Task: Create an automation rule in Jira to set the start date to the current date when an issue is transitioned to 'In Progress'.
Action: Mouse pressed left at (802, 248)
Screenshot: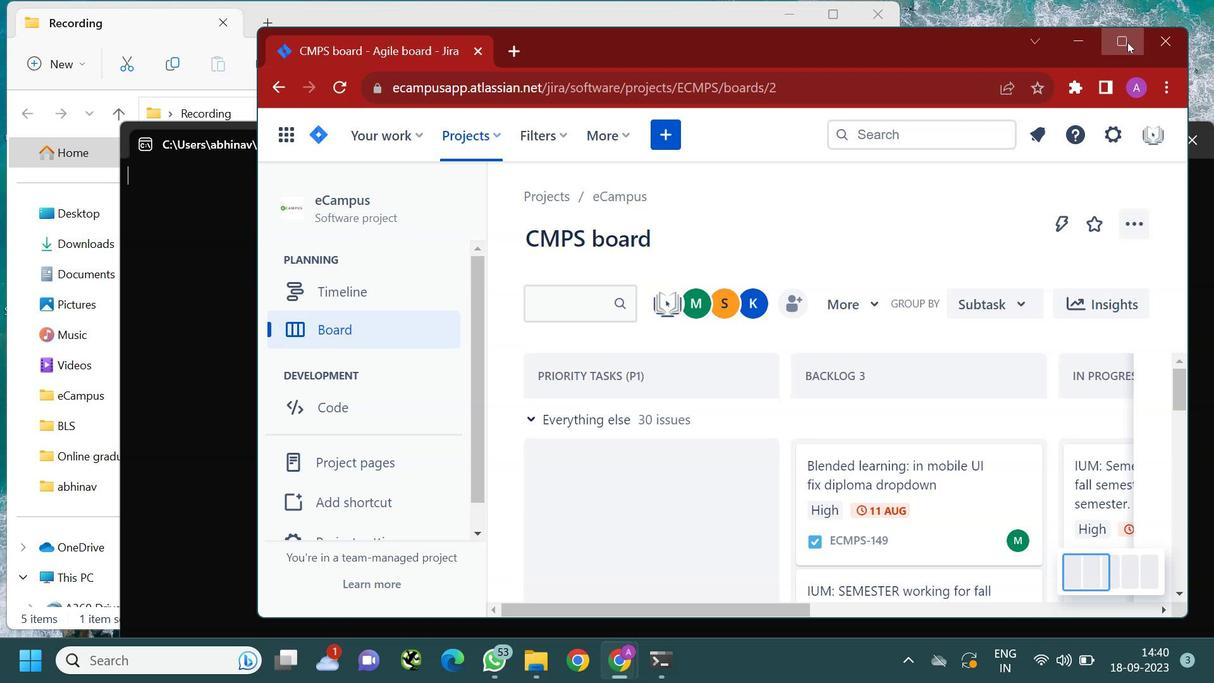 
Action: Mouse moved to (1126, 41)
Screenshot: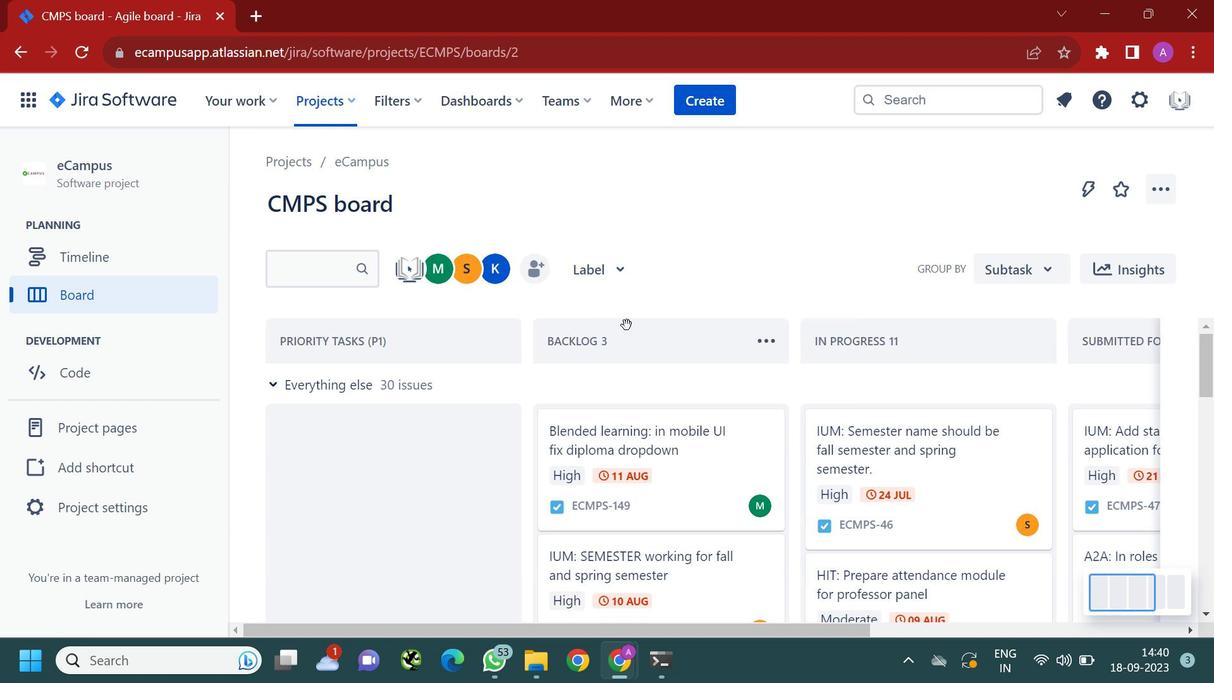 
Action: Mouse pressed left at (1126, 41)
Screenshot: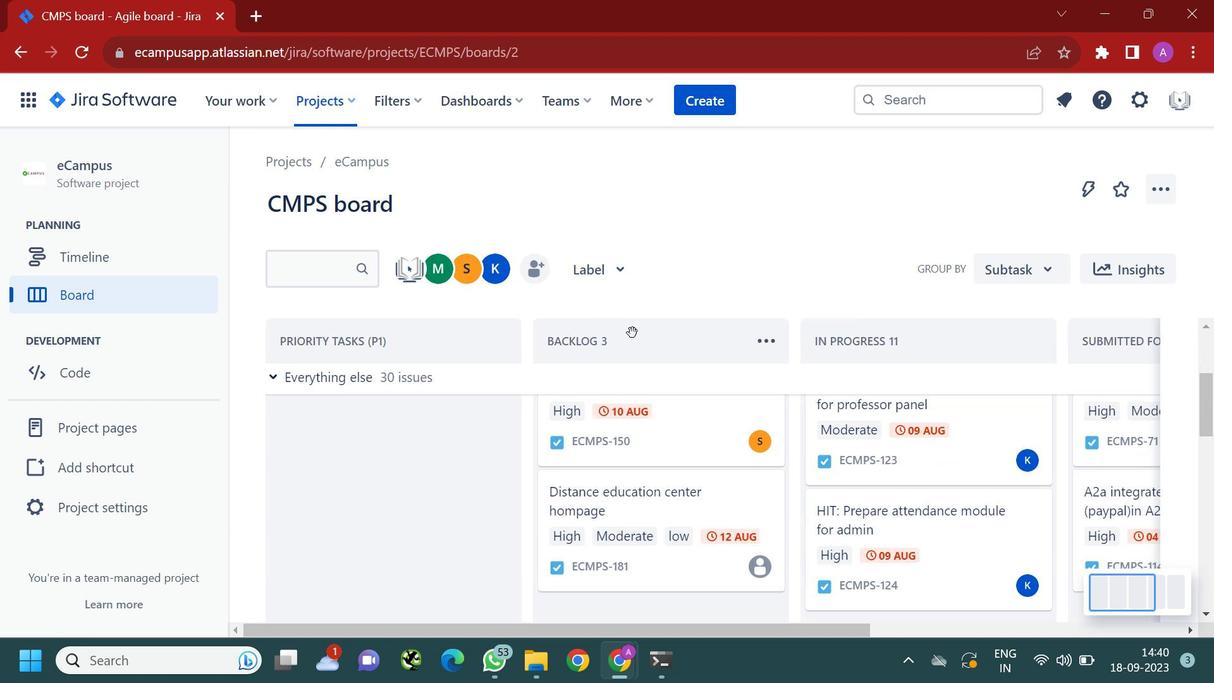 
Action: Mouse moved to (629, 329)
Screenshot: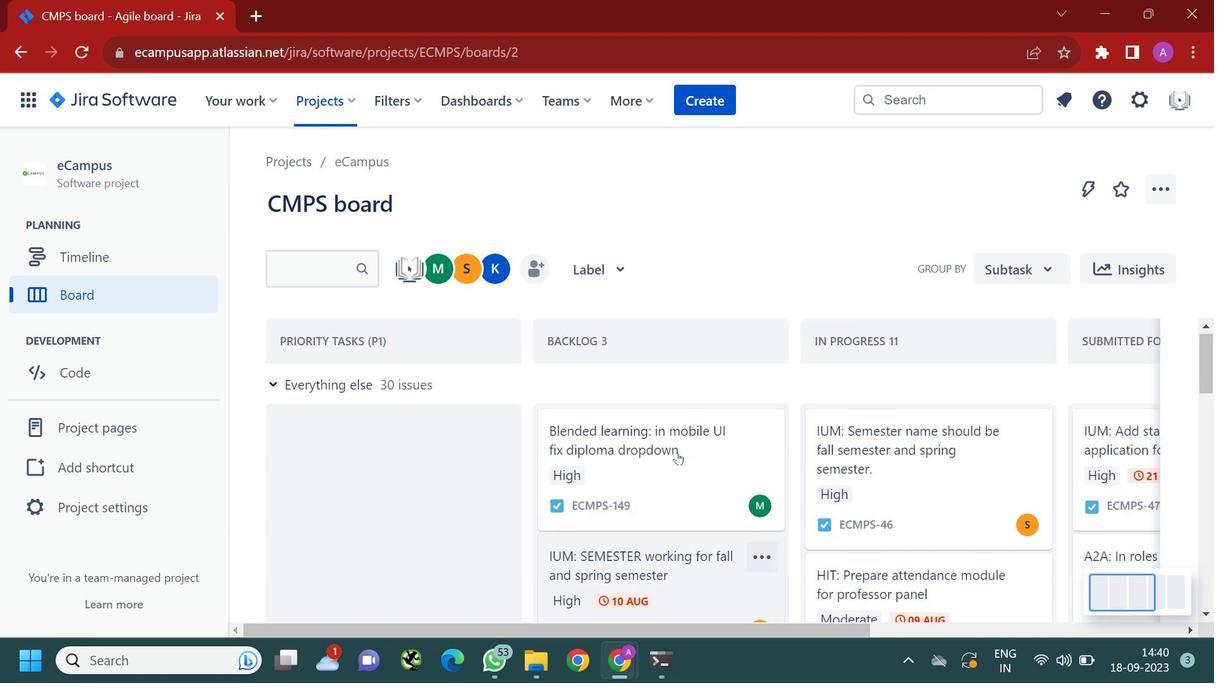 
Action: Mouse scrolled (629, 328) with delta (0, 0)
Screenshot: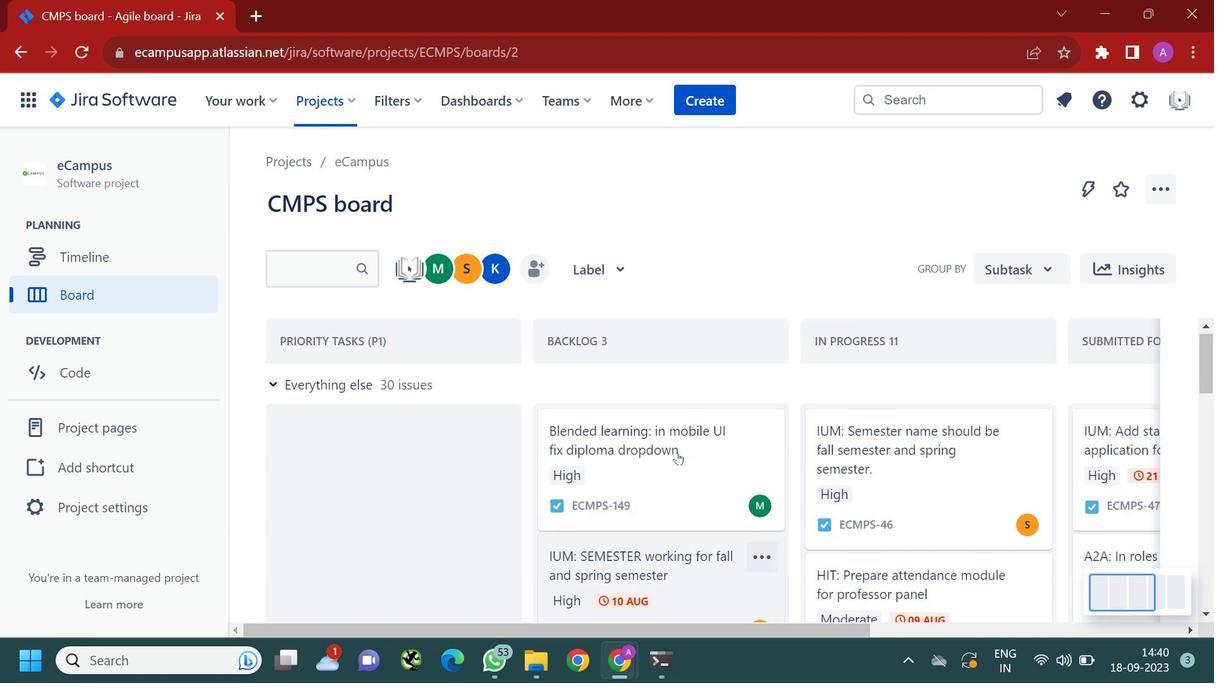 
Action: Mouse moved to (630, 330)
Screenshot: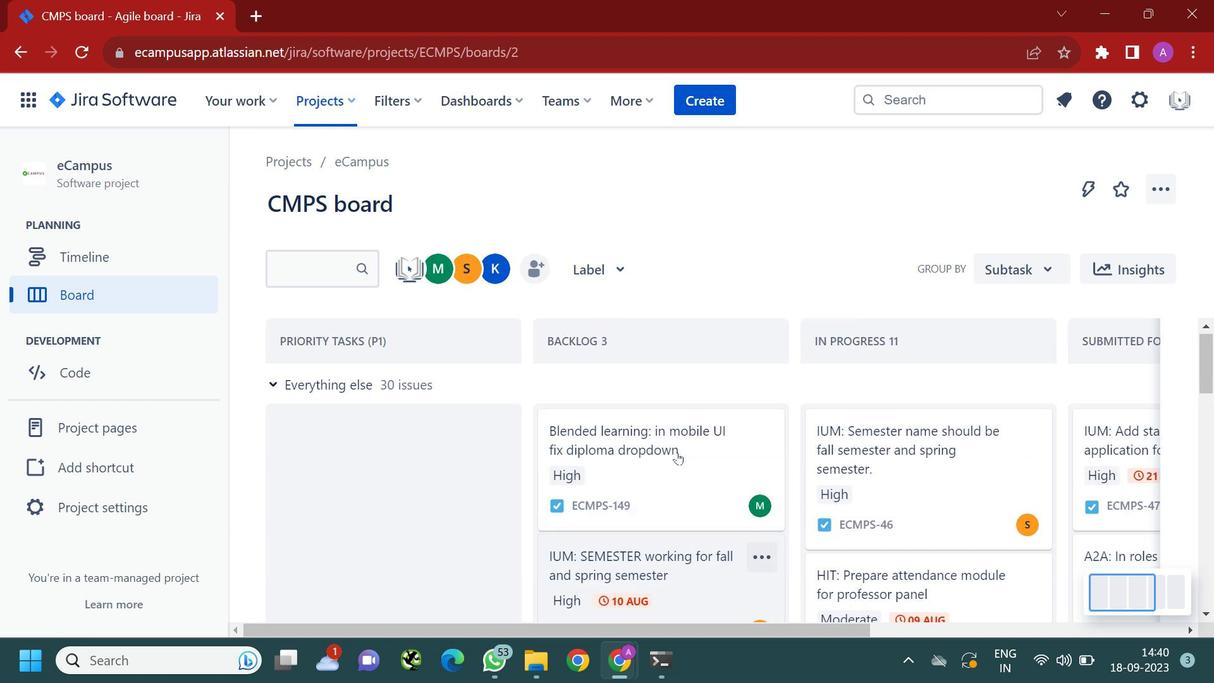 
Action: Mouse scrolled (630, 329) with delta (0, 0)
Screenshot: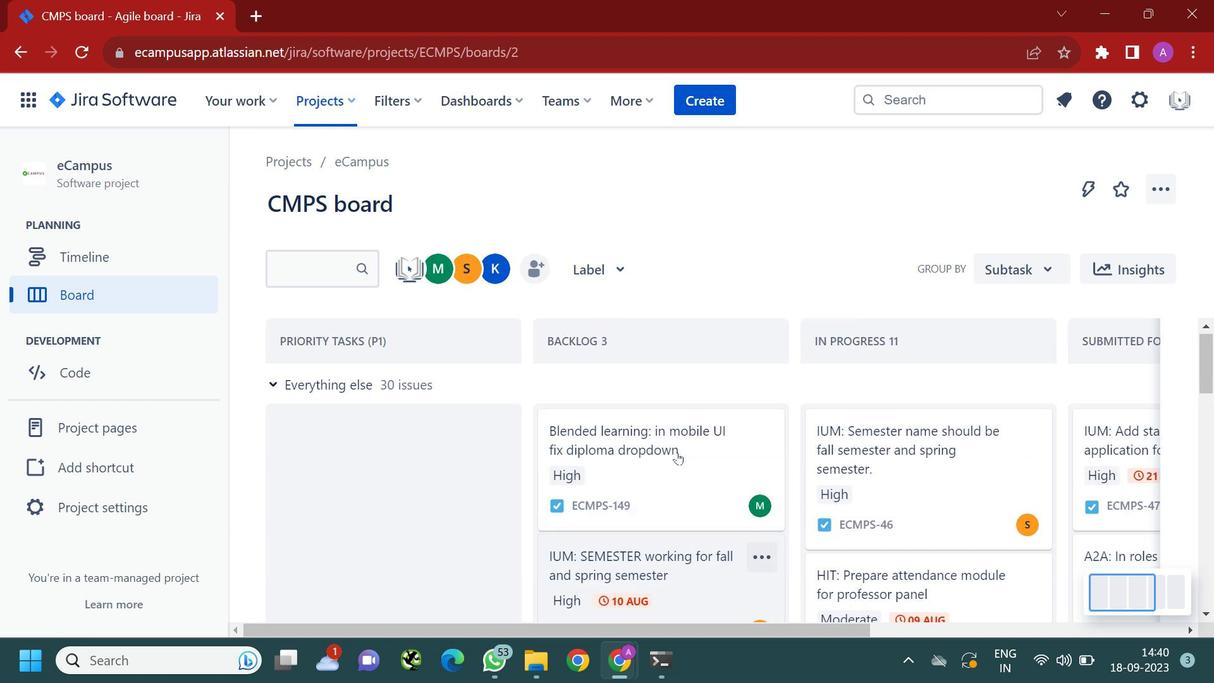 
Action: Mouse moved to (631, 332)
Screenshot: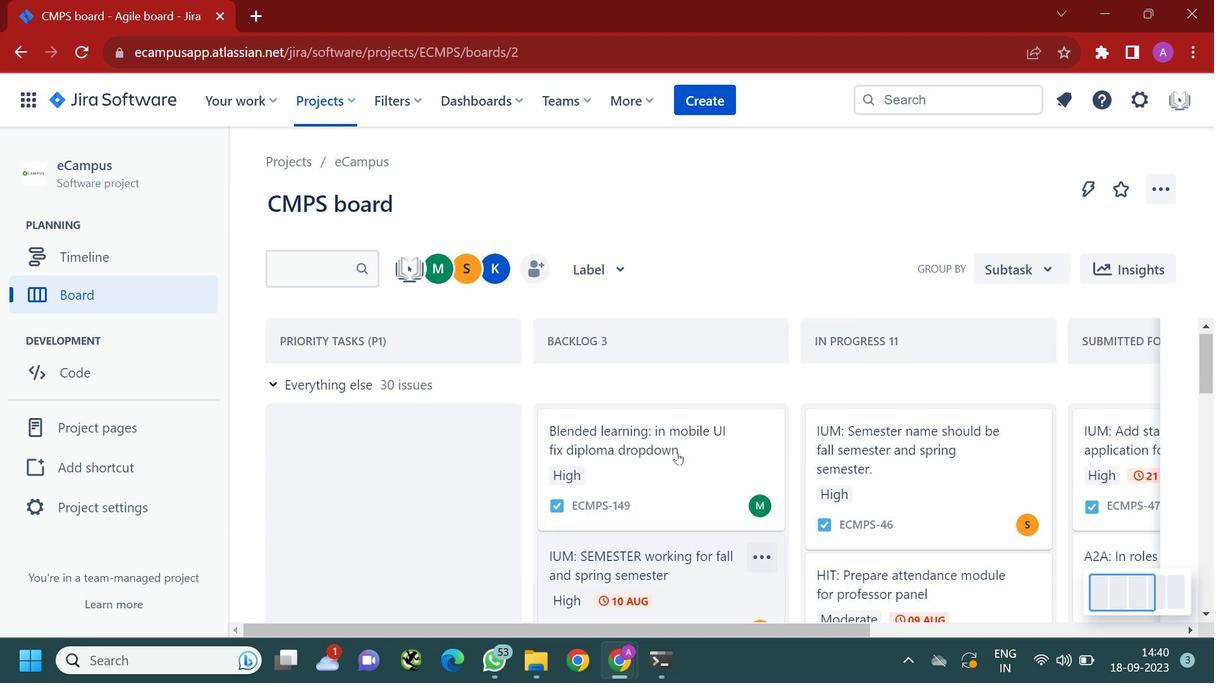 
Action: Mouse scrolled (631, 331) with delta (0, 0)
Screenshot: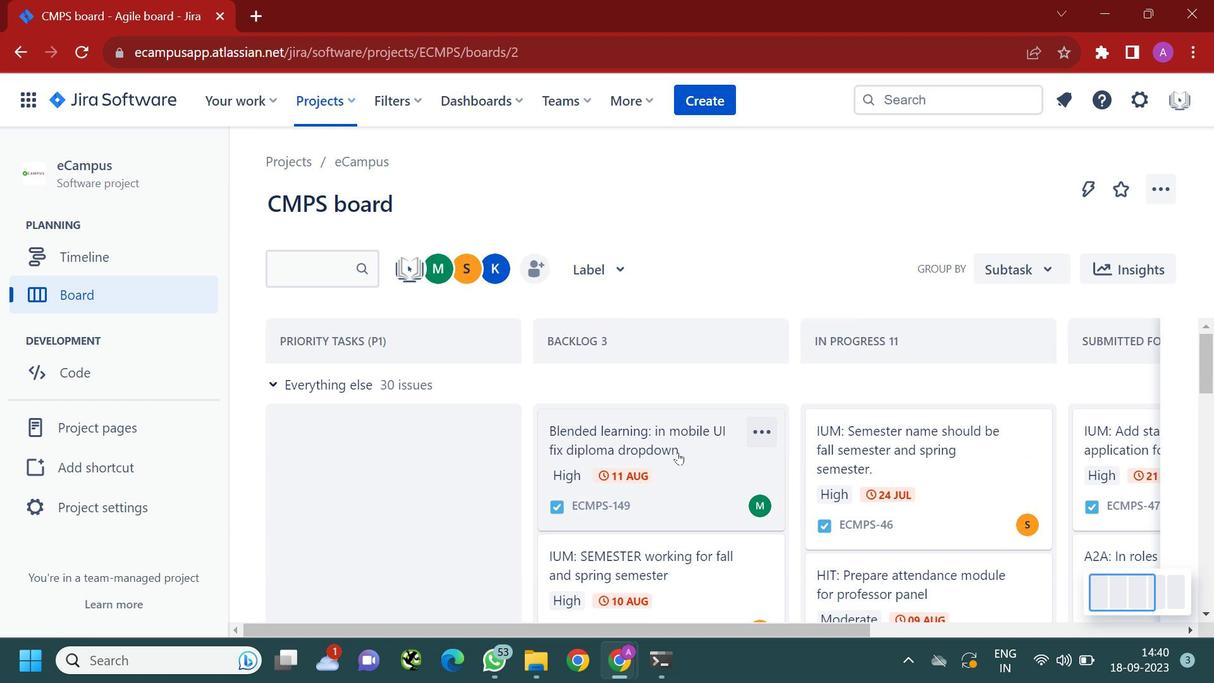 
Action: Mouse scrolled (631, 331) with delta (0, 0)
Screenshot: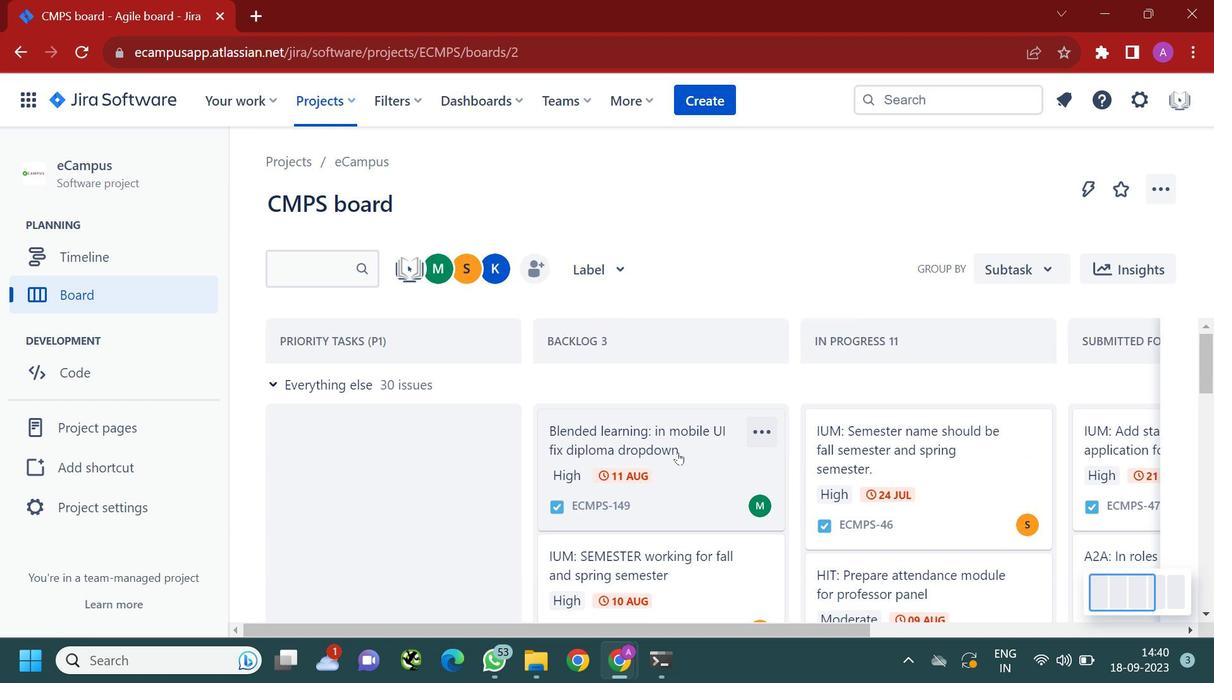 
Action: Mouse moved to (670, 448)
Screenshot: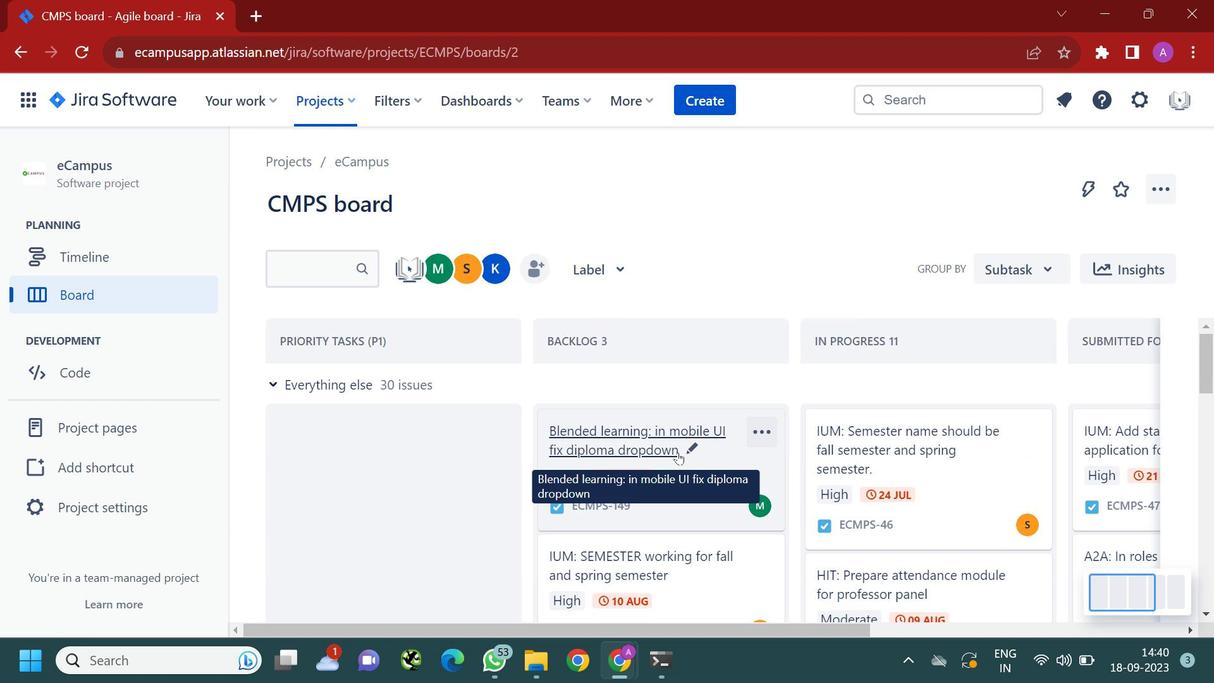 
Action: Mouse scrolled (670, 449) with delta (0, 0)
Screenshot: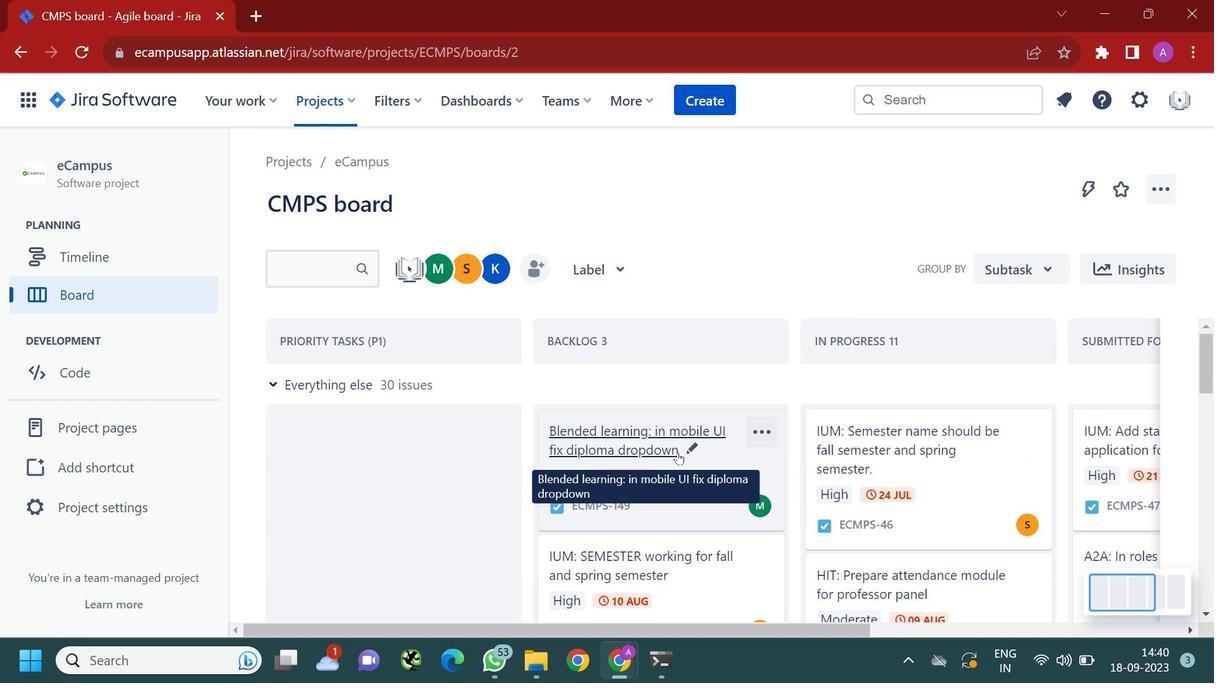 
Action: Mouse scrolled (670, 449) with delta (0, 0)
Screenshot: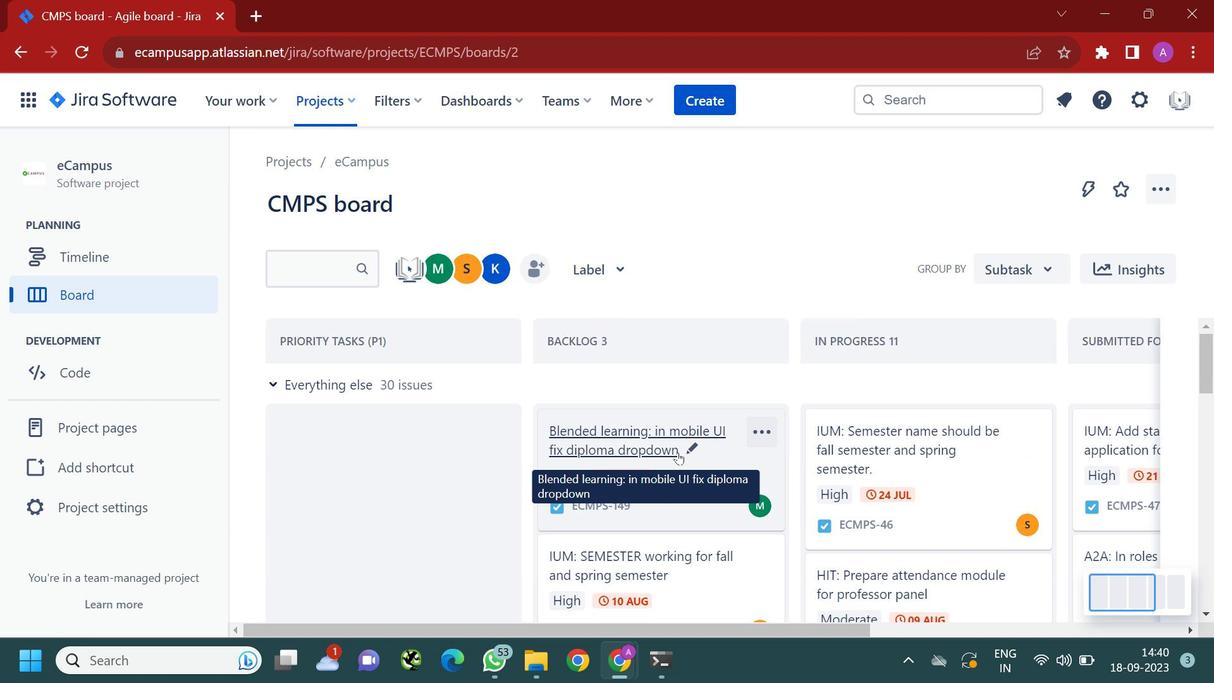 
Action: Mouse moved to (676, 451)
Screenshot: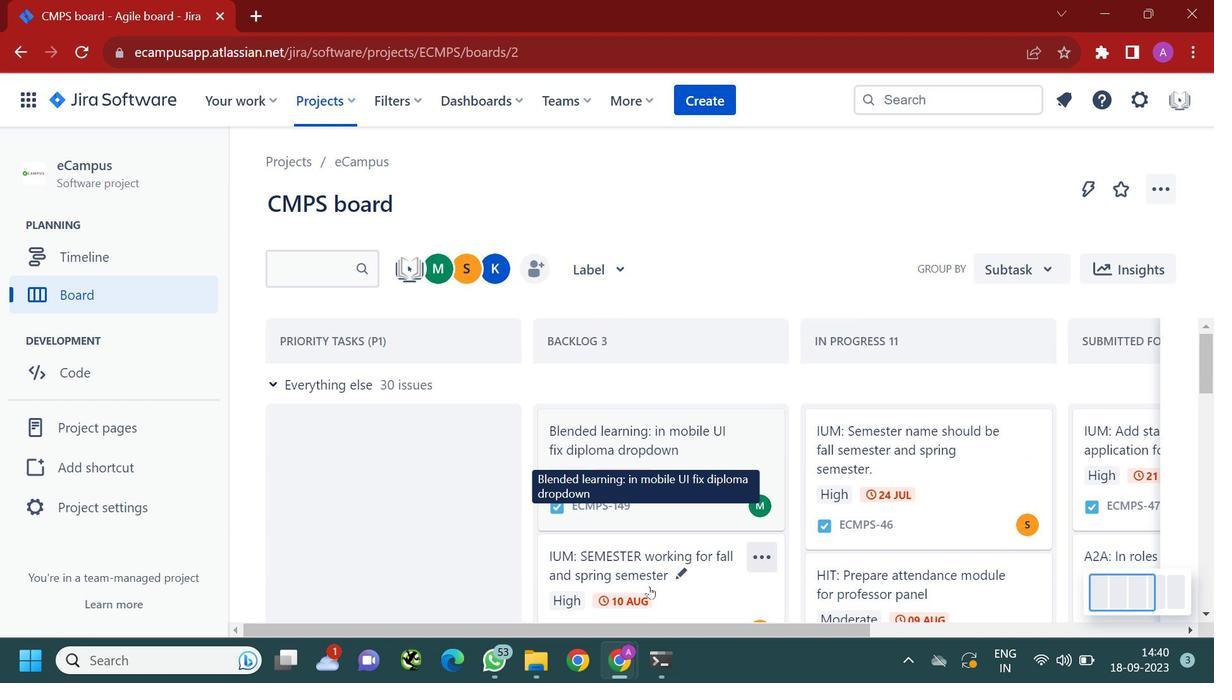 
Action: Mouse scrolled (676, 451) with delta (0, 0)
Screenshot: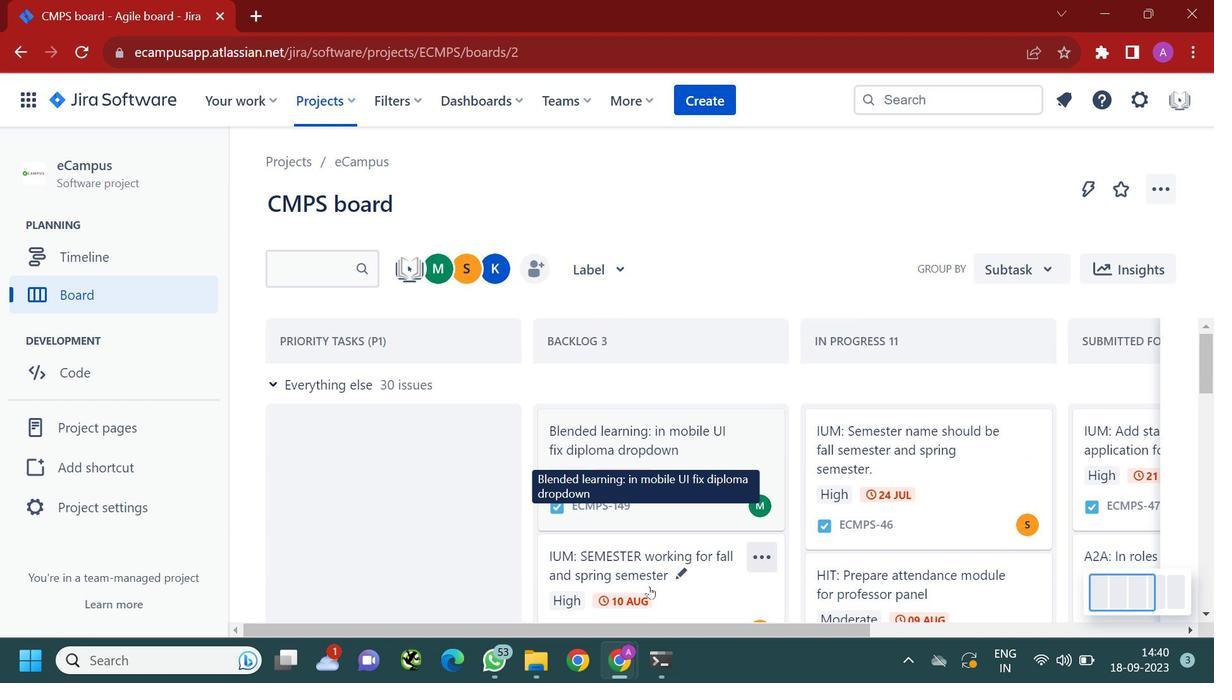
Action: Mouse scrolled (676, 451) with delta (0, 0)
Screenshot: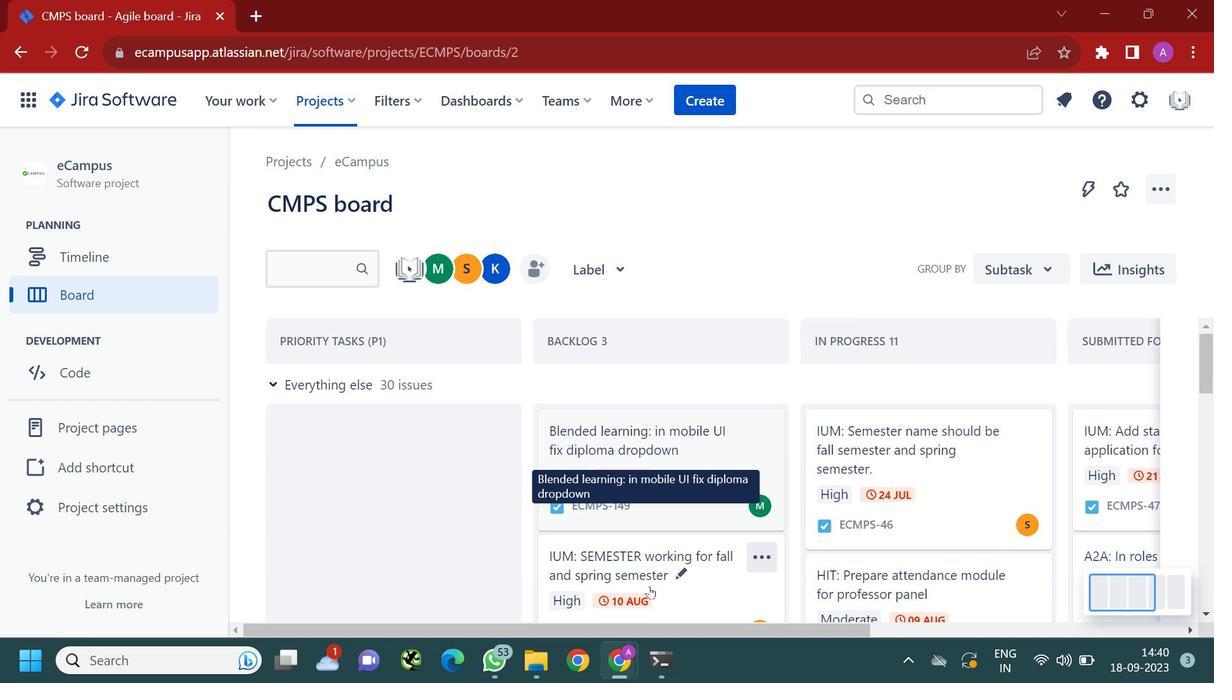 
Action: Mouse moved to (676, 451)
Screenshot: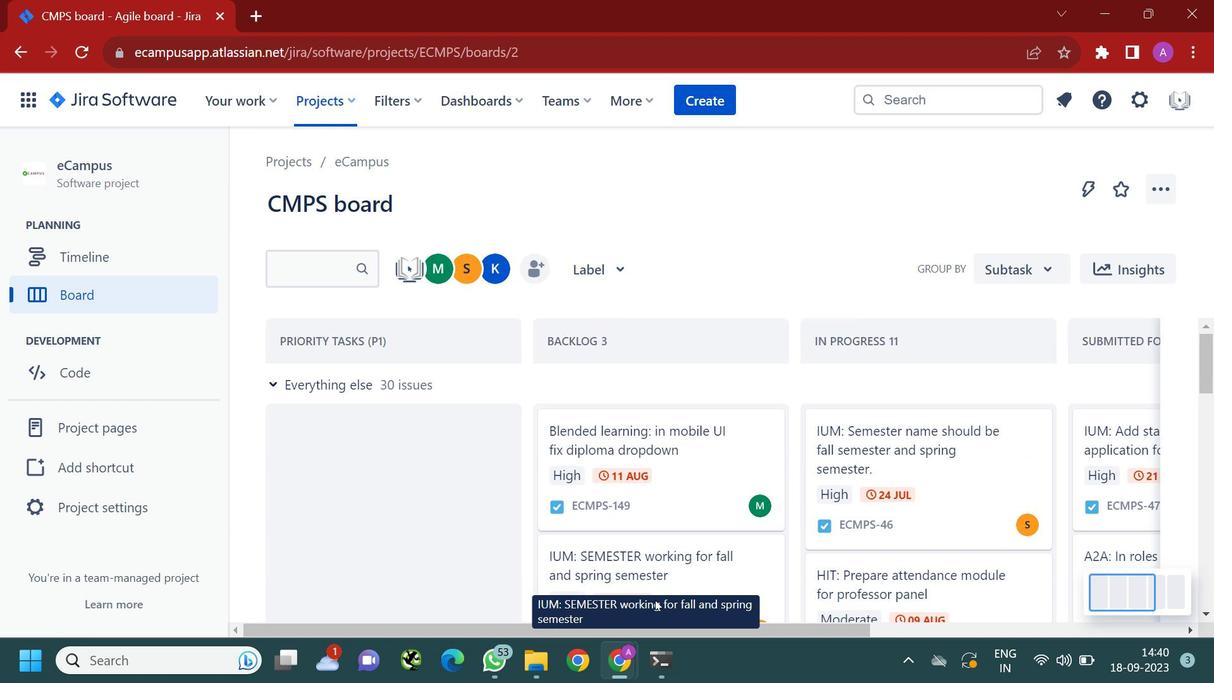 
Action: Mouse scrolled (676, 452) with delta (0, 0)
Screenshot: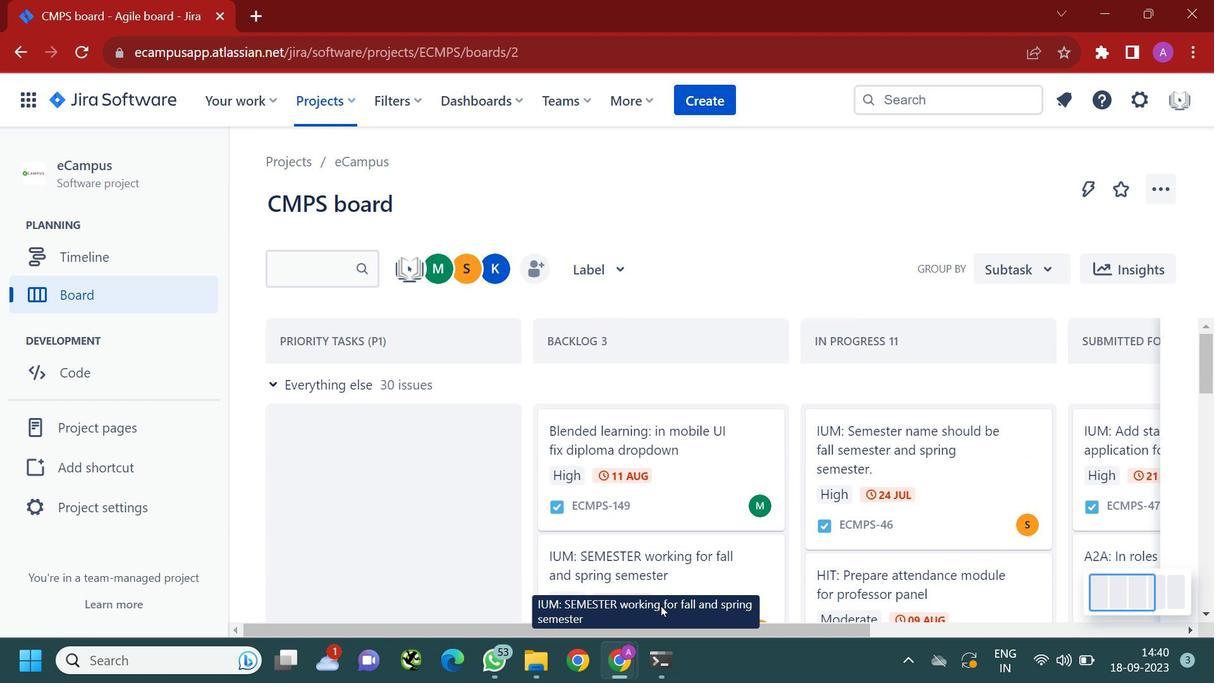 
Action: Mouse scrolled (676, 452) with delta (0, 0)
Screenshot: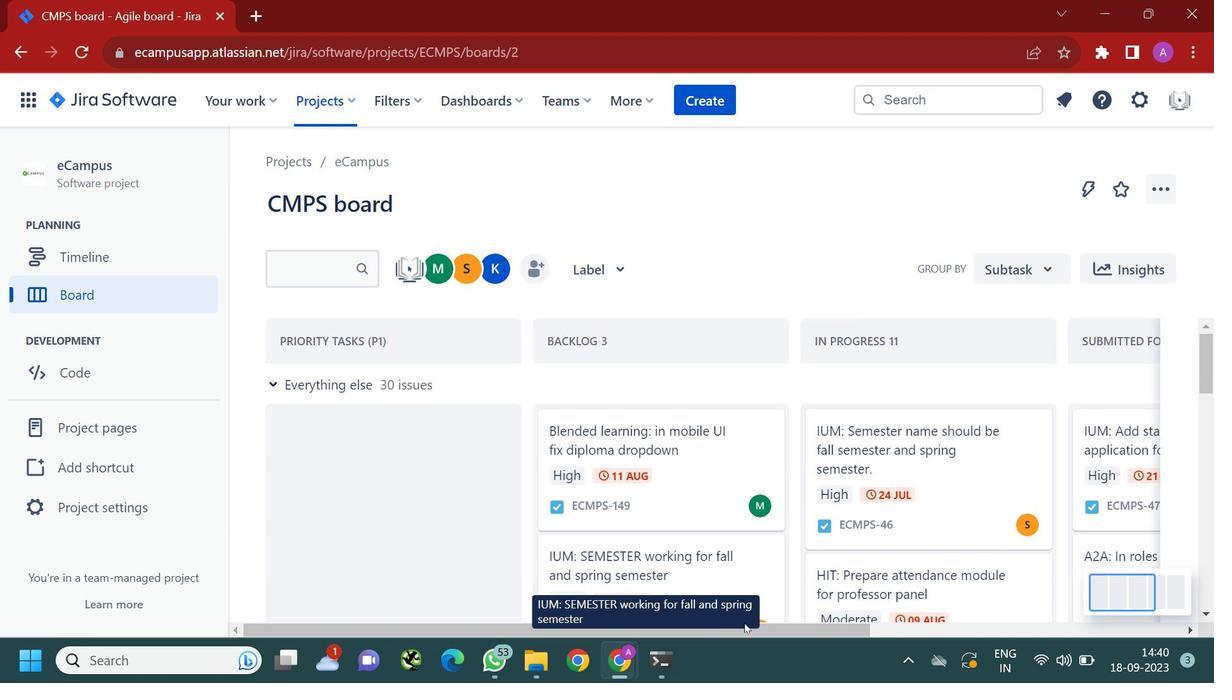 
Action: Mouse moved to (773, 625)
Screenshot: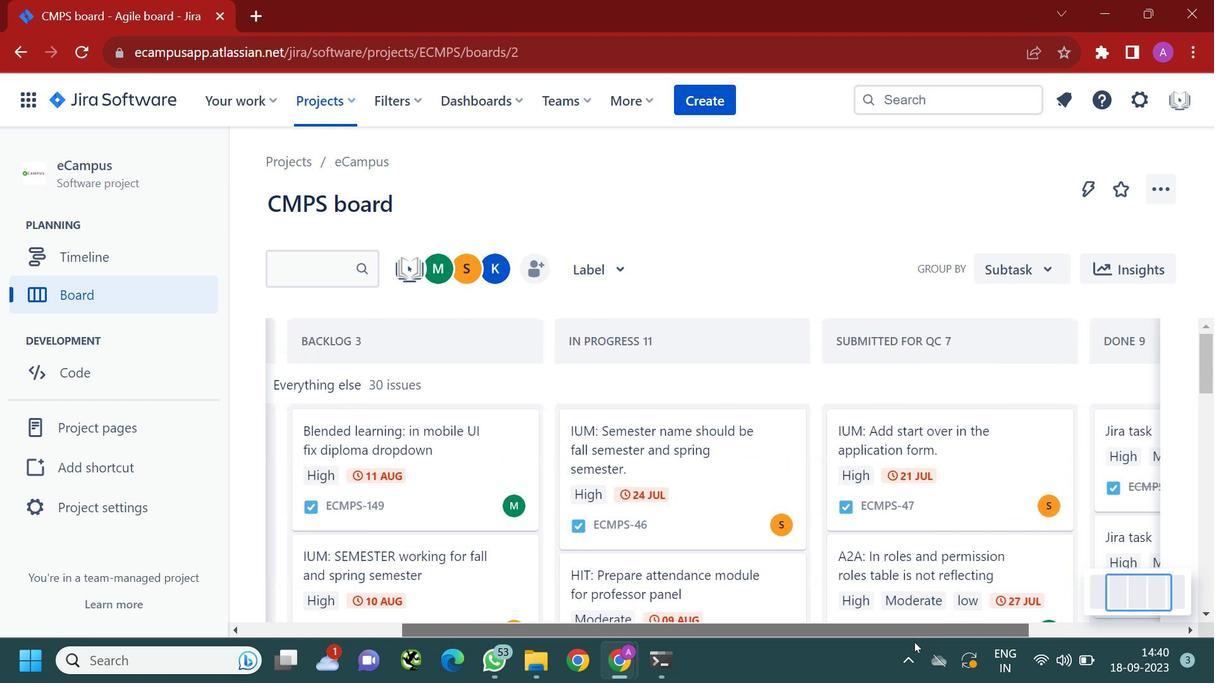 
Action: Mouse pressed left at (773, 625)
Screenshot: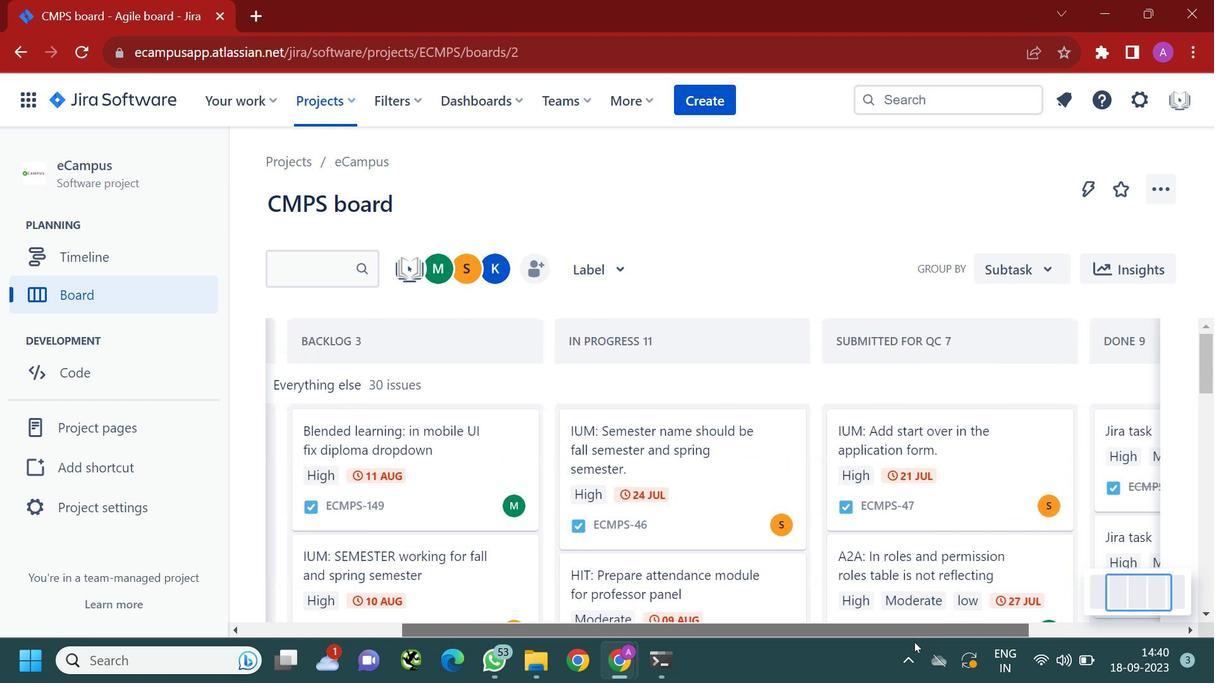 
Action: Mouse moved to (664, 447)
Screenshot: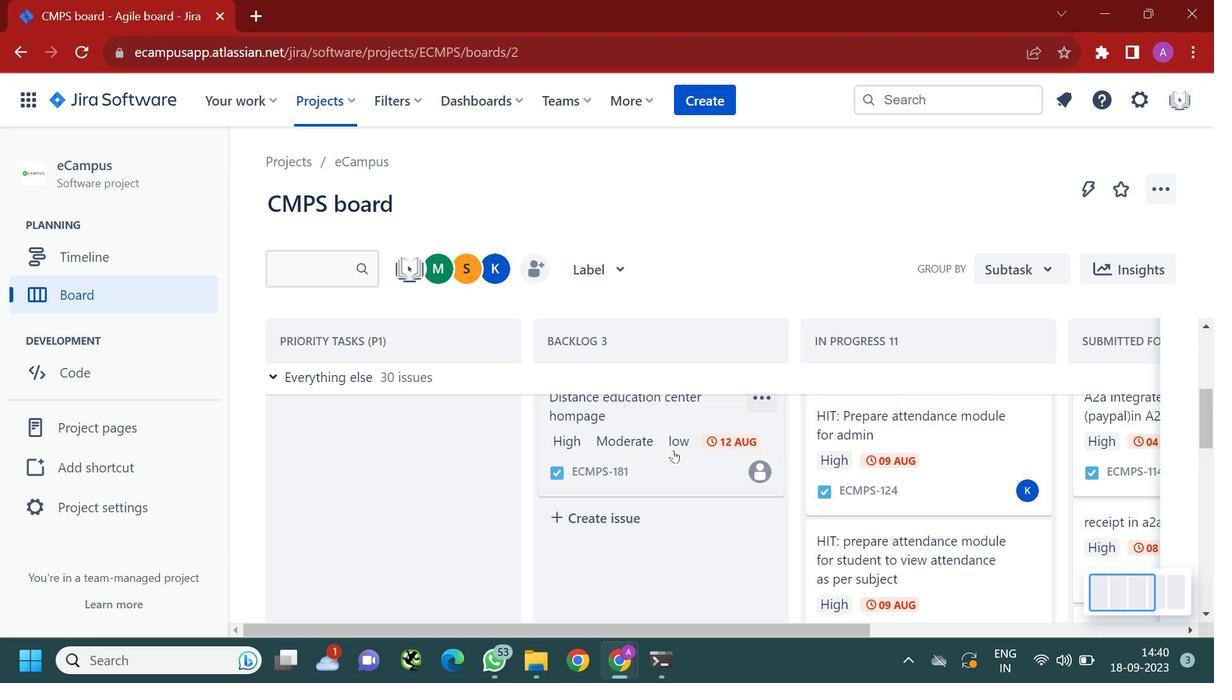 
Action: Mouse scrolled (664, 446) with delta (0, 0)
Screenshot: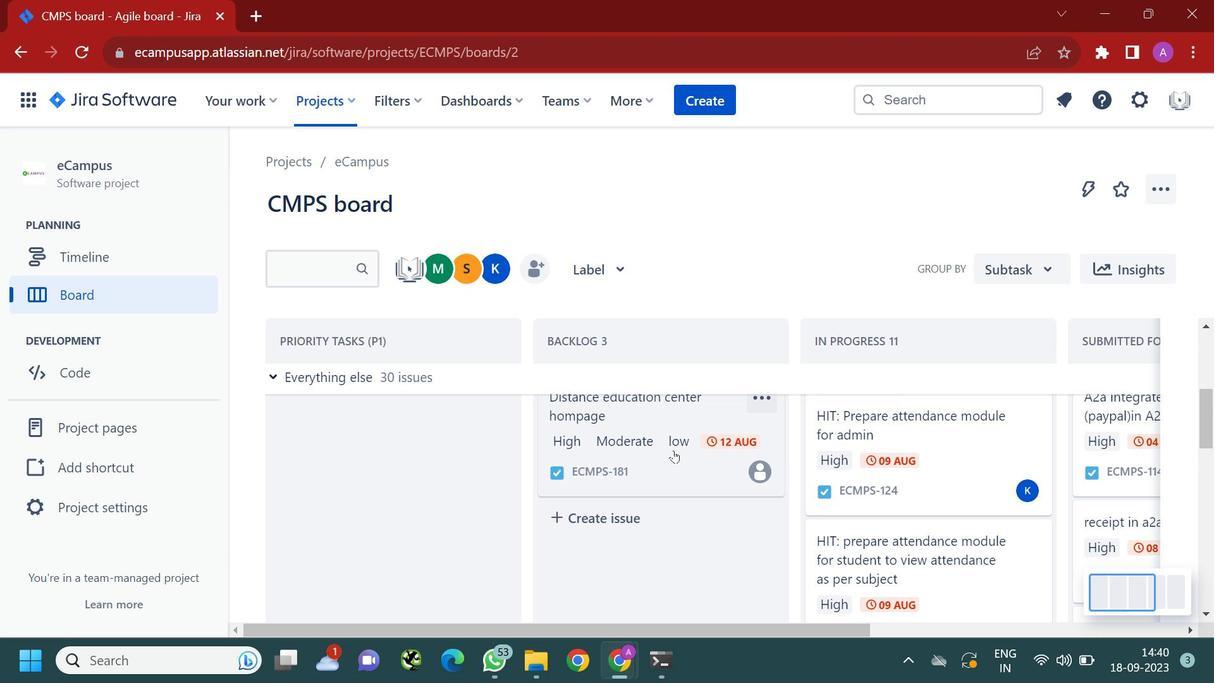 
Action: Mouse scrolled (664, 446) with delta (0, 0)
Screenshot: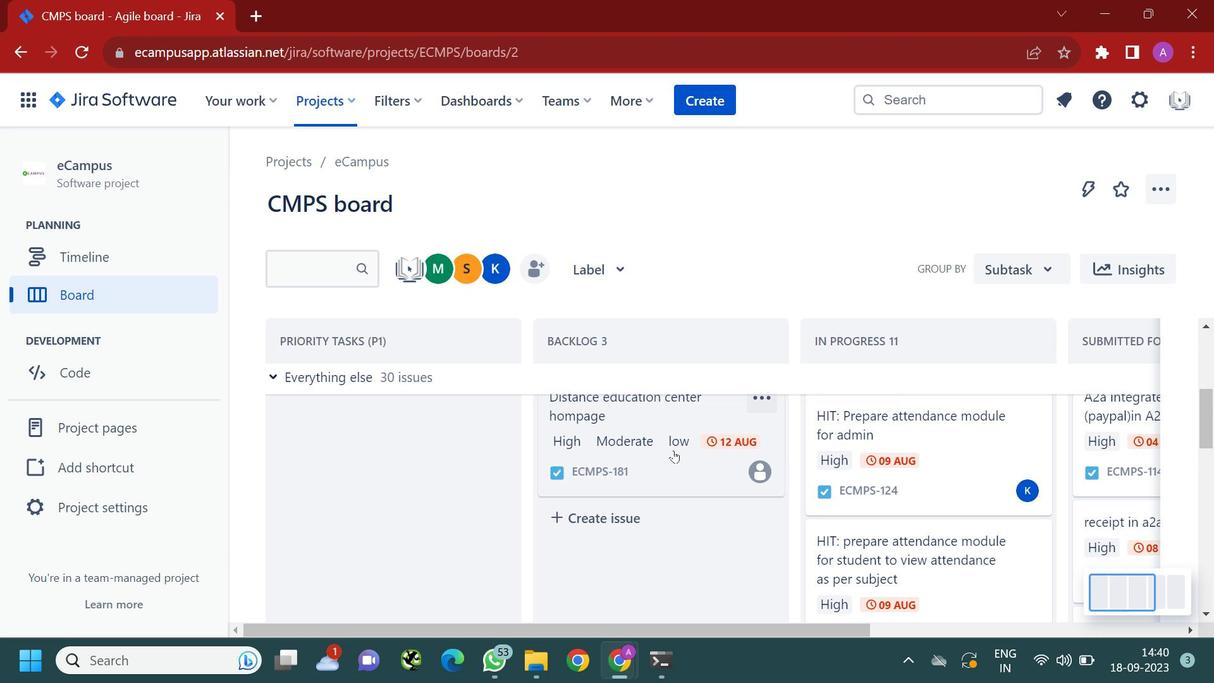 
Action: Mouse scrolled (664, 446) with delta (0, 0)
Screenshot: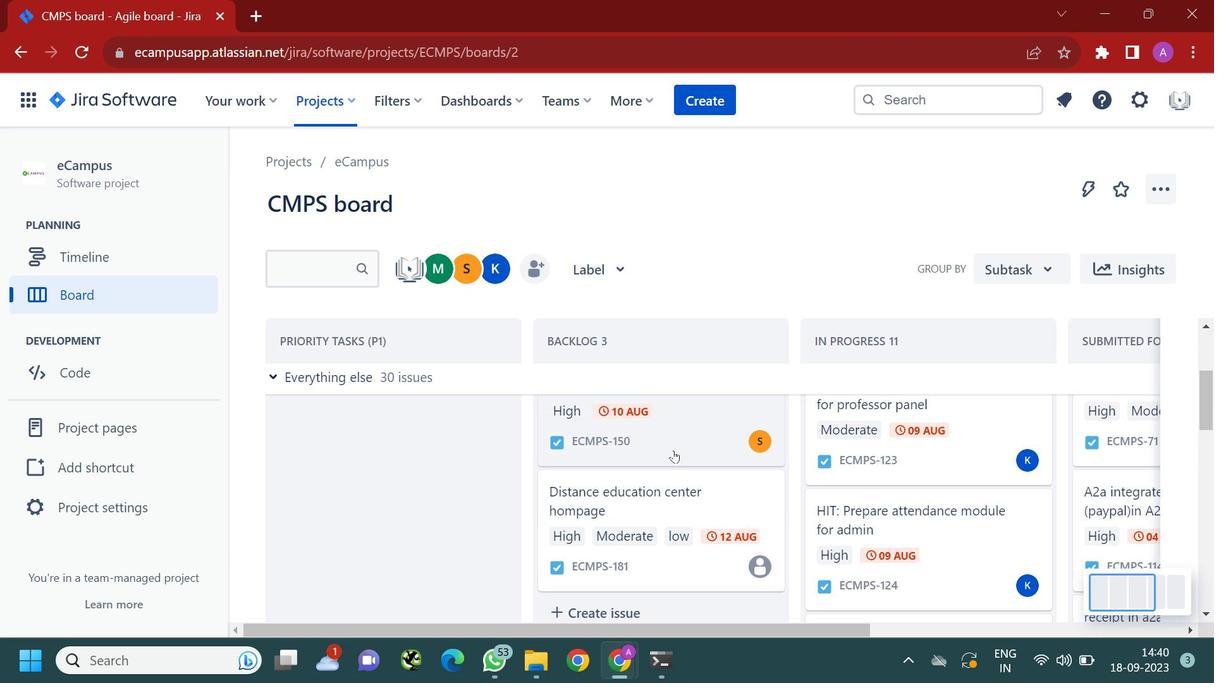 
Action: Mouse scrolled (664, 446) with delta (0, 0)
Screenshot: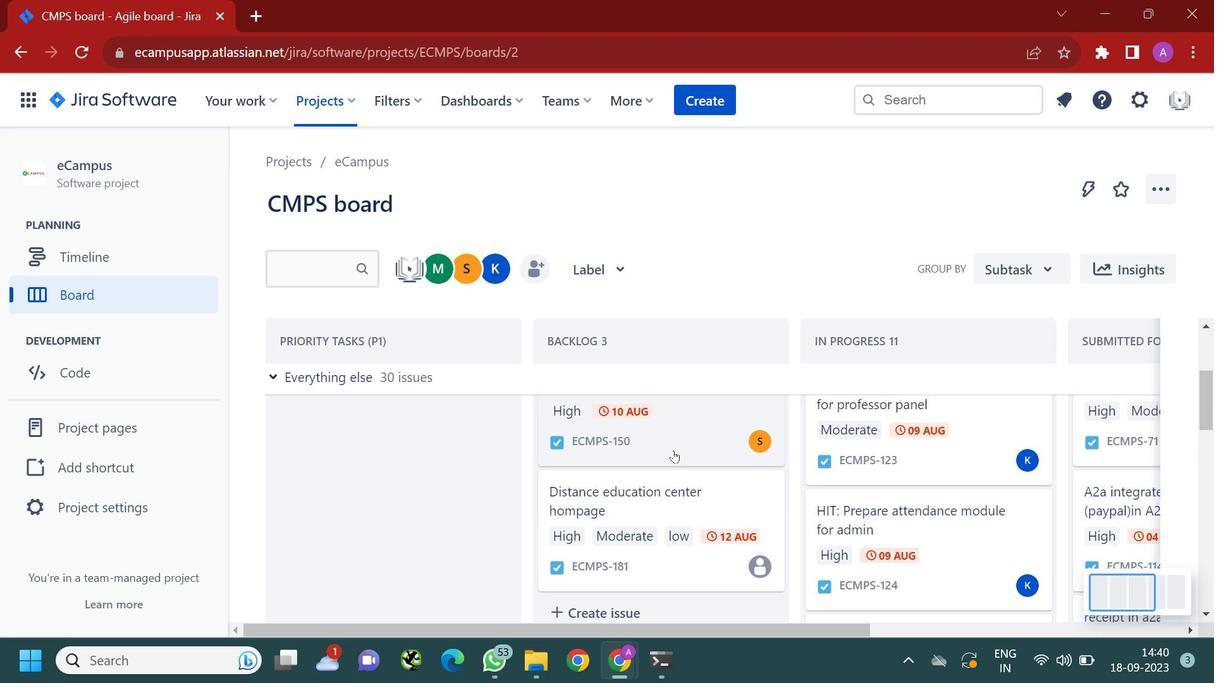 
Action: Mouse moved to (671, 448)
Screenshot: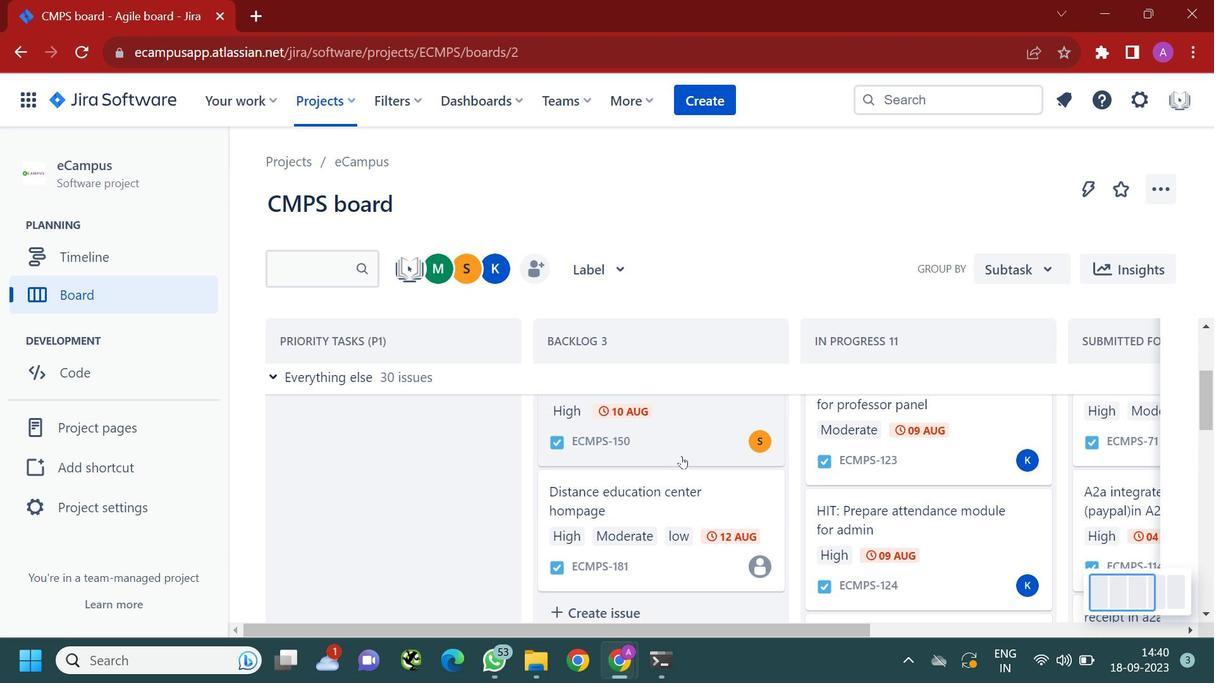 
Action: Mouse scrolled (671, 449) with delta (0, 0)
Screenshot: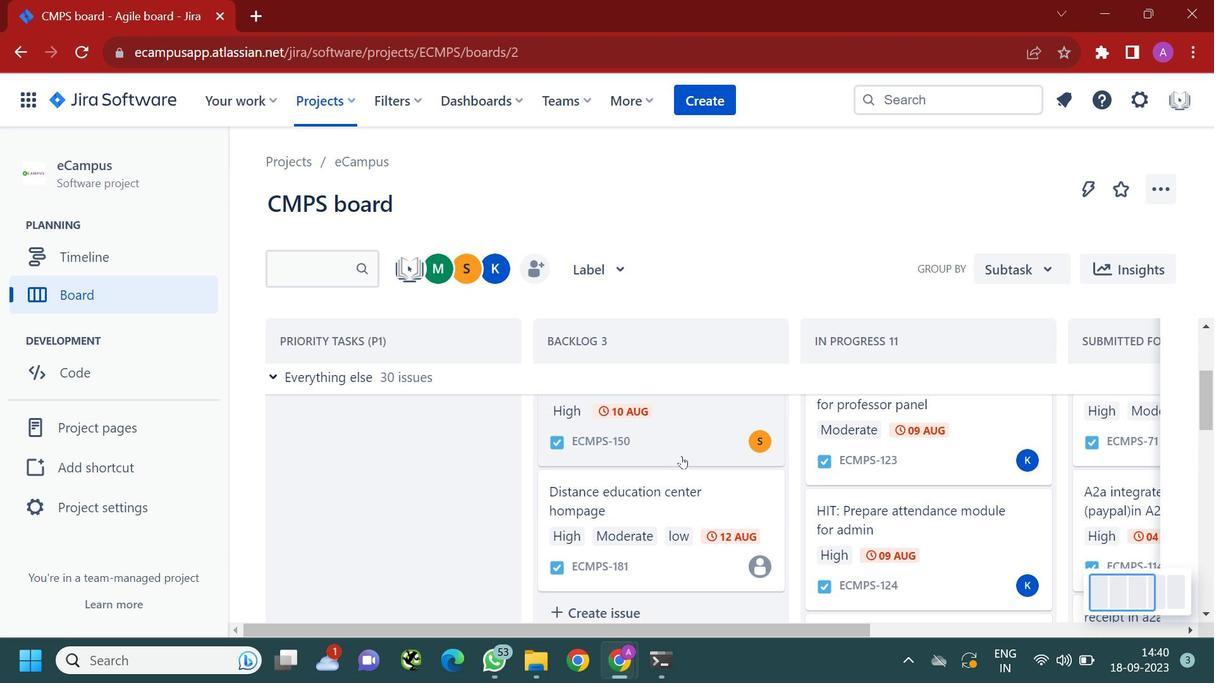 
Action: Mouse moved to (672, 449)
Screenshot: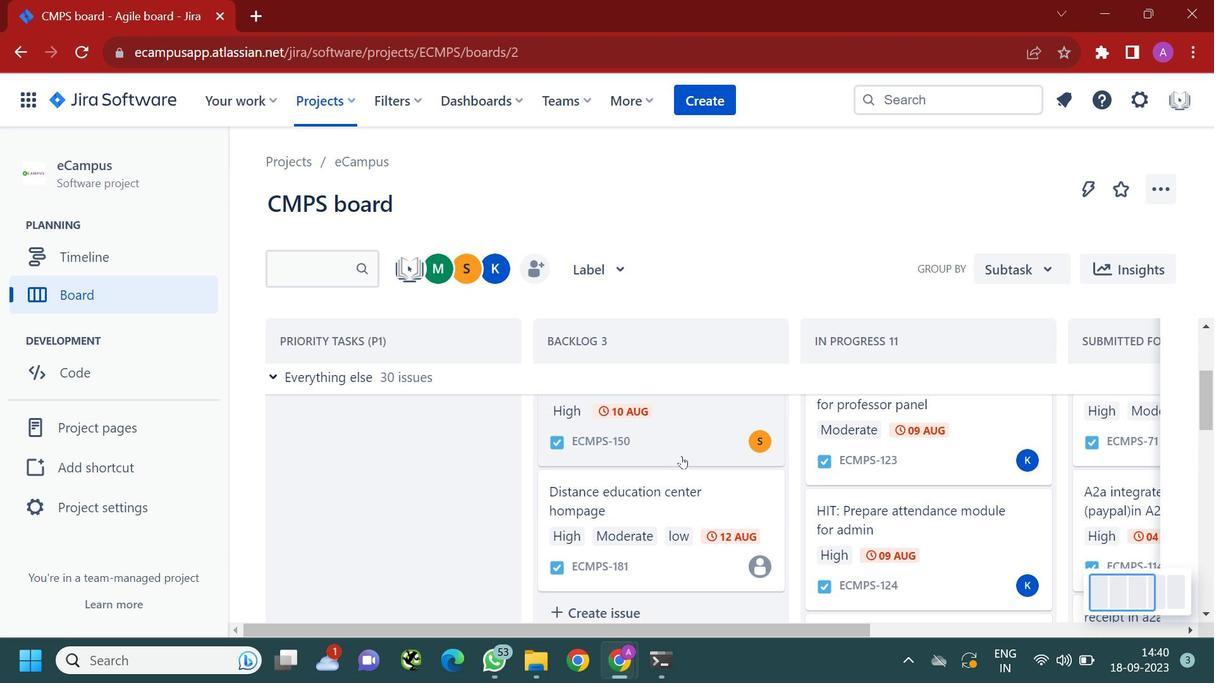 
Action: Mouse scrolled (672, 449) with delta (0, 0)
Screenshot: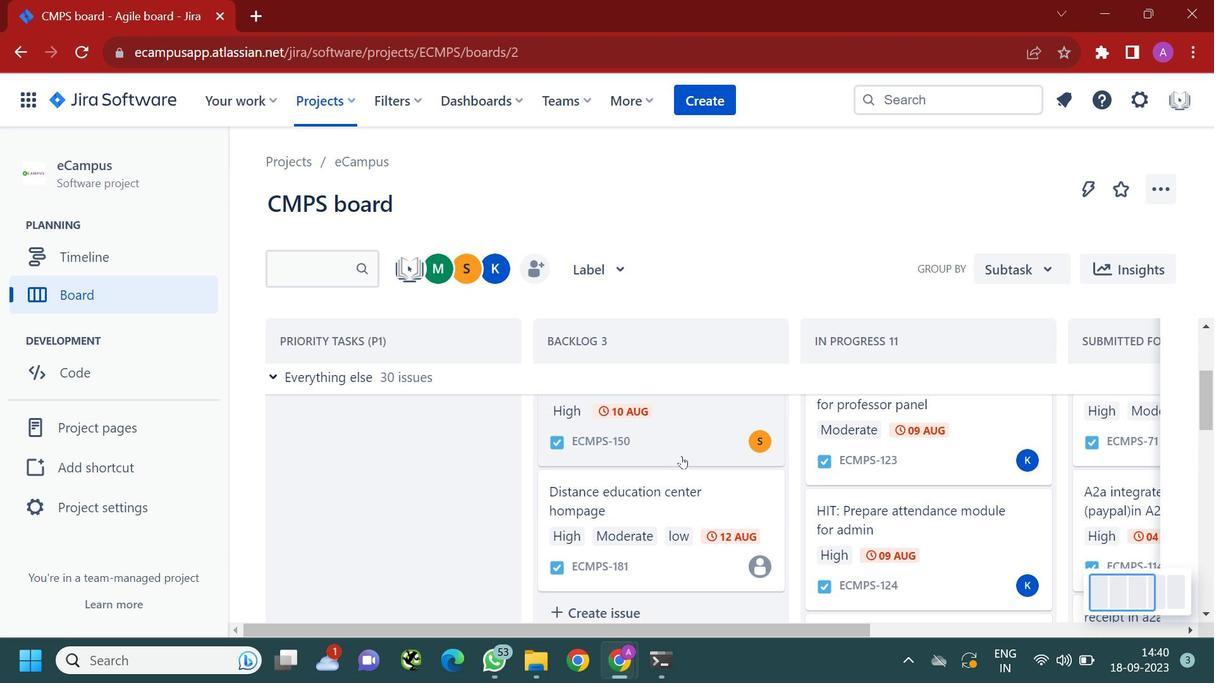 
Action: Mouse moved to (726, 479)
Screenshot: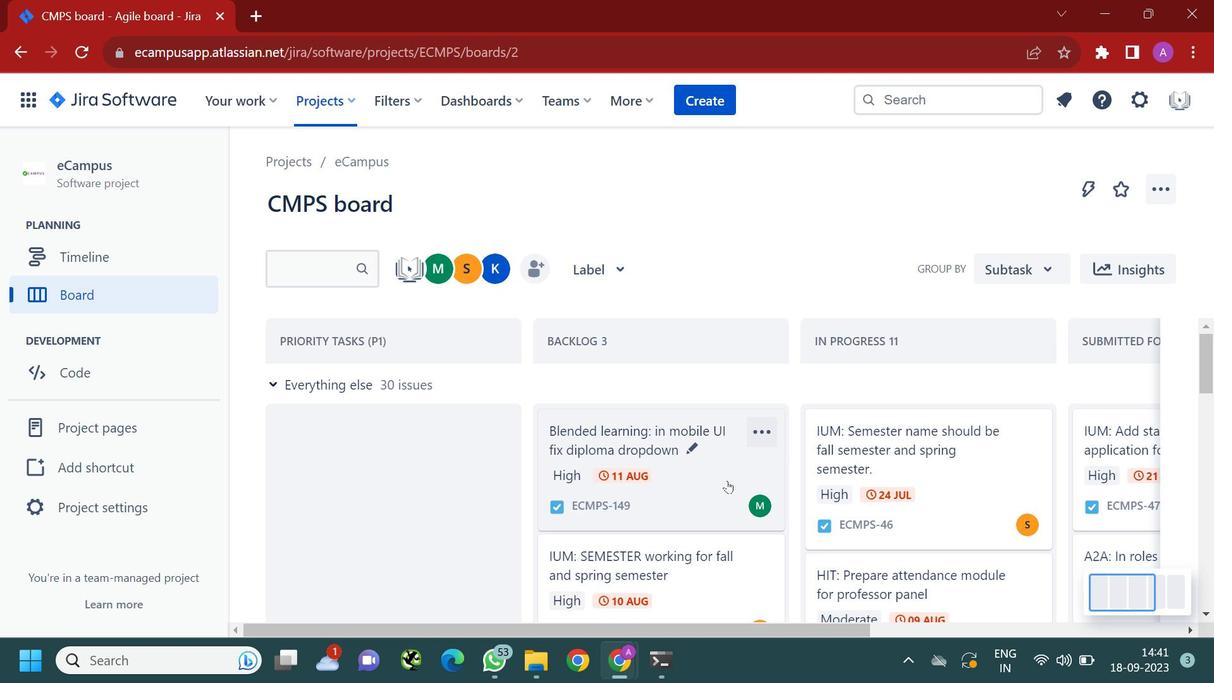 
Action: Mouse scrolled (726, 480) with delta (0, 0)
Screenshot: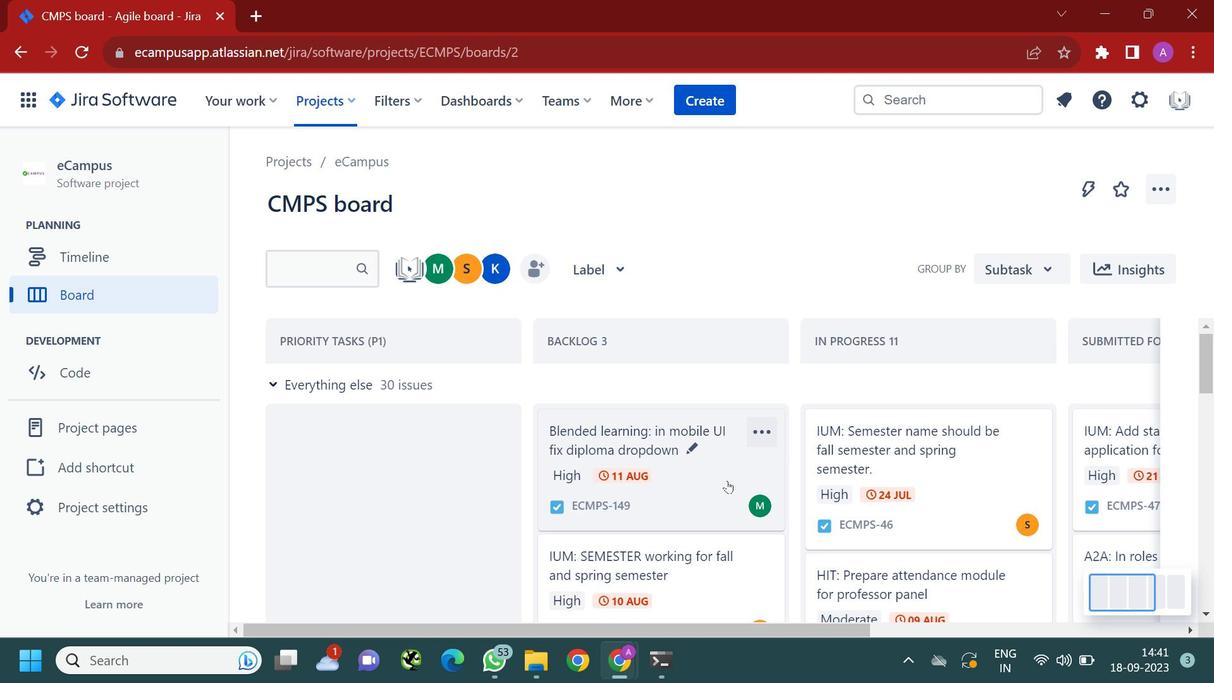 
Action: Mouse scrolled (726, 480) with delta (0, 0)
Screenshot: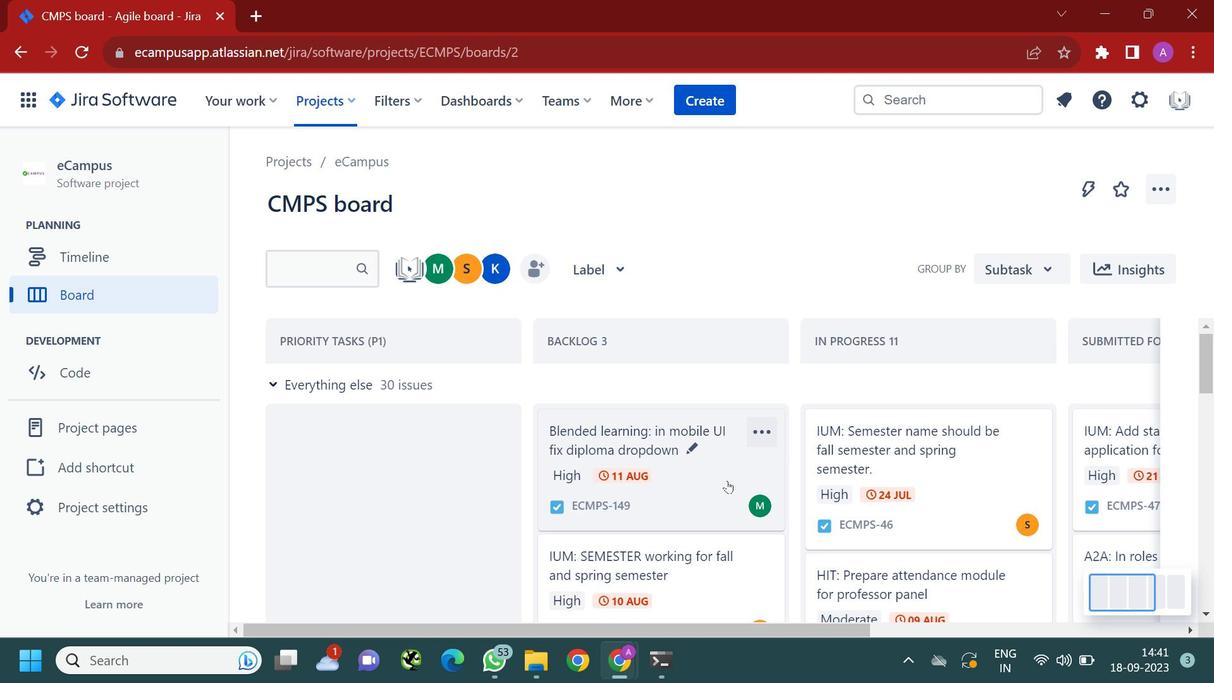 
Action: Mouse scrolled (726, 480) with delta (0, 0)
Screenshot: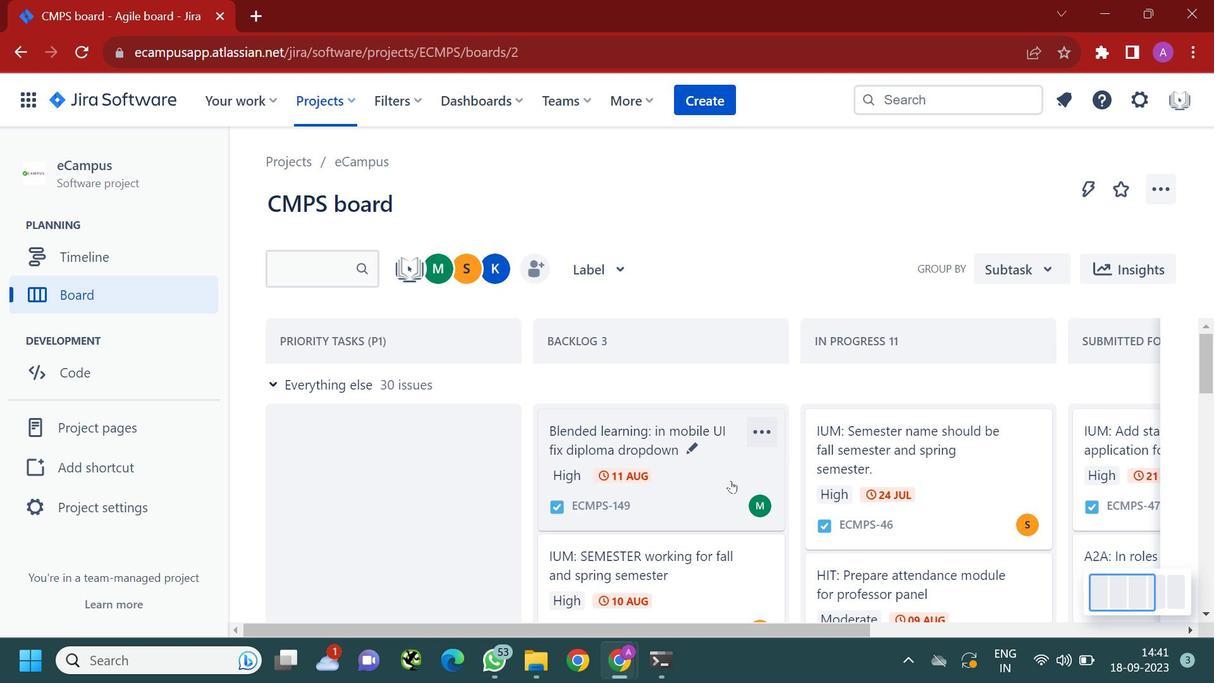 
Action: Mouse moved to (731, 482)
Screenshot: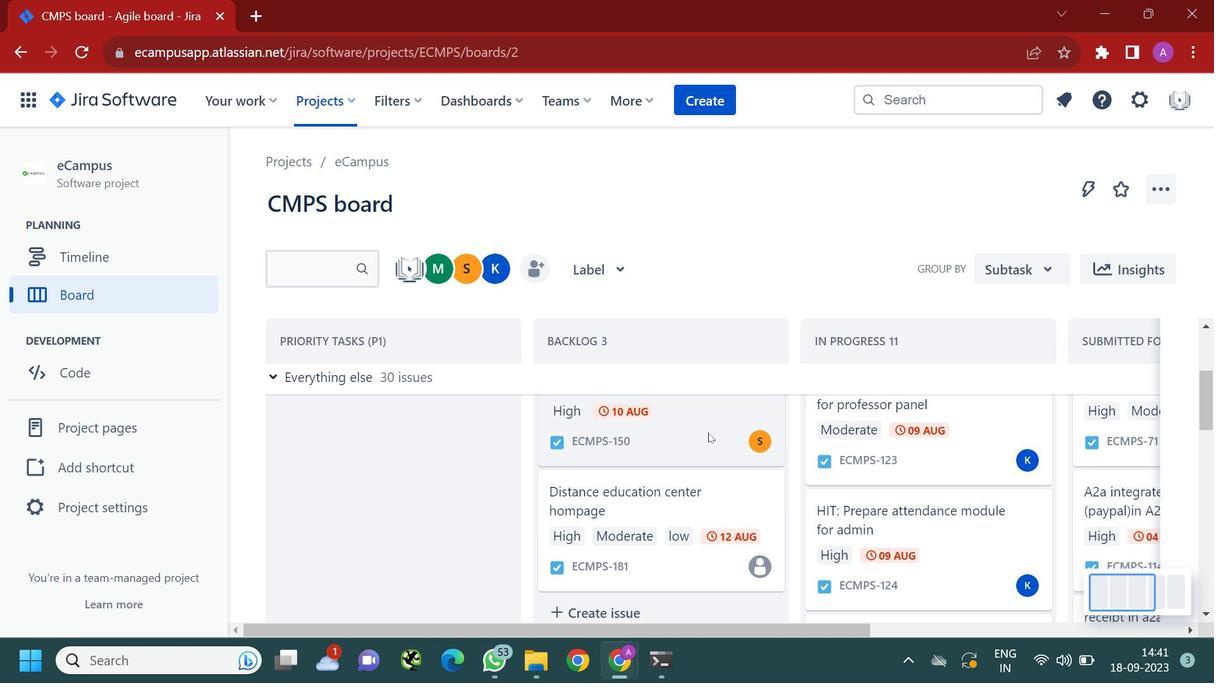 
Action: Mouse scrolled (731, 482) with delta (0, 0)
Screenshot: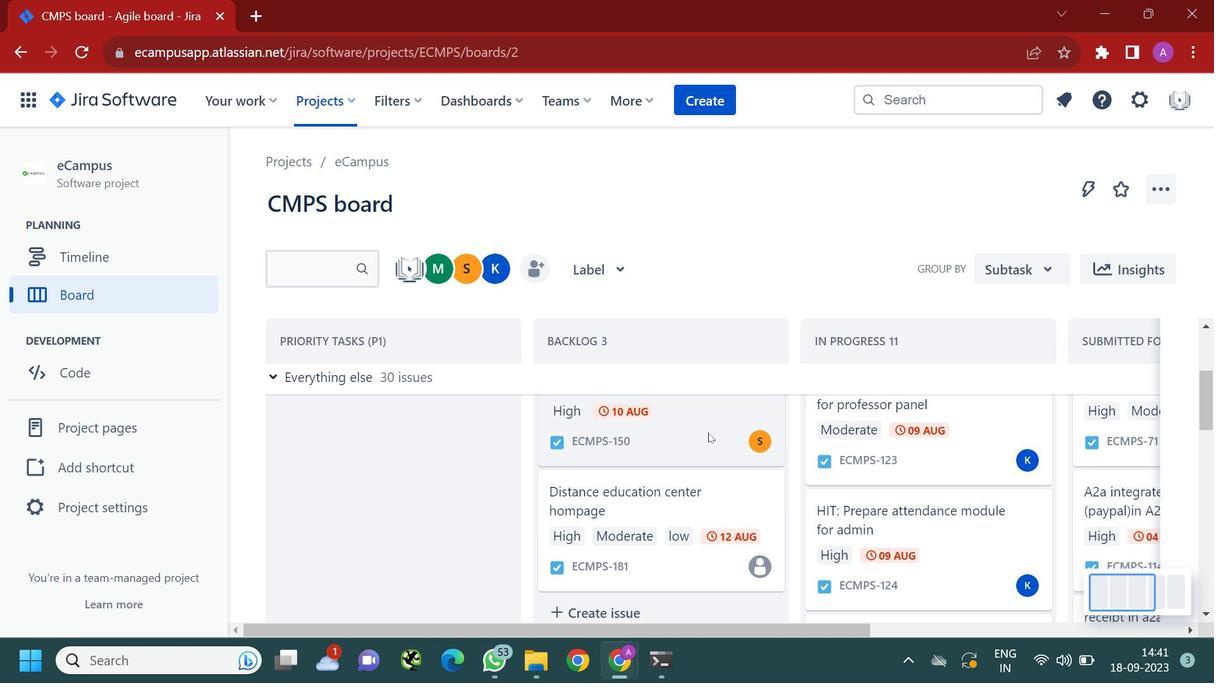 
Action: Mouse scrolled (731, 482) with delta (0, 0)
Screenshot: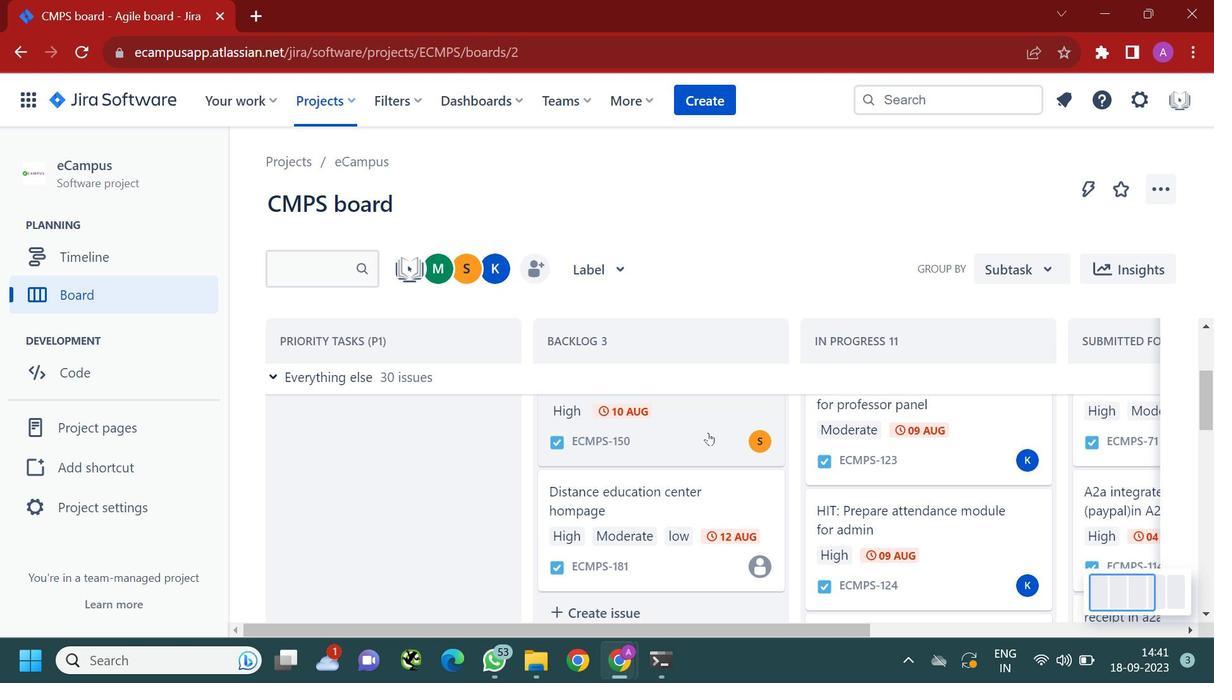 
Action: Mouse moved to (707, 431)
Screenshot: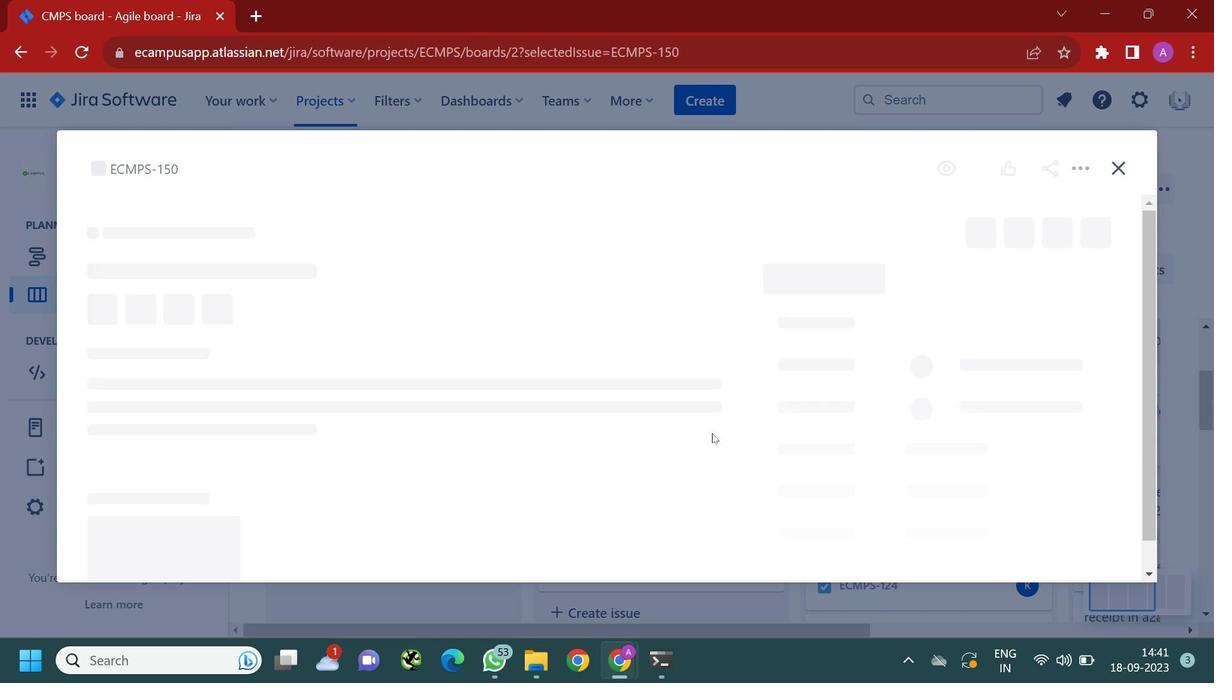 
Action: Mouse pressed left at (707, 431)
Screenshot: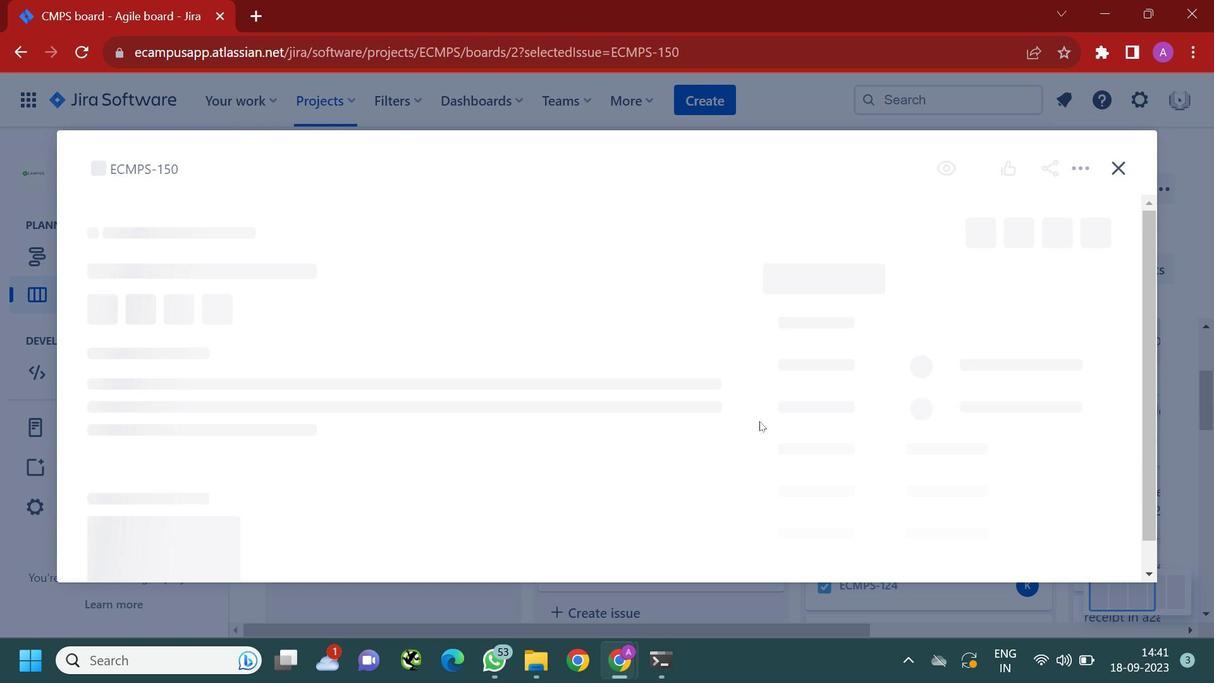 
Action: Mouse moved to (353, 384)
Screenshot: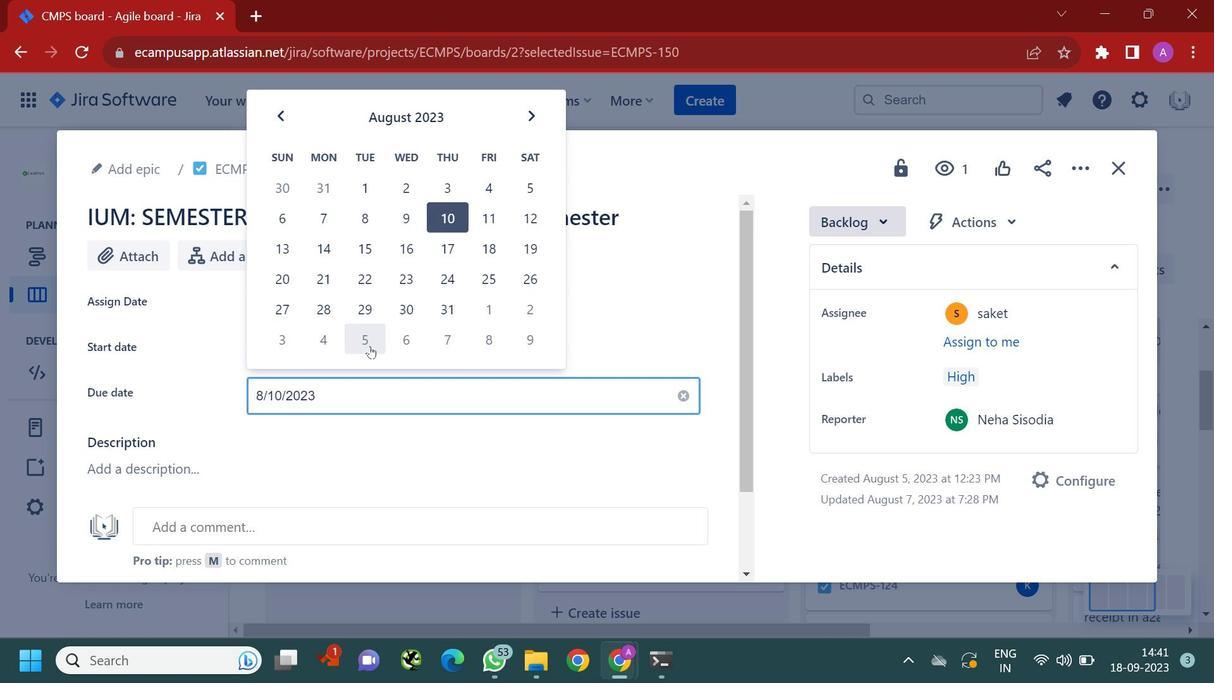 
Action: Mouse pressed left at (353, 384)
Screenshot: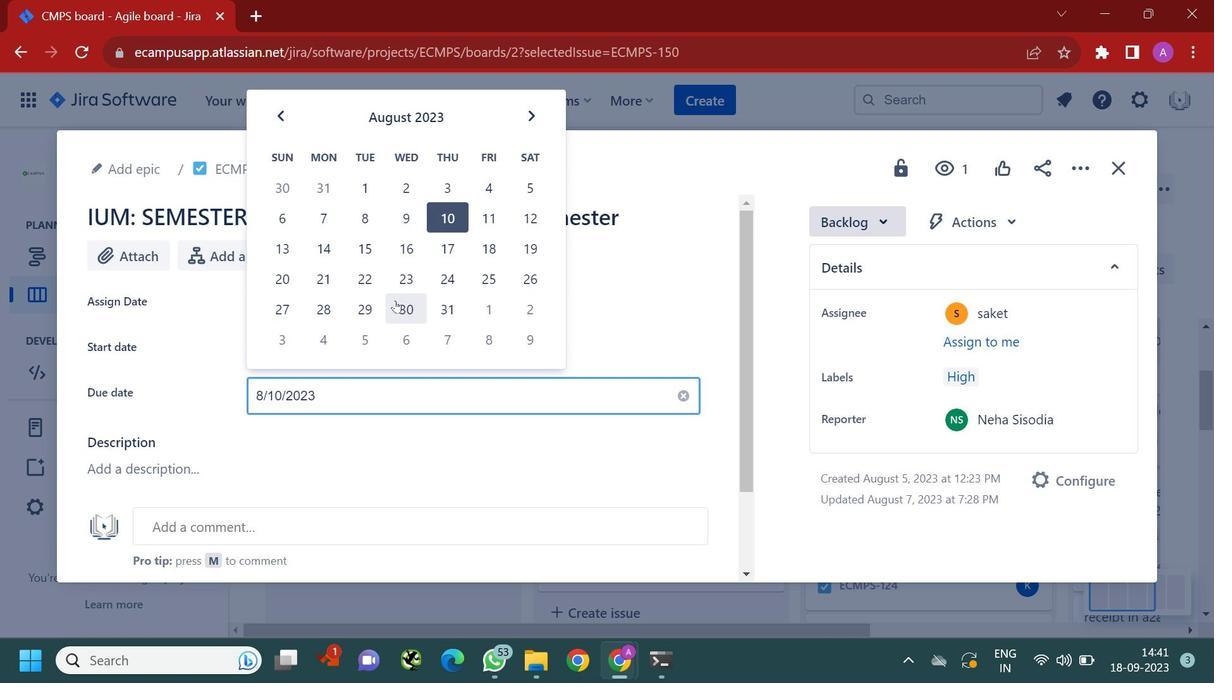 
Action: Mouse moved to (392, 306)
Screenshot: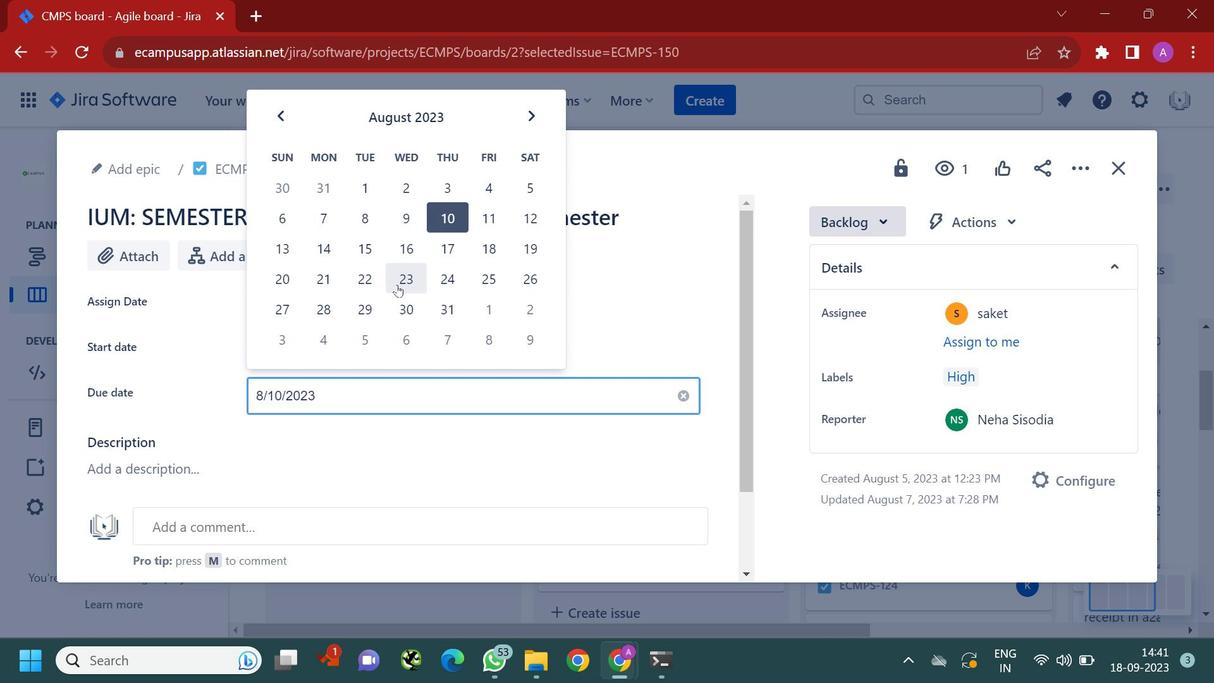 
Action: Mouse scrolled (392, 307) with delta (0, 0)
Screenshot: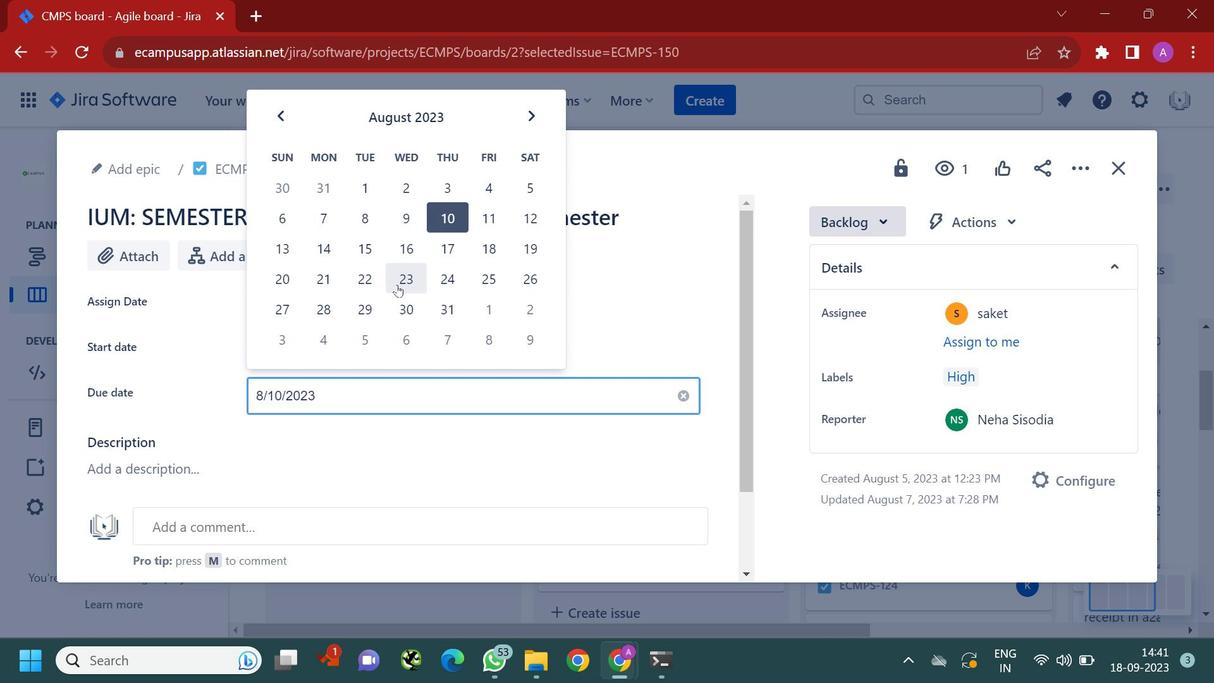 
Action: Mouse scrolled (392, 307) with delta (0, 0)
Screenshot: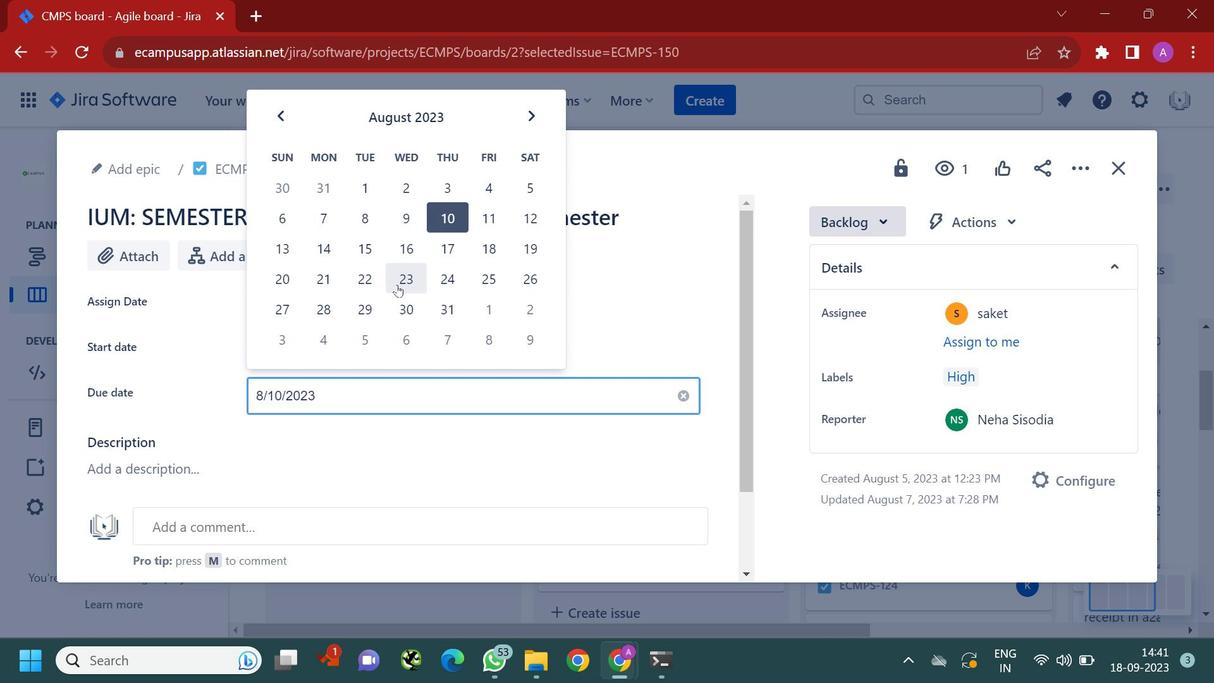 
Action: Mouse moved to (396, 283)
Screenshot: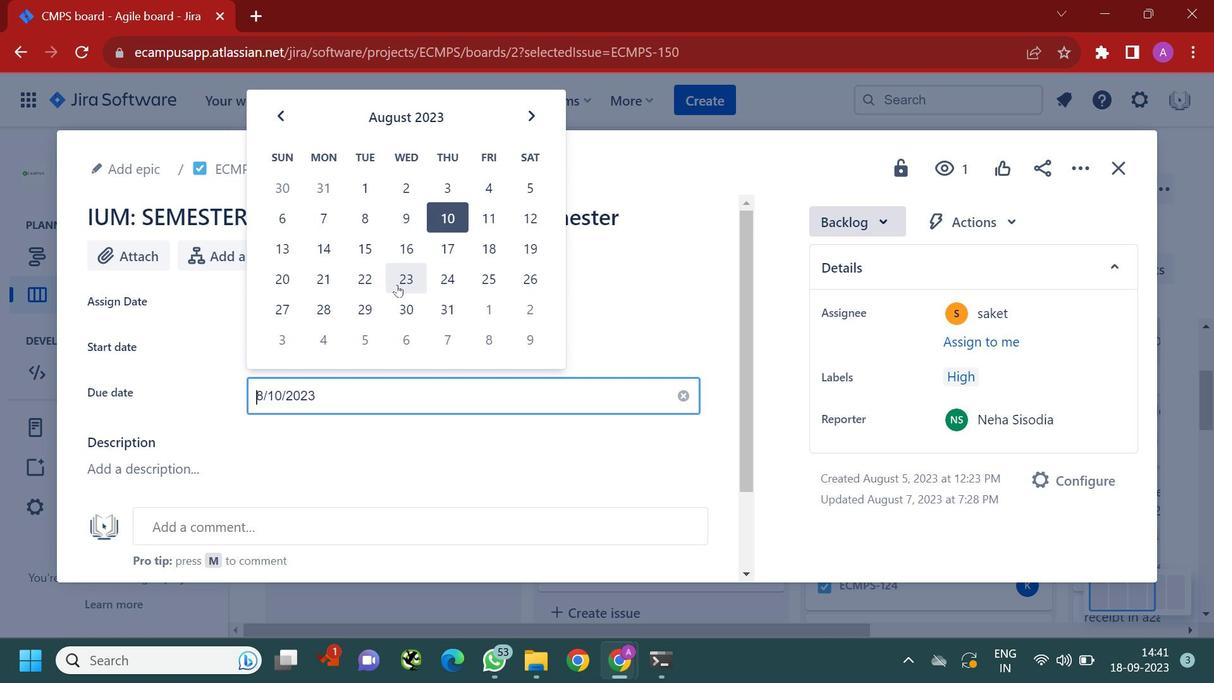 
Action: Mouse scrolled (396, 282) with delta (0, 0)
Screenshot: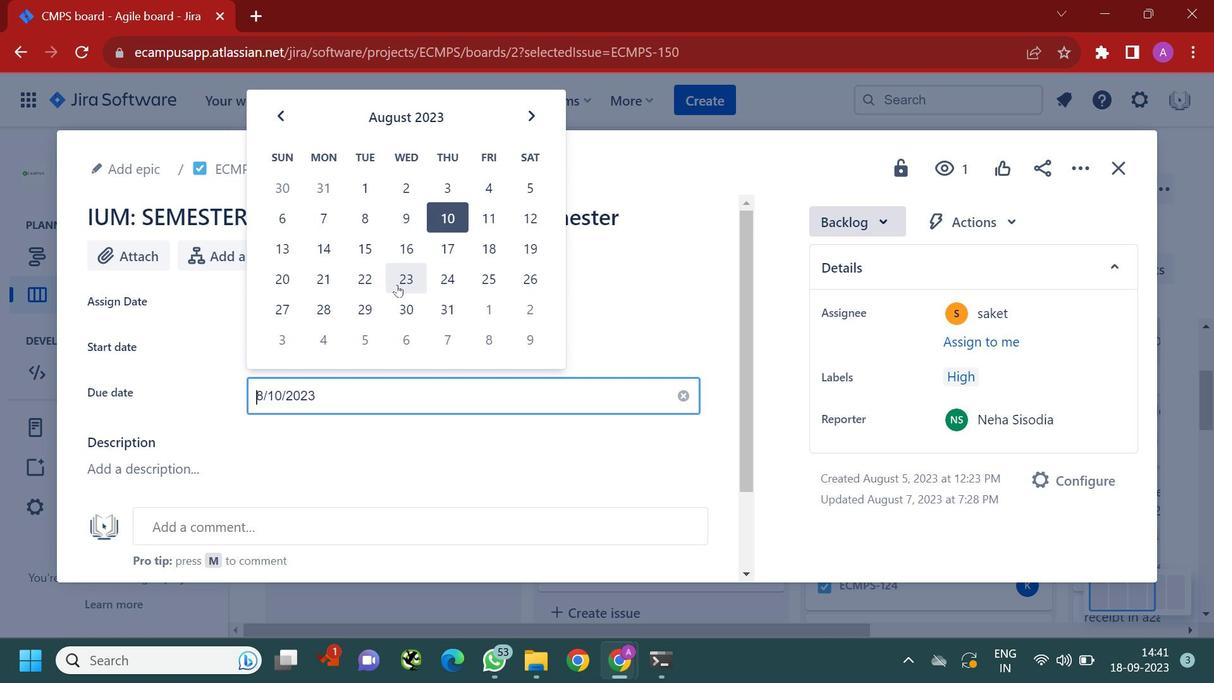 
Action: Mouse scrolled (396, 282) with delta (0, 0)
Screenshot: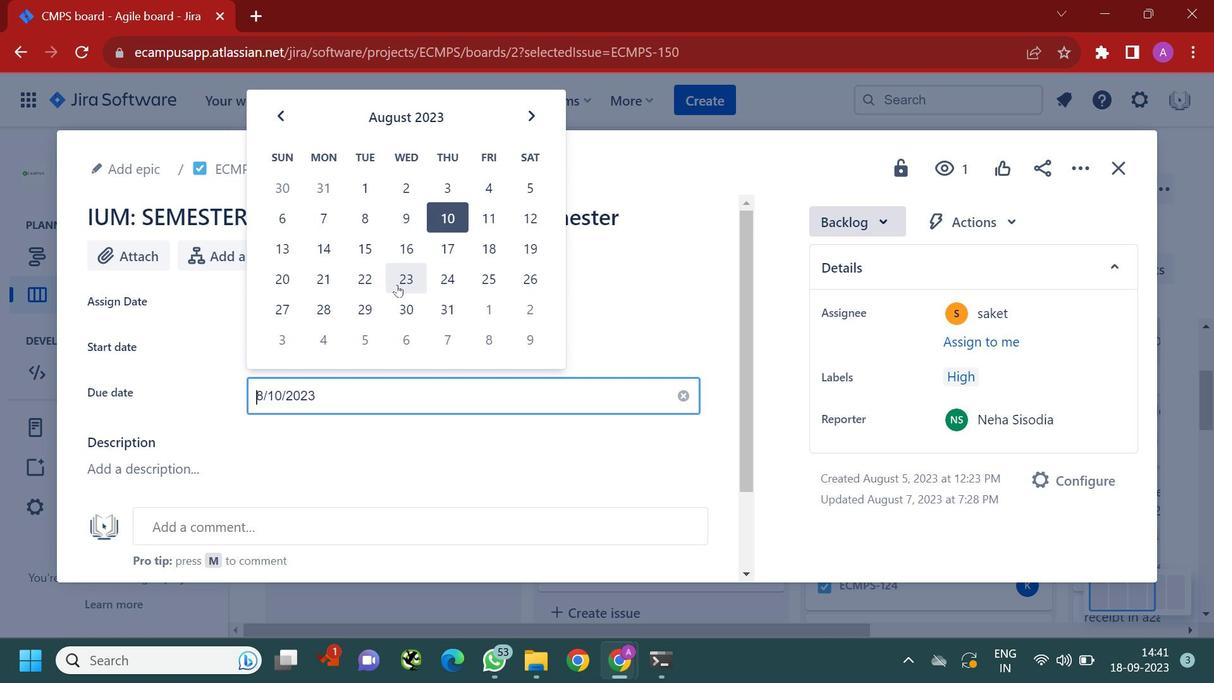 
Action: Mouse moved to (706, 310)
Screenshot: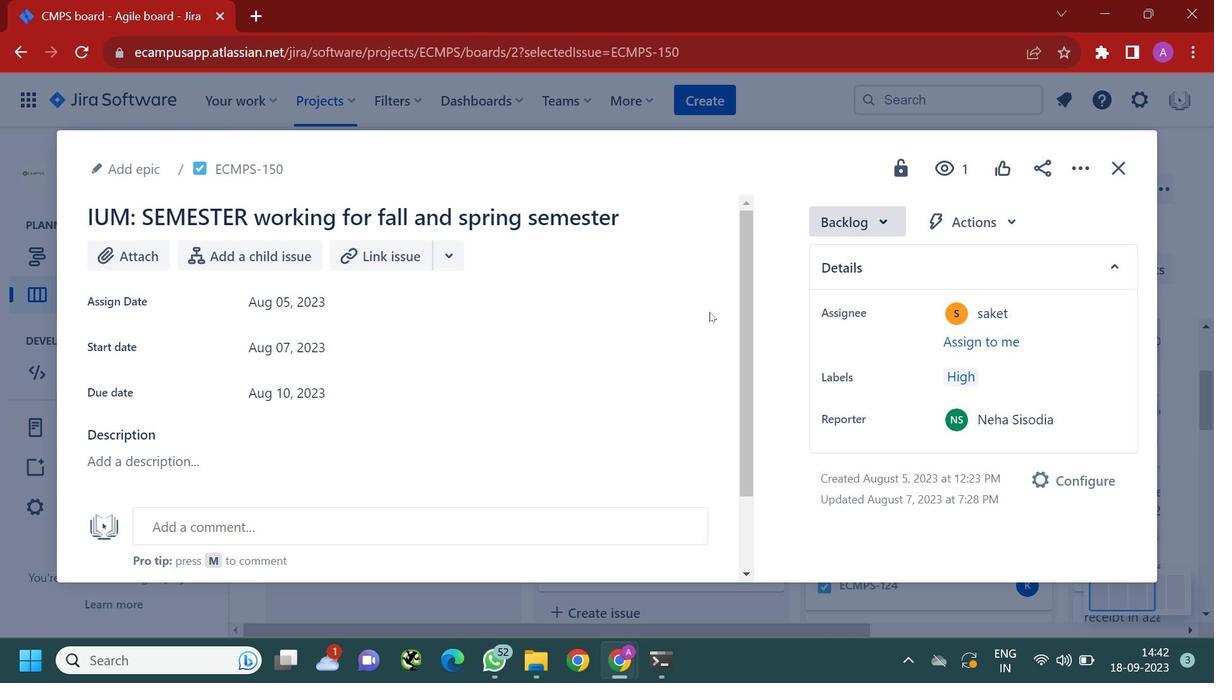
Action: Mouse pressed left at (706, 310)
Screenshot: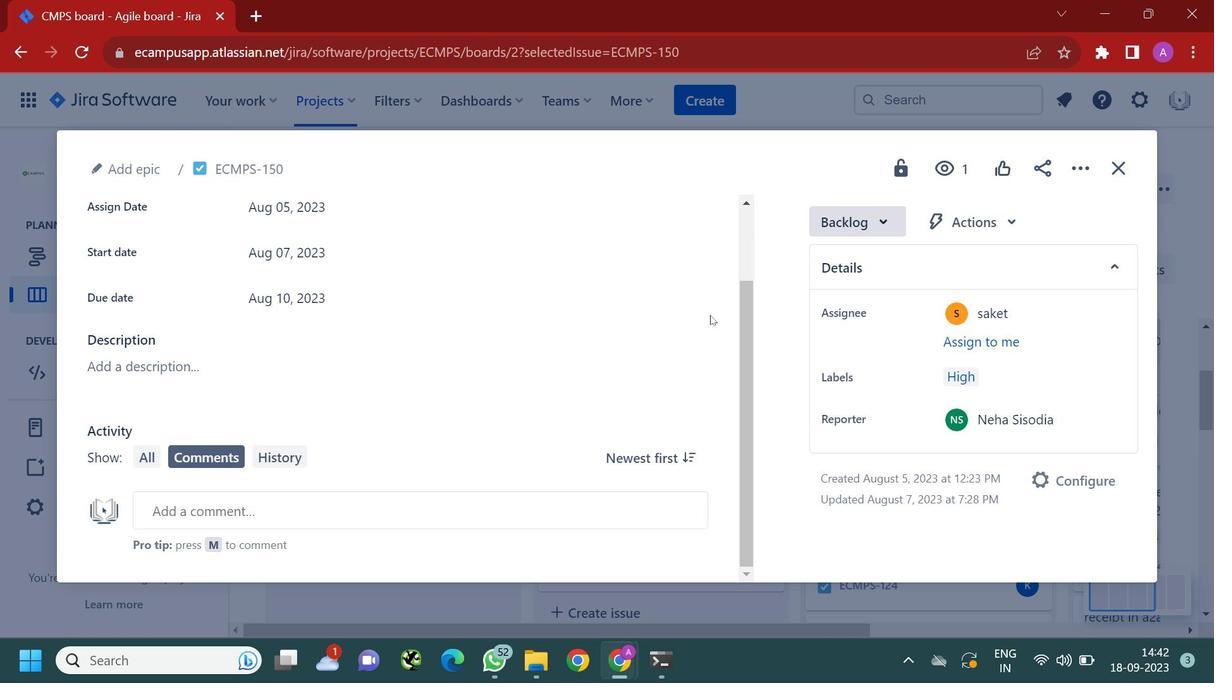 
Action: Mouse moved to (709, 313)
Screenshot: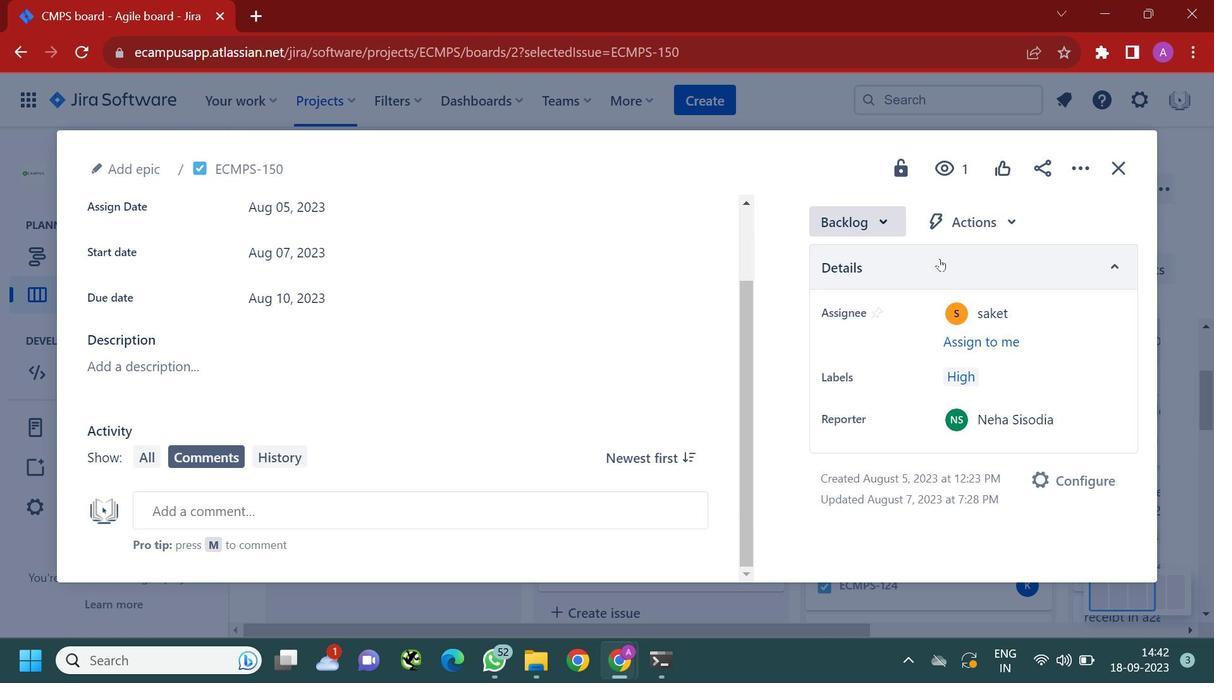 
Action: Mouse scrolled (709, 313) with delta (0, 0)
Screenshot: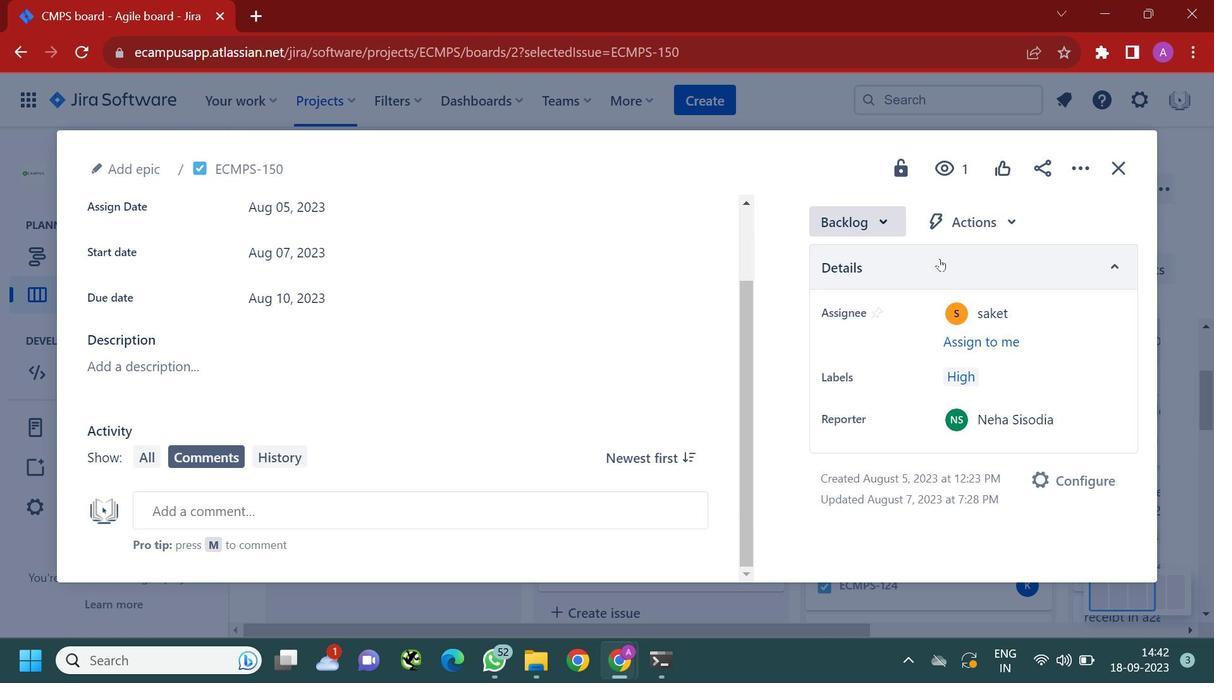 
Action: Mouse scrolled (709, 313) with delta (0, 0)
Screenshot: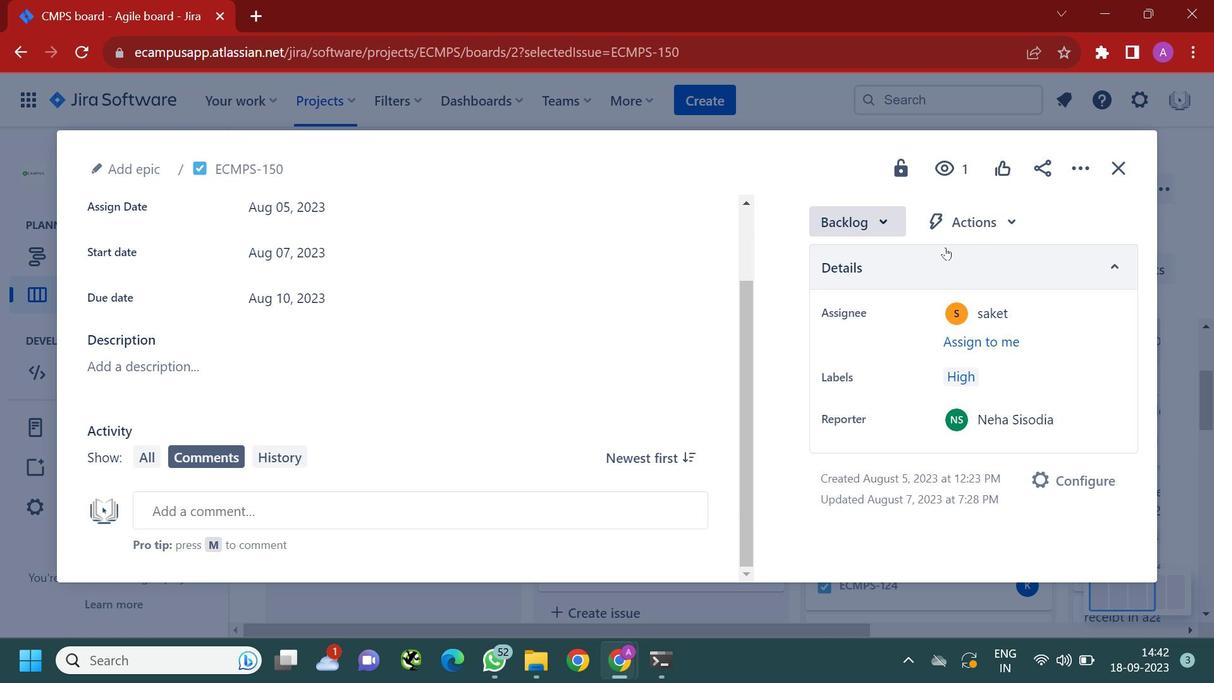 
Action: Mouse scrolled (709, 313) with delta (0, 0)
Screenshot: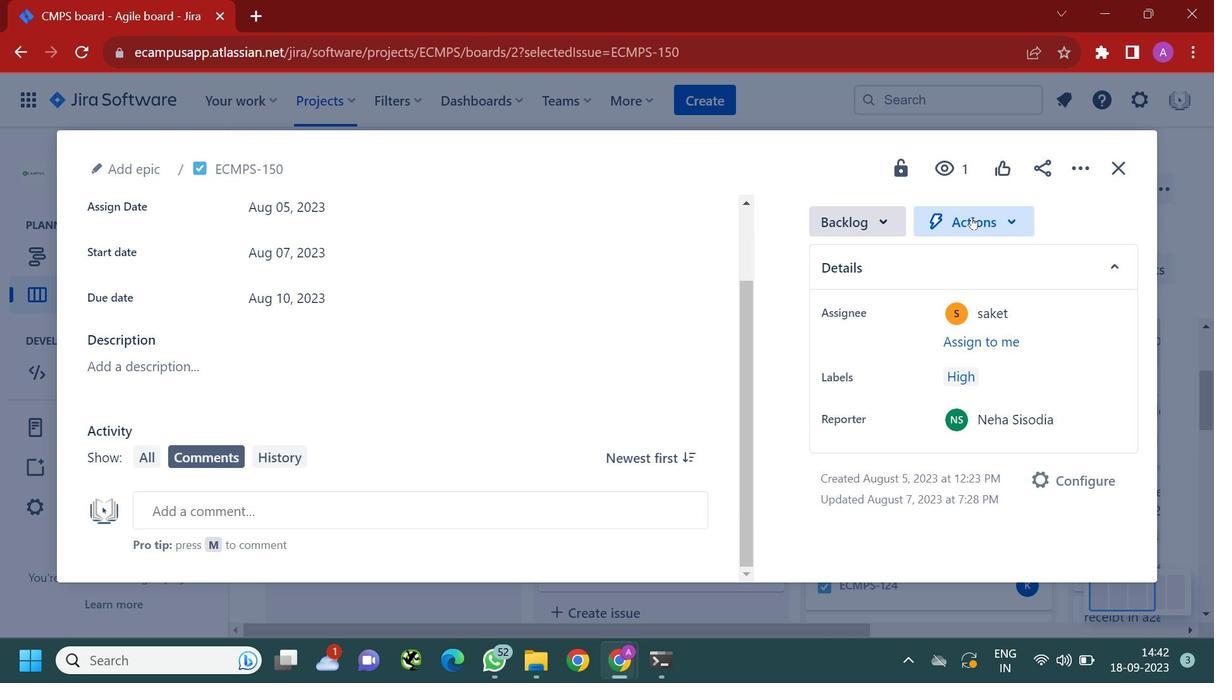 
Action: Mouse scrolled (709, 313) with delta (0, 0)
Screenshot: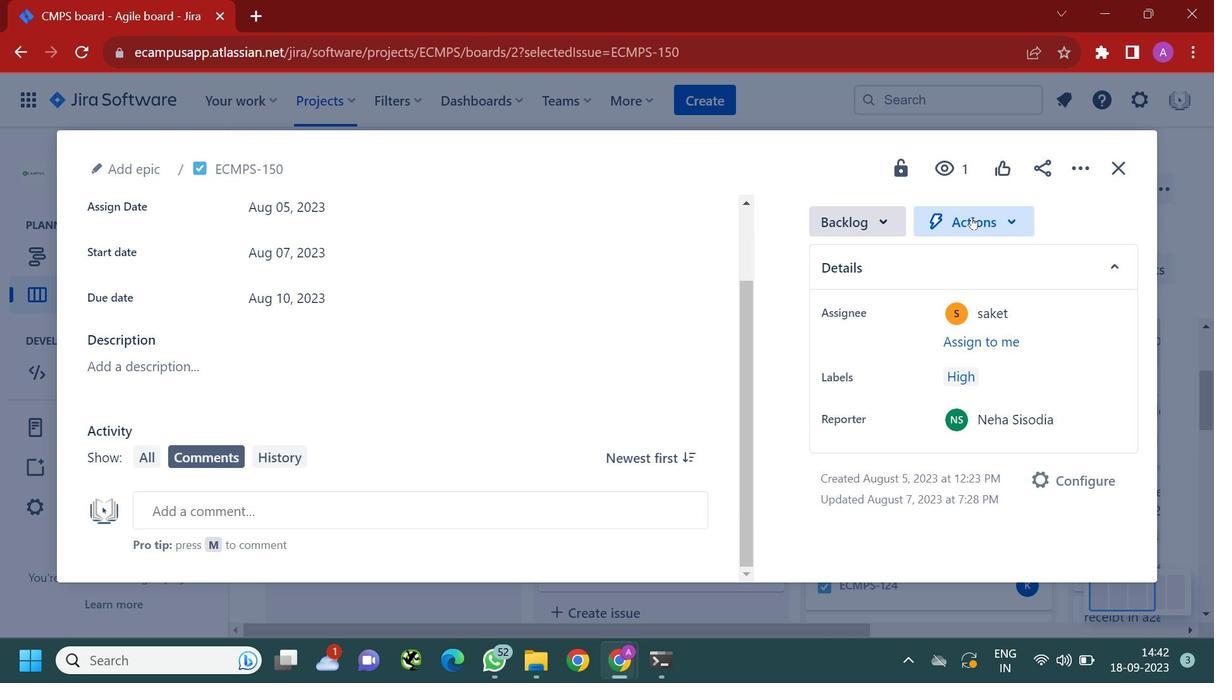 
Action: Mouse moved to (971, 215)
Screenshot: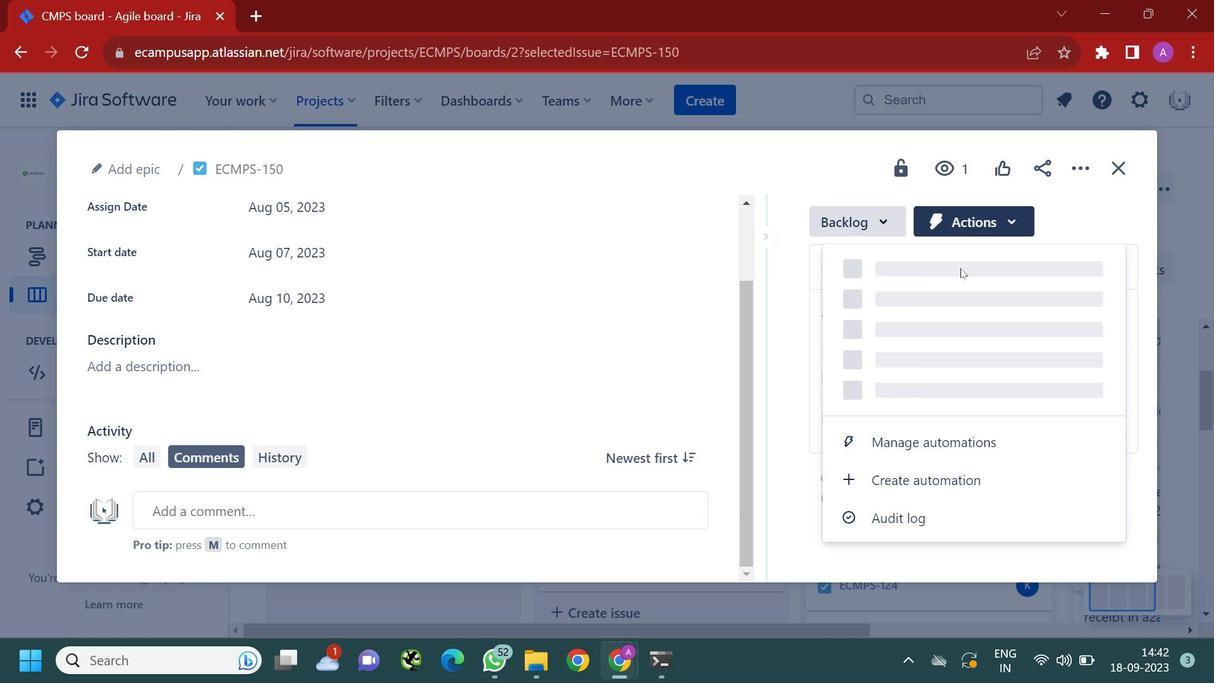 
Action: Mouse pressed left at (971, 215)
Screenshot: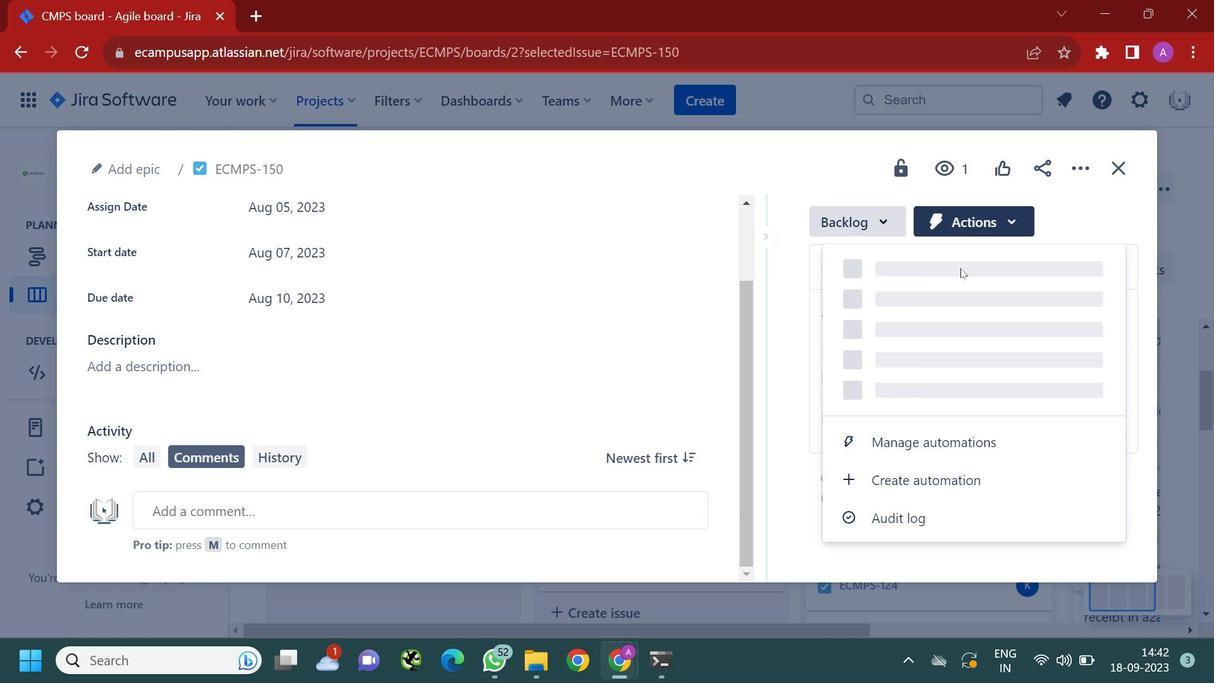 
Action: Mouse moved to (988, 479)
Screenshot: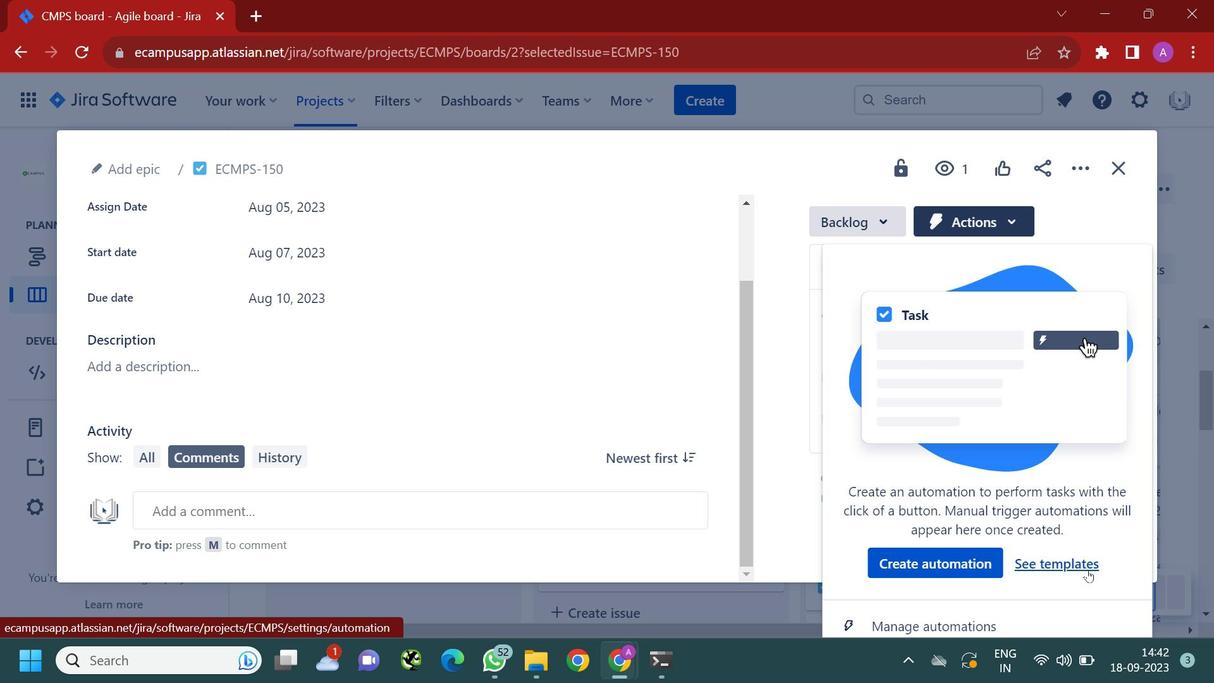 
Action: Mouse scrolled (988, 478) with delta (0, 0)
Screenshot: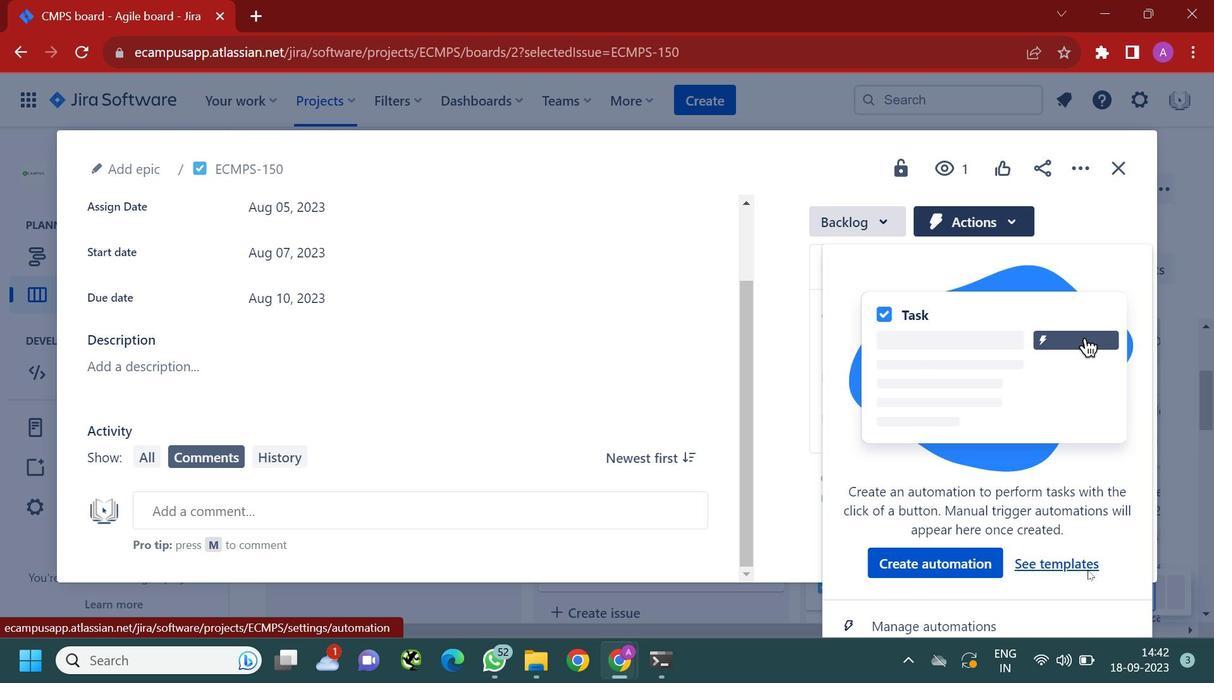 
Action: Mouse scrolled (988, 478) with delta (0, 0)
Screenshot: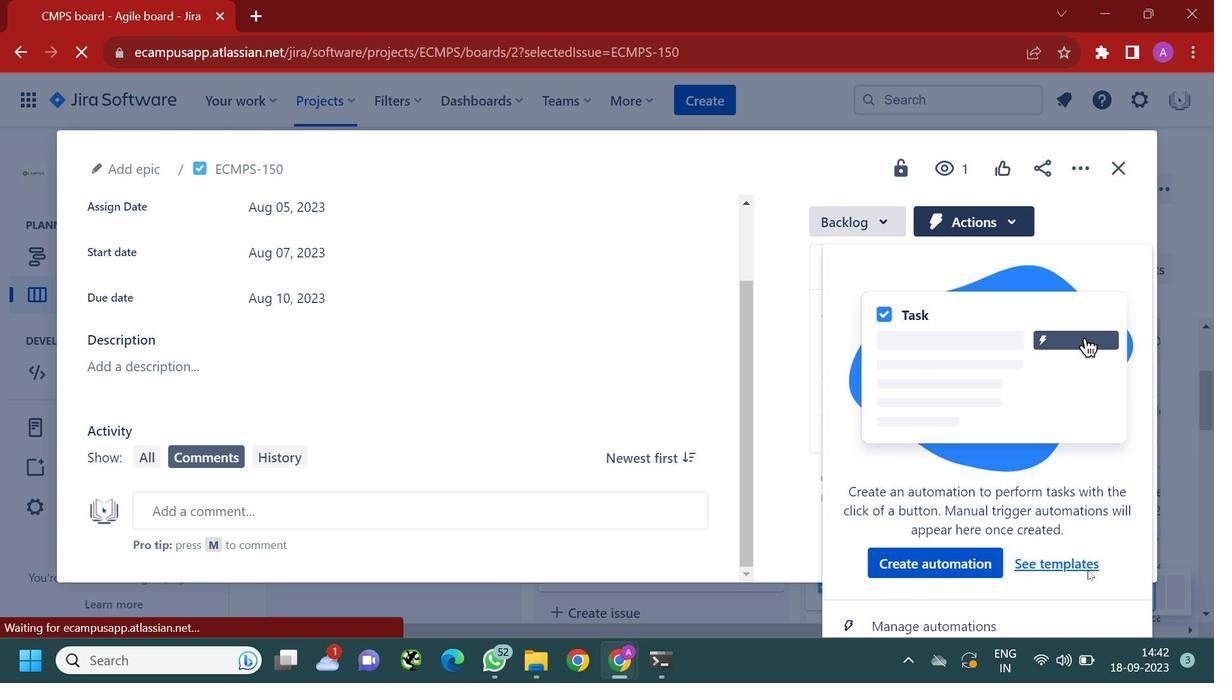 
Action: Mouse scrolled (988, 478) with delta (0, 0)
Screenshot: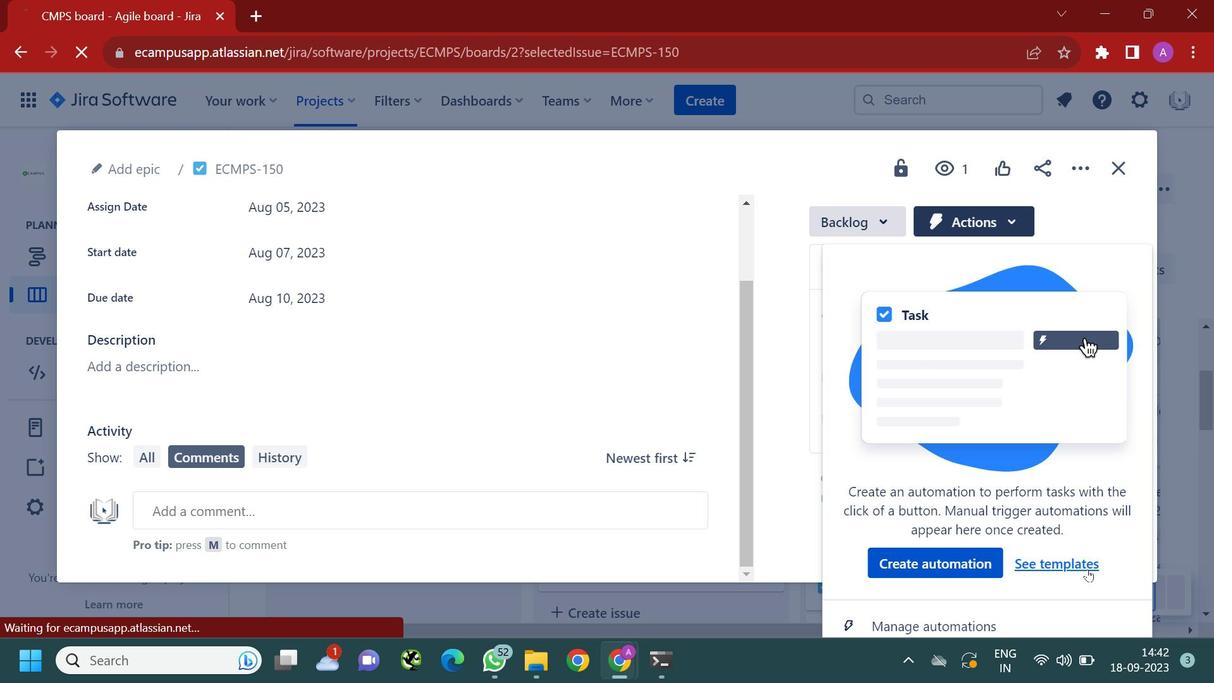 
Action: Mouse moved to (1087, 568)
Screenshot: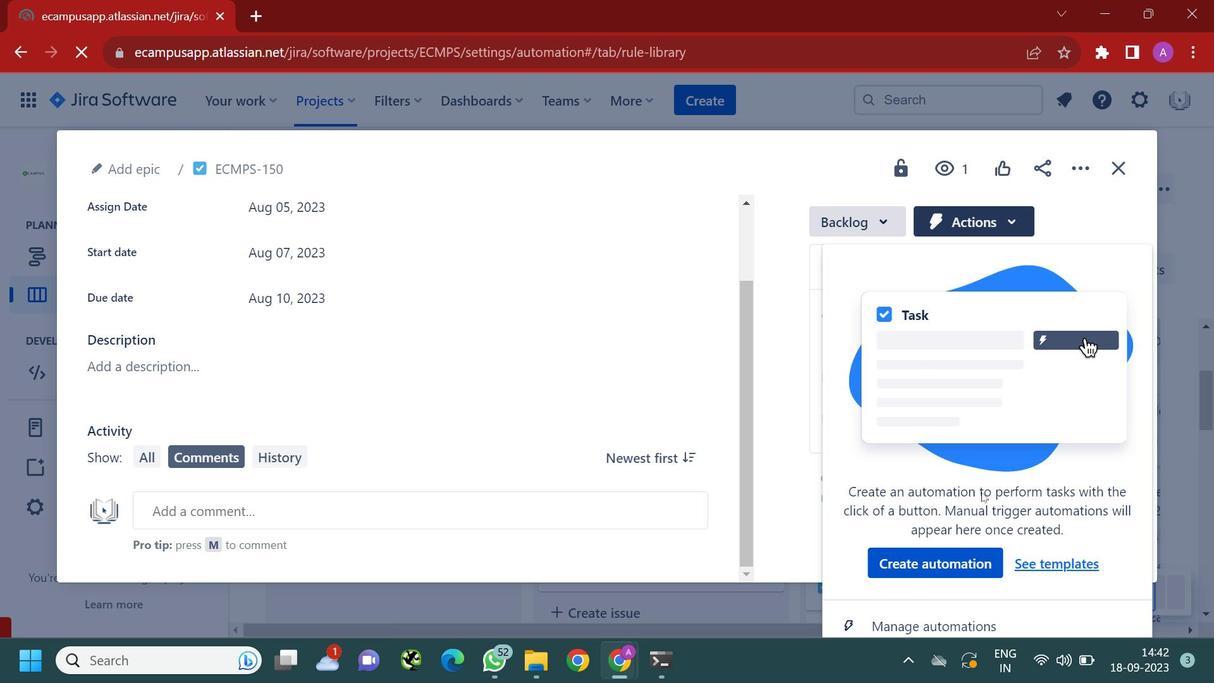 
Action: Mouse pressed left at (1087, 568)
Screenshot: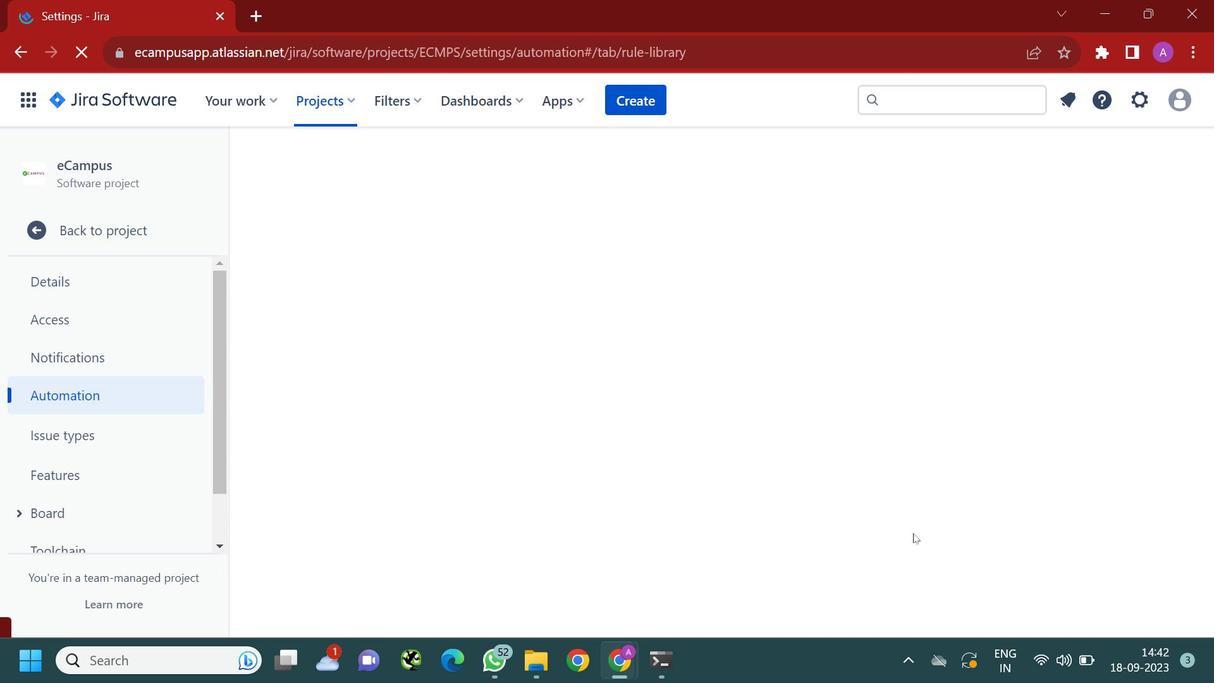 
Action: Mouse moved to (580, 252)
Screenshot: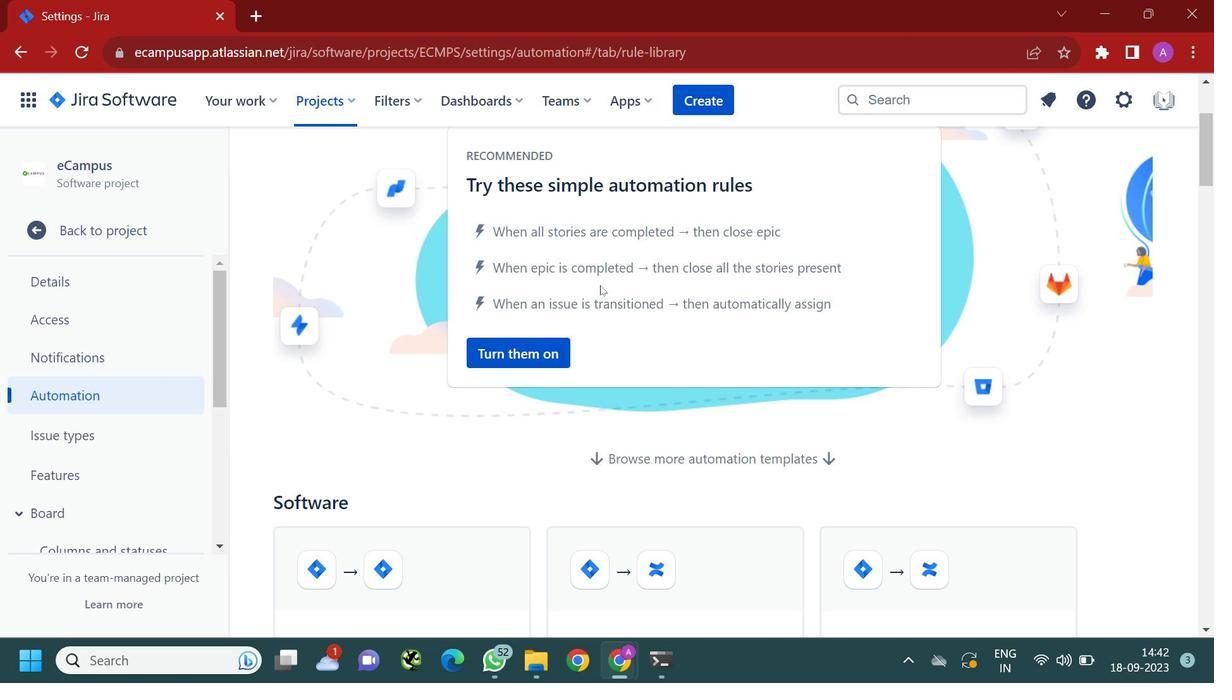 
Action: Mouse scrolled (580, 251) with delta (0, 0)
Screenshot: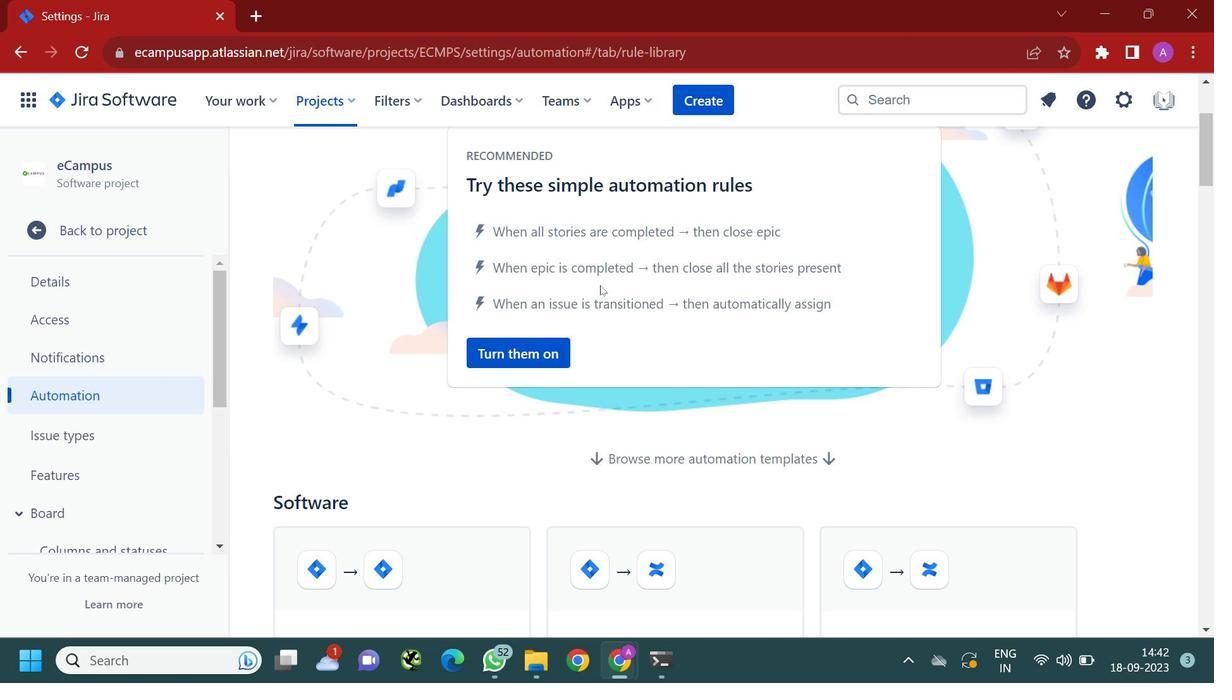 
Action: Mouse moved to (599, 281)
Screenshot: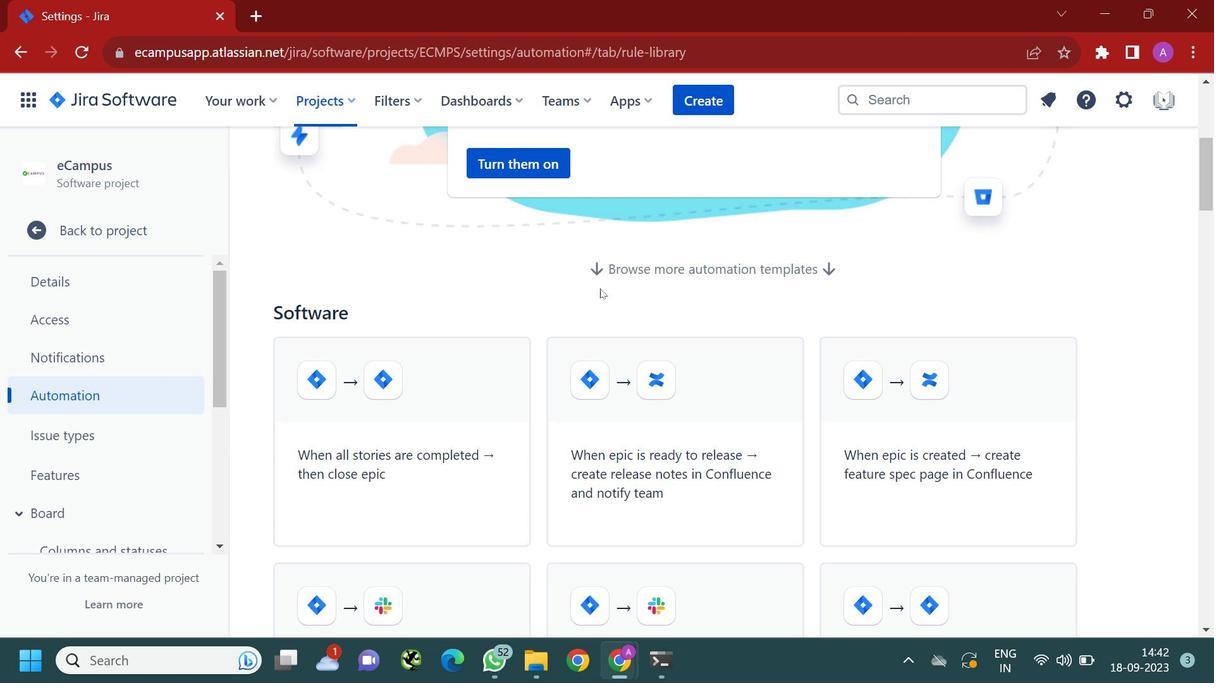 
Action: Mouse scrolled (599, 280) with delta (0, 0)
Screenshot: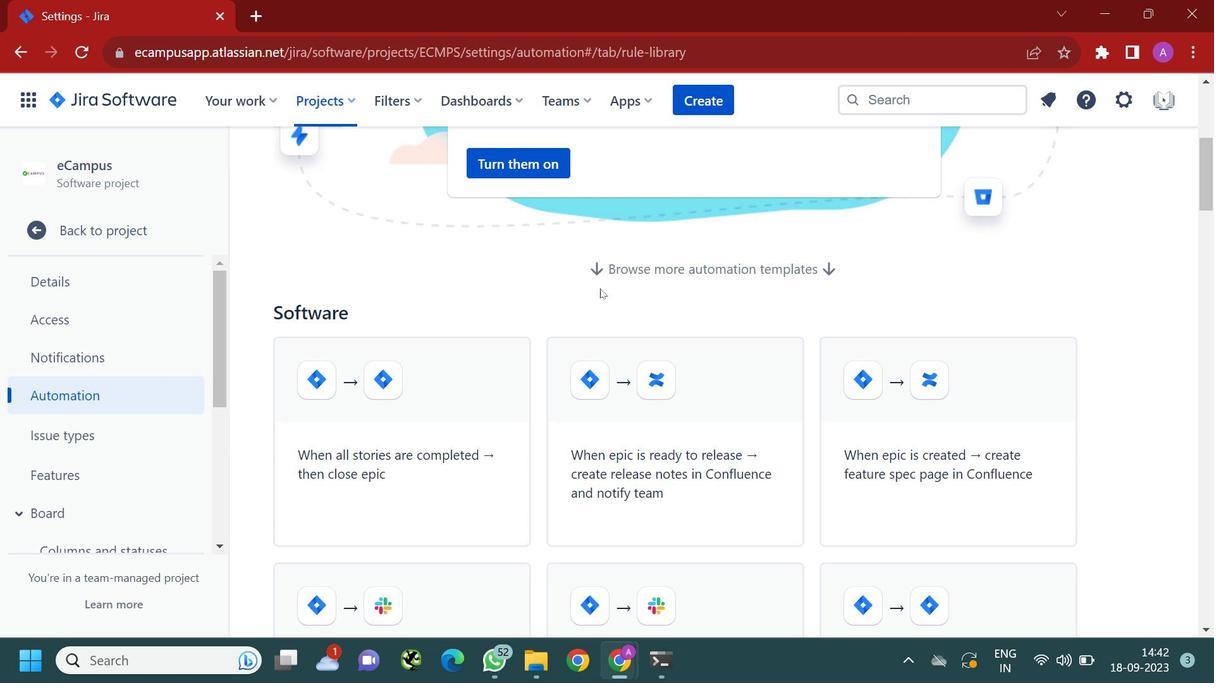 
Action: Mouse moved to (599, 285)
Screenshot: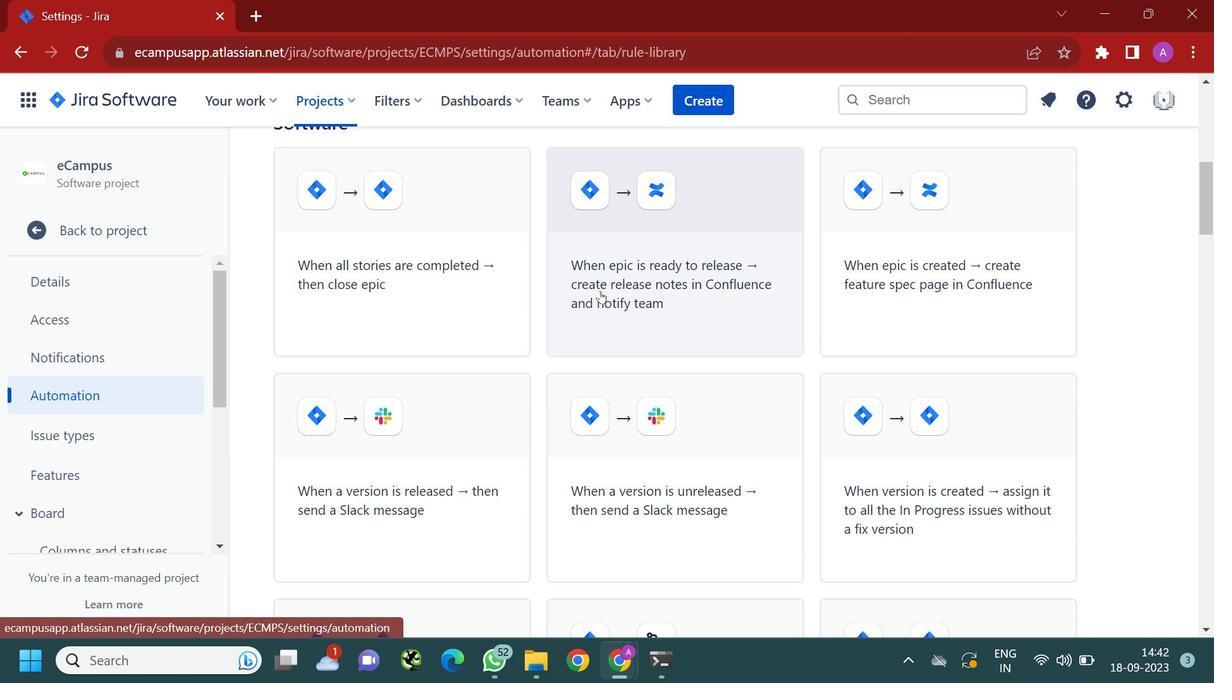 
Action: Mouse scrolled (599, 284) with delta (0, 0)
Screenshot: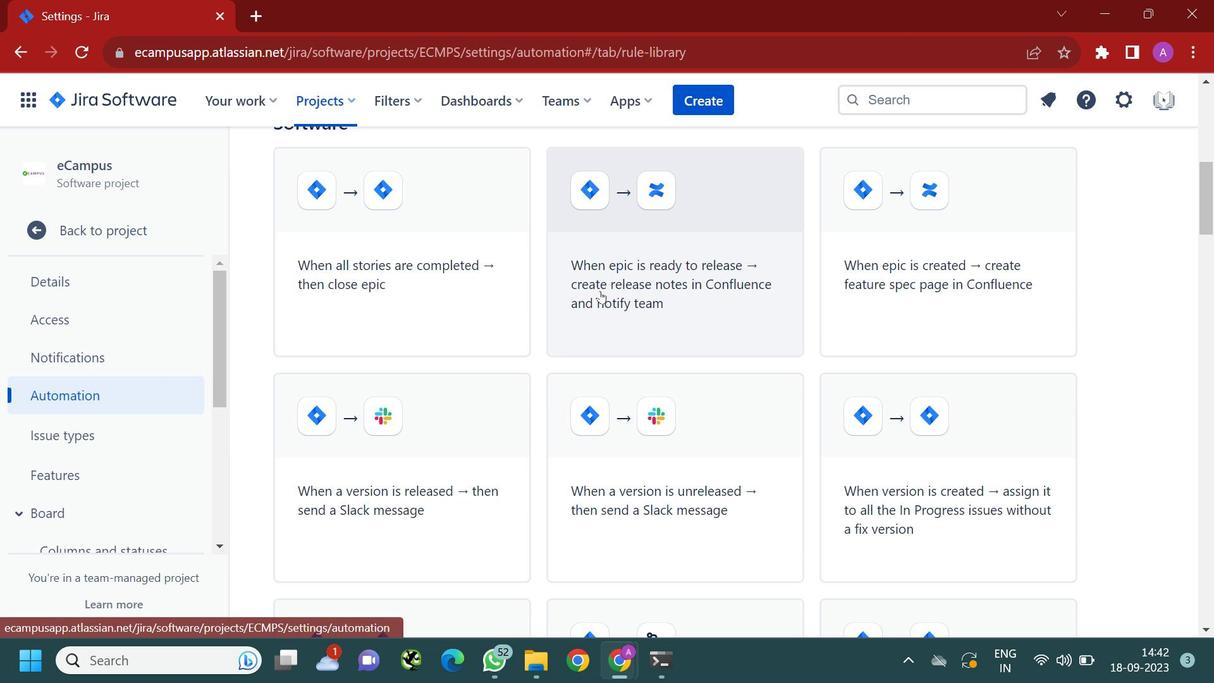 
Action: Mouse moved to (599, 286)
Screenshot: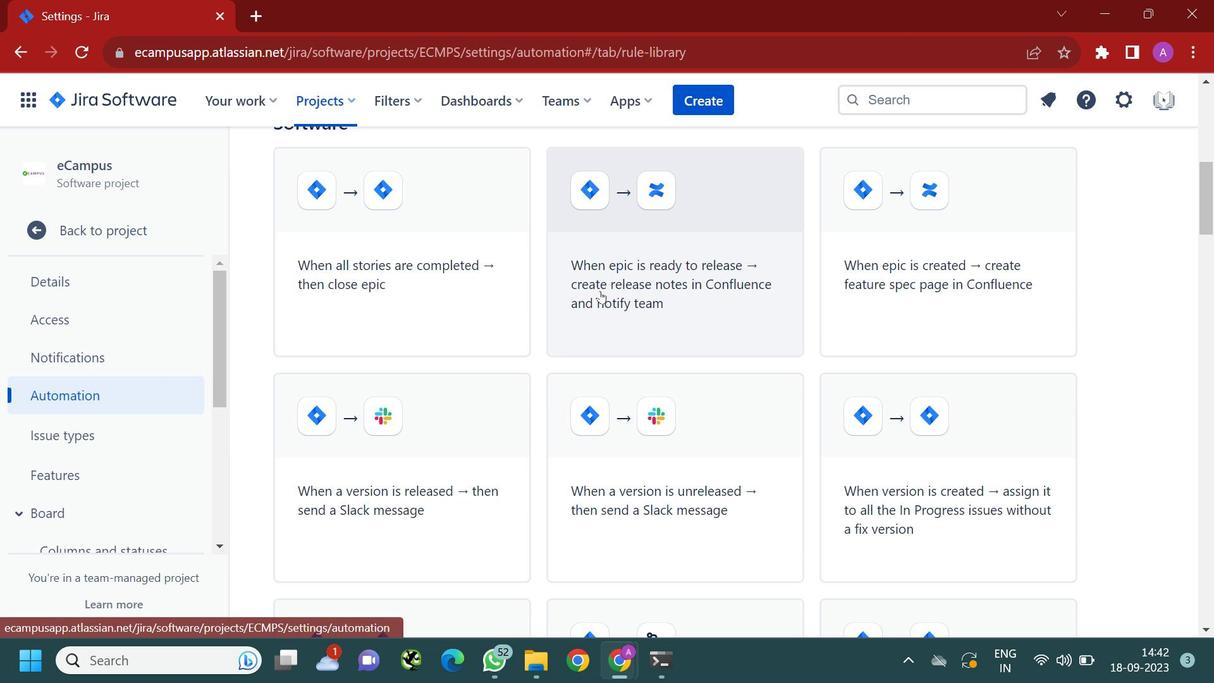 
Action: Mouse scrolled (599, 285) with delta (0, 0)
Screenshot: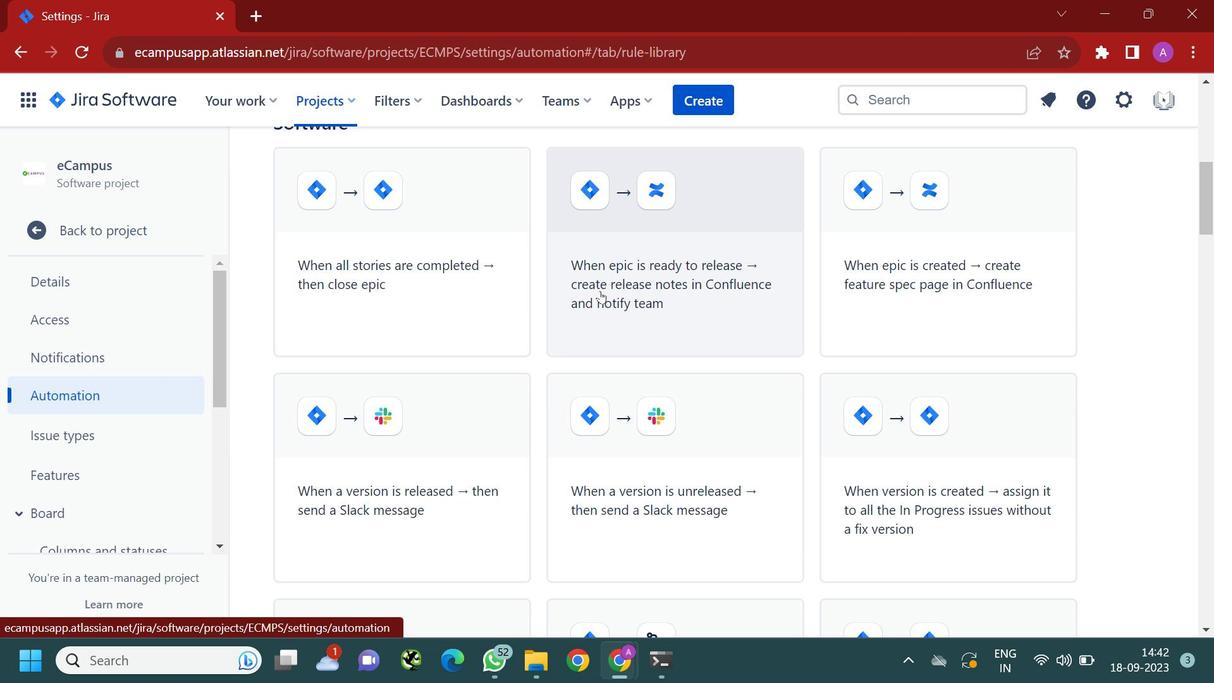 
Action: Mouse moved to (599, 287)
Screenshot: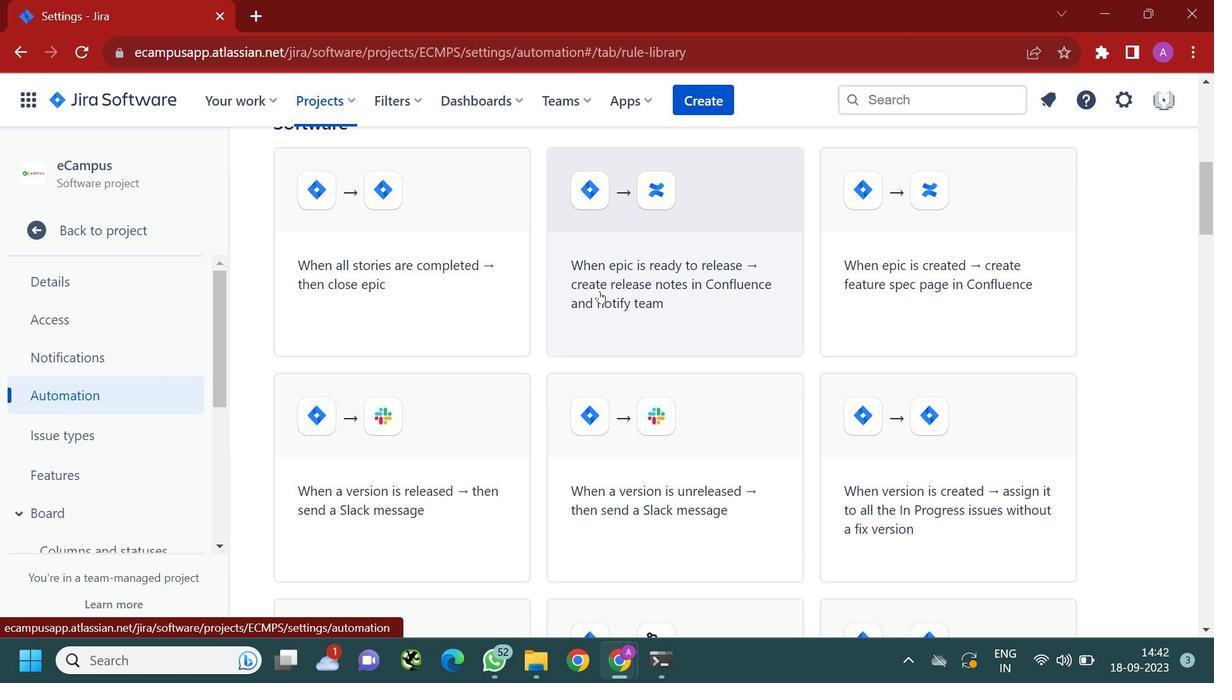 
Action: Mouse scrolled (599, 286) with delta (0, 0)
Screenshot: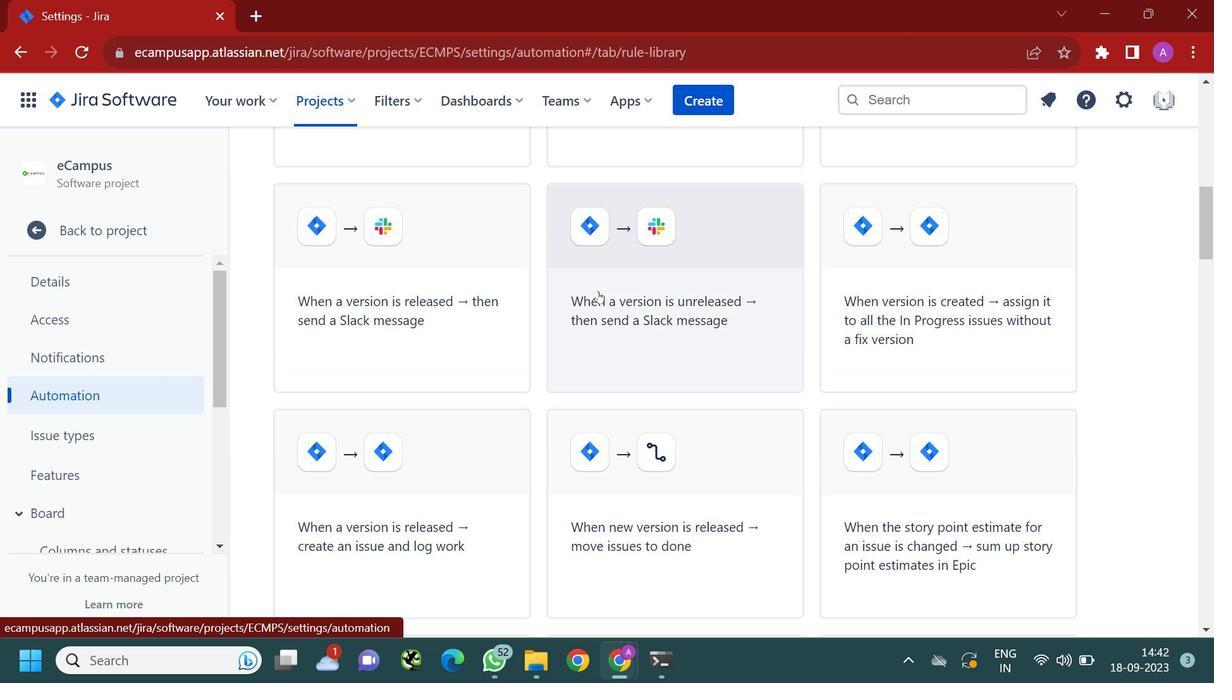 
Action: Mouse scrolled (599, 286) with delta (0, 0)
Screenshot: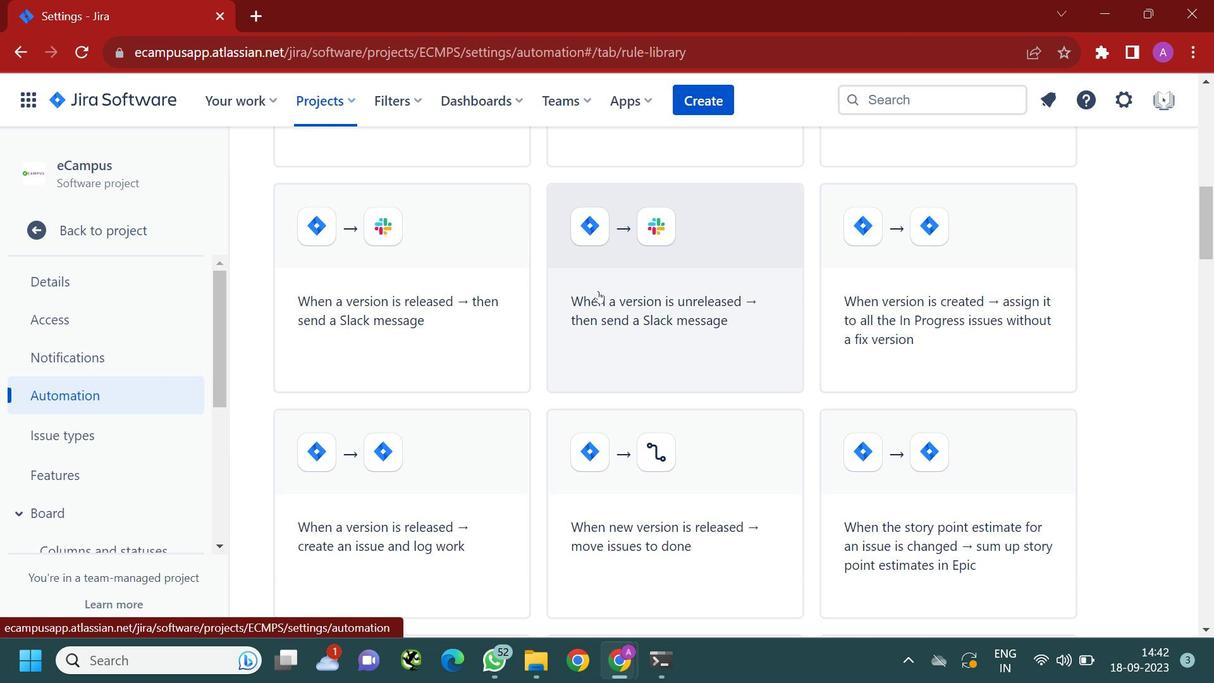 
Action: Mouse moved to (598, 290)
Screenshot: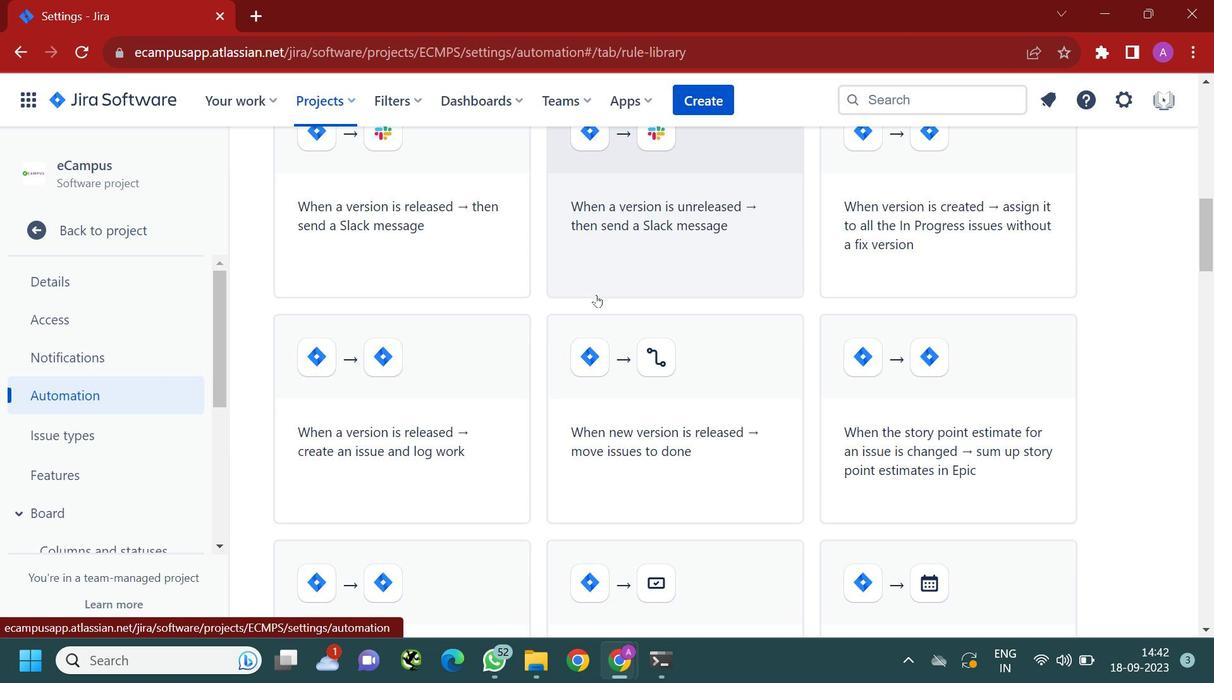 
Action: Mouse scrolled (598, 289) with delta (0, 0)
Screenshot: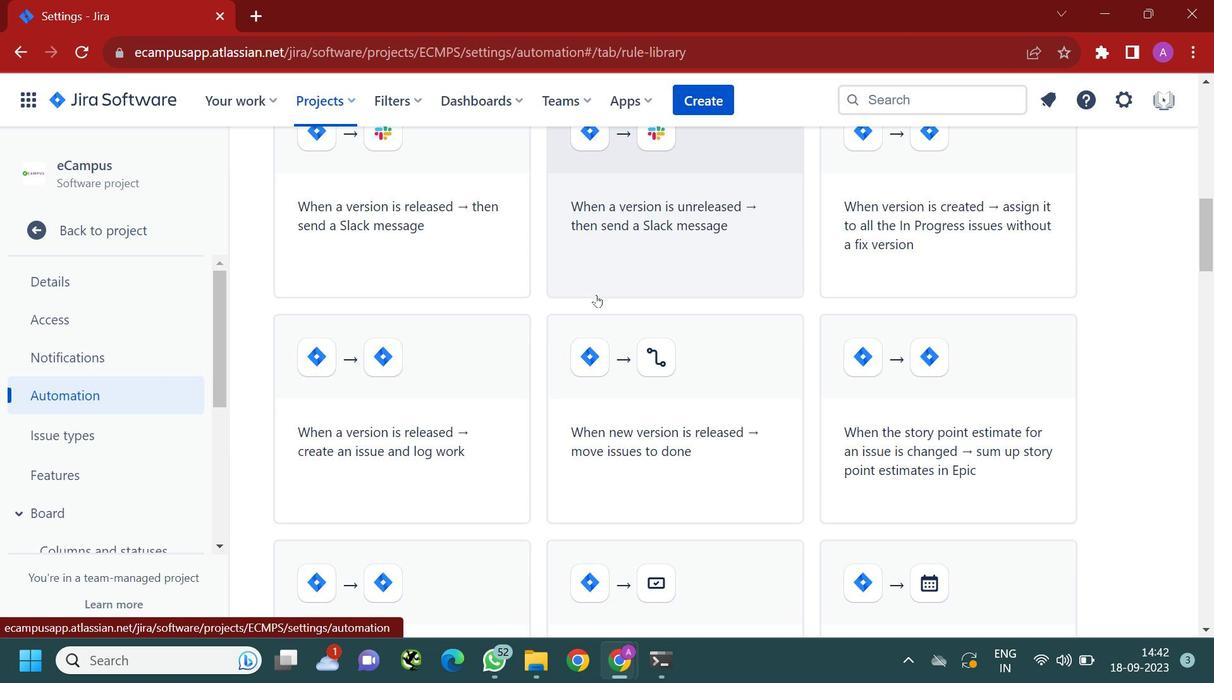 
Action: Mouse scrolled (598, 289) with delta (0, 0)
Screenshot: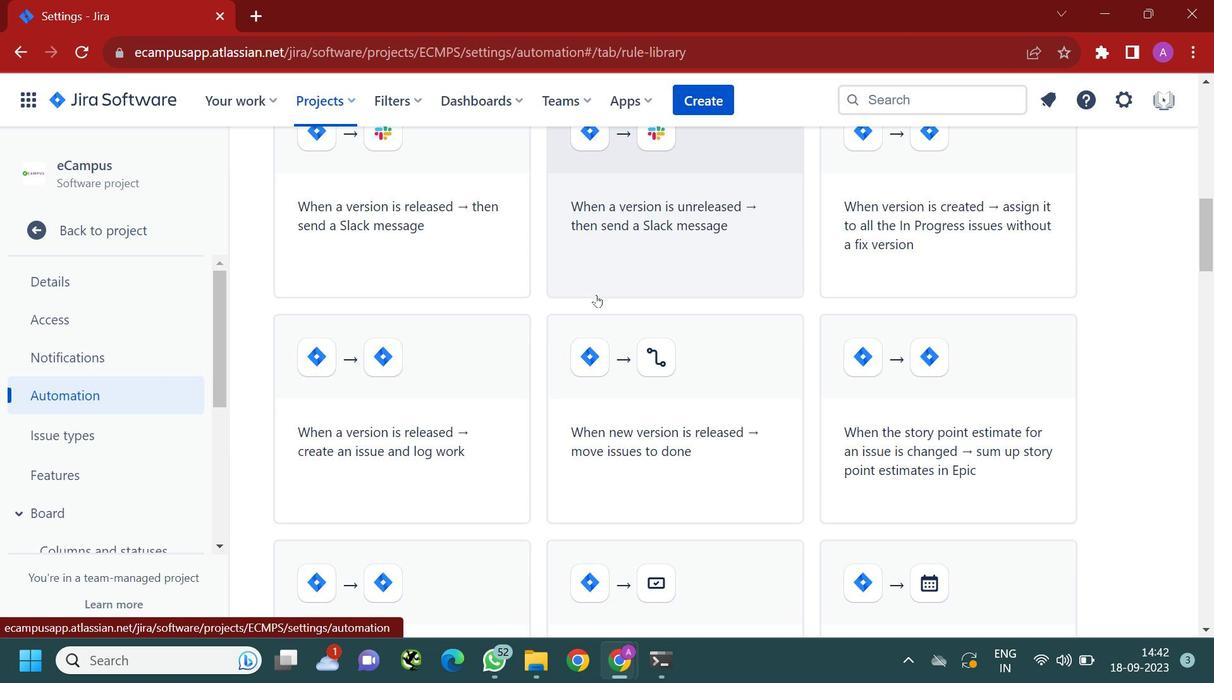 
Action: Mouse moved to (595, 293)
Screenshot: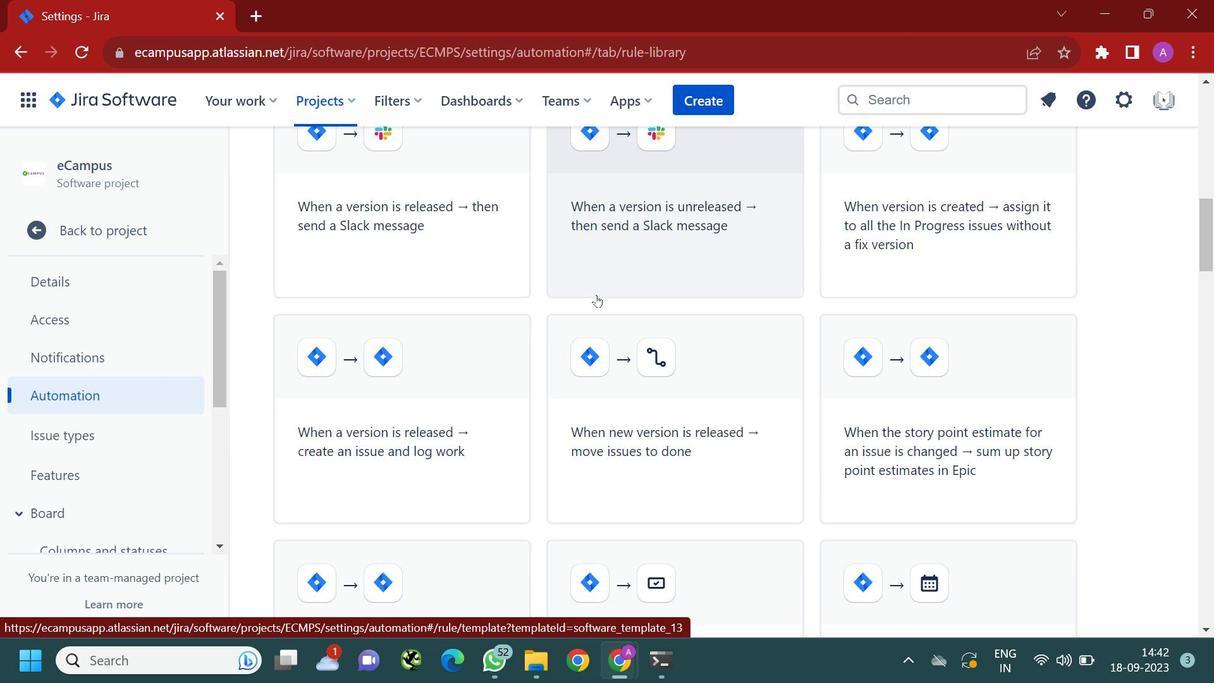 
Action: Mouse scrolled (595, 292) with delta (0, 0)
Screenshot: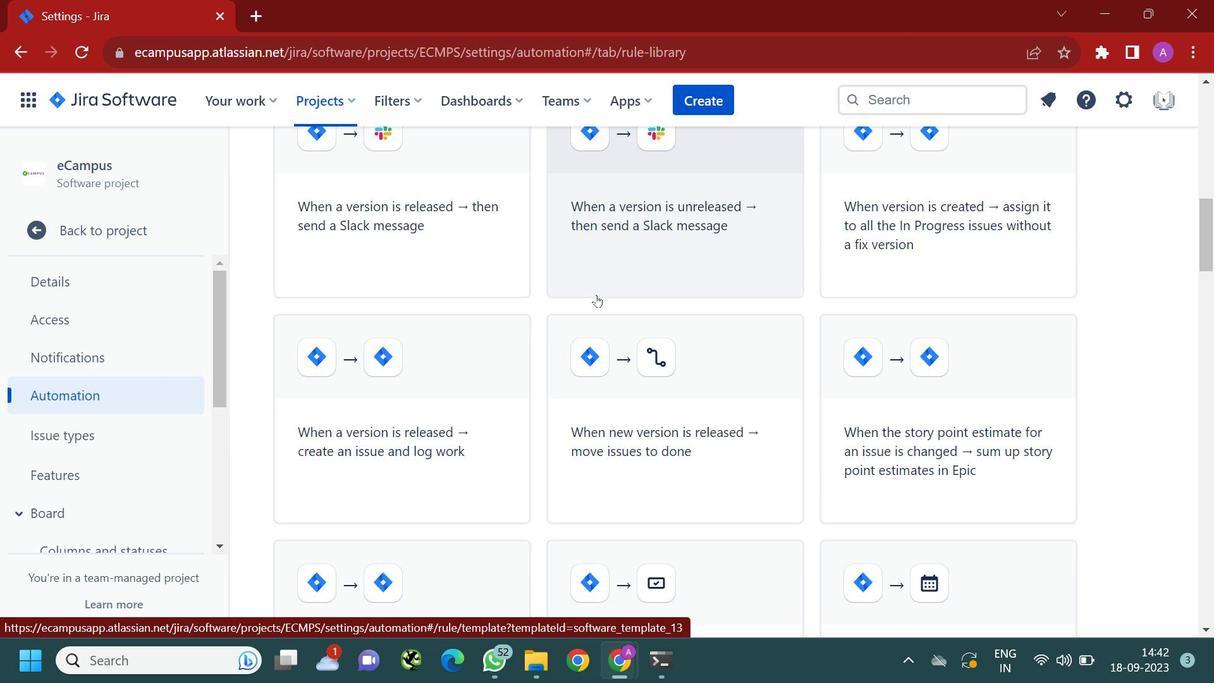 
Action: Mouse scrolled (595, 292) with delta (0, 0)
Screenshot: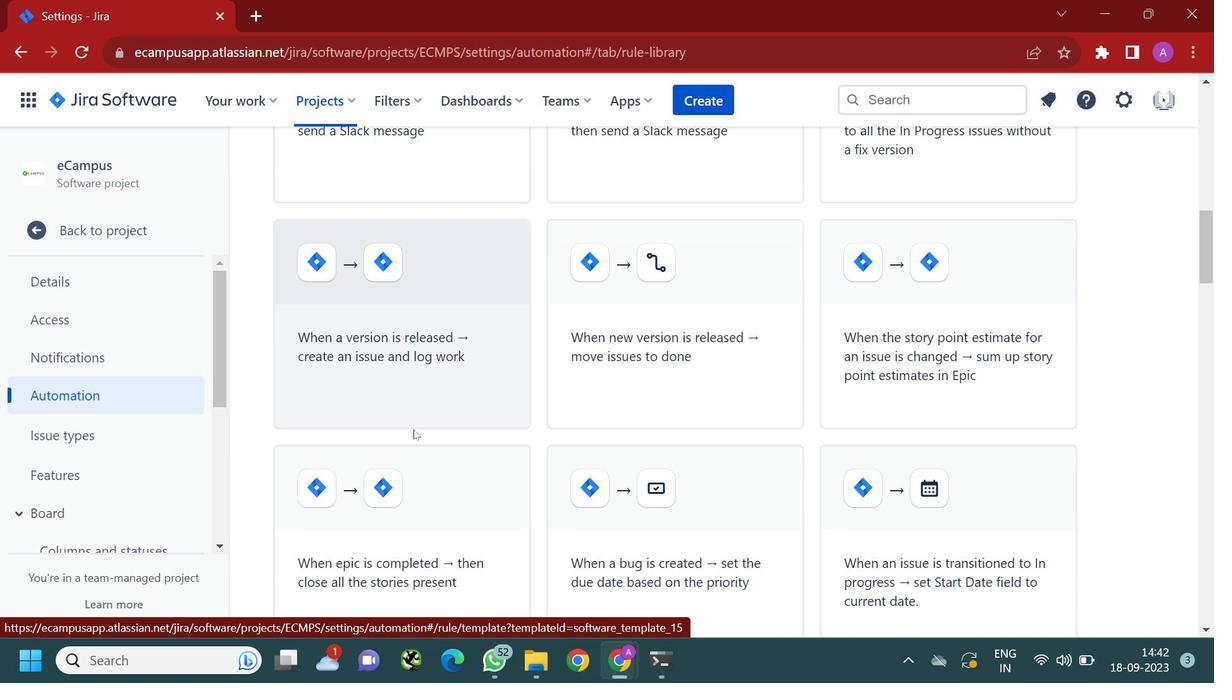 
Action: Mouse moved to (406, 443)
Screenshot: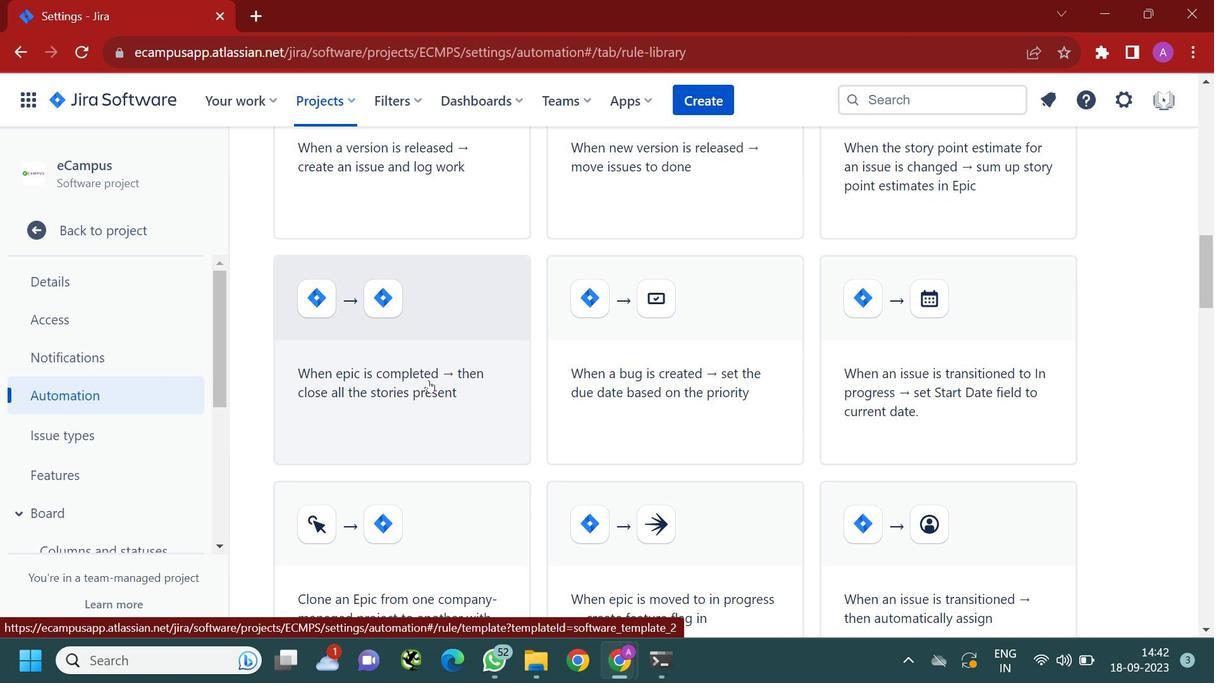 
Action: Mouse scrolled (406, 442) with delta (0, 0)
Screenshot: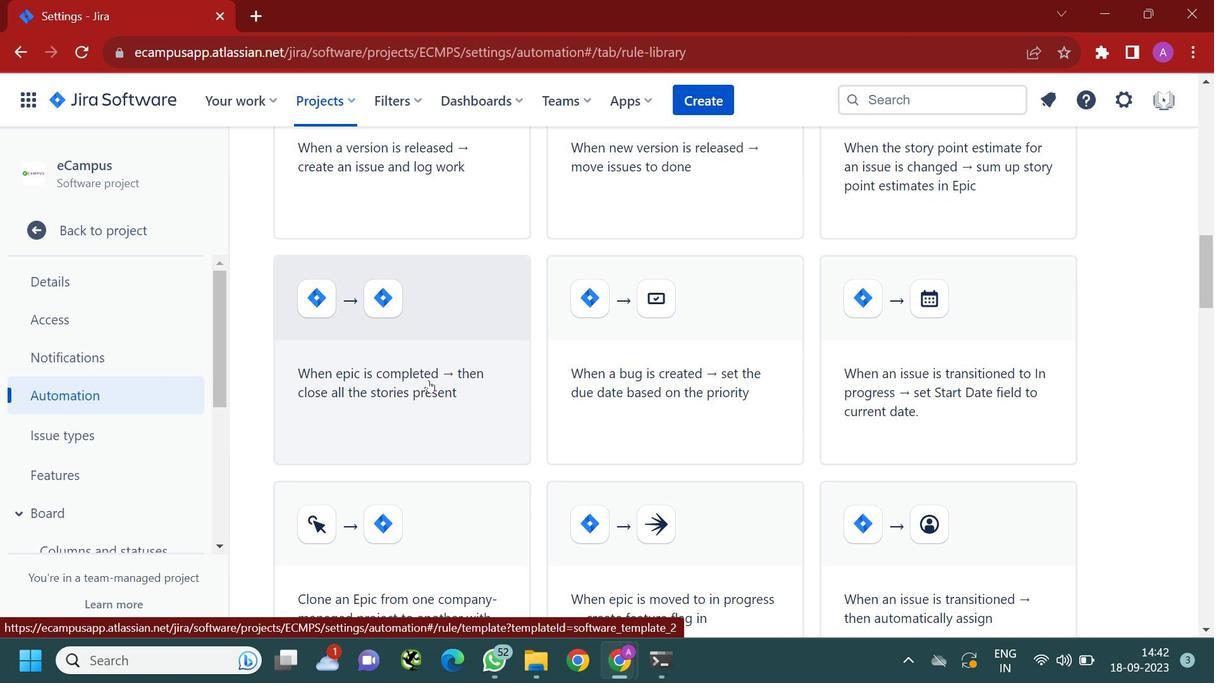 
Action: Mouse moved to (419, 418)
Screenshot: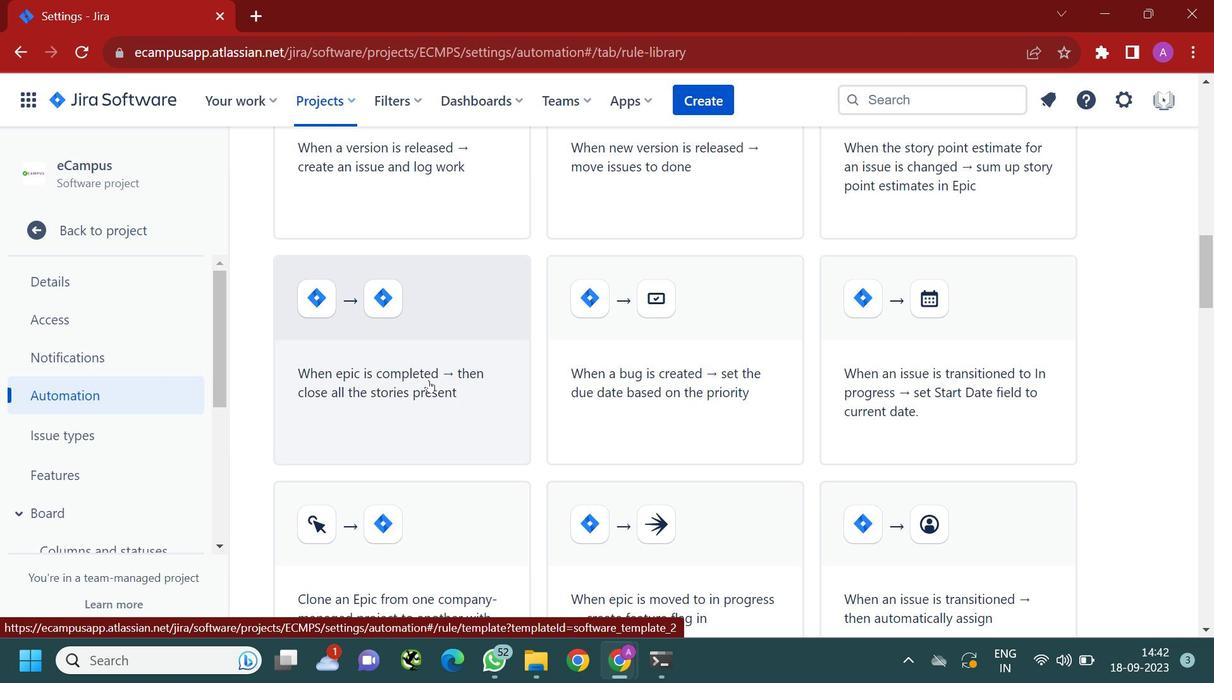 
Action: Mouse scrolled (419, 417) with delta (0, 0)
Screenshot: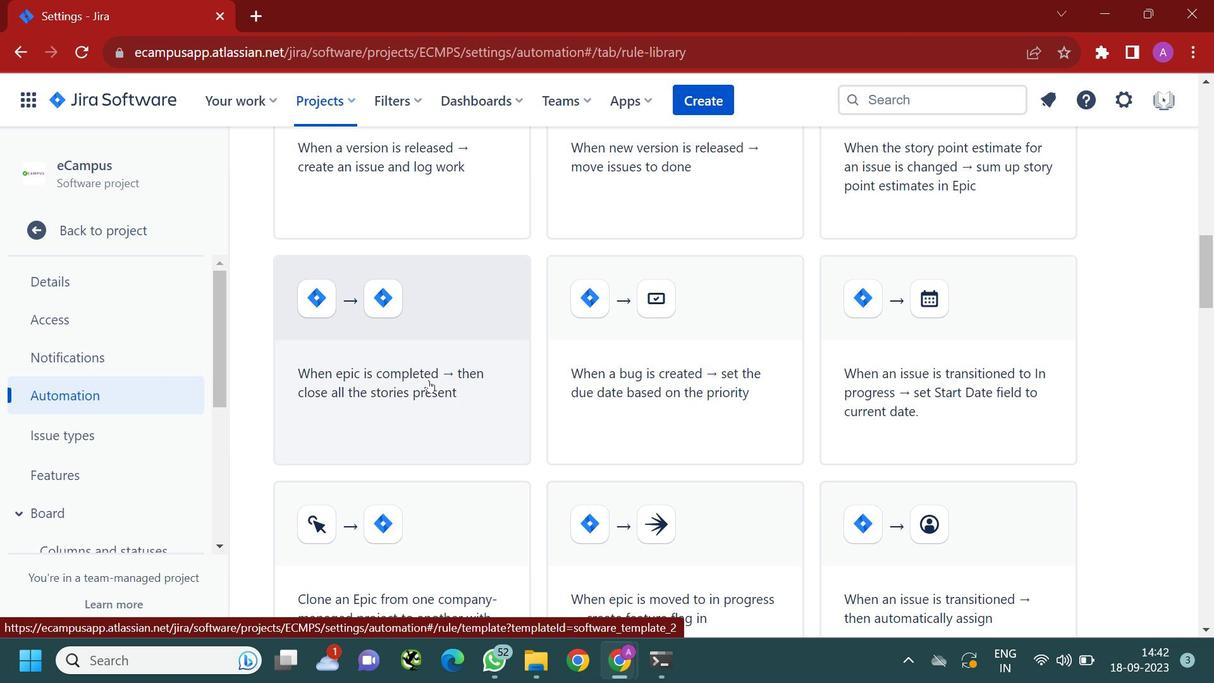 
Action: Mouse moved to (1000, 346)
Screenshot: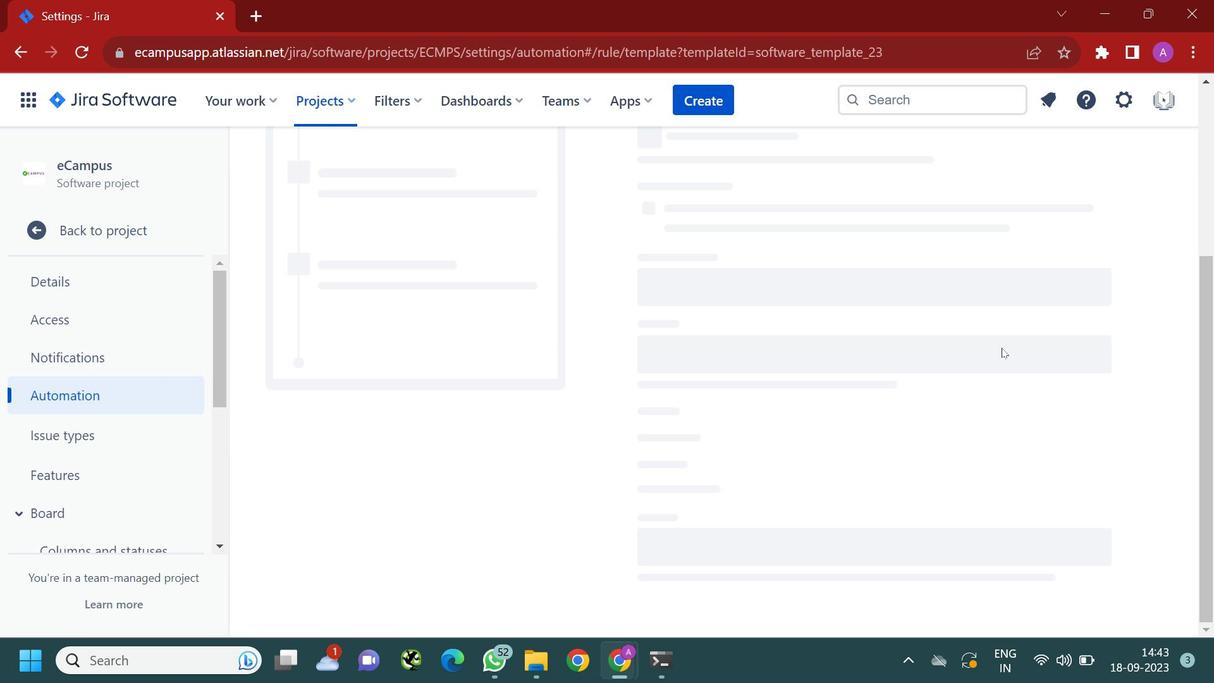 
Action: Mouse pressed left at (1000, 346)
Screenshot: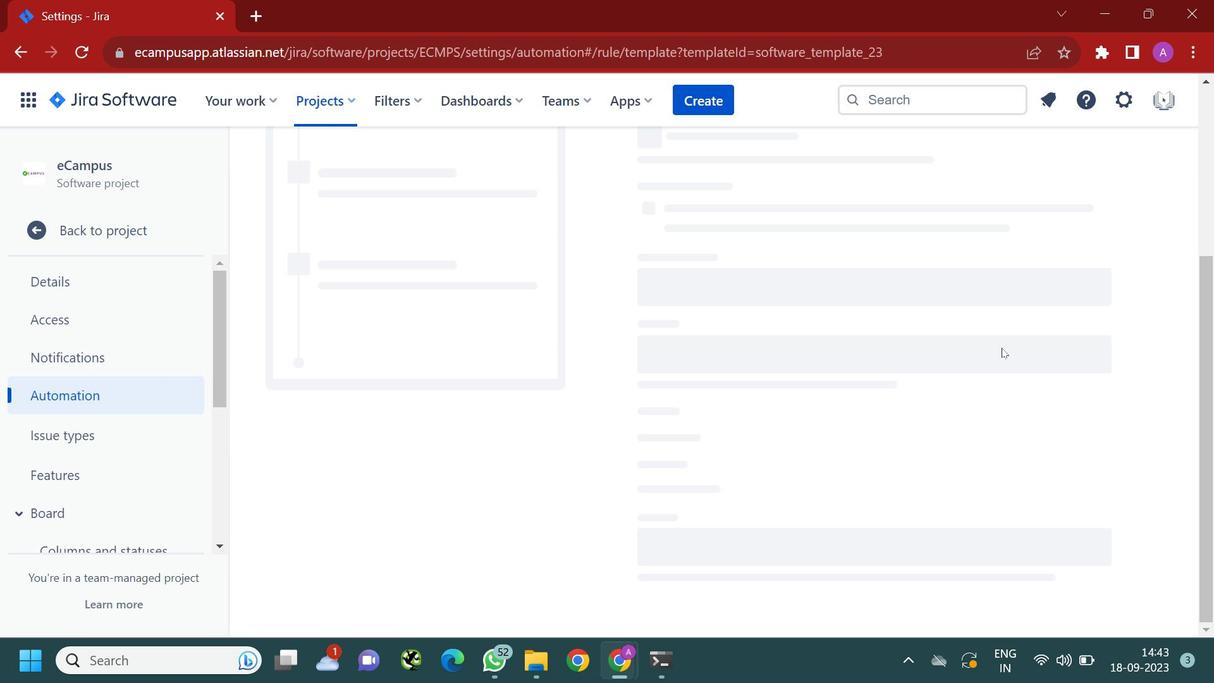 
Action: Mouse moved to (454, 342)
Screenshot: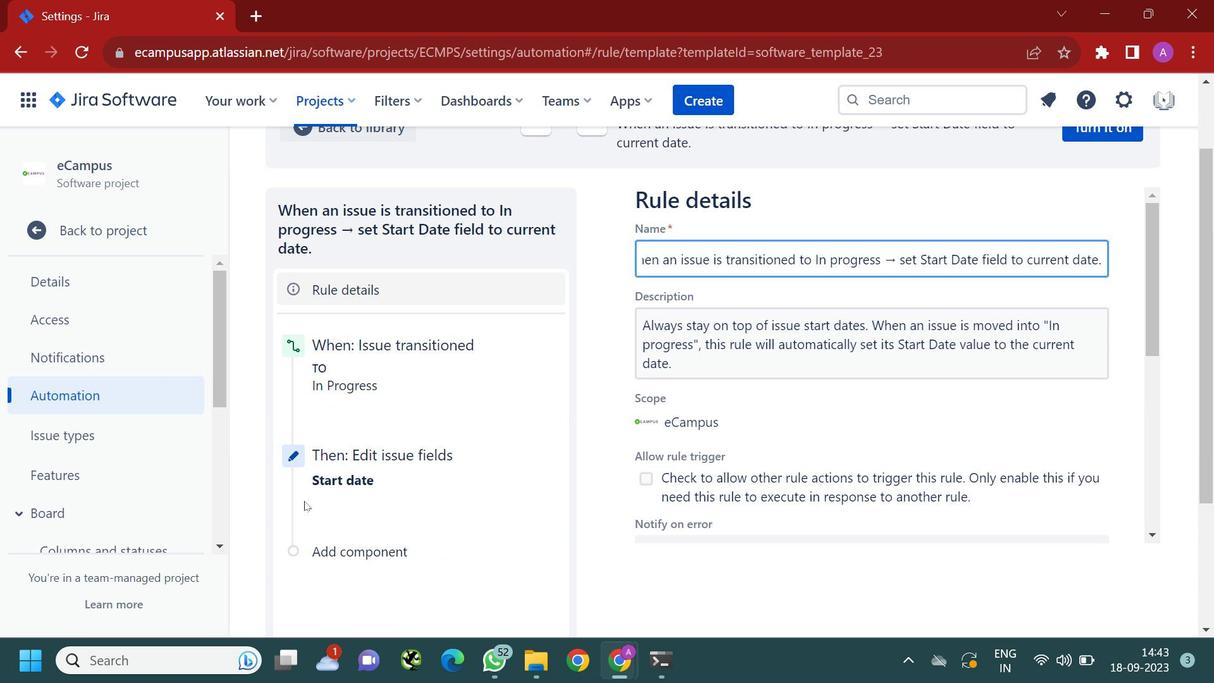 
Action: Mouse scrolled (454, 342) with delta (0, 0)
Screenshot: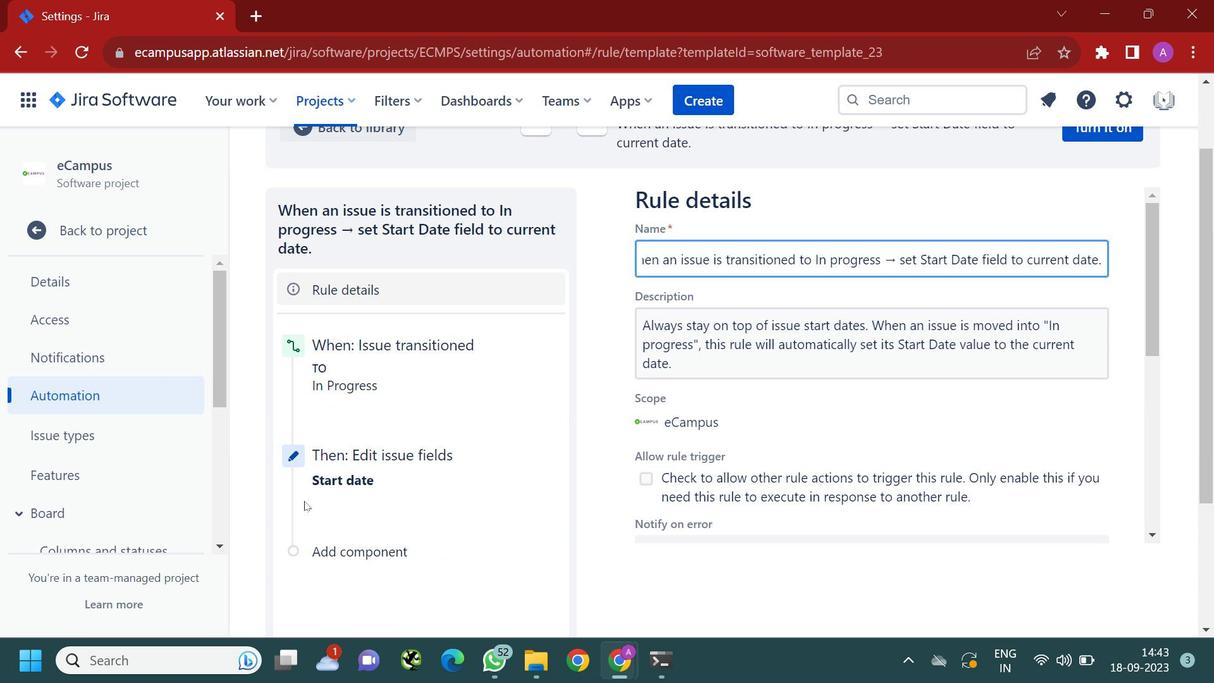 
Action: Mouse moved to (406, 495)
Screenshot: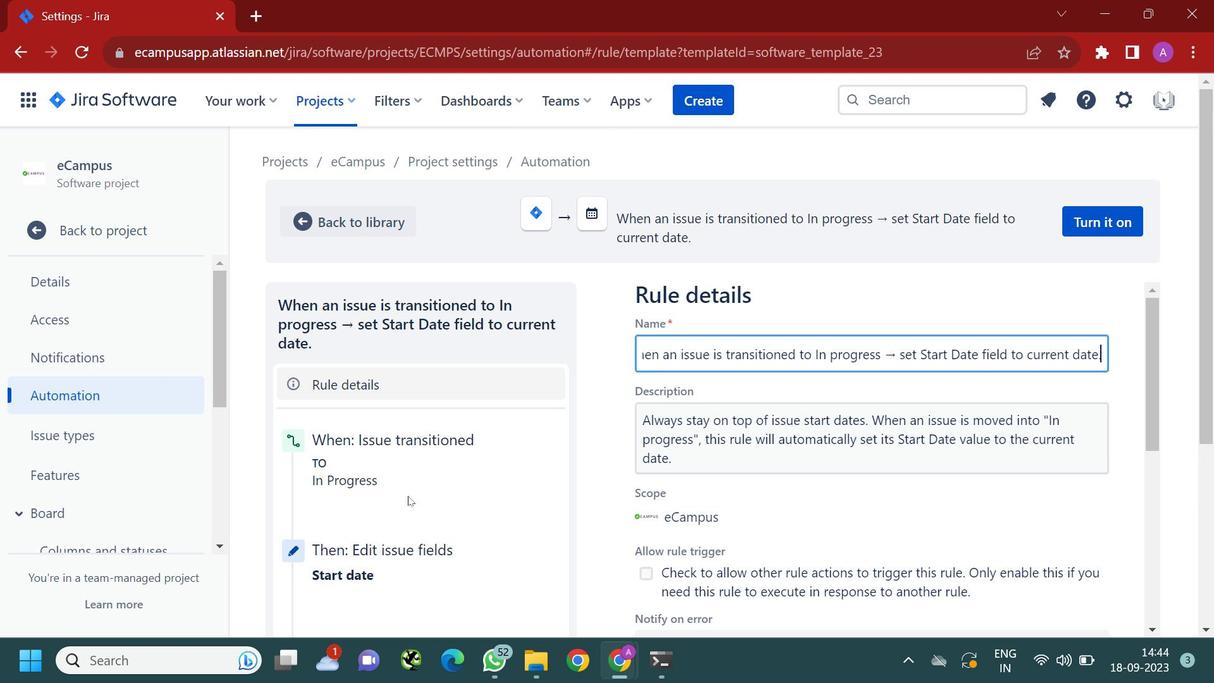 
Action: Mouse scrolled (406, 496) with delta (0, 0)
Screenshot: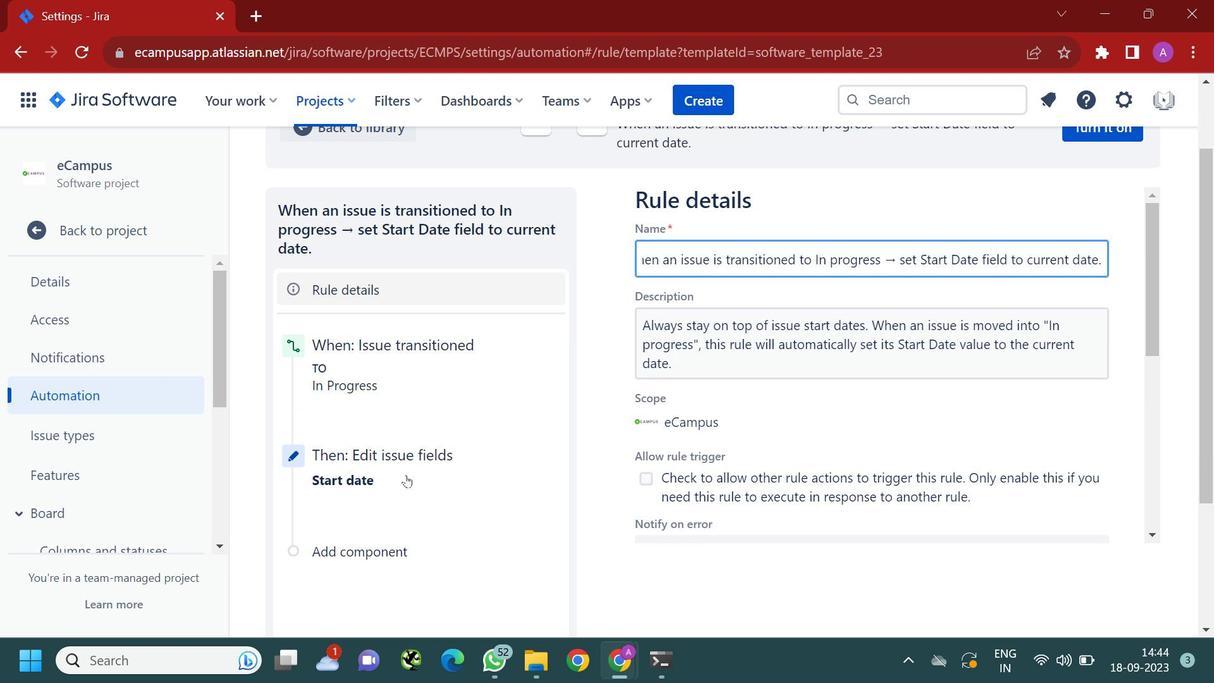 
Action: Mouse scrolled (406, 494) with delta (0, 0)
Screenshot: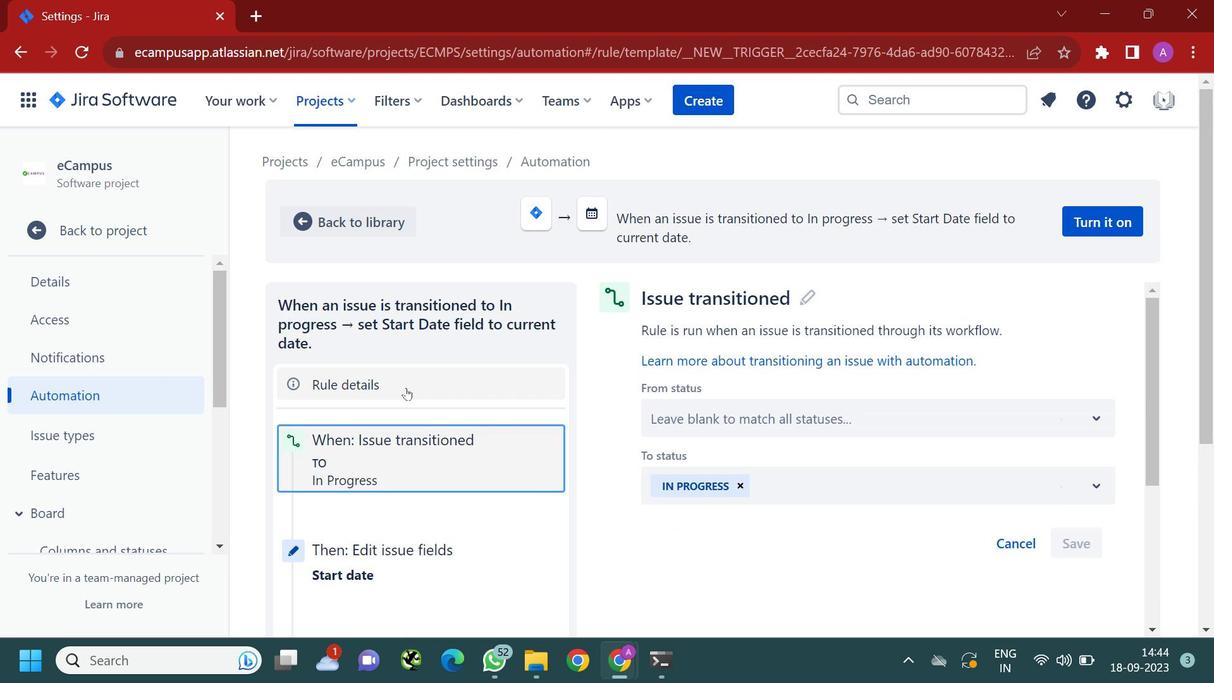 
Action: Mouse moved to (404, 386)
Screenshot: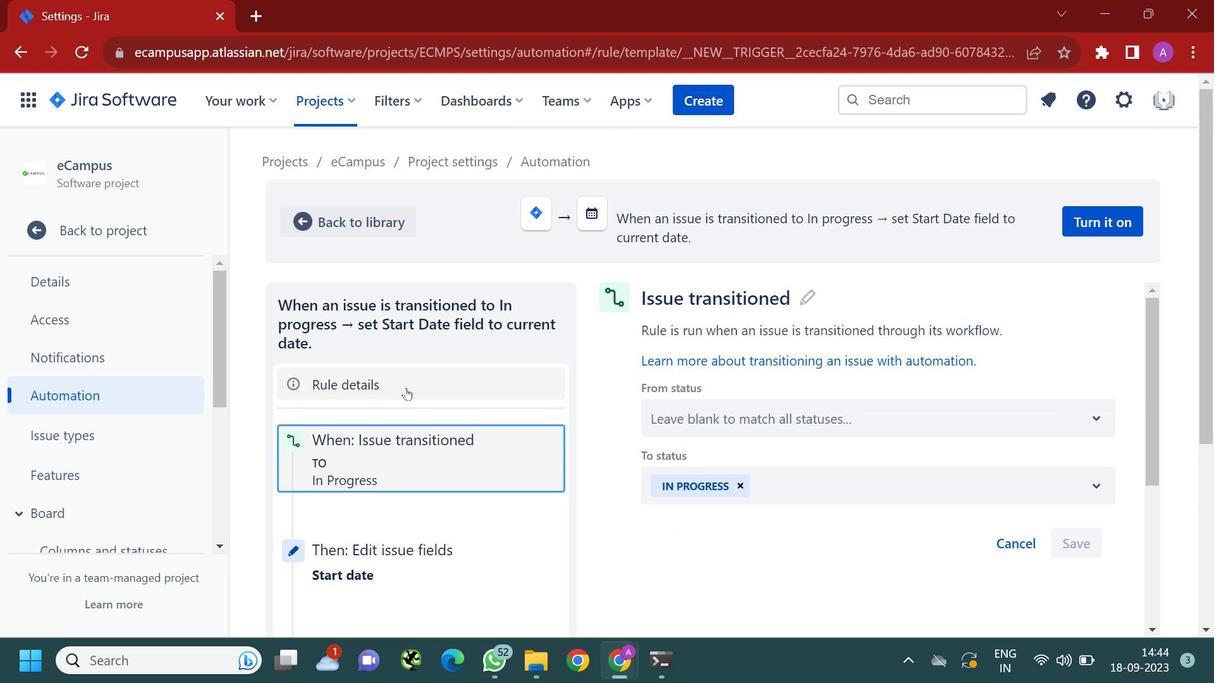 
Action: Mouse pressed left at (404, 386)
Screenshot: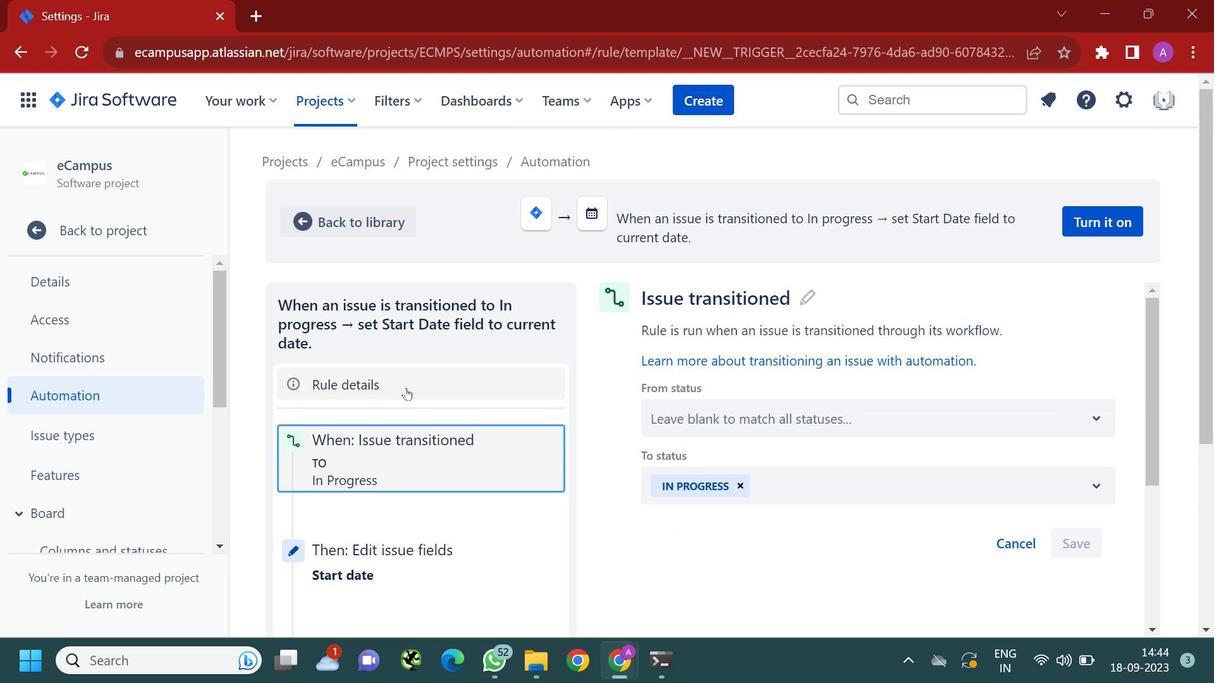 
Action: Mouse moved to (524, 489)
Screenshot: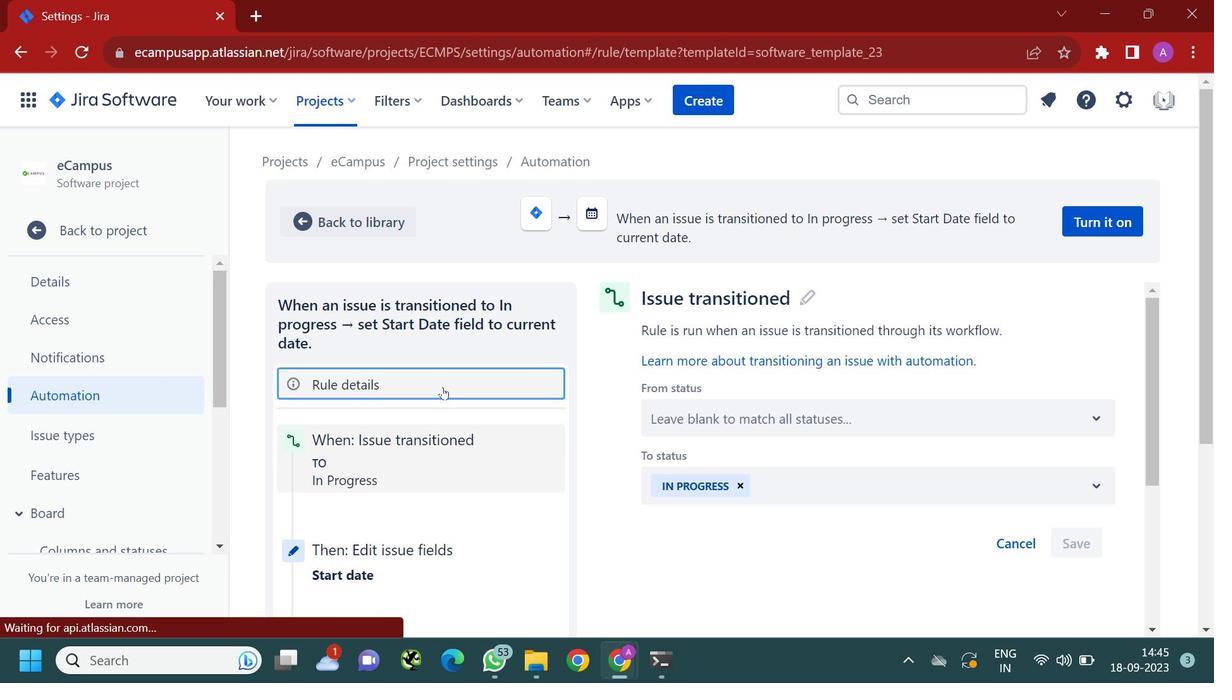
Action: Mouse scrolled (524, 490) with delta (0, 0)
Screenshot: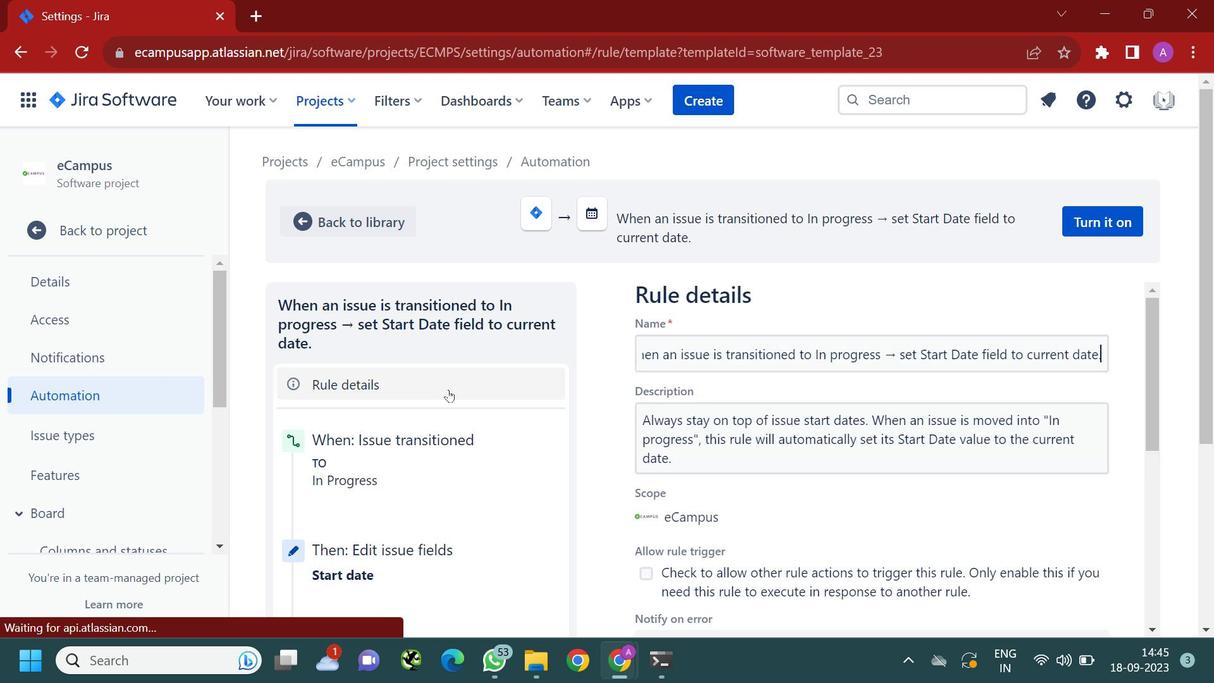 
Action: Mouse moved to (442, 385)
Screenshot: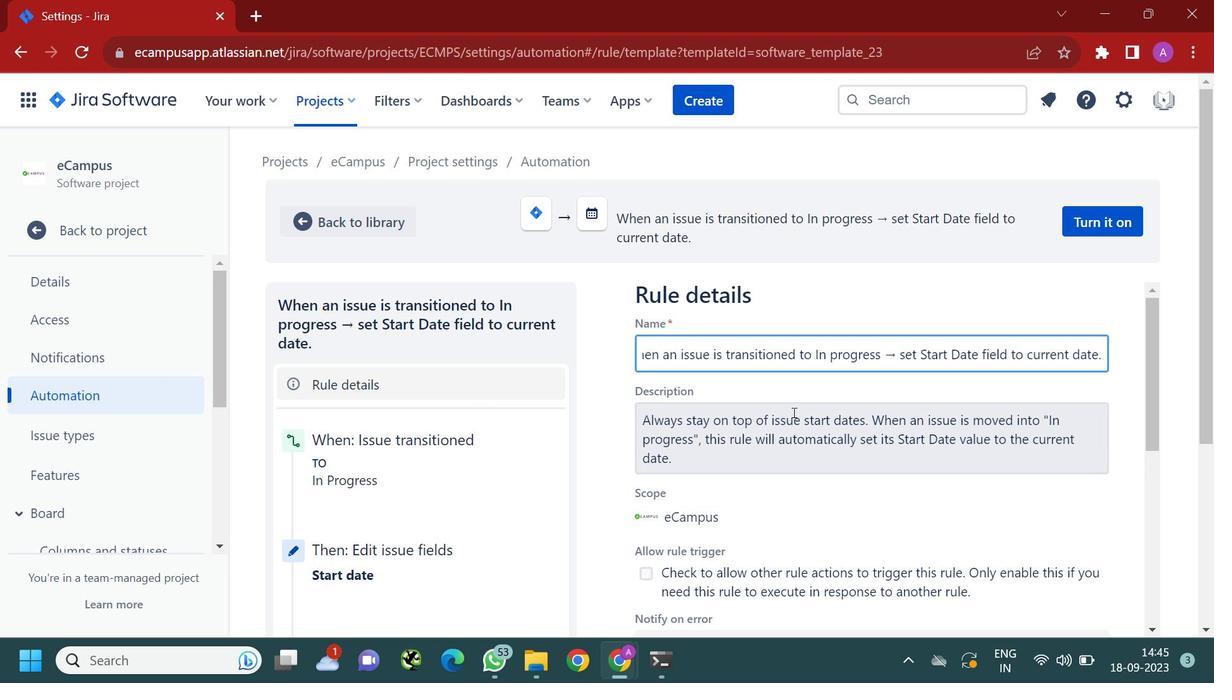 
Action: Mouse pressed left at (442, 385)
Screenshot: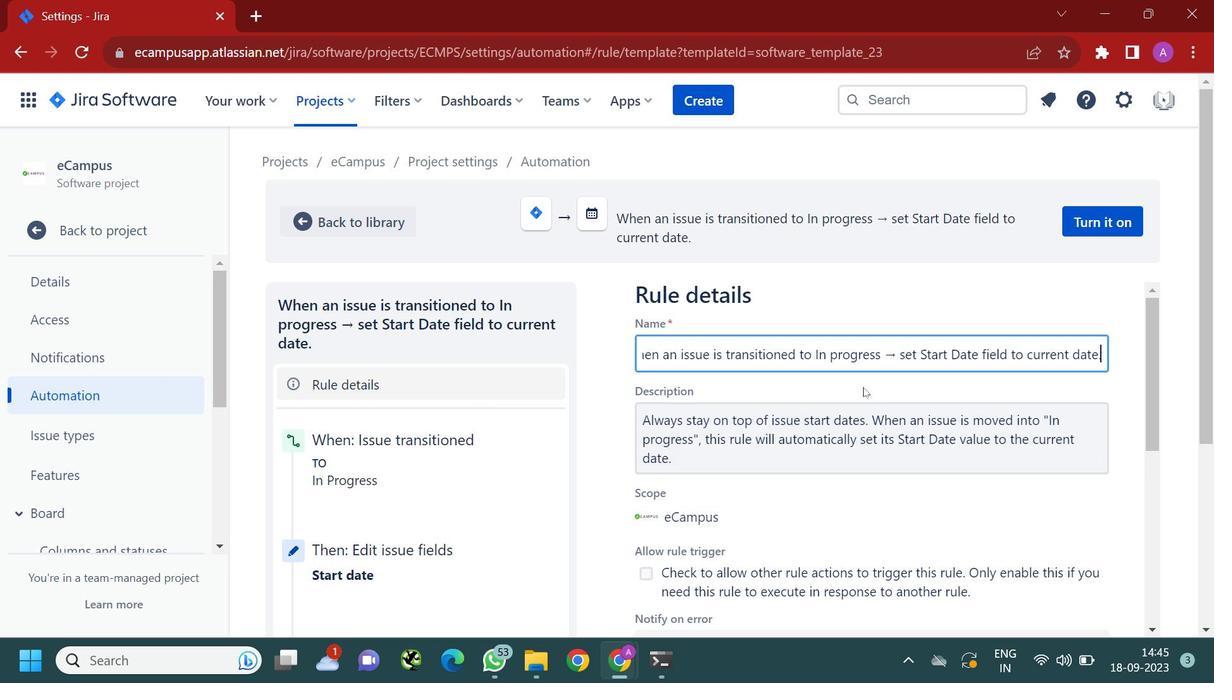
Action: Mouse moved to (862, 385)
Screenshot: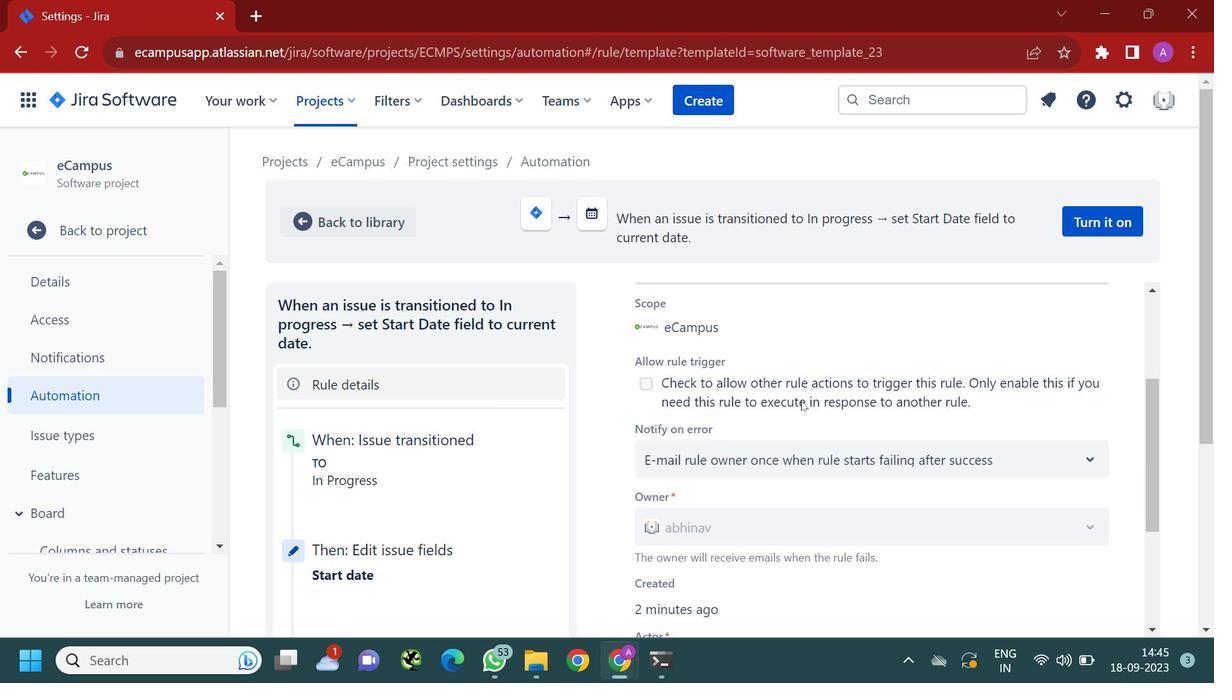
Action: Mouse scrolled (862, 384) with delta (0, 0)
Screenshot: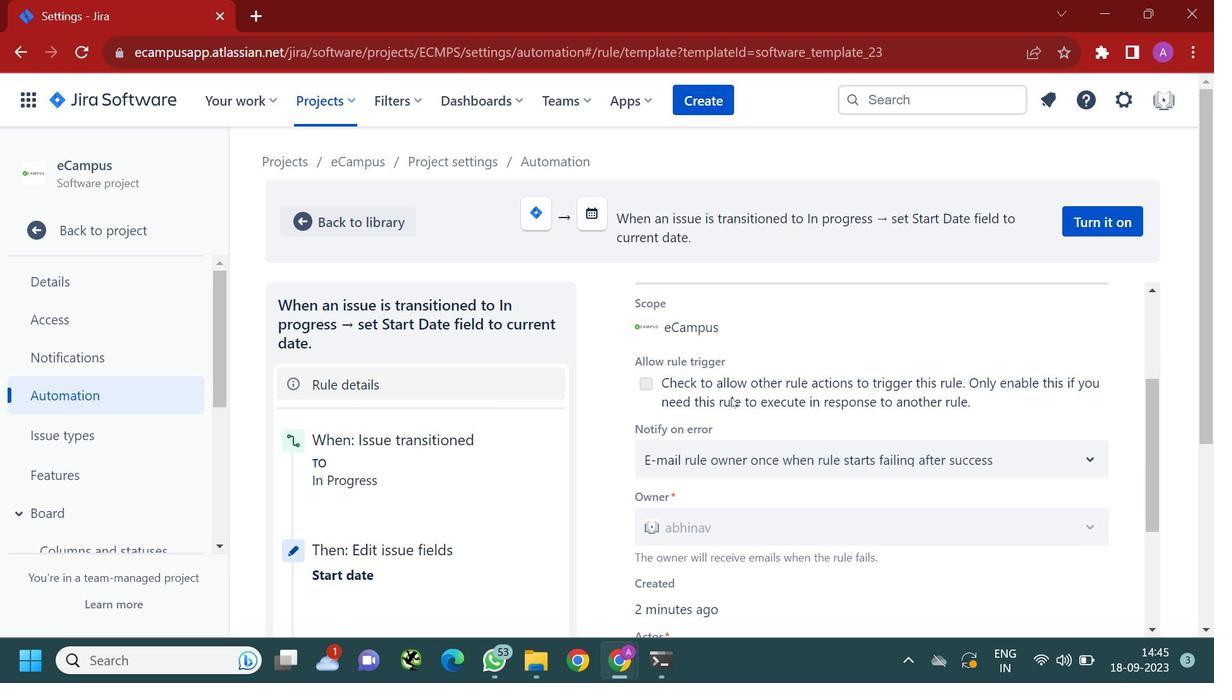 
Action: Mouse moved to (858, 390)
Screenshot: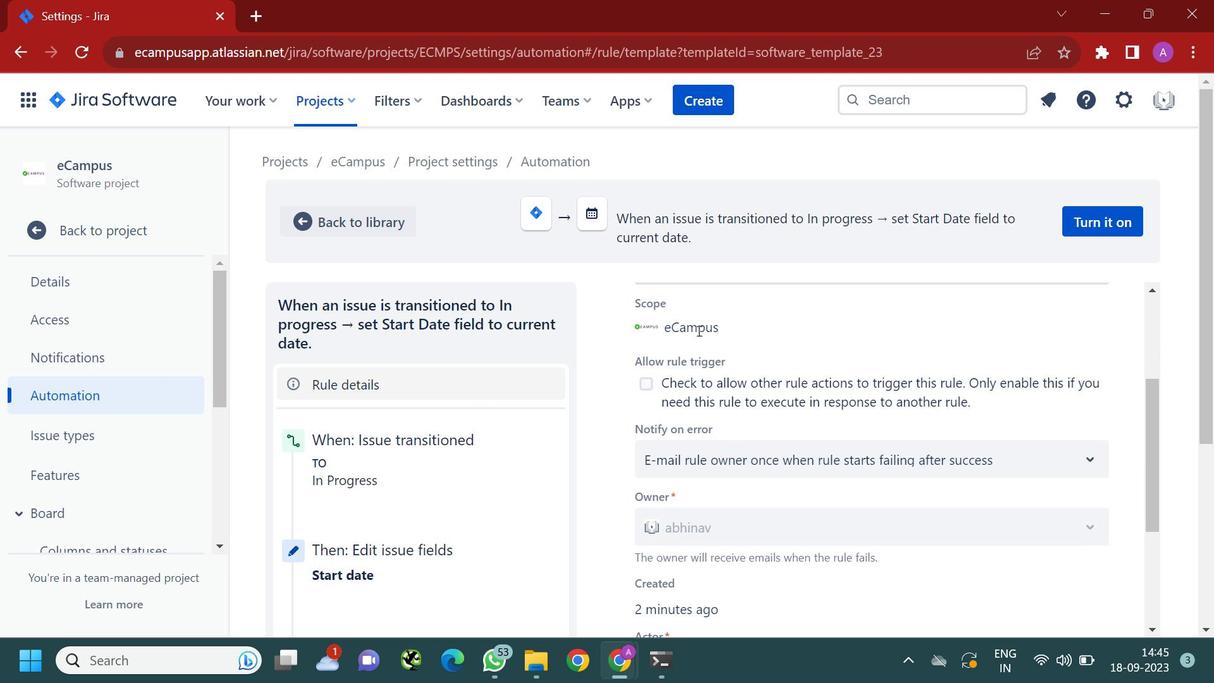 
Action: Mouse scrolled (858, 389) with delta (0, 0)
Screenshot: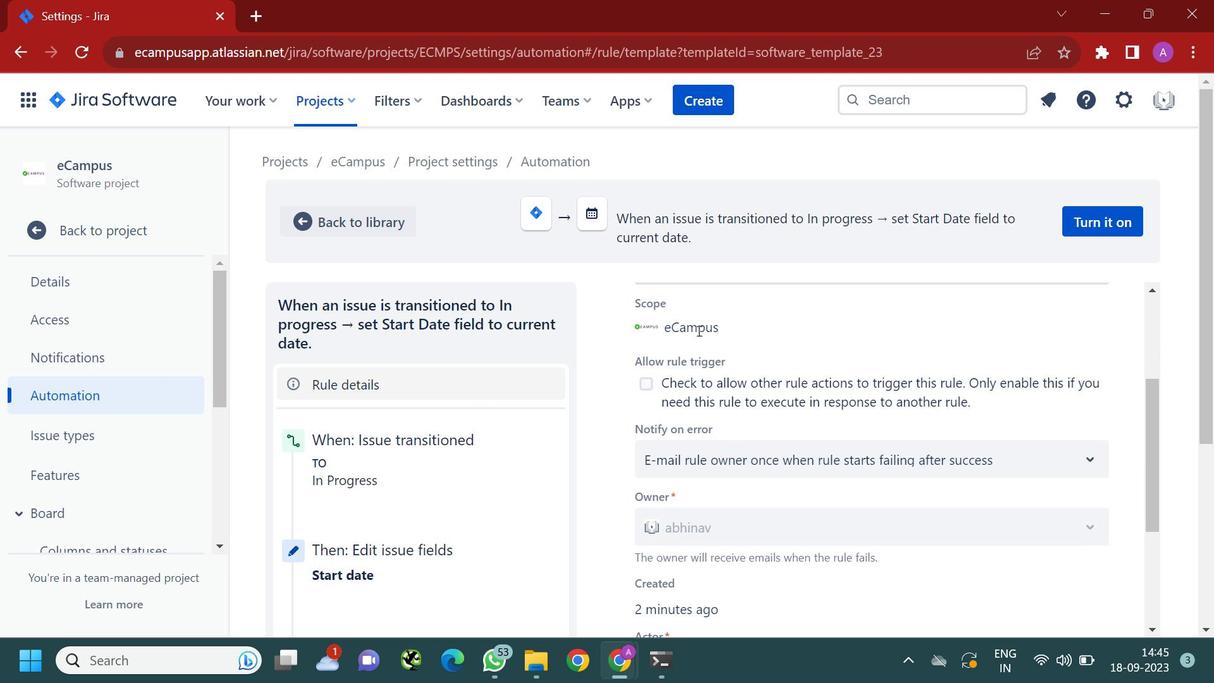 
Action: Mouse moved to (476, 425)
Screenshot: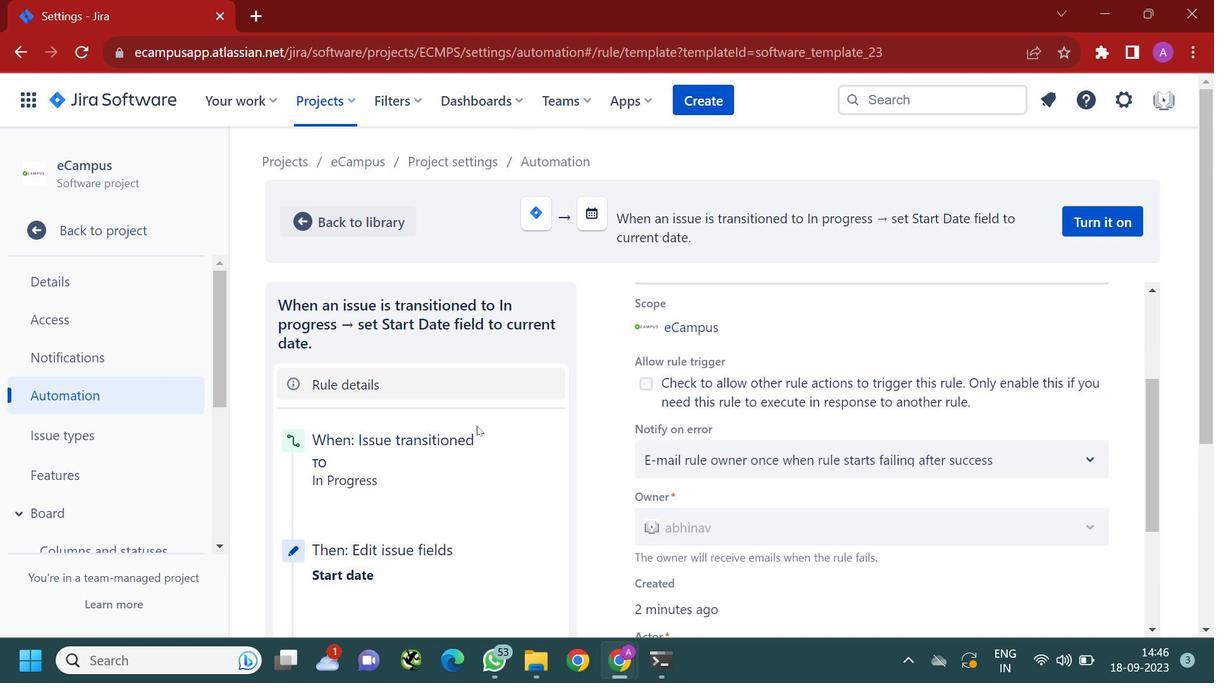 
Action: Mouse scrolled (476, 424) with delta (0, 0)
Screenshot: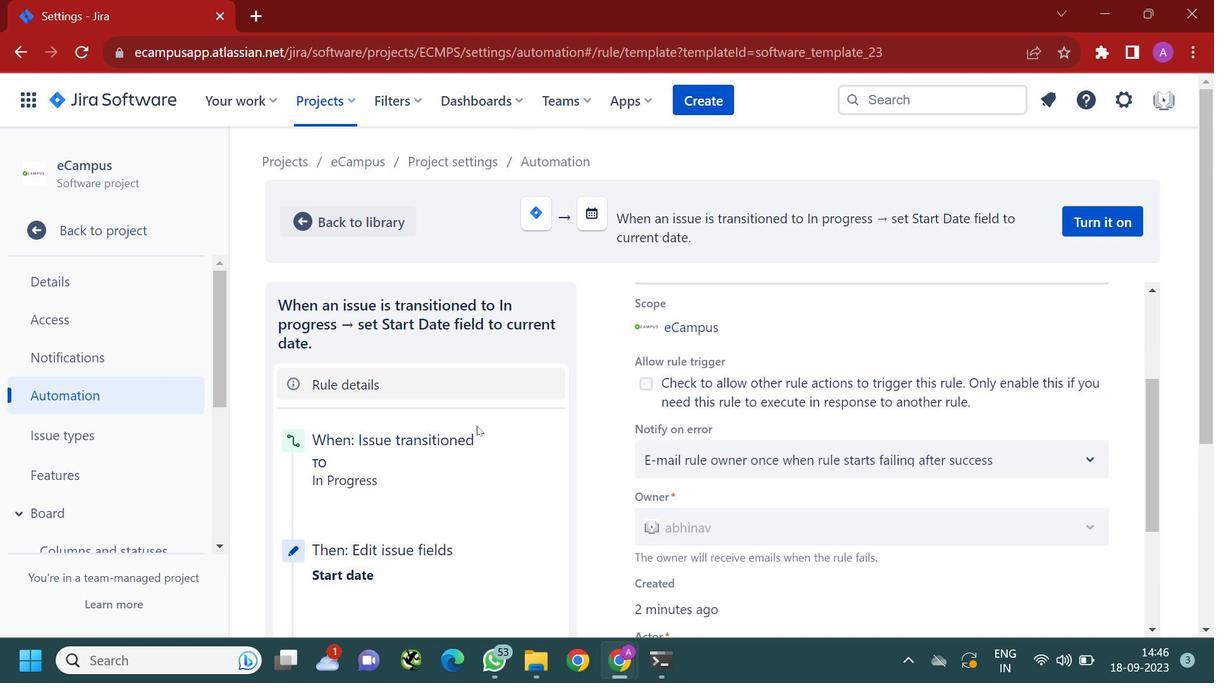 
Action: Mouse scrolled (476, 424) with delta (0, 0)
Screenshot: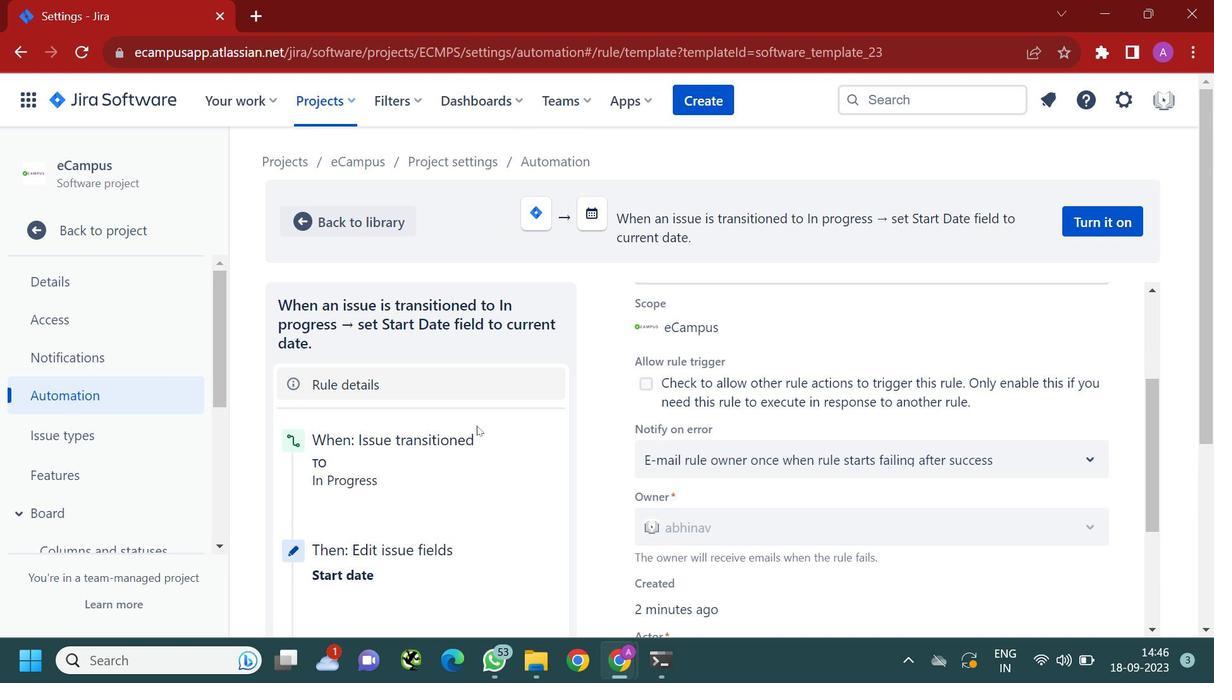 
Action: Mouse moved to (476, 425)
Screenshot: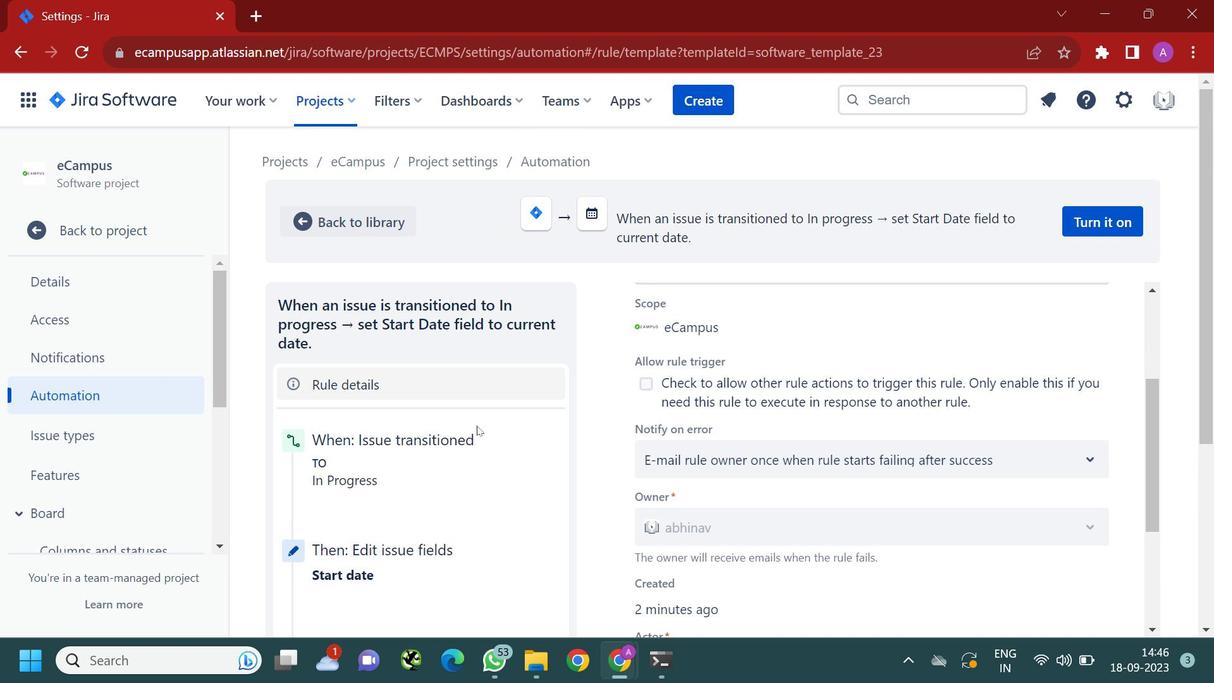 
Action: Mouse scrolled (476, 425) with delta (0, 0)
Screenshot: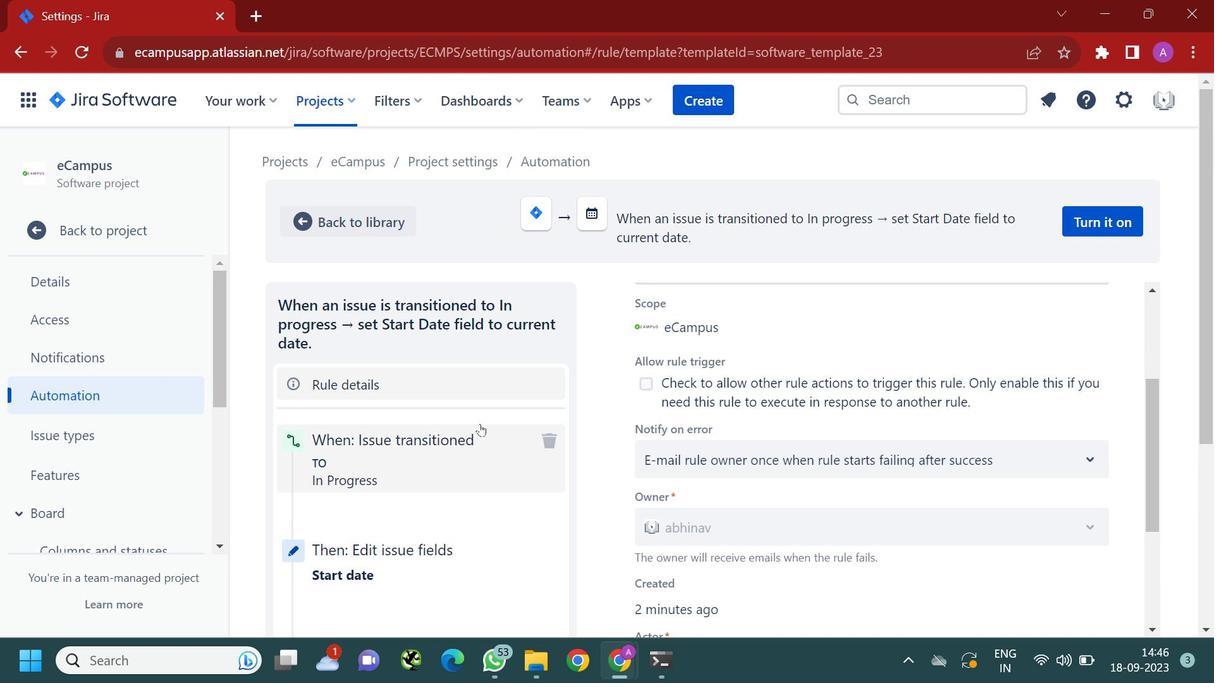 
Action: Mouse scrolled (476, 425) with delta (0, 0)
Screenshot: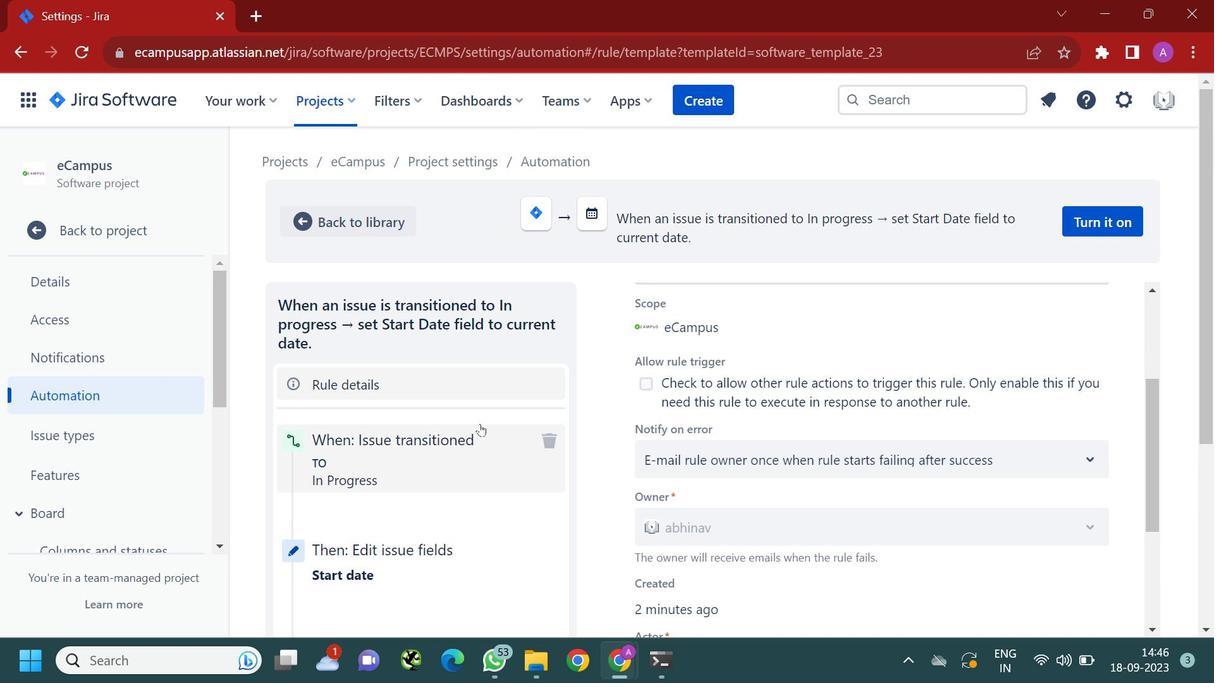 
Action: Mouse moved to (475, 466)
Screenshot: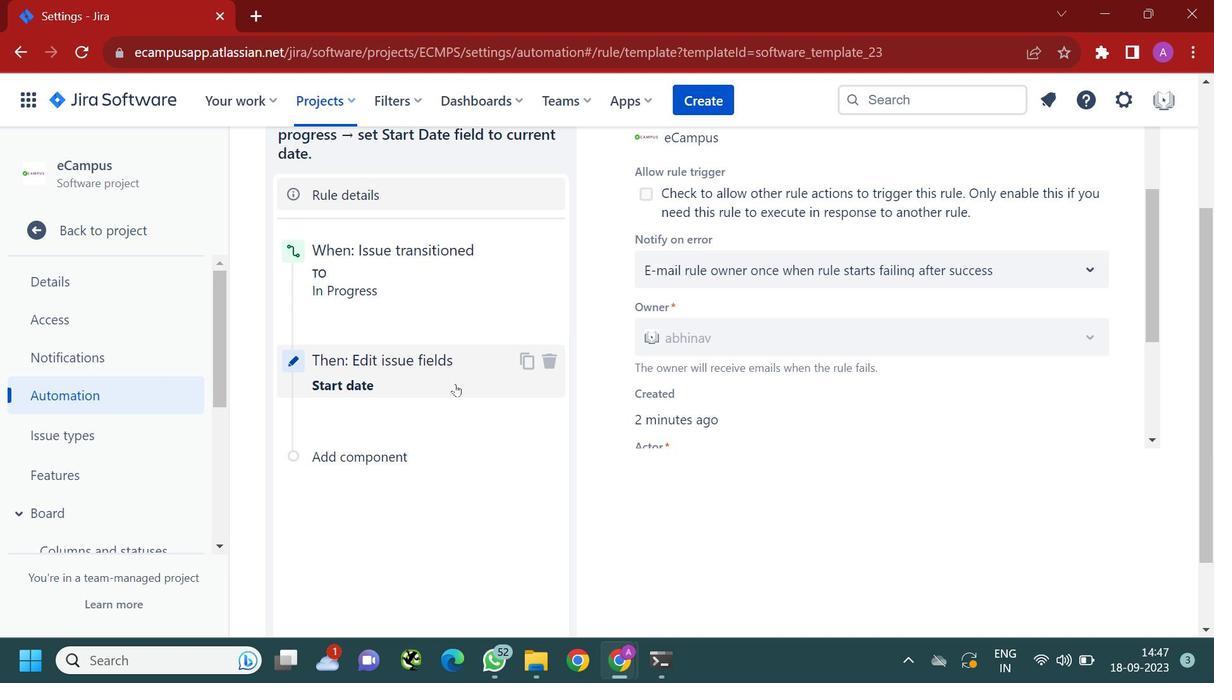 
Action: Mouse scrolled (475, 466) with delta (0, 0)
Screenshot: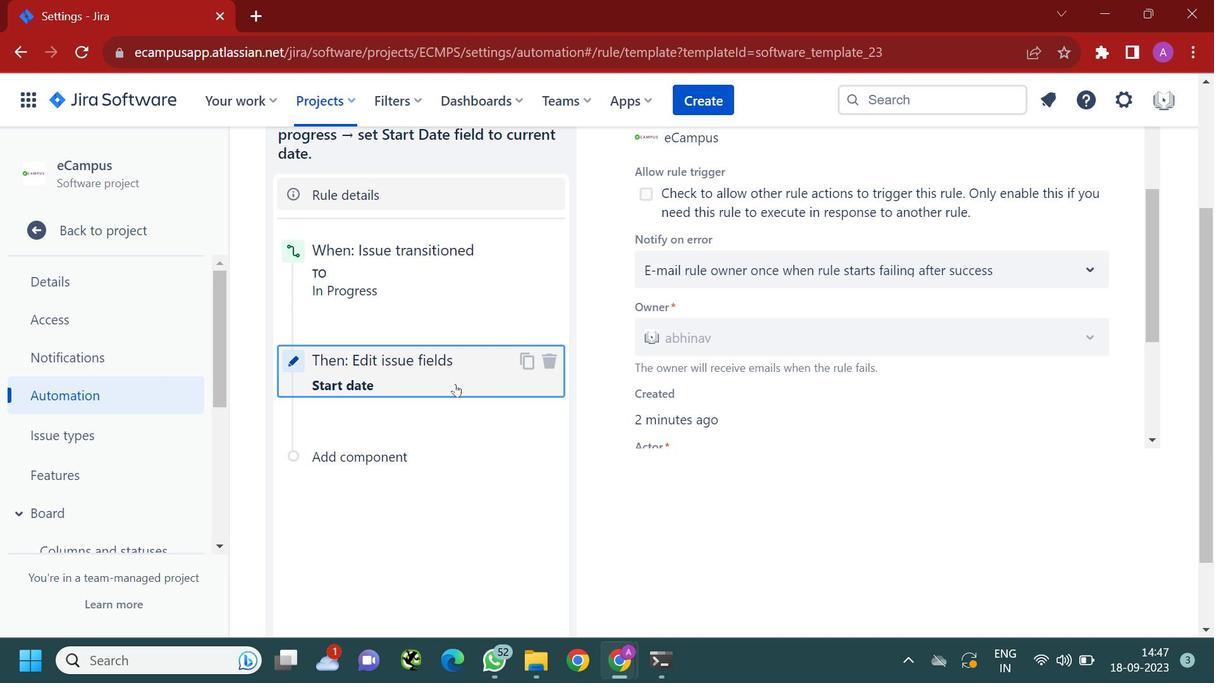 
Action: Mouse scrolled (475, 466) with delta (0, 0)
Screenshot: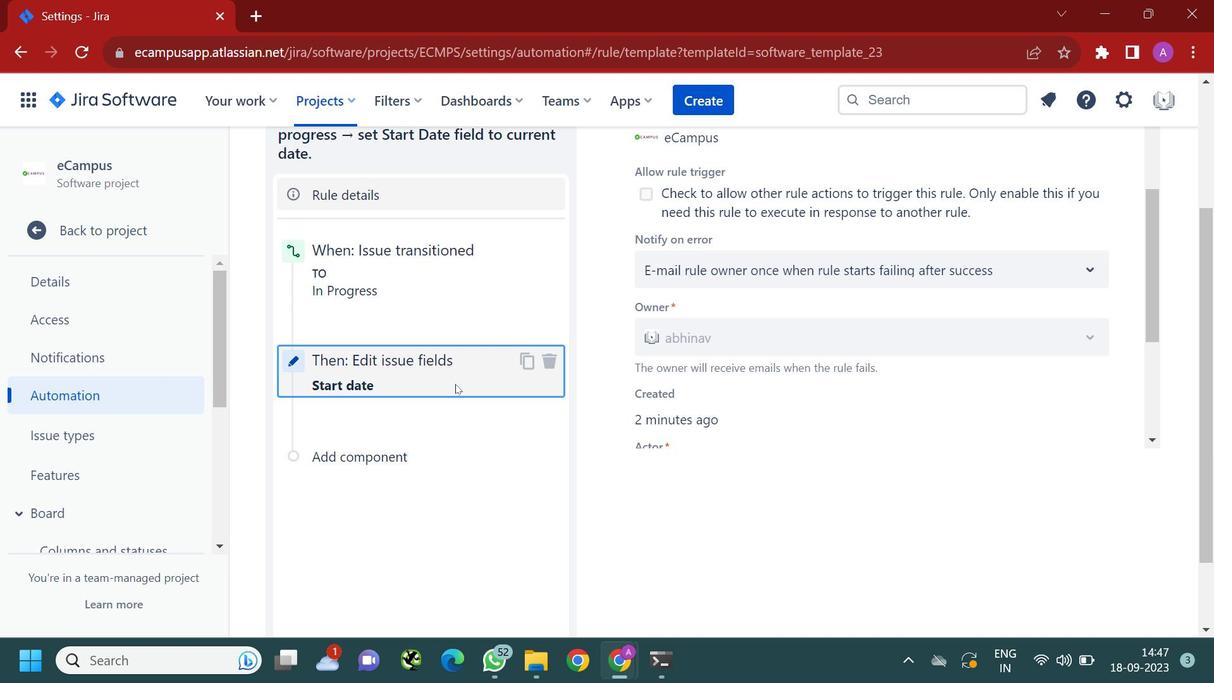 
Action: Mouse moved to (454, 382)
Screenshot: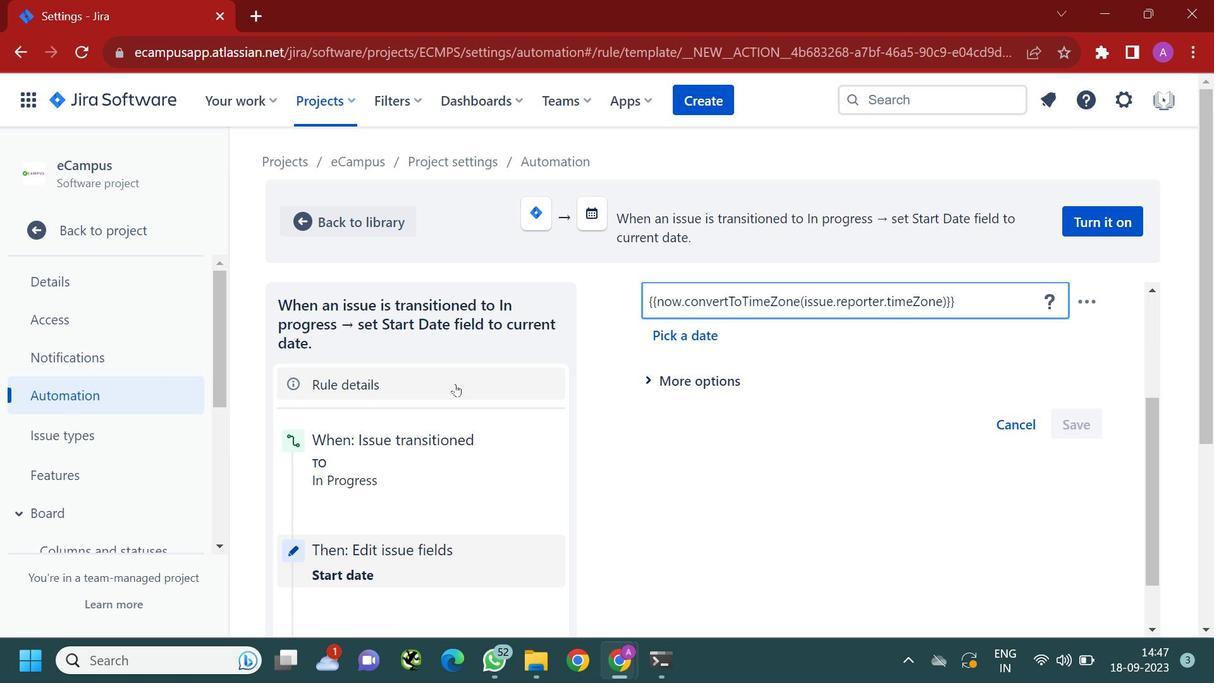 
Action: Mouse pressed left at (454, 382)
Screenshot: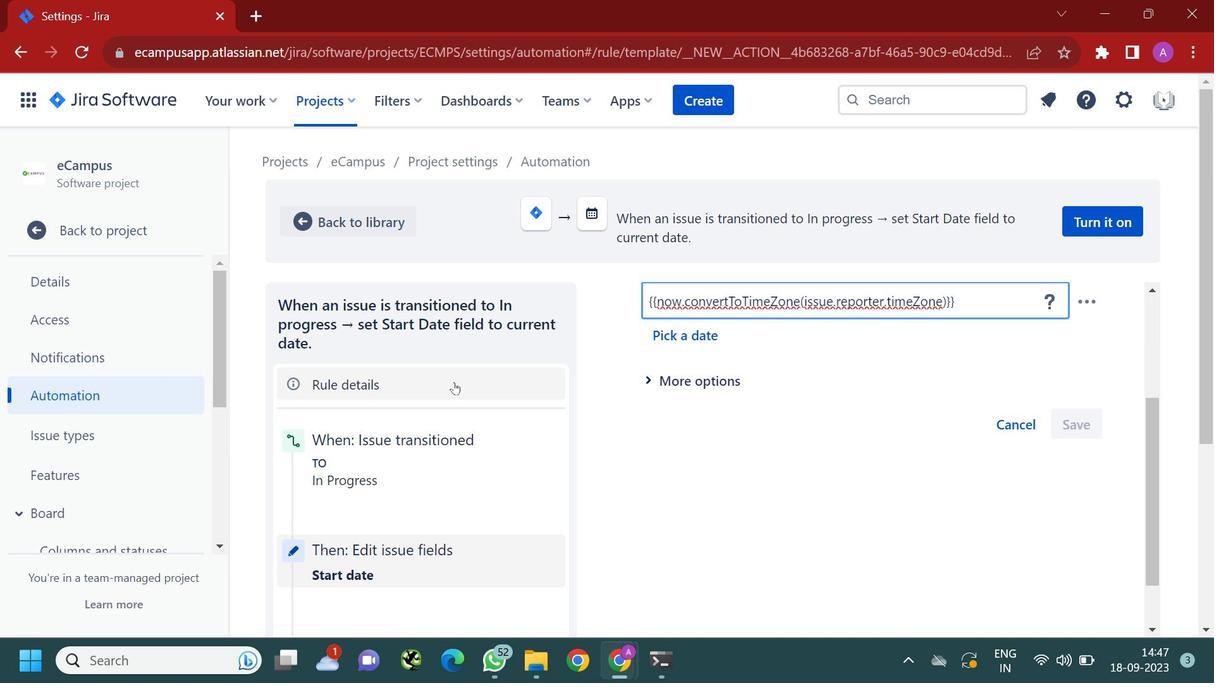 
Action: Mouse moved to (716, 377)
Screenshot: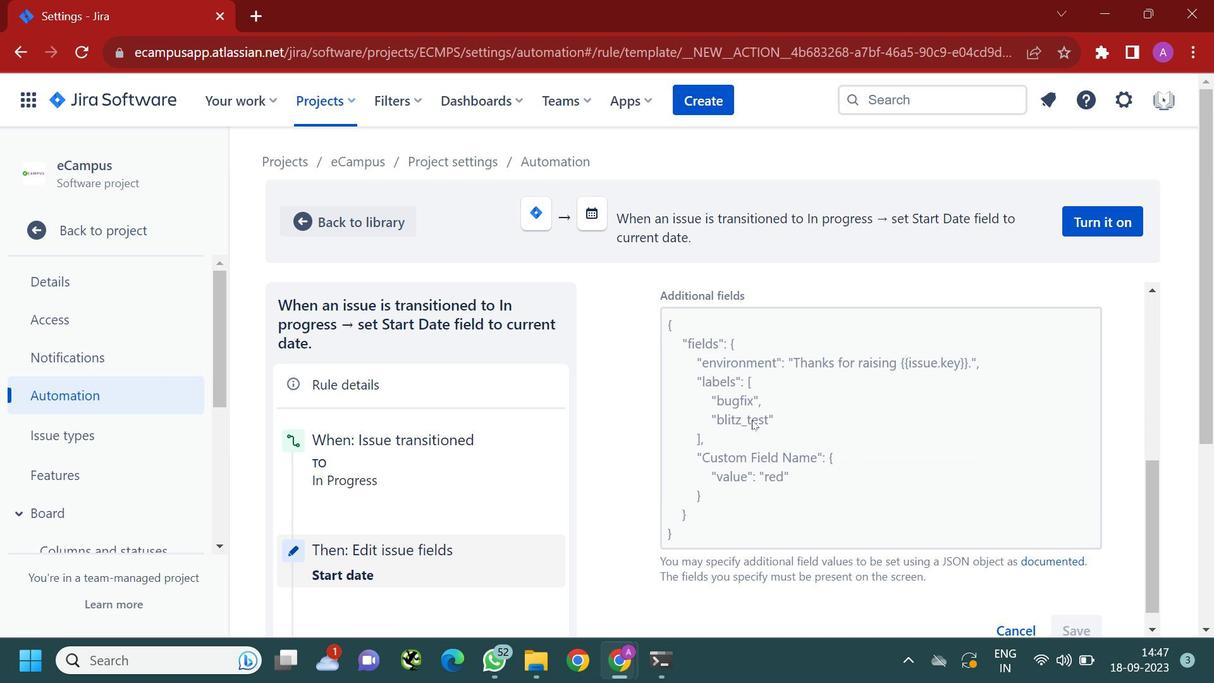
Action: Mouse pressed left at (716, 377)
Screenshot: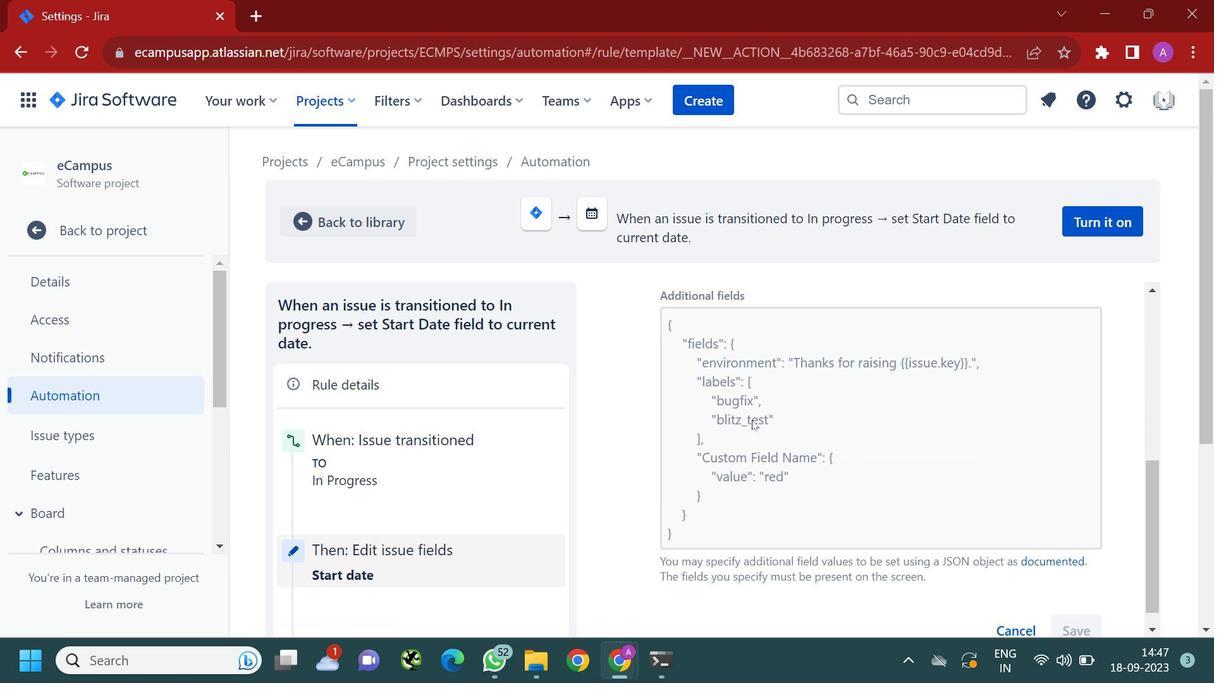 
Action: Mouse moved to (750, 419)
Screenshot: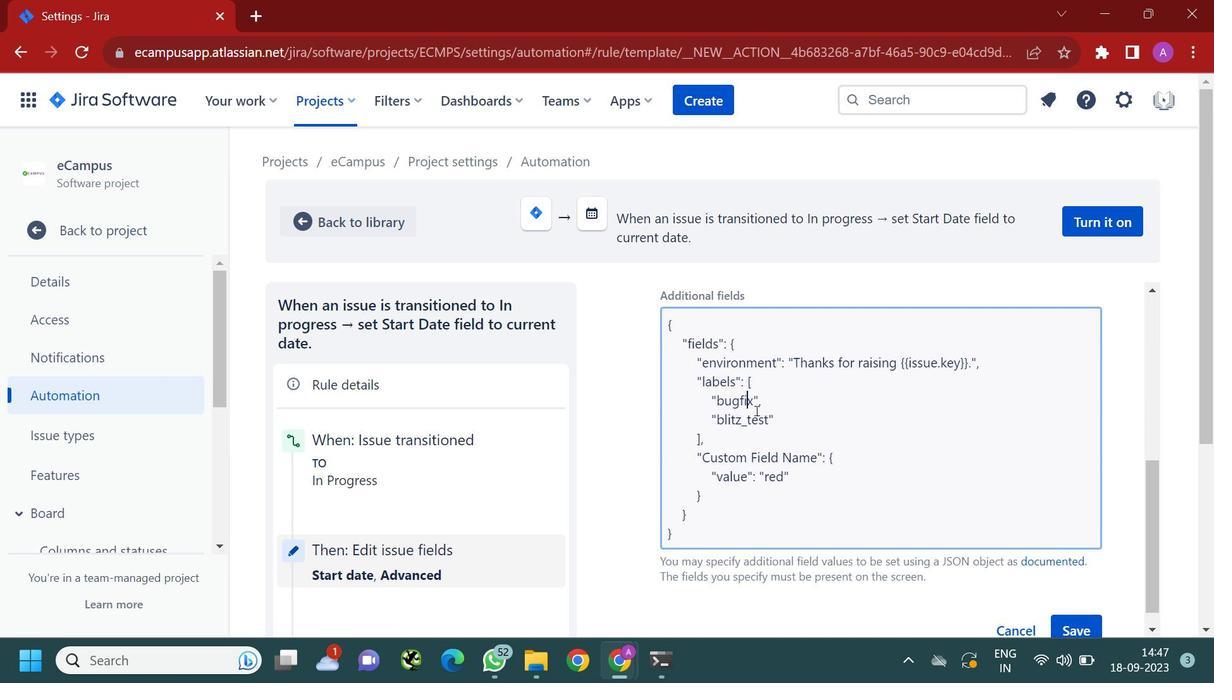 
Action: Mouse scrolled (750, 418) with delta (0, 0)
Screenshot: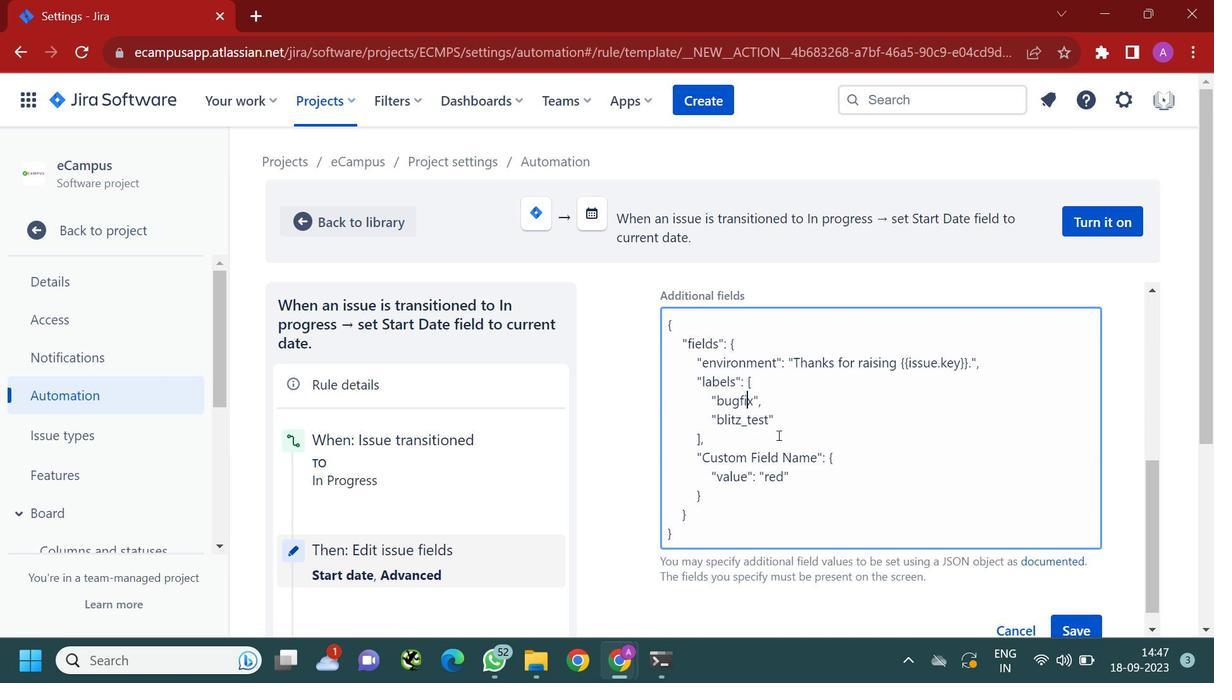 
Action: Mouse scrolled (750, 418) with delta (0, 0)
Screenshot: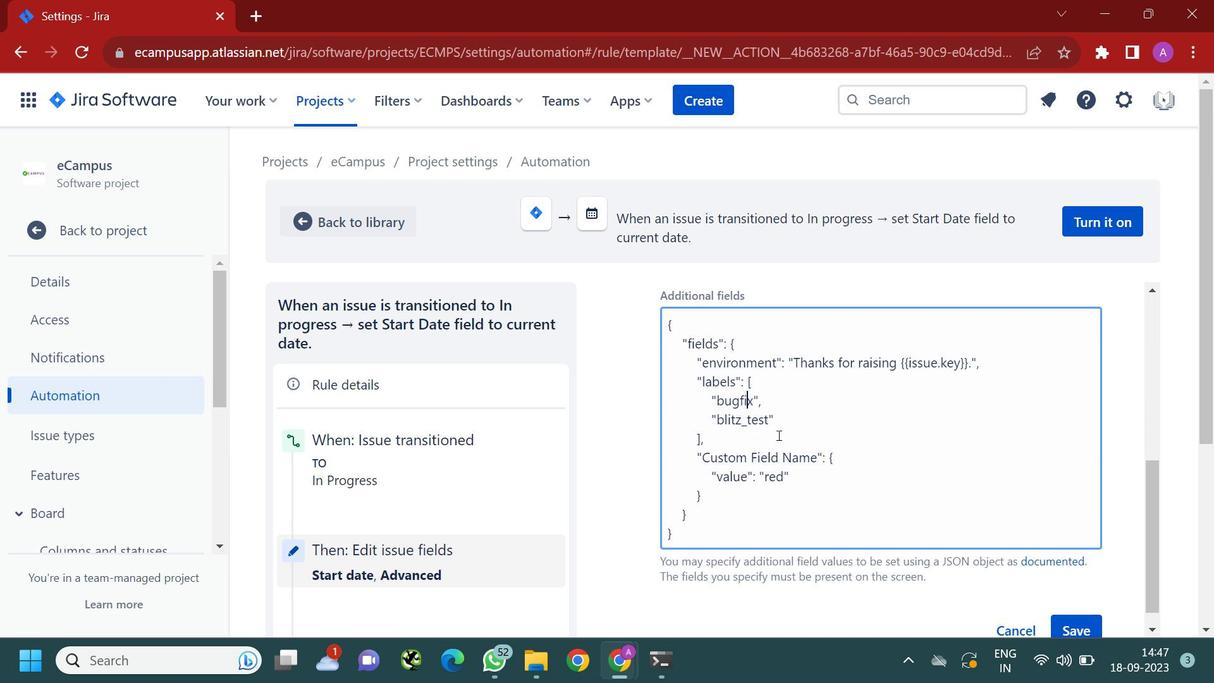 
Action: Mouse moved to (747, 406)
Screenshot: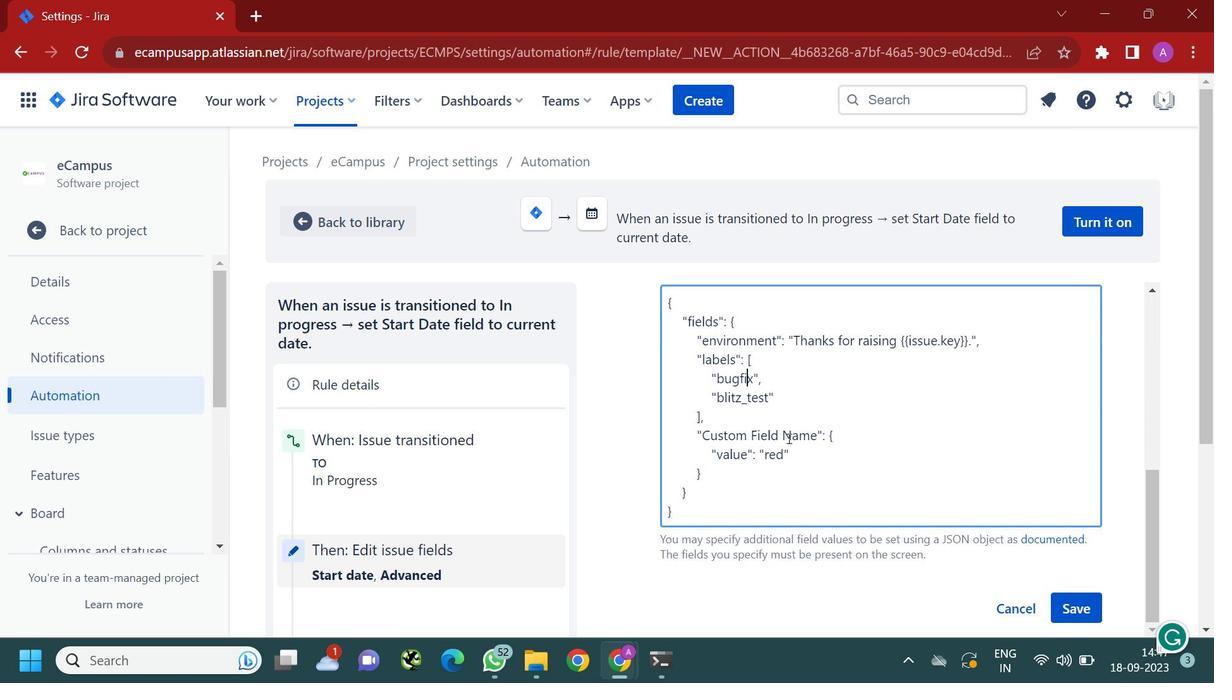 
Action: Mouse pressed left at (747, 406)
Screenshot: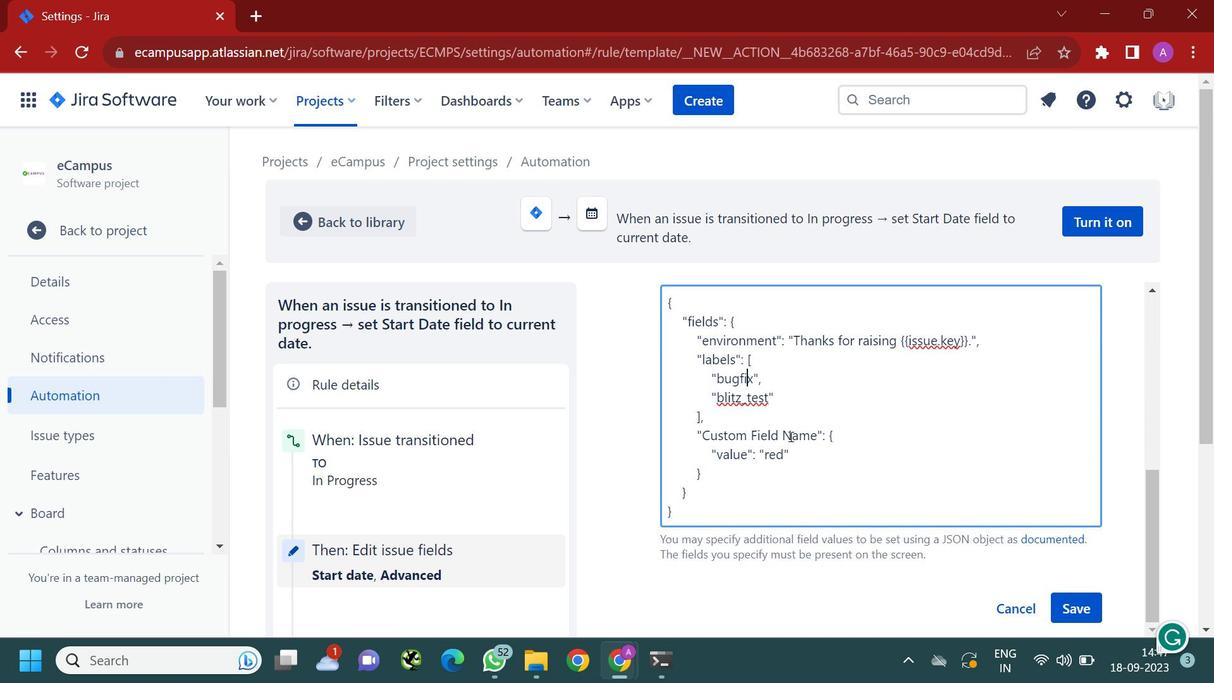 
Action: Mouse moved to (788, 440)
Screenshot: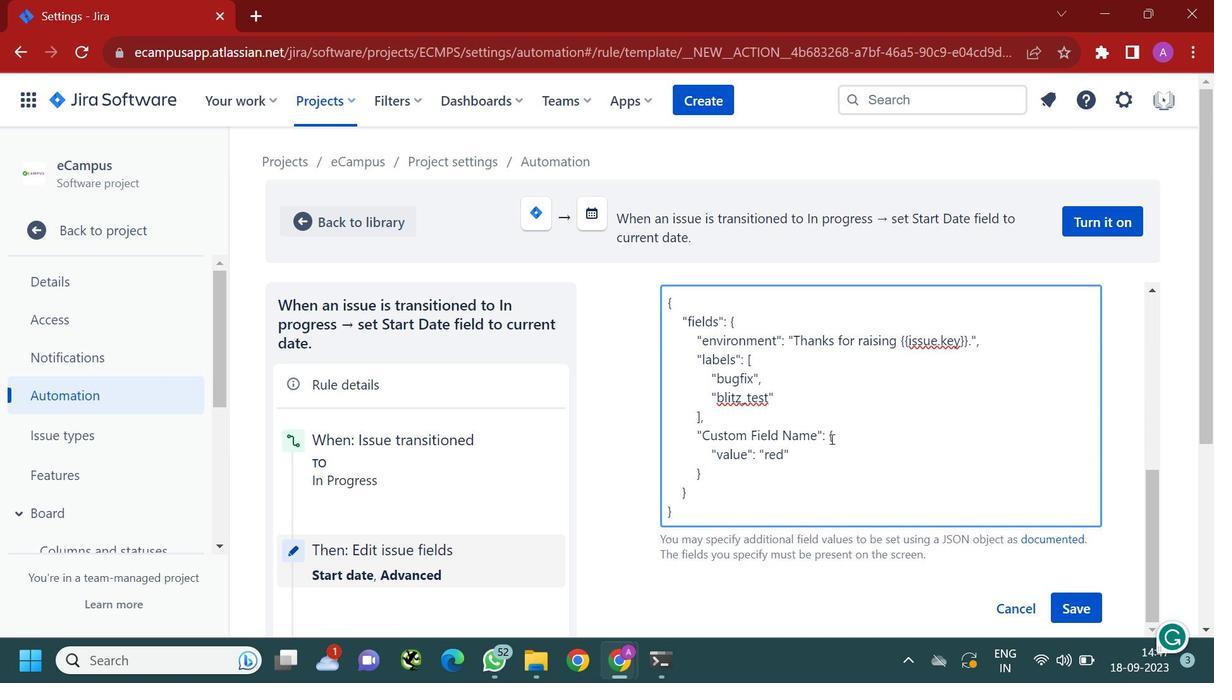
Action: Mouse scrolled (788, 439) with delta (0, 0)
Screenshot: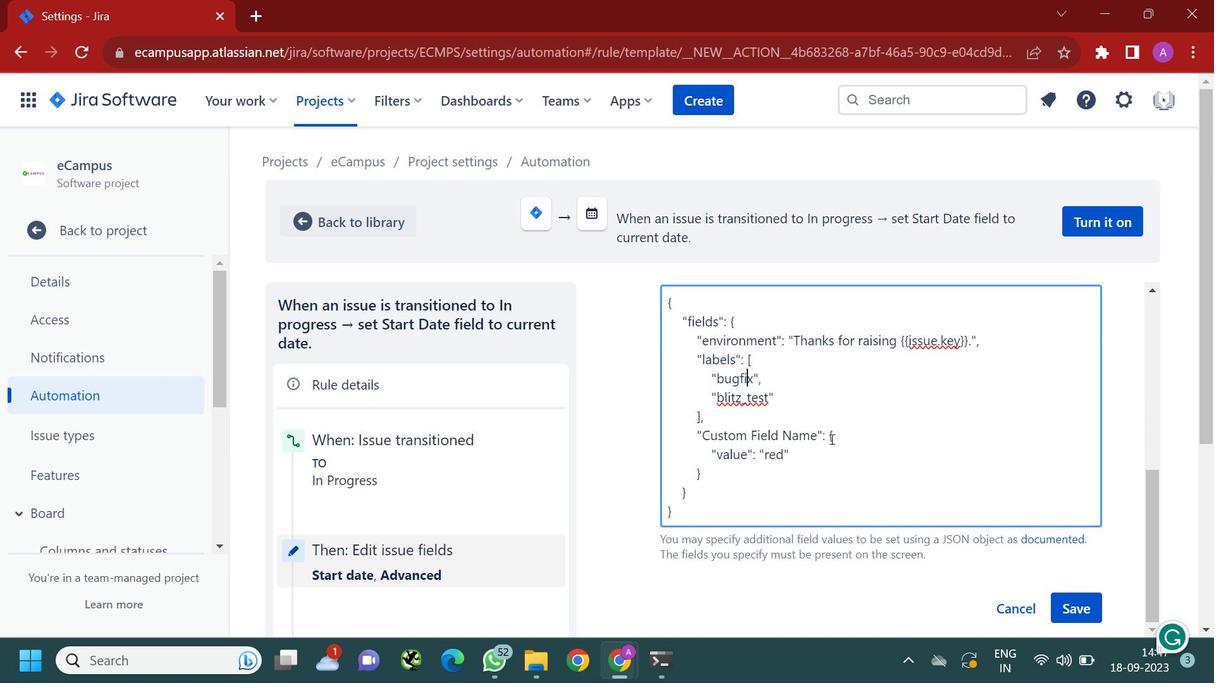 
Action: Mouse moved to (483, 407)
Screenshot: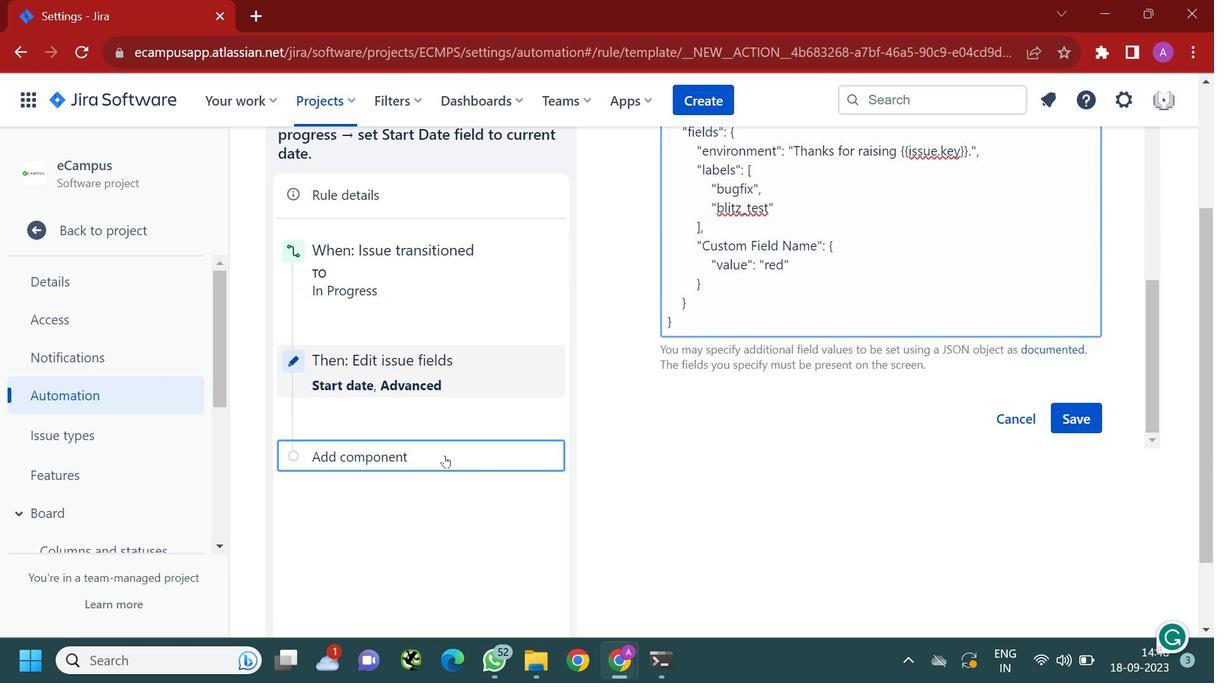 
Action: Mouse scrolled (483, 406) with delta (0, 0)
Screenshot: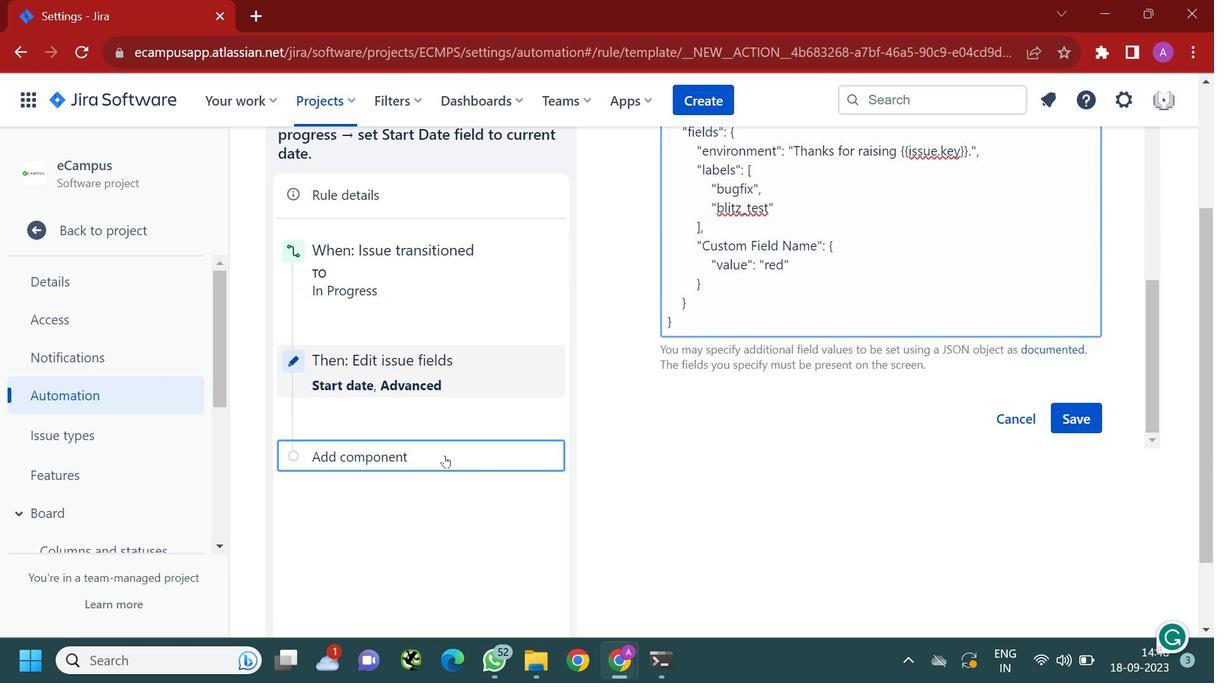 
Action: Mouse moved to (483, 408)
Screenshot: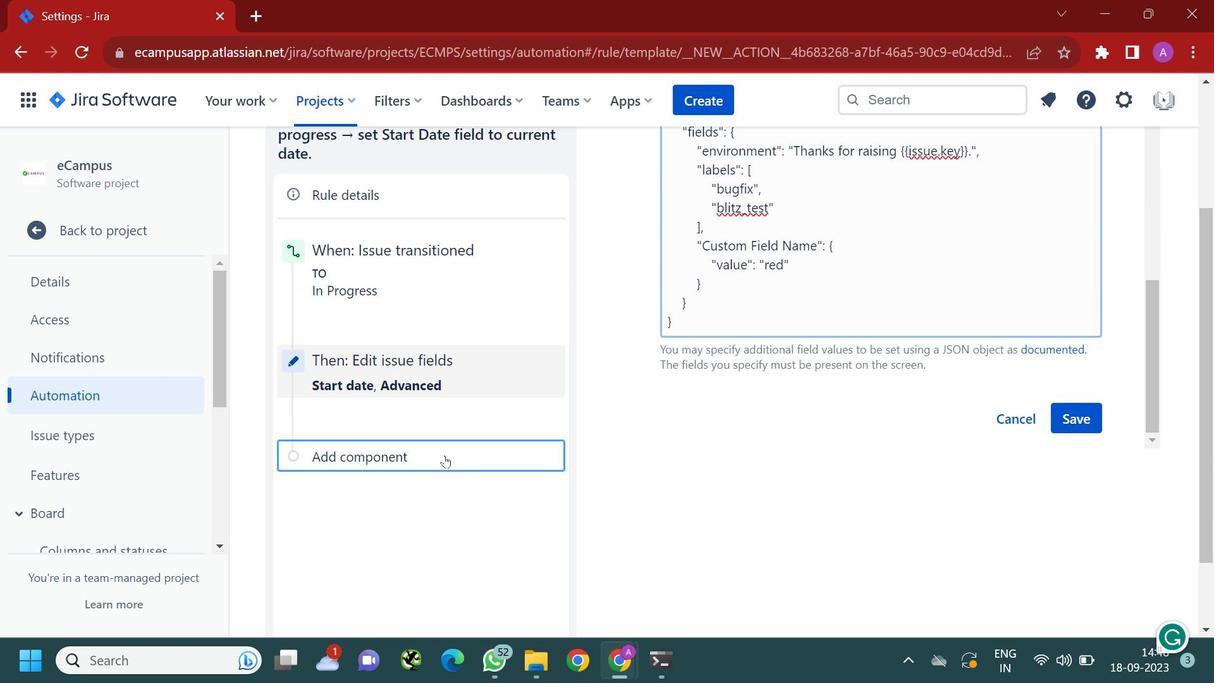 
Action: Mouse scrolled (483, 407) with delta (0, 0)
Screenshot: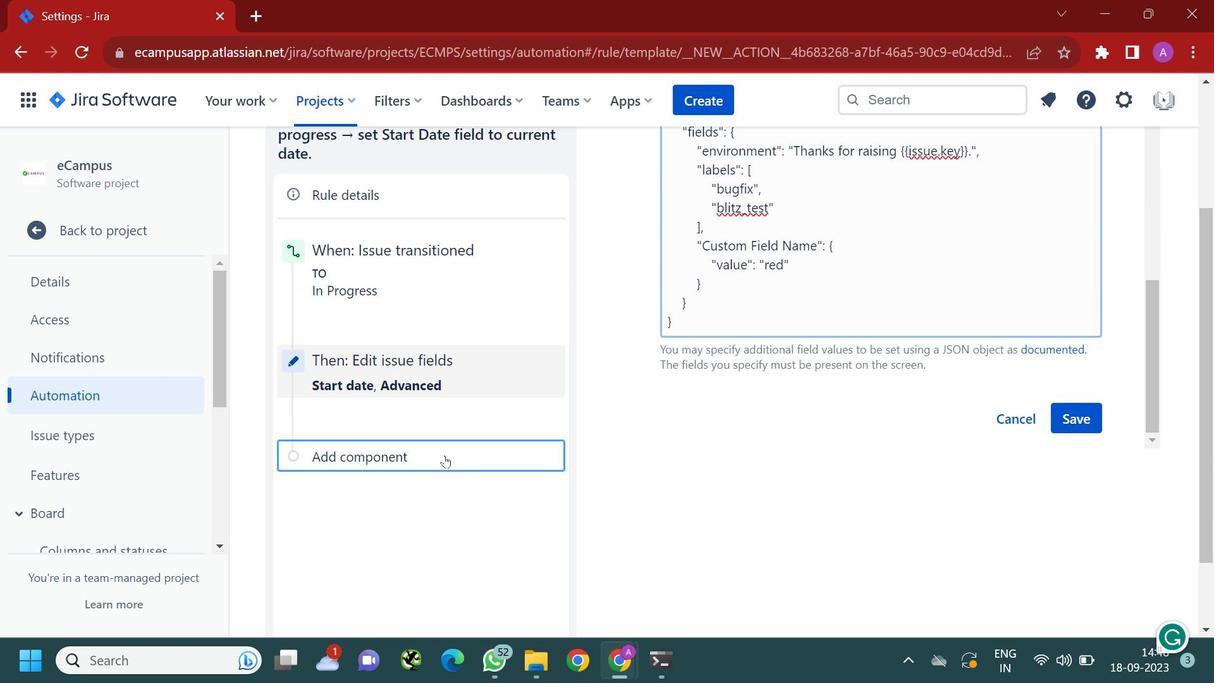 
Action: Mouse moved to (443, 454)
Screenshot: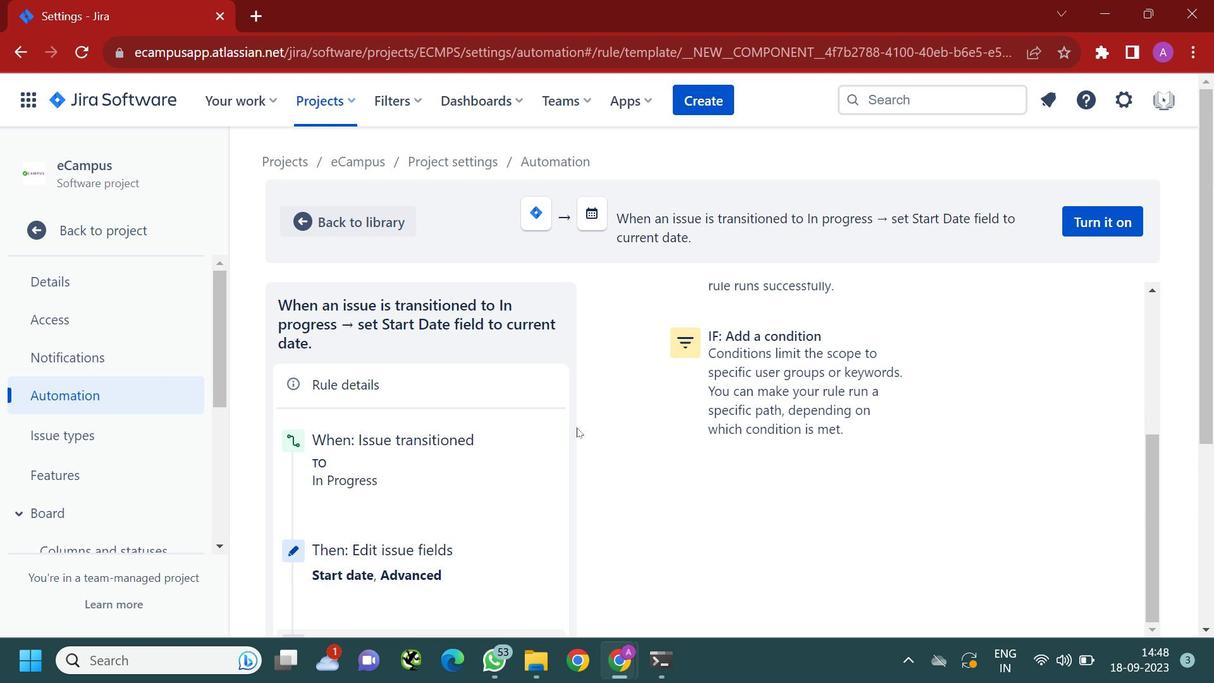 
Action: Mouse pressed left at (443, 454)
Screenshot: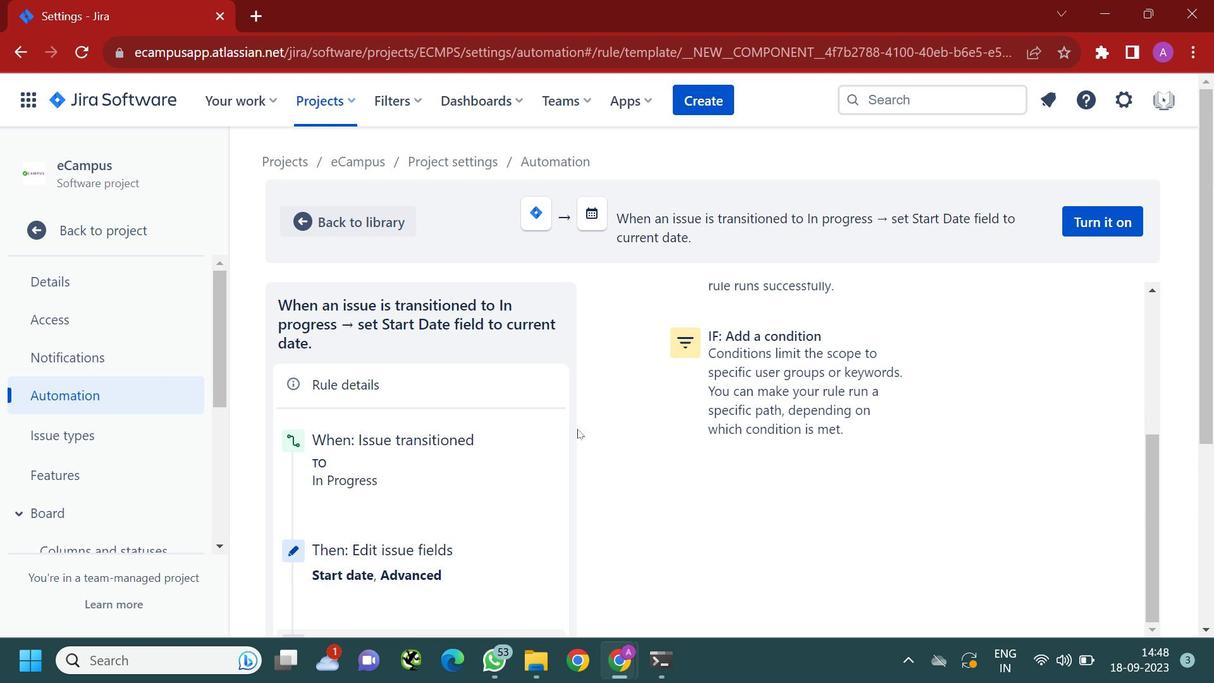 
Action: Mouse moved to (793, 396)
Screenshot: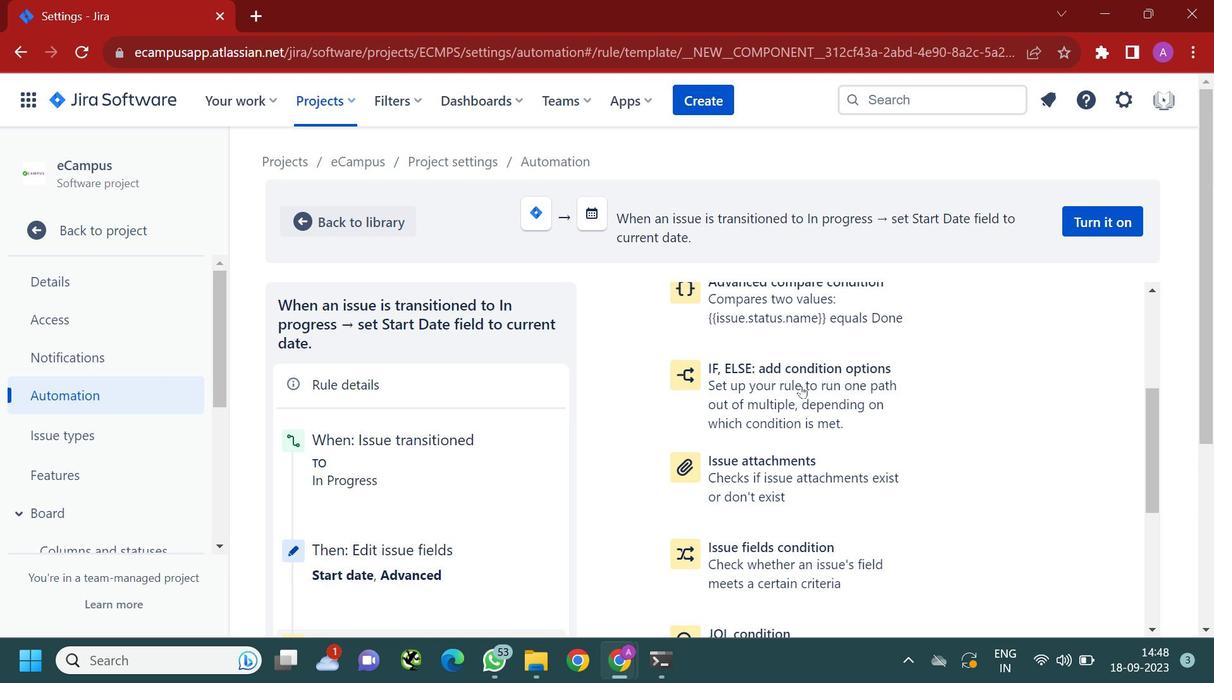 
Action: Mouse pressed left at (793, 396)
Screenshot: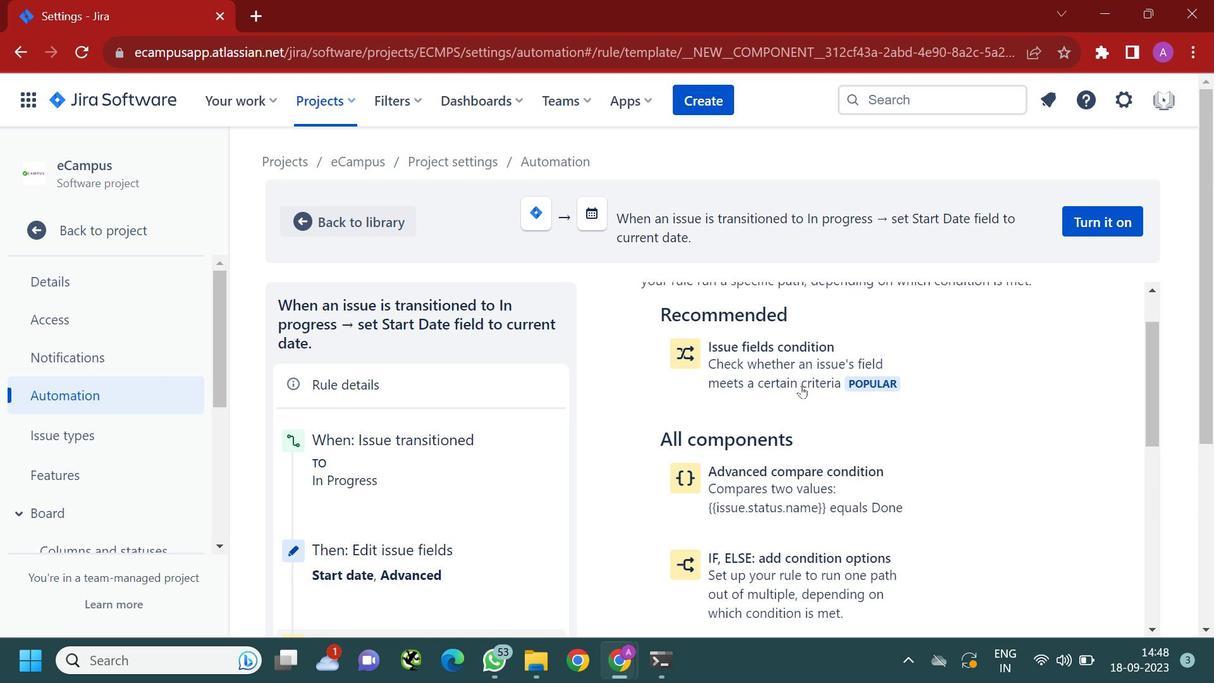 
Action: Mouse moved to (800, 385)
Screenshot: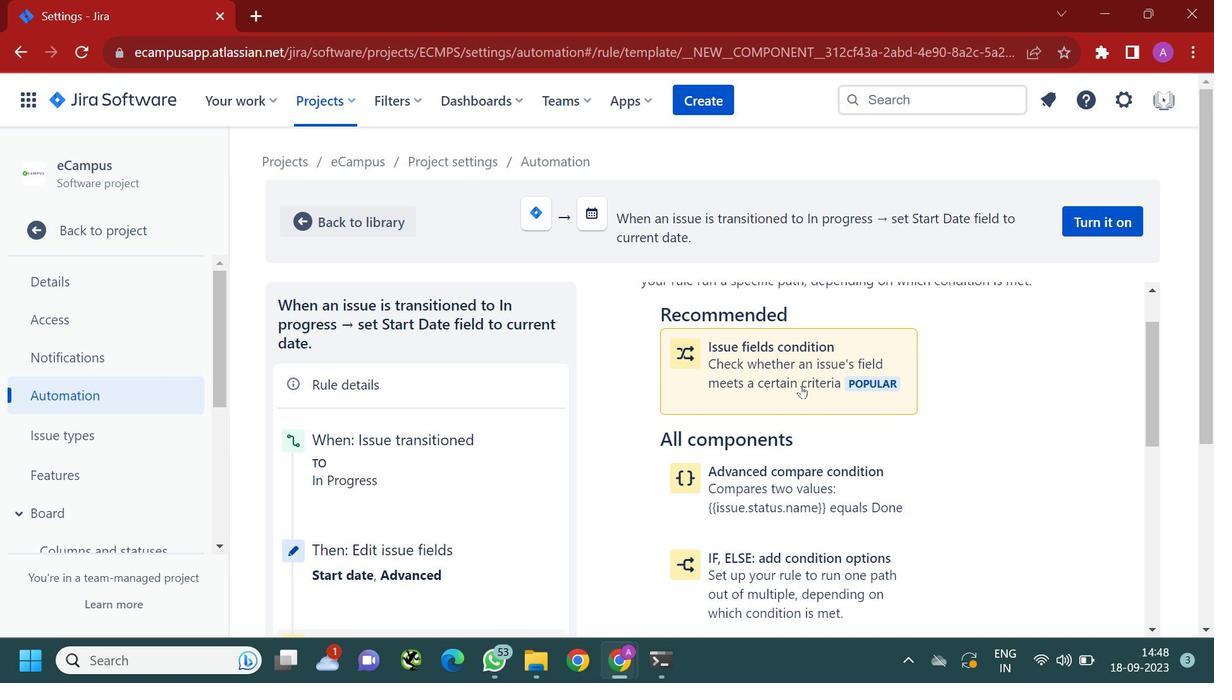 
Action: Mouse scrolled (800, 385) with delta (0, 0)
Screenshot: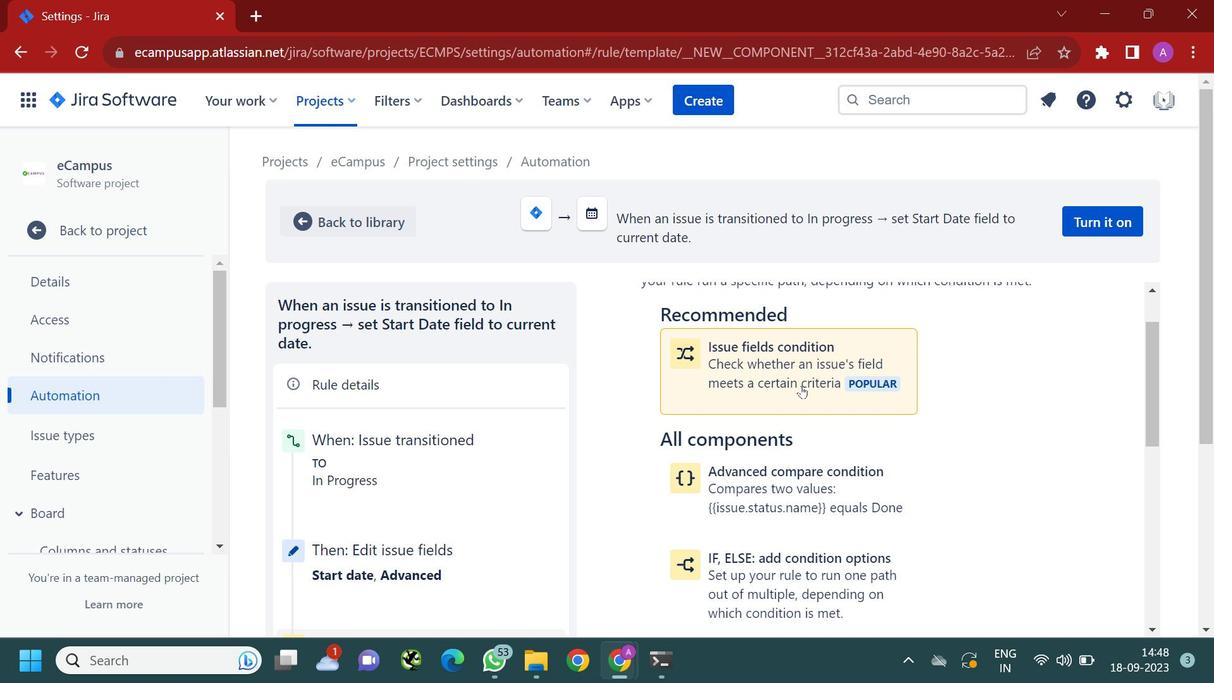 
Action: Mouse scrolled (800, 385) with delta (0, 0)
Screenshot: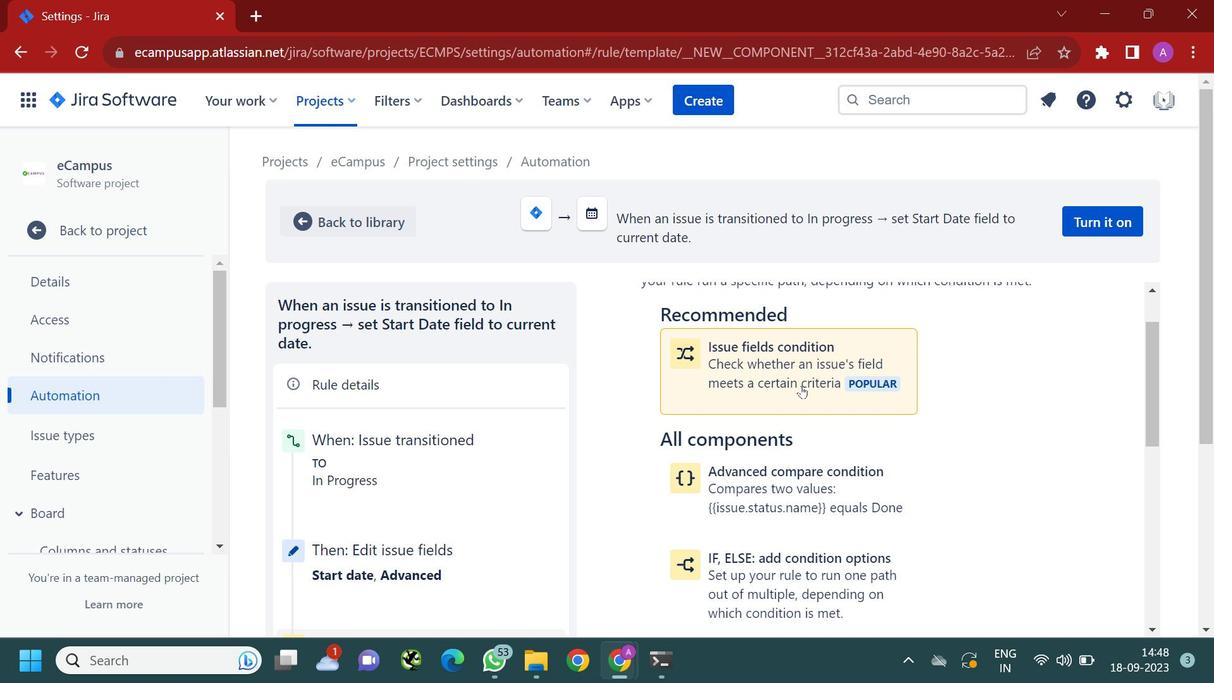 
Action: Mouse scrolled (800, 384) with delta (0, 0)
Screenshot: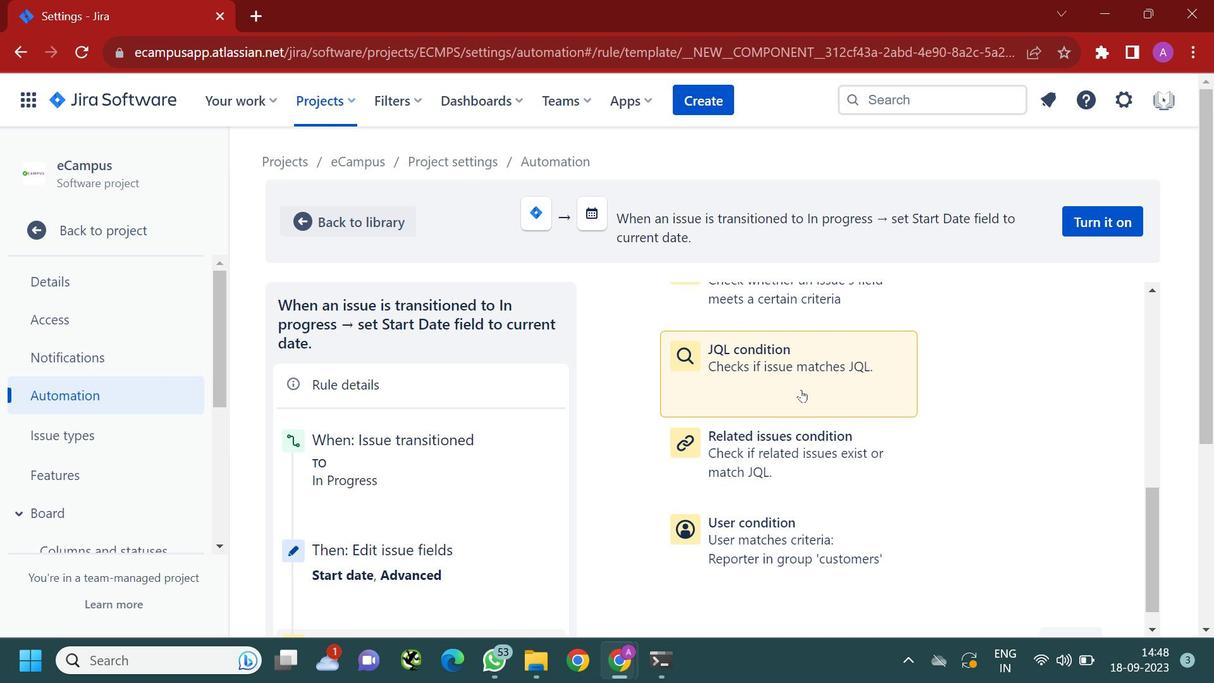 
Action: Mouse scrolled (800, 384) with delta (0, 0)
Screenshot: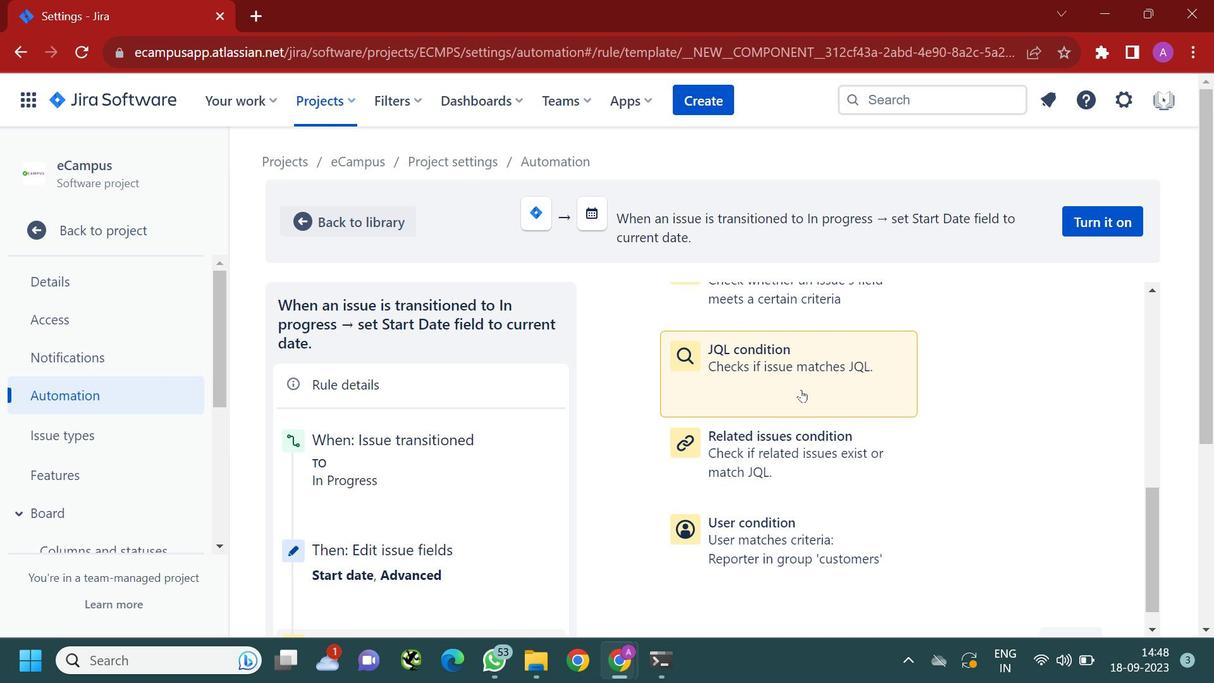 
Action: Mouse scrolled (800, 384) with delta (0, 0)
Screenshot: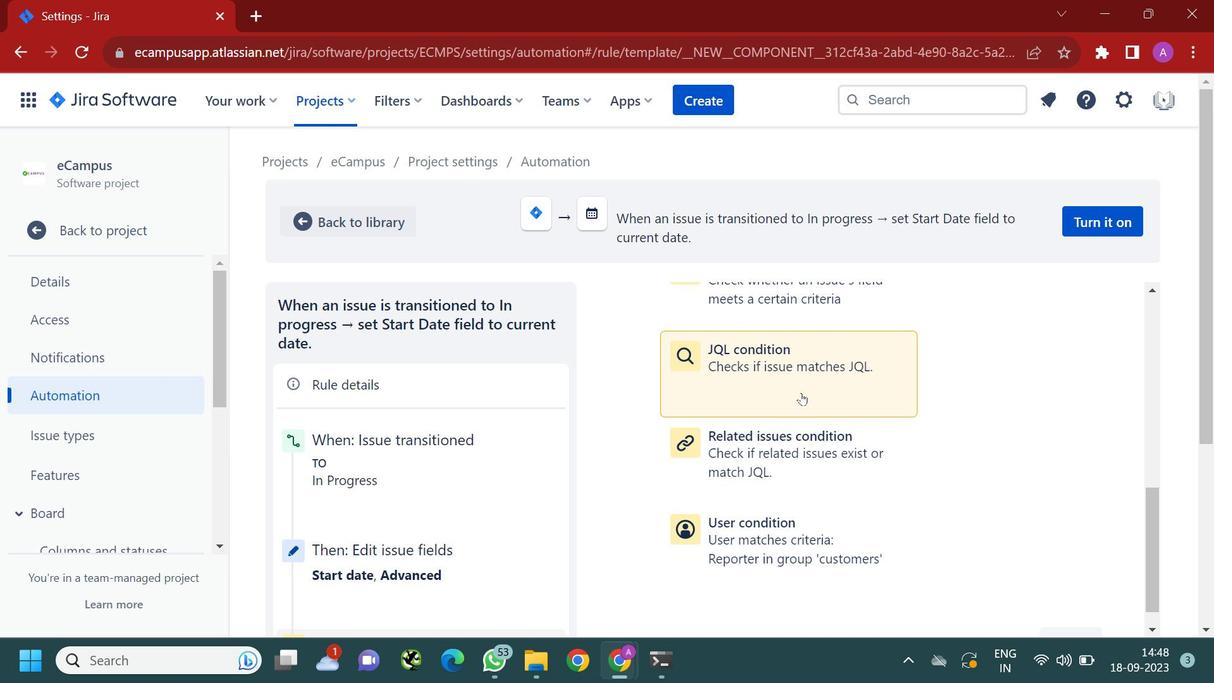 
Action: Mouse scrolled (800, 384) with delta (0, 0)
Screenshot: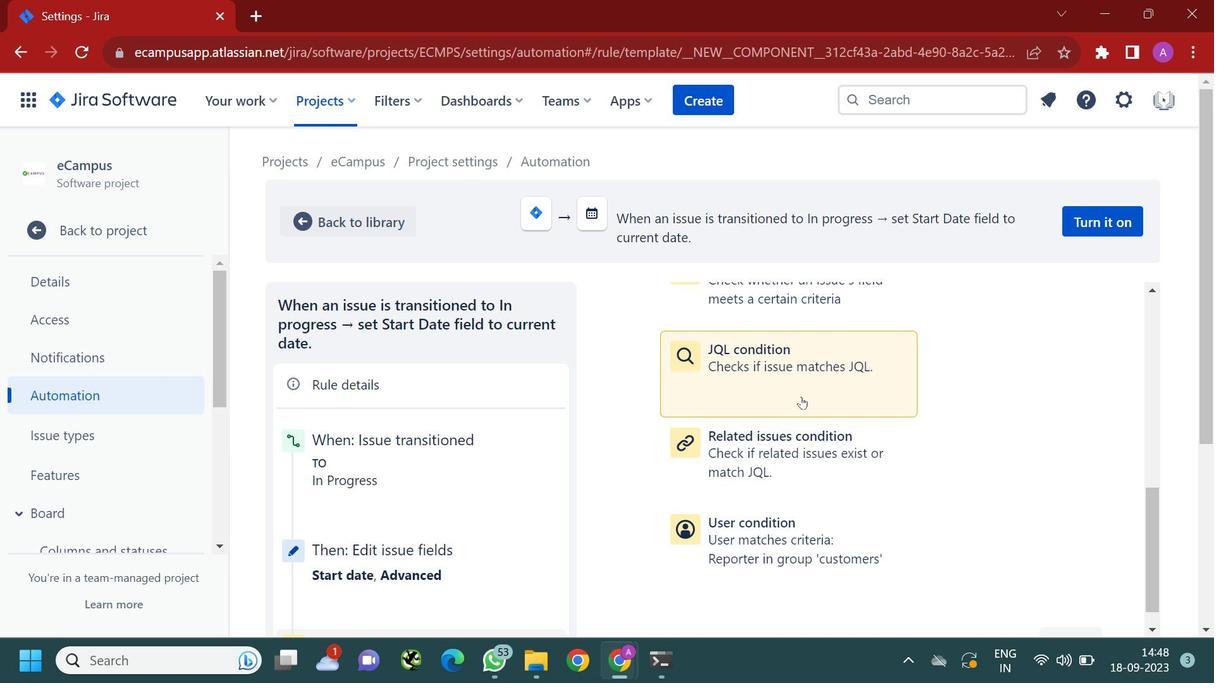 
Action: Mouse scrolled (800, 384) with delta (0, 0)
Screenshot: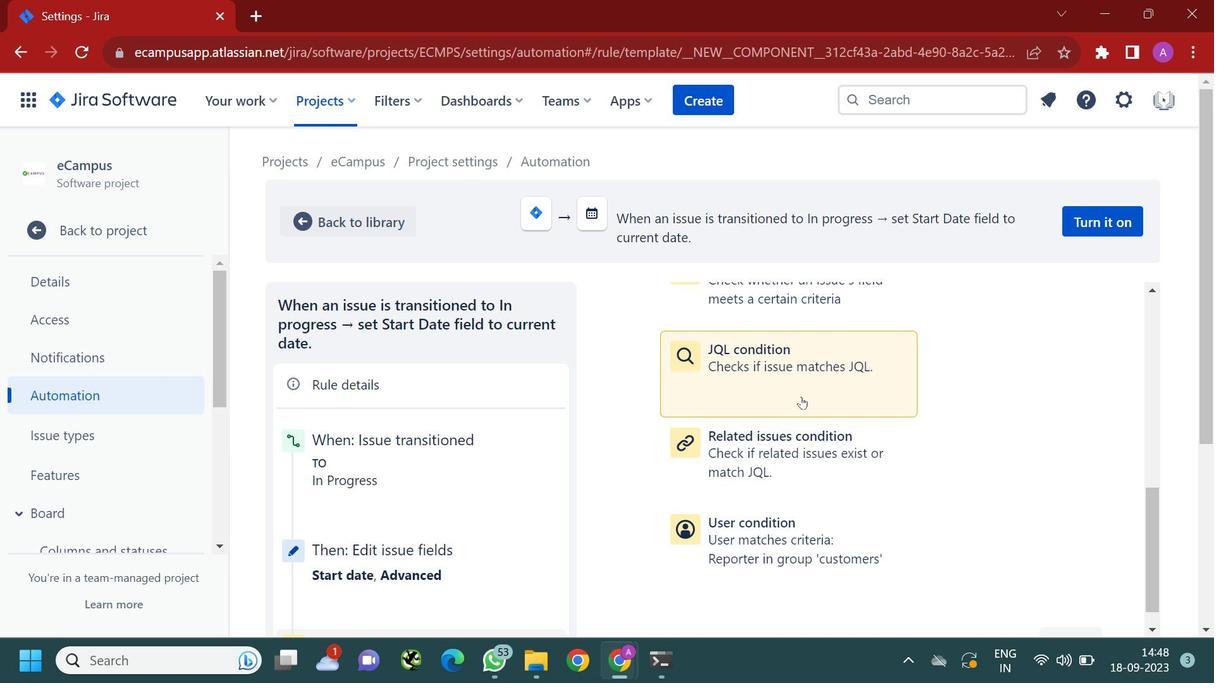 
Action: Mouse moved to (800, 395)
Screenshot: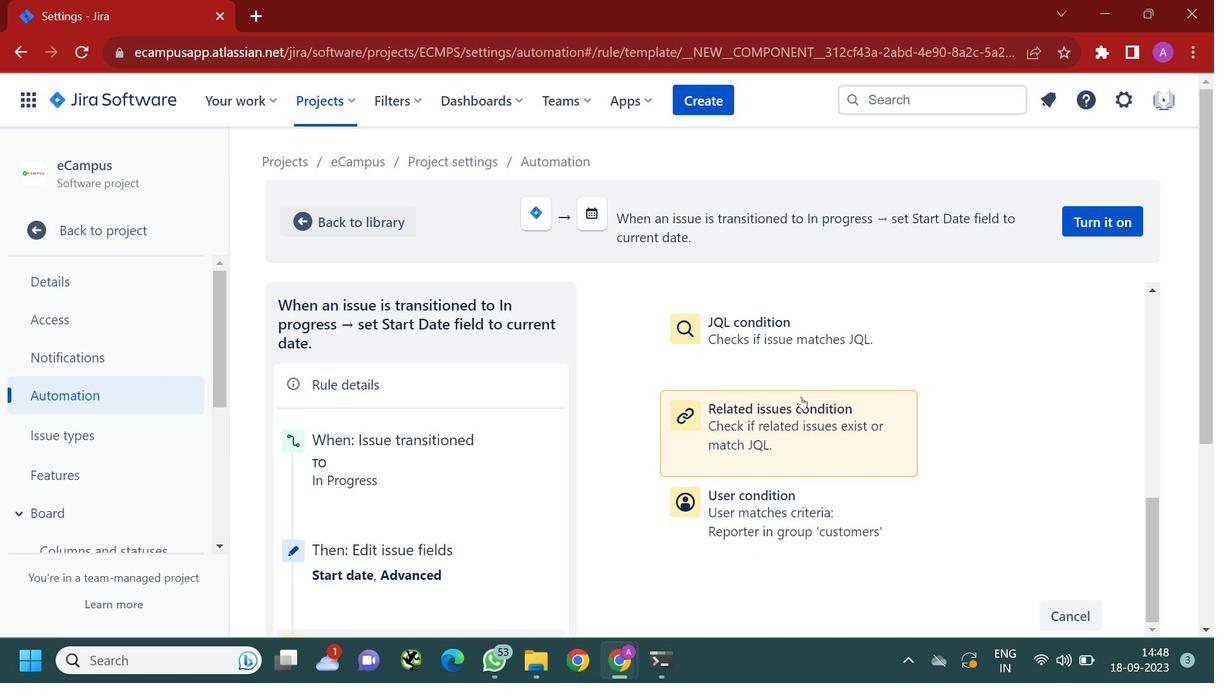 
Action: Mouse scrolled (800, 394) with delta (0, 0)
Screenshot: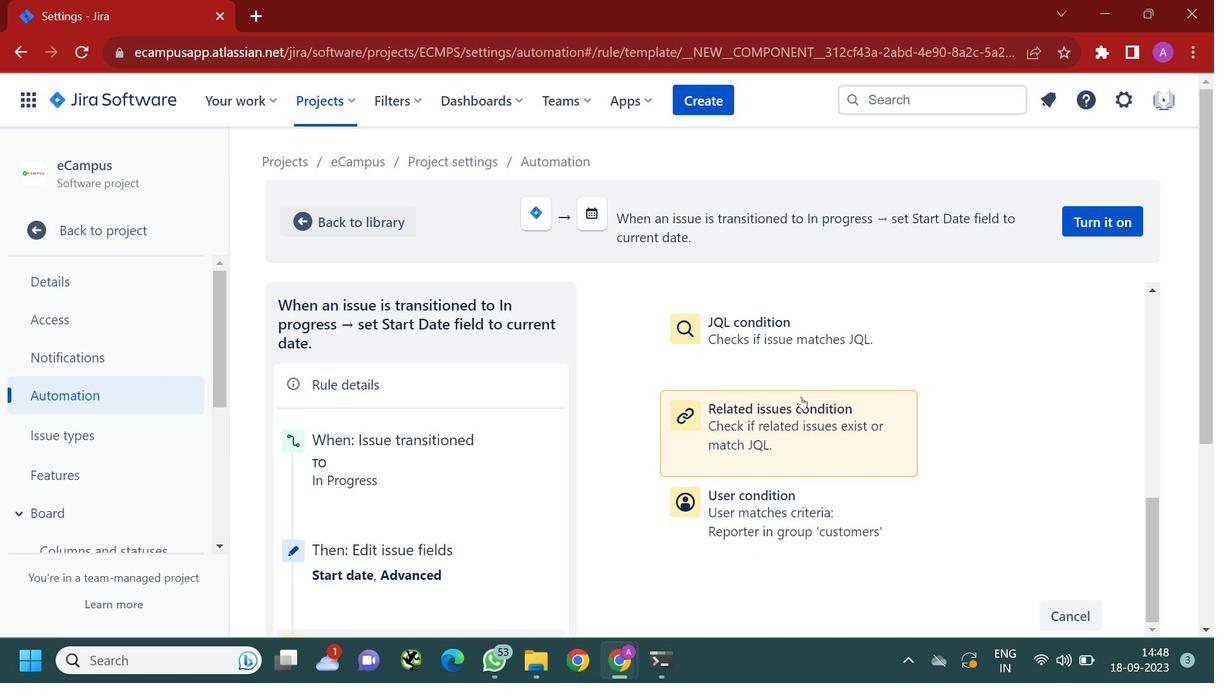 
Action: Mouse scrolled (800, 396) with delta (0, 0)
Screenshot: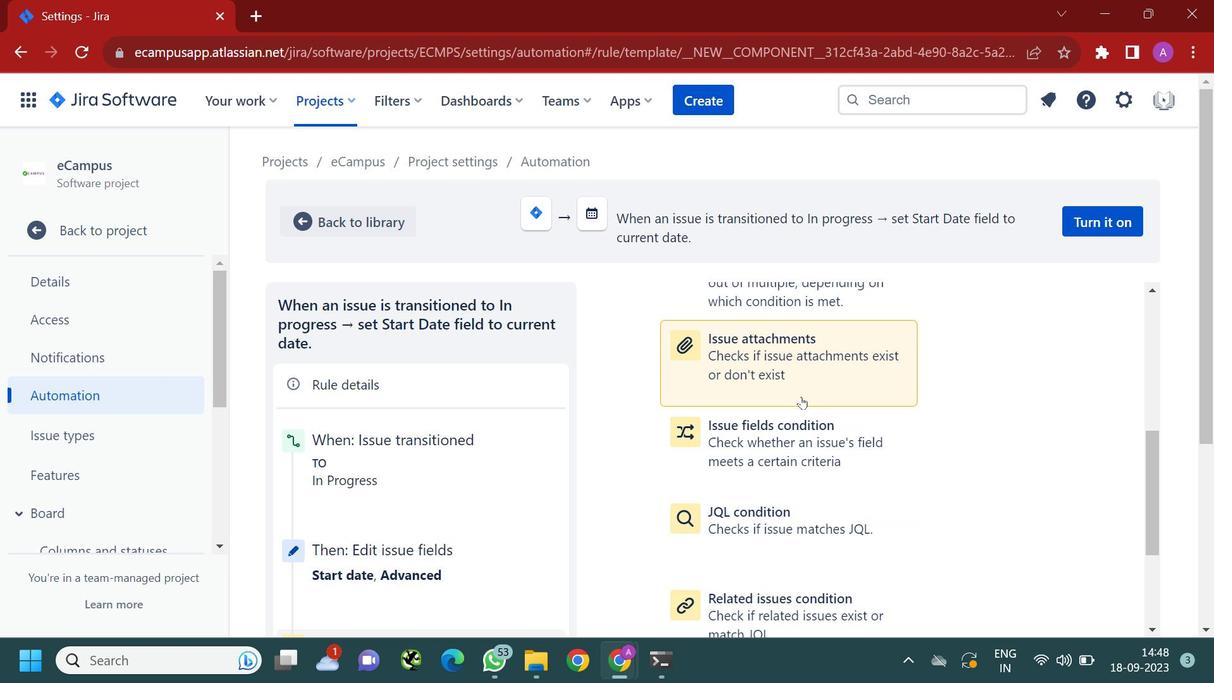 
Action: Mouse scrolled (800, 396) with delta (0, 0)
Screenshot: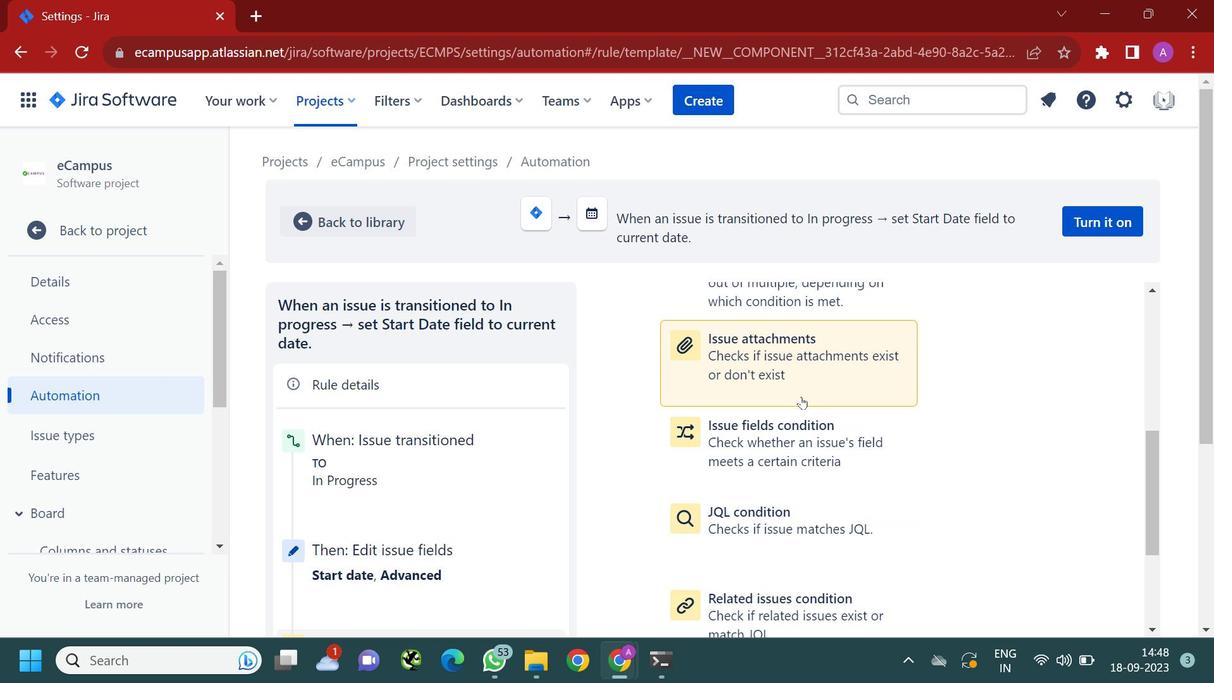 
Action: Mouse moved to (759, 413)
Screenshot: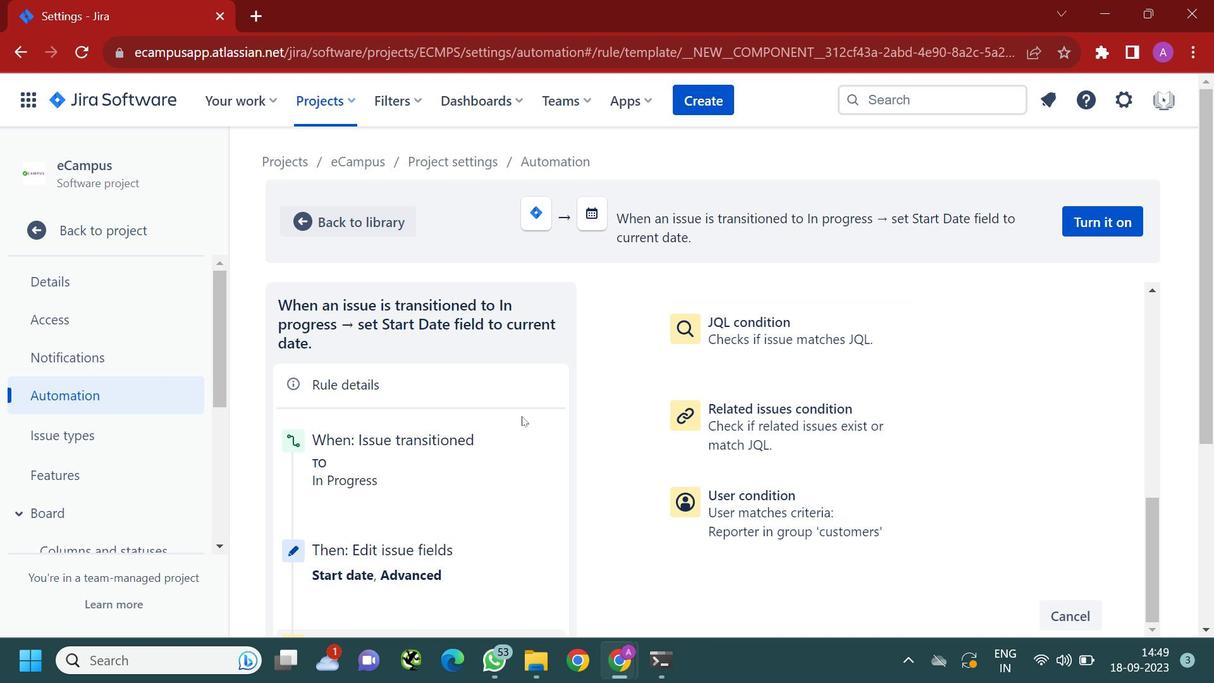 
Action: Mouse scrolled (759, 413) with delta (0, 0)
Screenshot: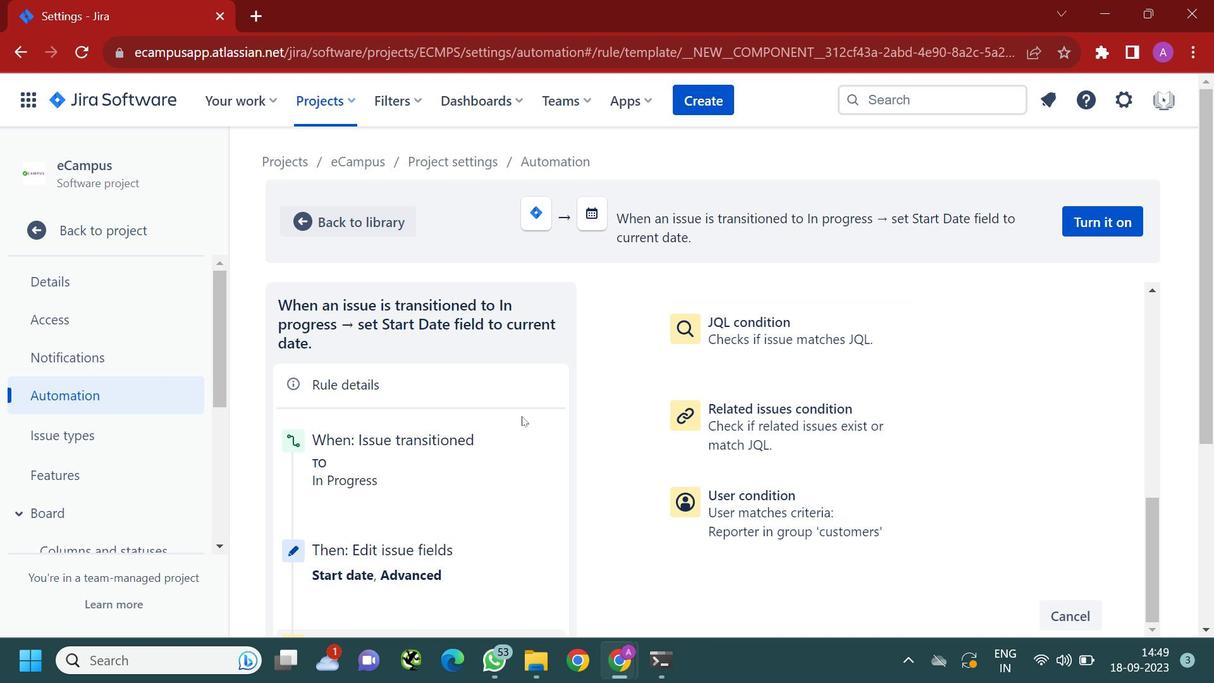 
Action: Mouse moved to (759, 414)
Screenshot: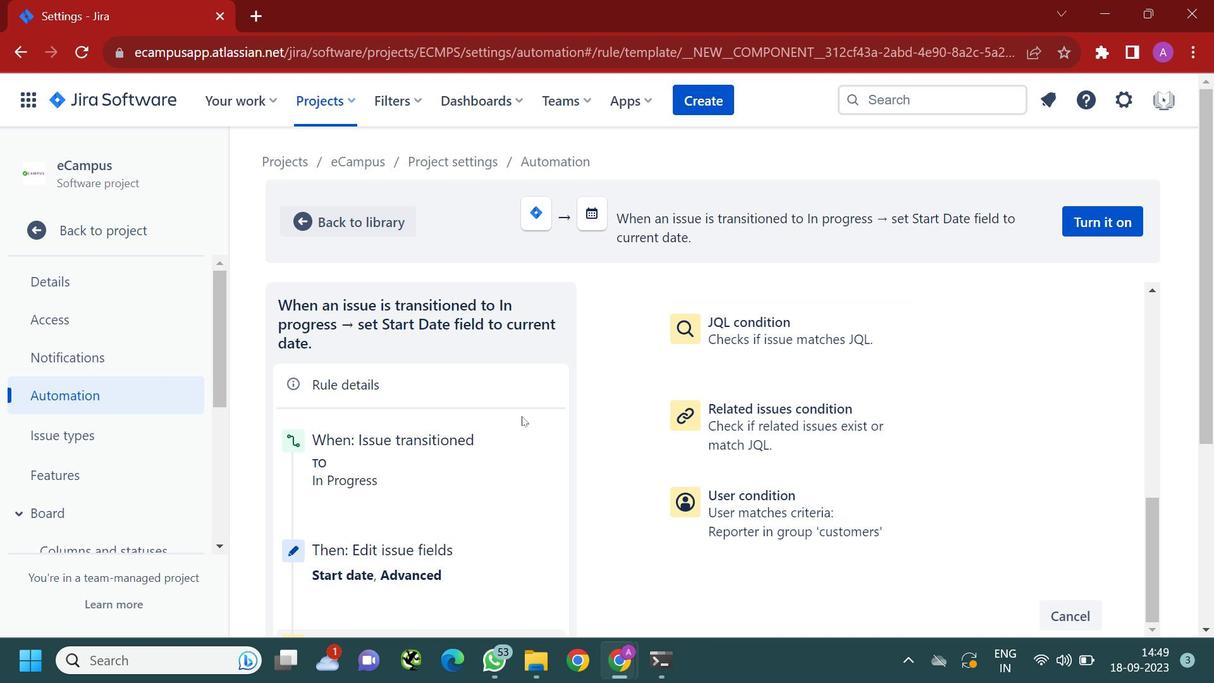 
Action: Mouse scrolled (759, 413) with delta (0, 0)
Screenshot: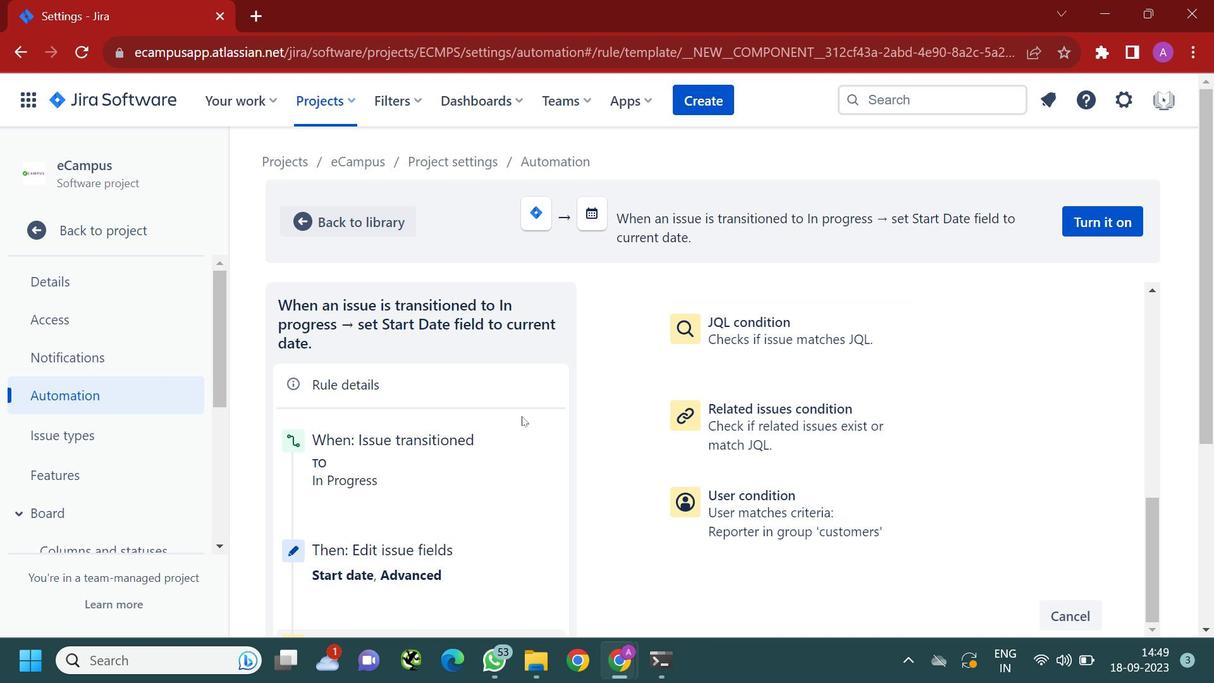 
Action: Mouse moved to (522, 427)
Screenshot: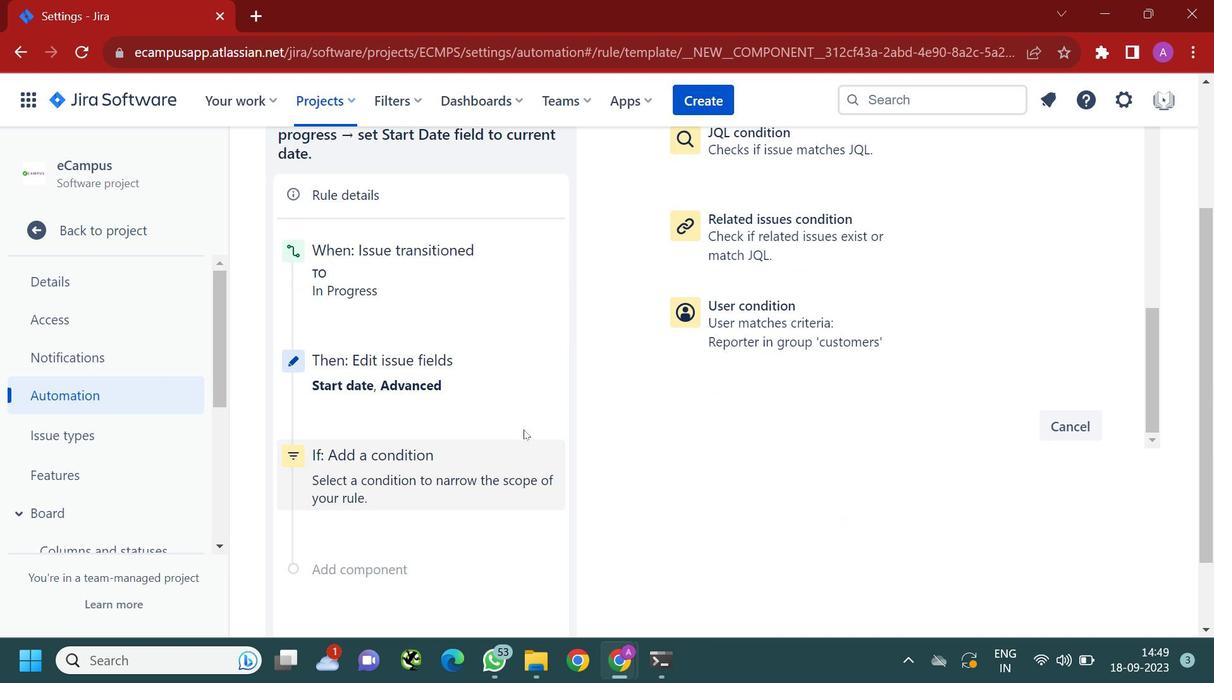 
Action: Mouse scrolled (522, 427) with delta (0, 0)
Screenshot: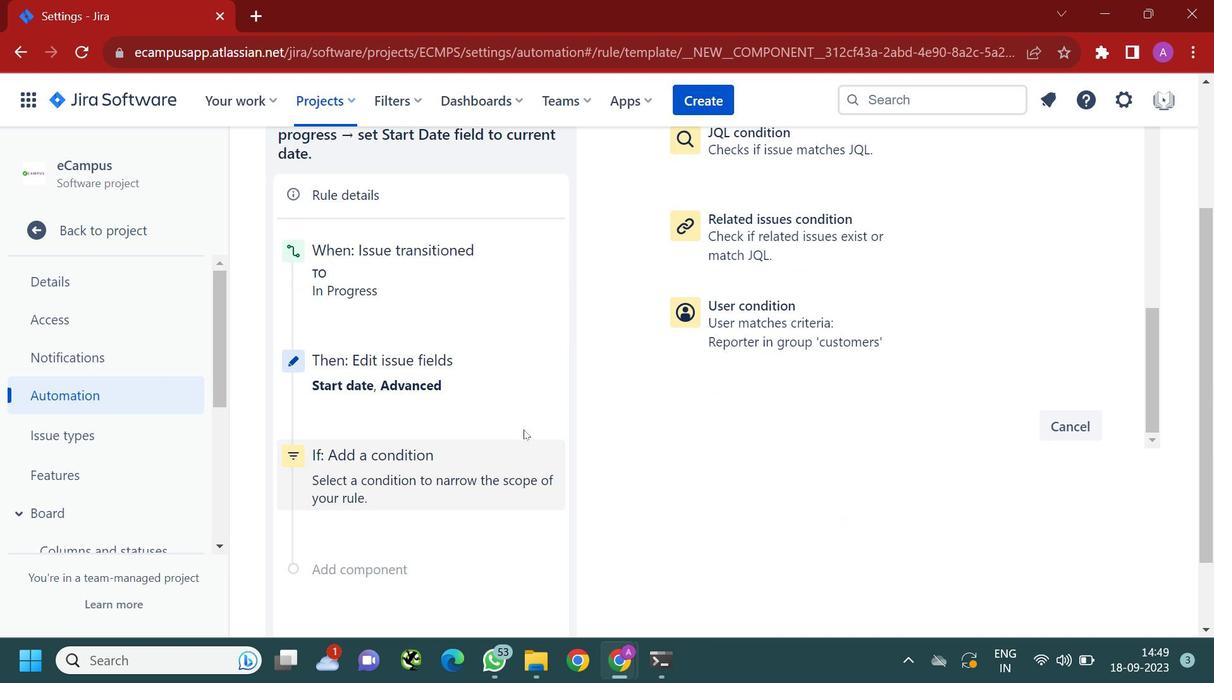 
Action: Mouse moved to (522, 428)
Screenshot: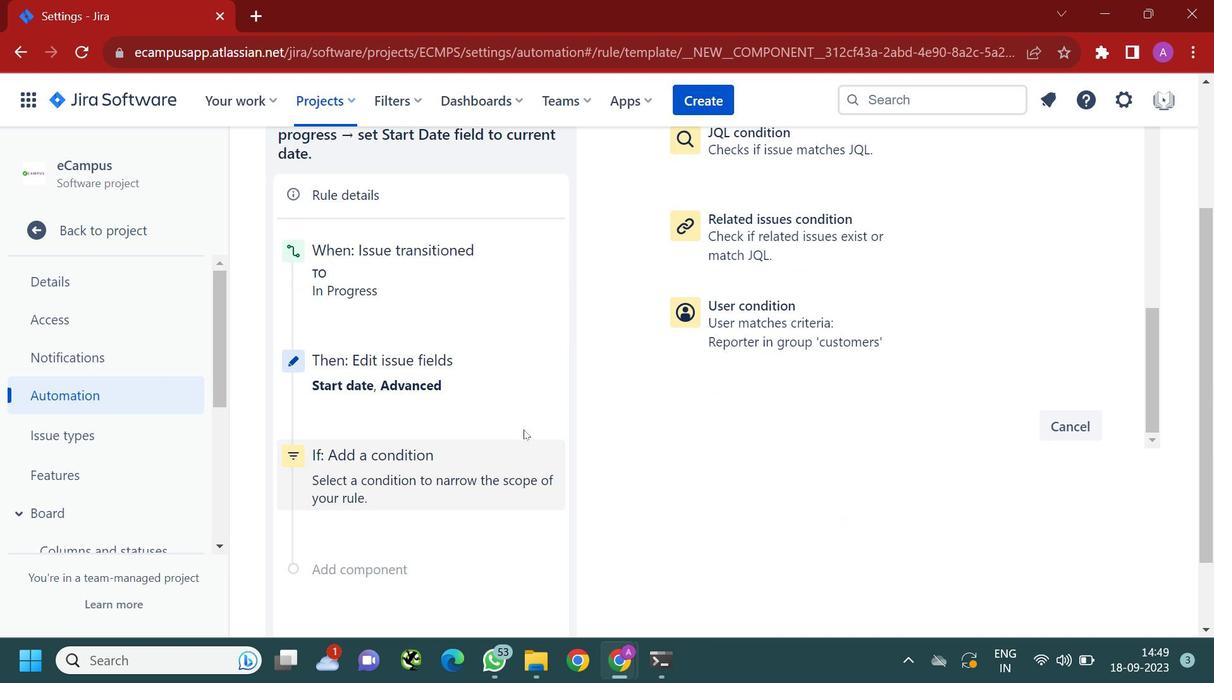 
Action: Mouse scrolled (522, 428) with delta (0, 0)
Screenshot: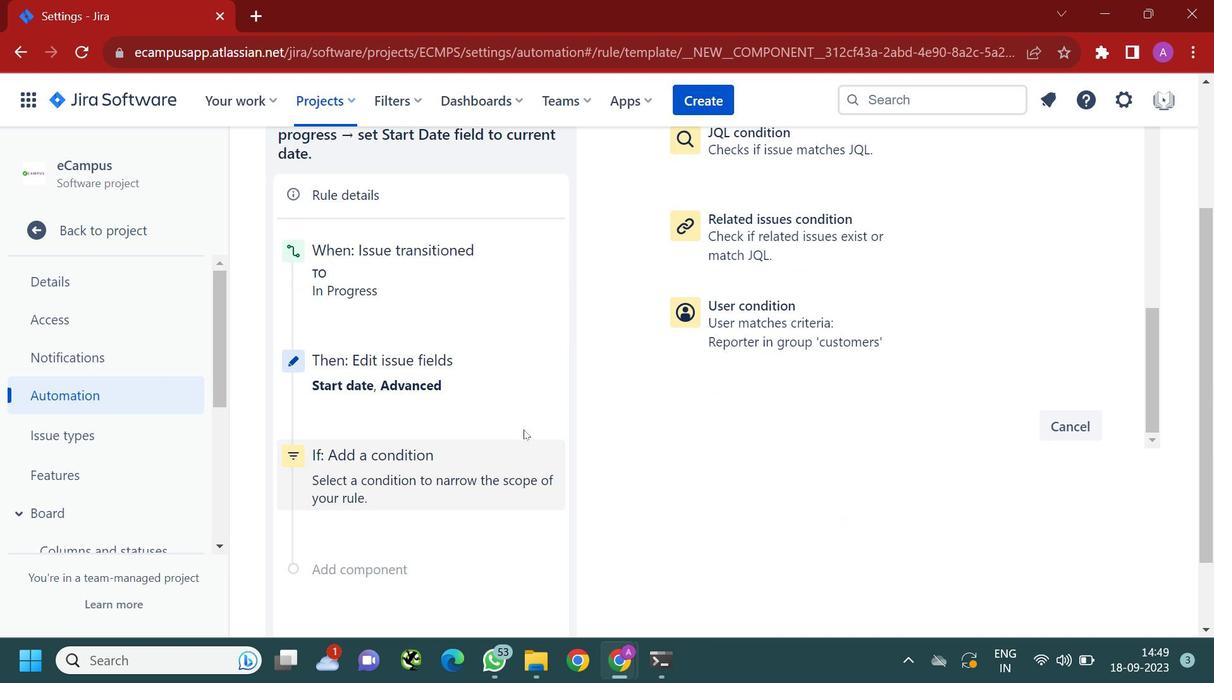 
Action: Mouse moved to (510, 423)
Screenshot: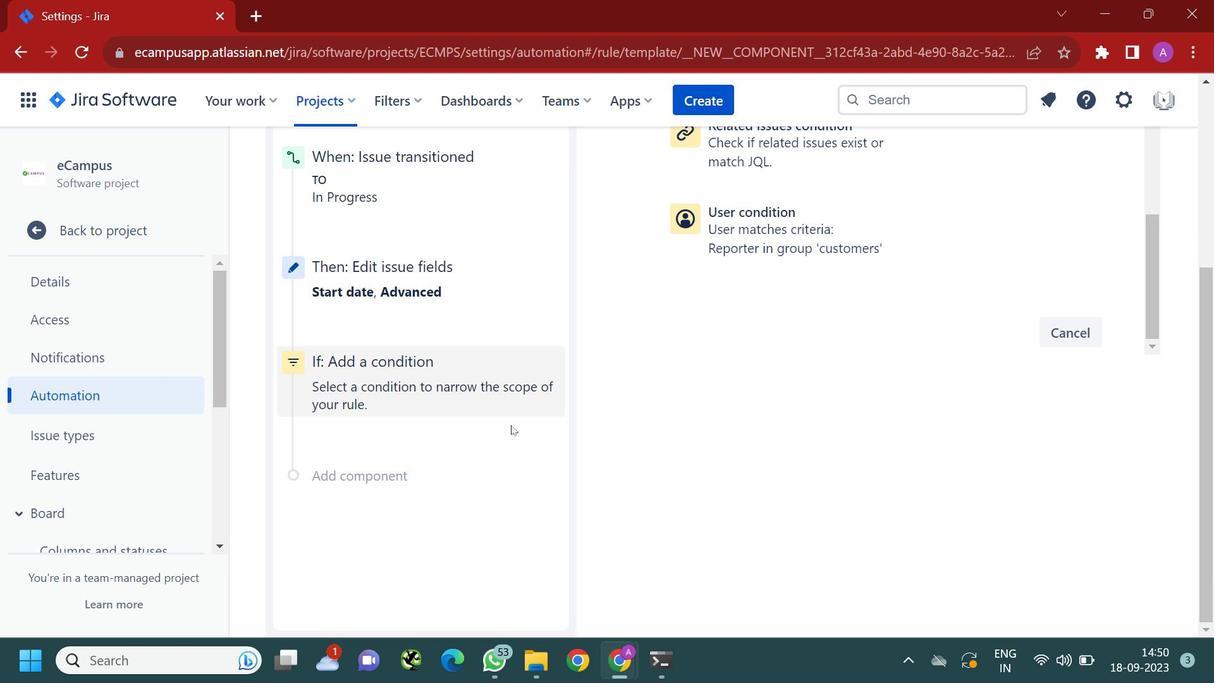 
Action: Mouse scrolled (510, 423) with delta (0, 0)
Screenshot: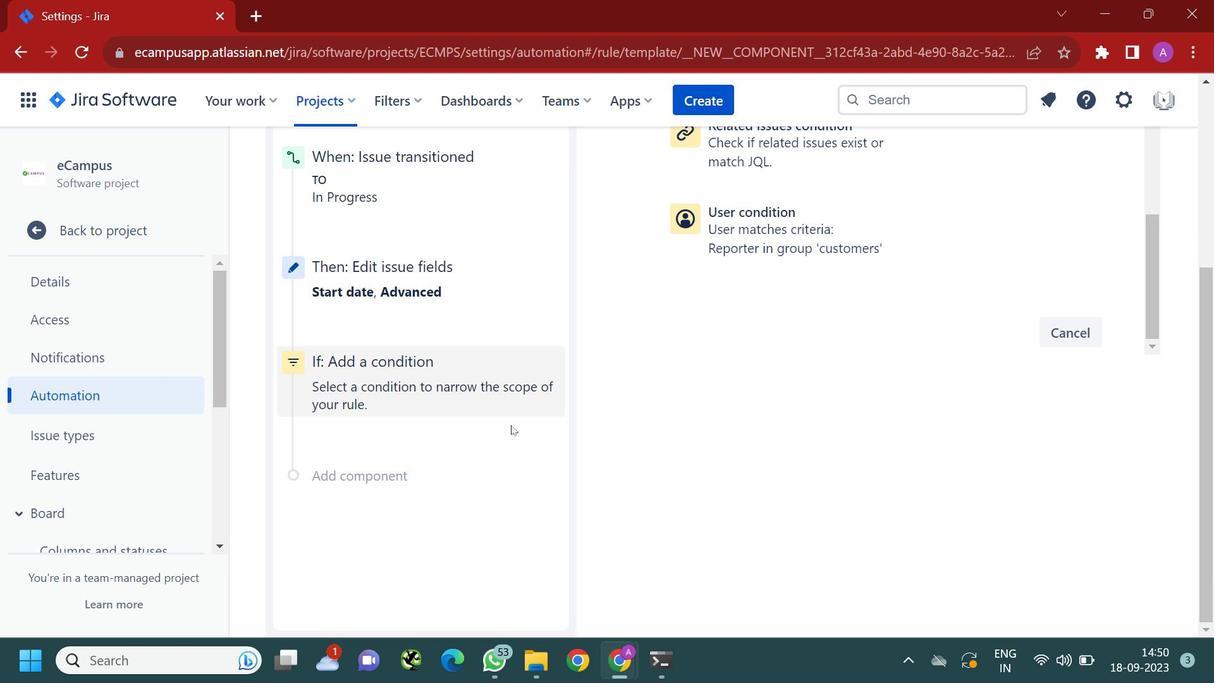 
Action: Mouse moved to (525, 332)
Screenshot: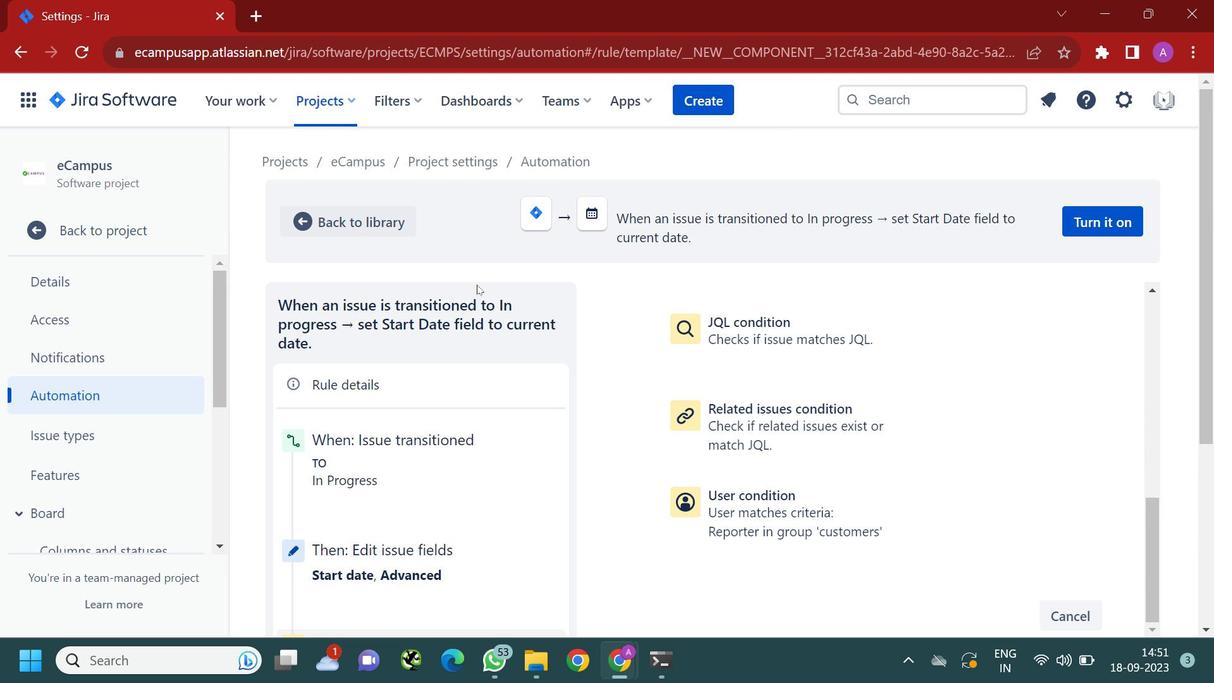 
Action: Mouse scrolled (525, 332) with delta (0, 0)
Screenshot: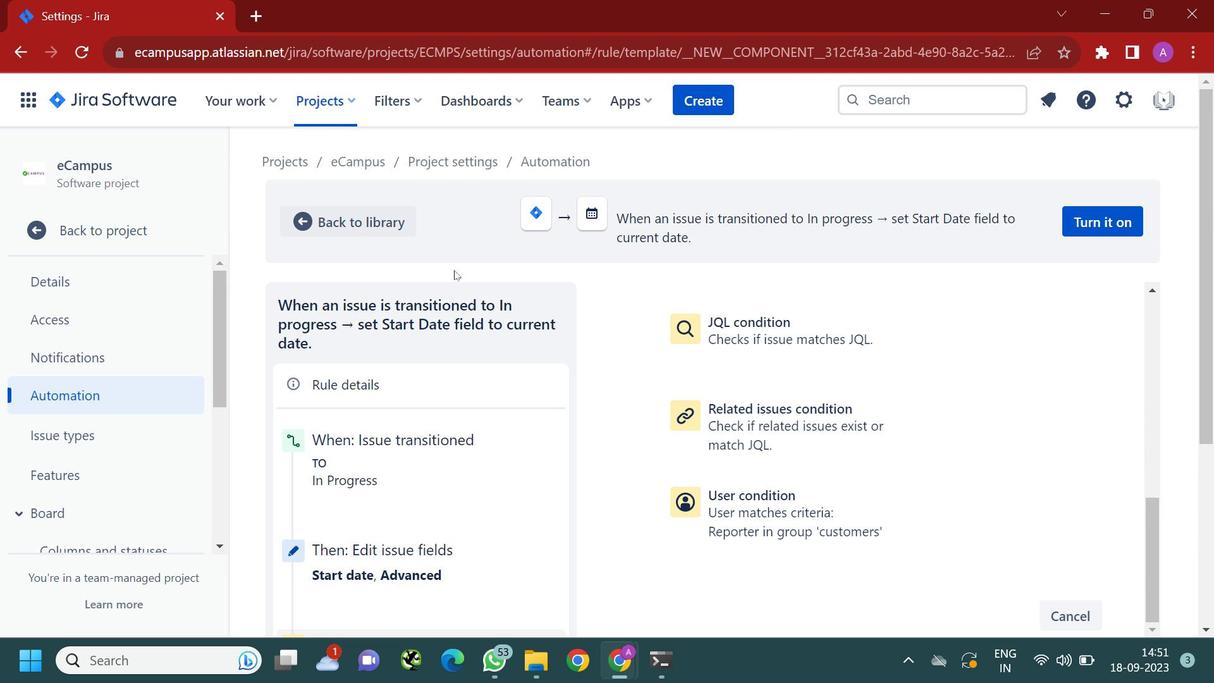 
Action: Mouse moved to (525, 331)
Screenshot: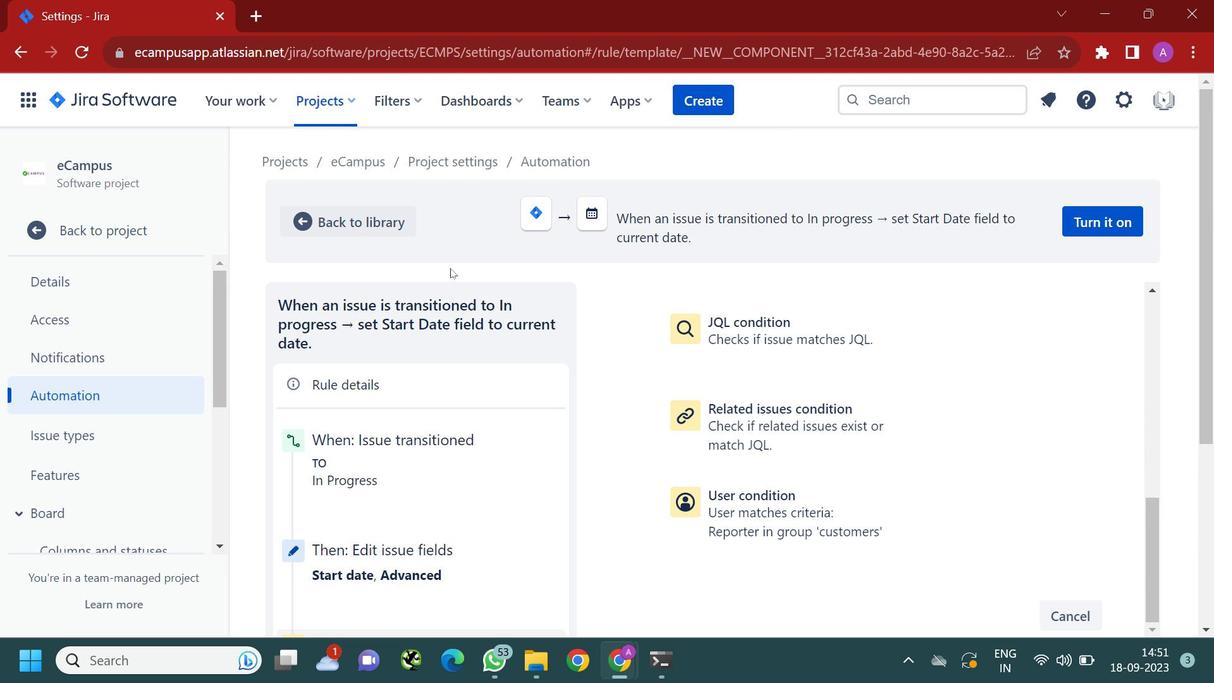 
Action: Mouse scrolled (525, 332) with delta (0, 0)
Screenshot: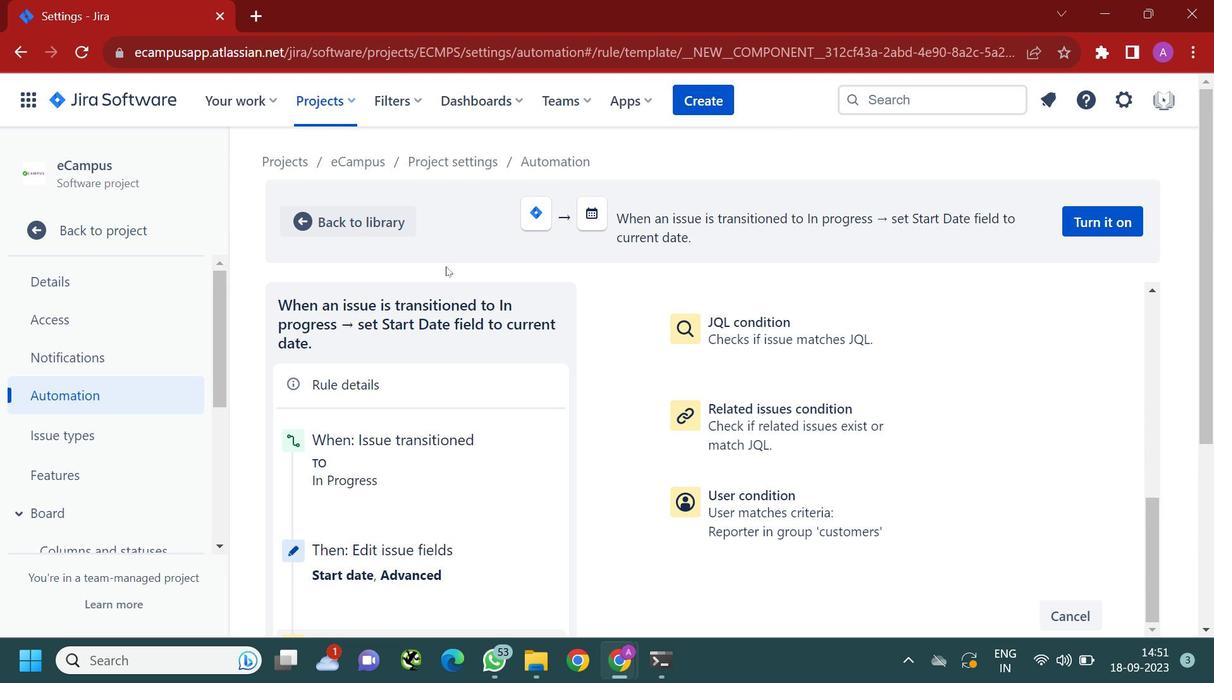 
Action: Mouse scrolled (525, 332) with delta (0, 0)
Screenshot: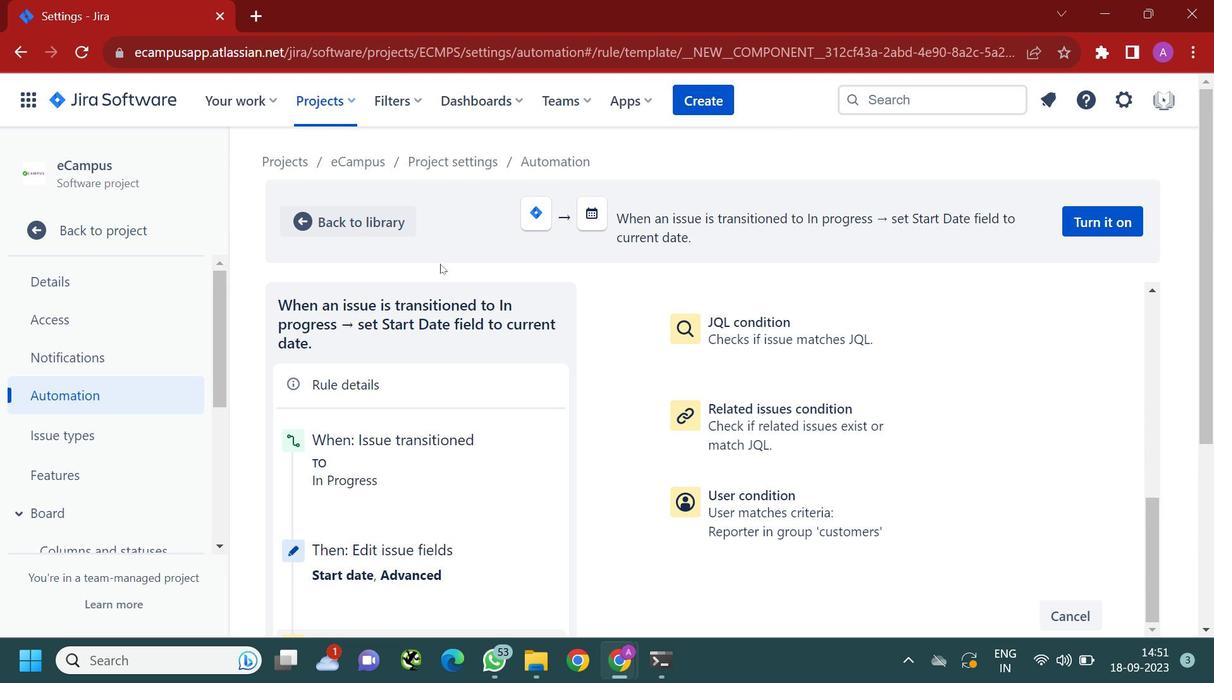 
Action: Mouse moved to (366, 219)
Screenshot: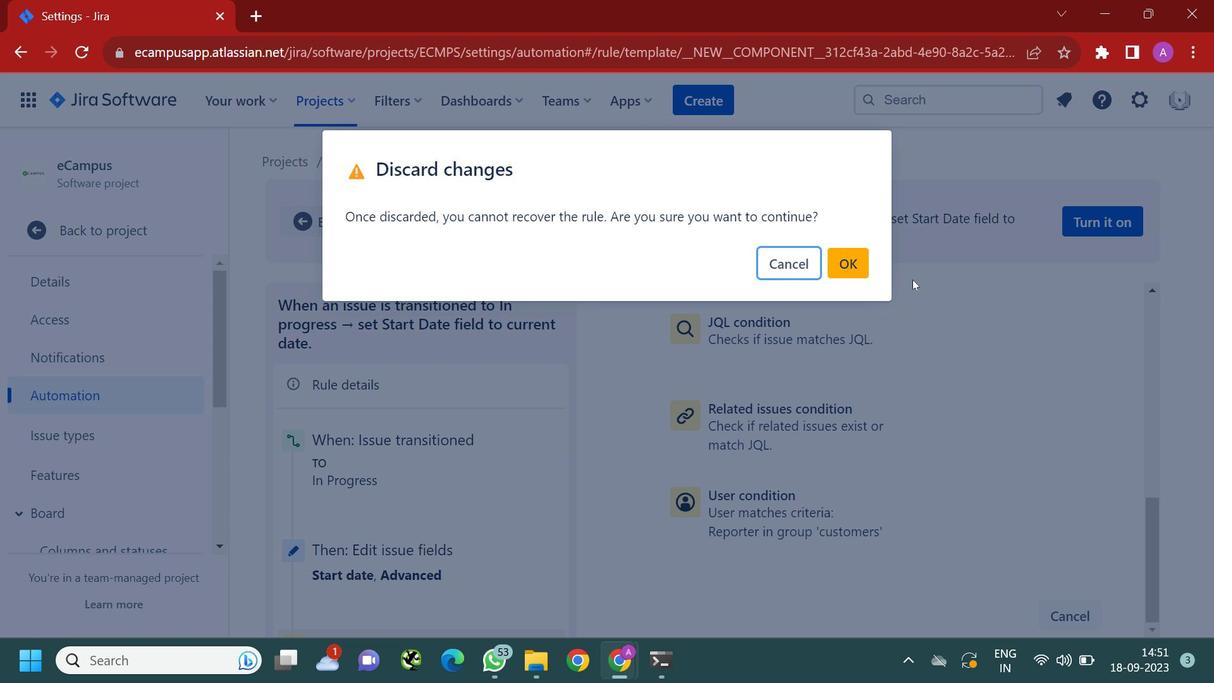 
Action: Mouse pressed left at (366, 219)
Screenshot: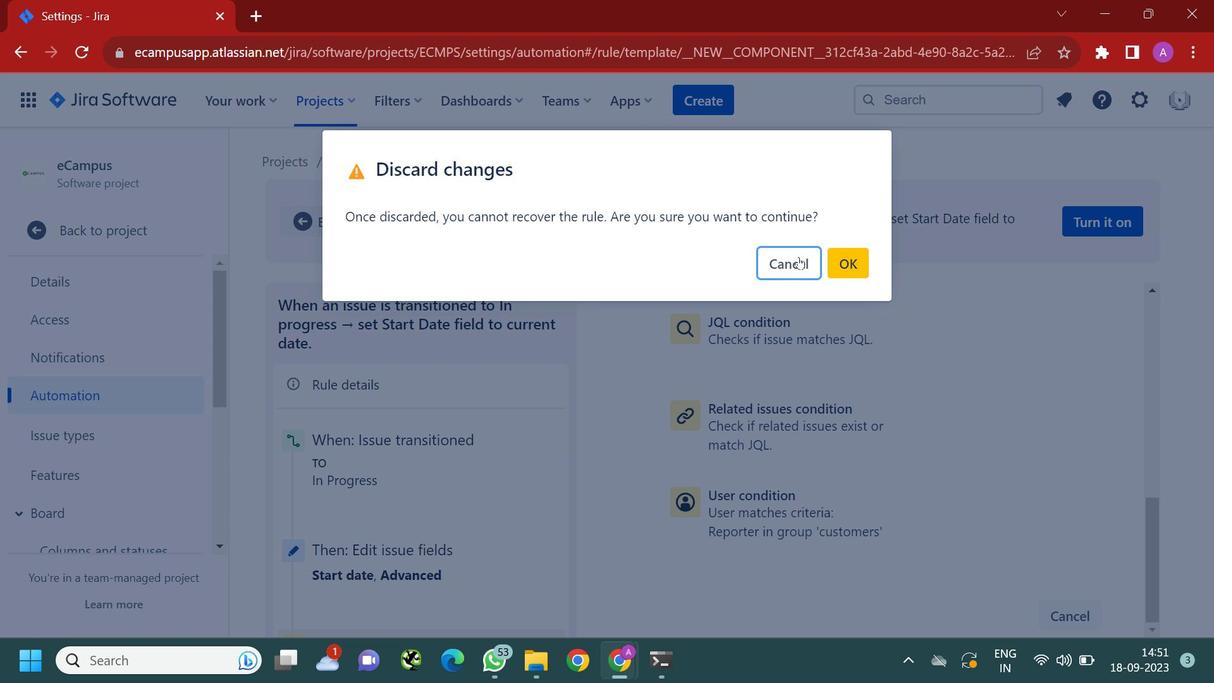 
Action: Mouse moved to (852, 263)
Screenshot: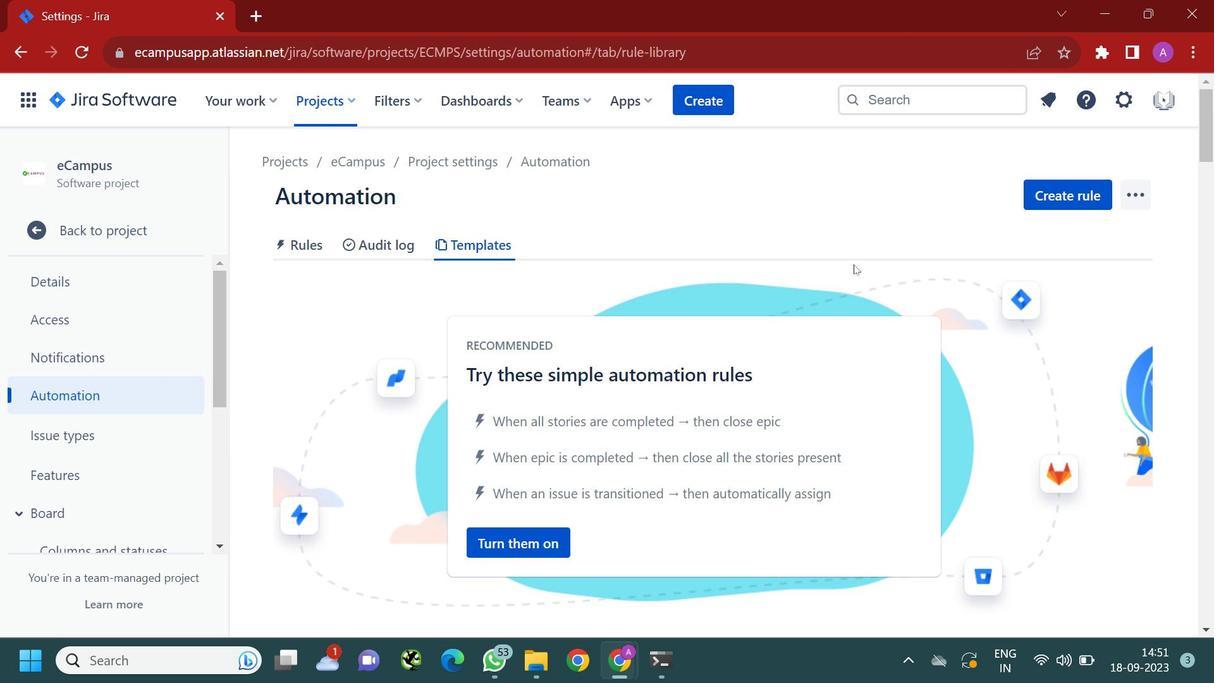 
Action: Mouse pressed left at (852, 263)
Screenshot: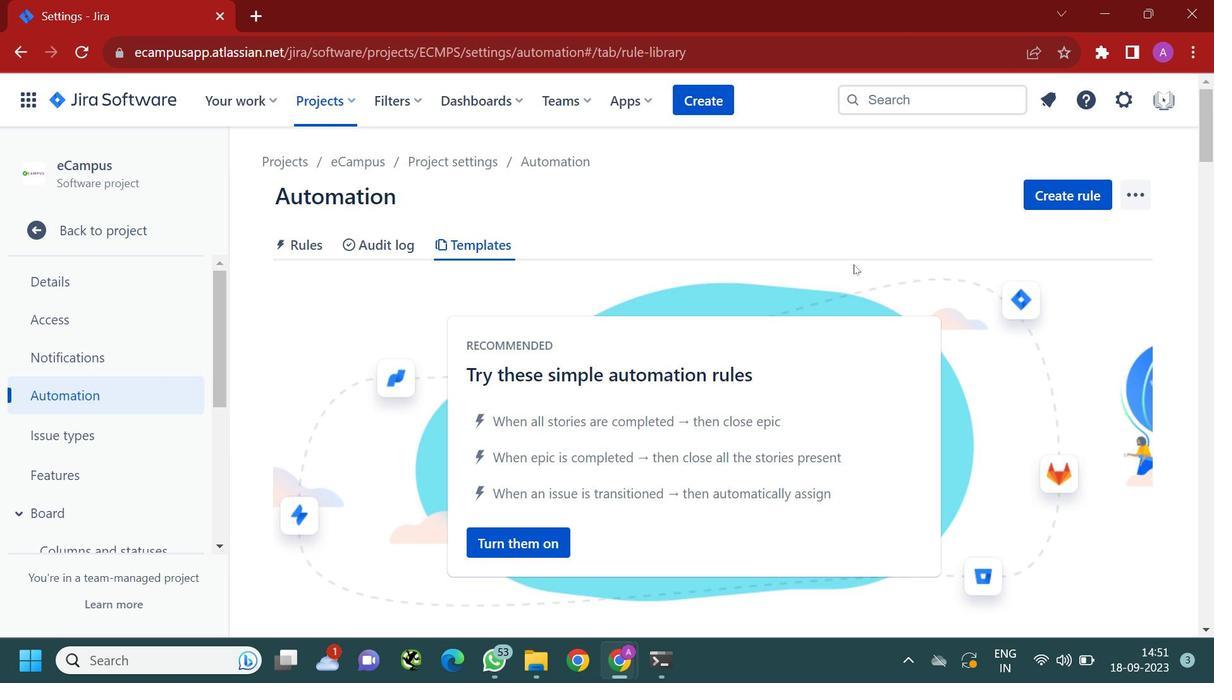 
Action: Mouse moved to (728, 339)
Screenshot: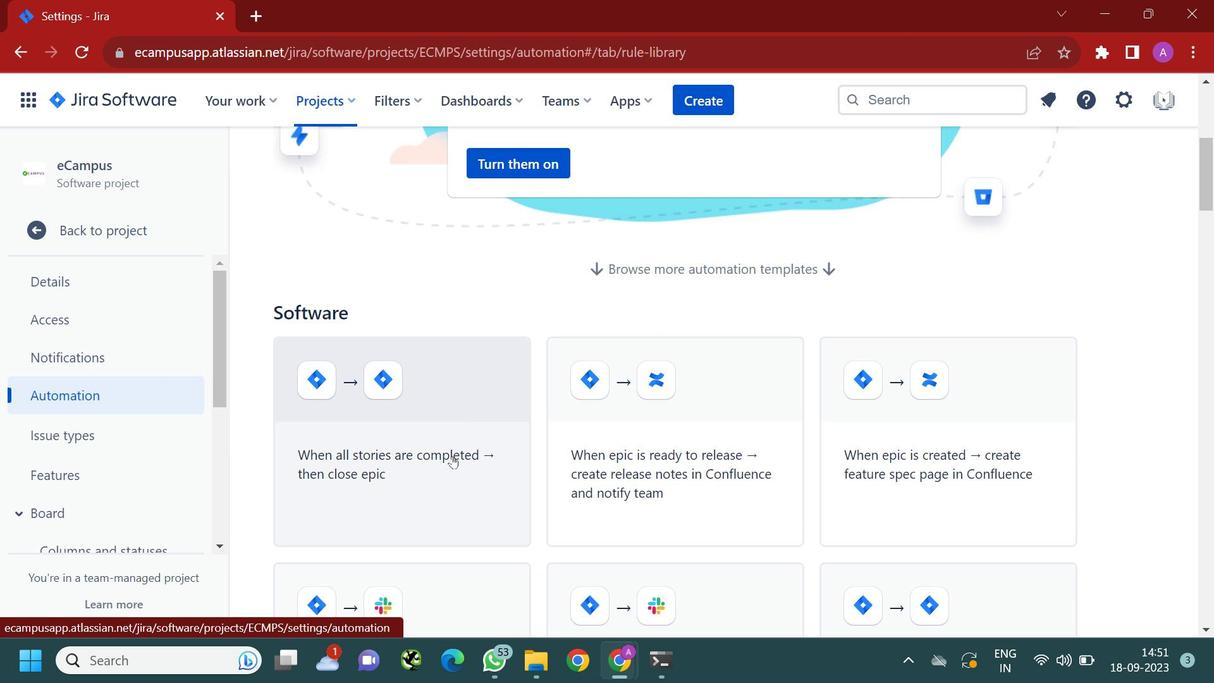 
Action: Mouse scrolled (728, 339) with delta (0, 0)
Screenshot: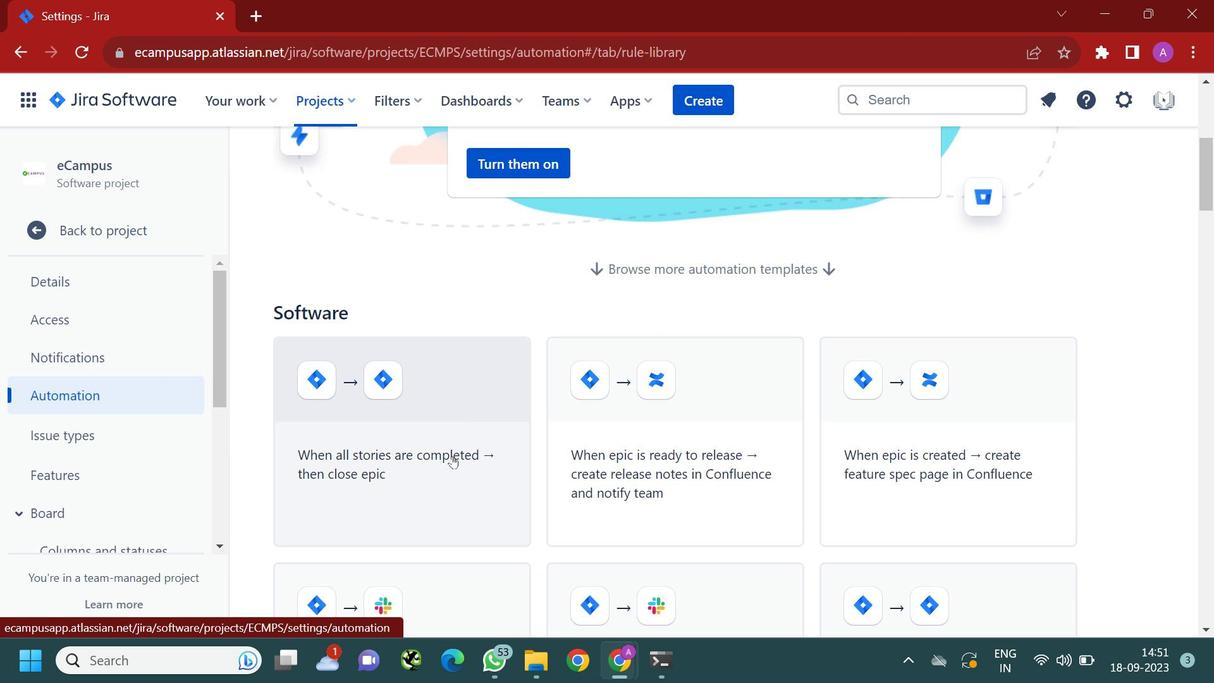 
Action: Mouse moved to (709, 352)
Screenshot: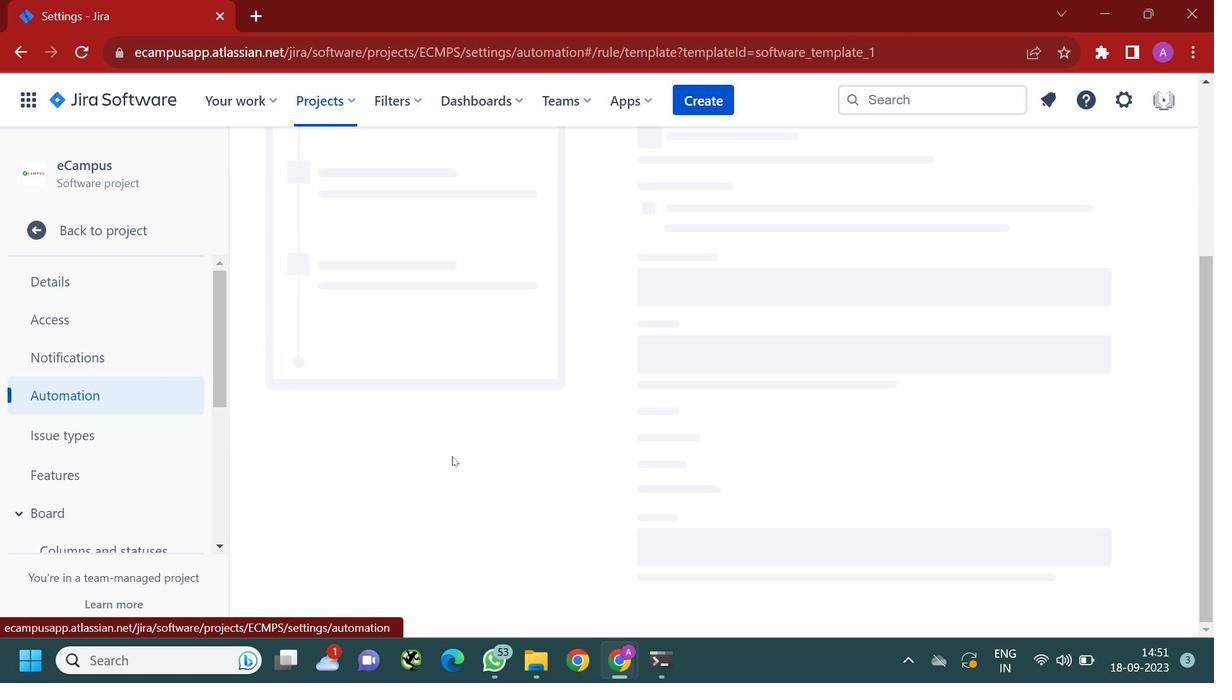 
Action: Mouse scrolled (709, 351) with delta (0, 0)
Screenshot: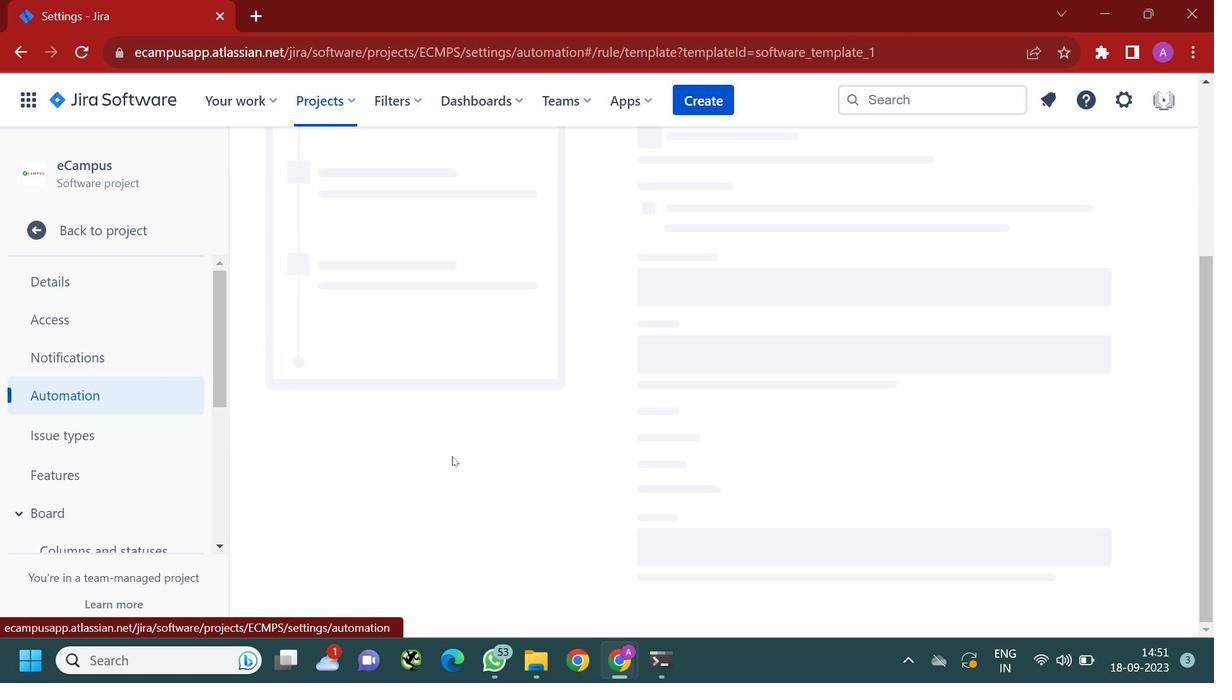 
Action: Mouse scrolled (709, 351) with delta (0, 0)
Screenshot: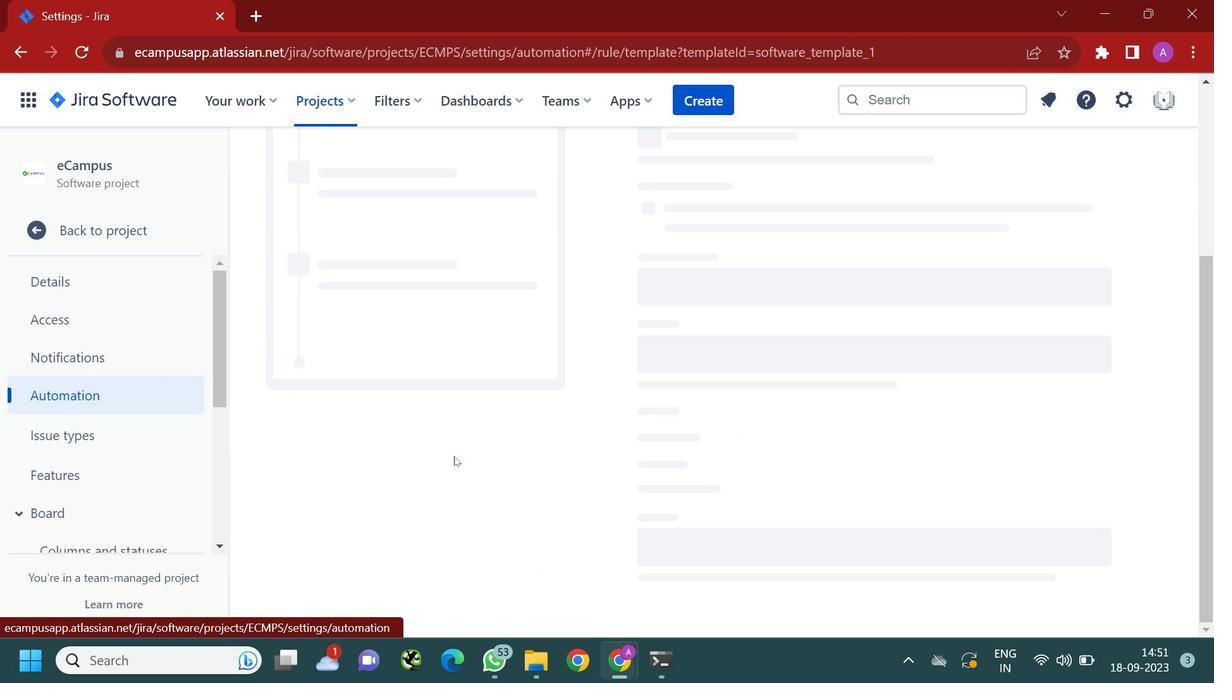 
Action: Mouse moved to (709, 354)
Screenshot: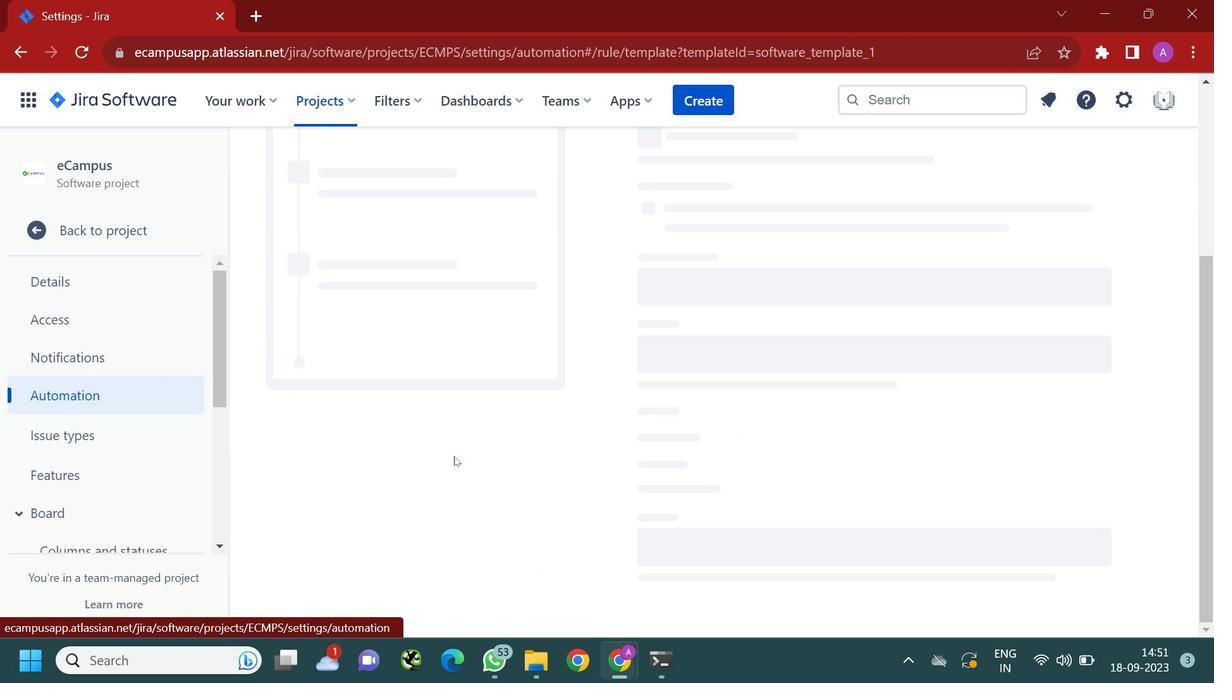 
Action: Mouse scrolled (709, 354) with delta (0, 0)
Screenshot: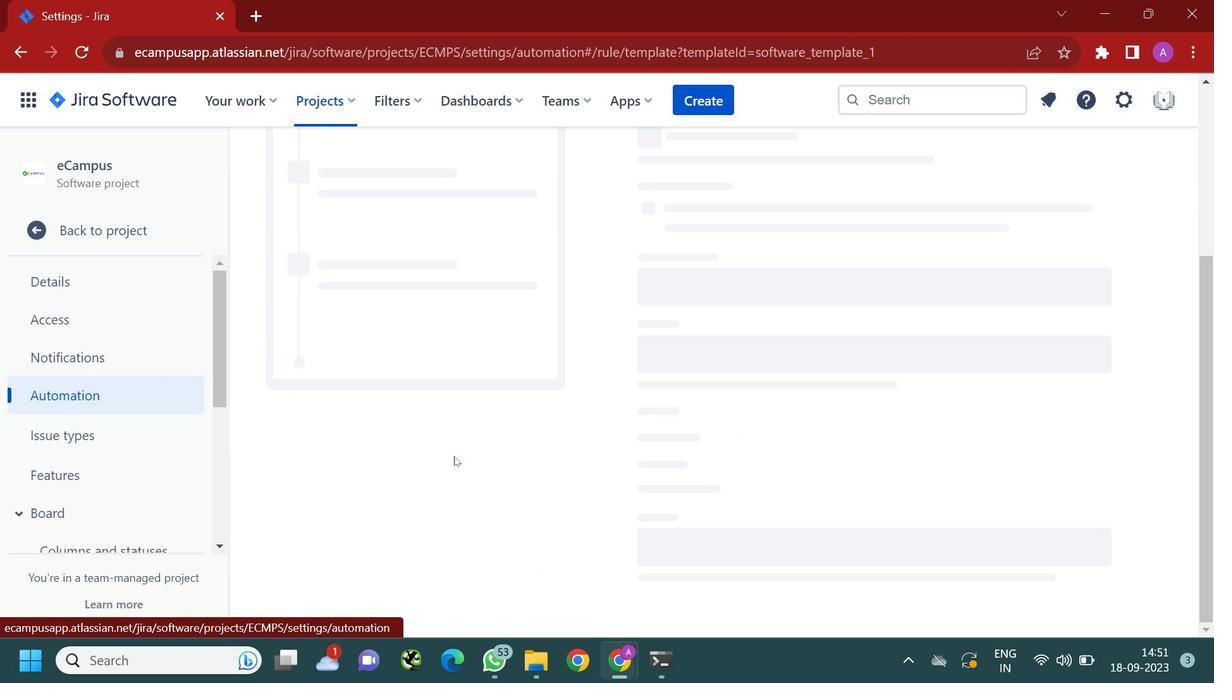 
Action: Mouse moved to (451, 454)
Screenshot: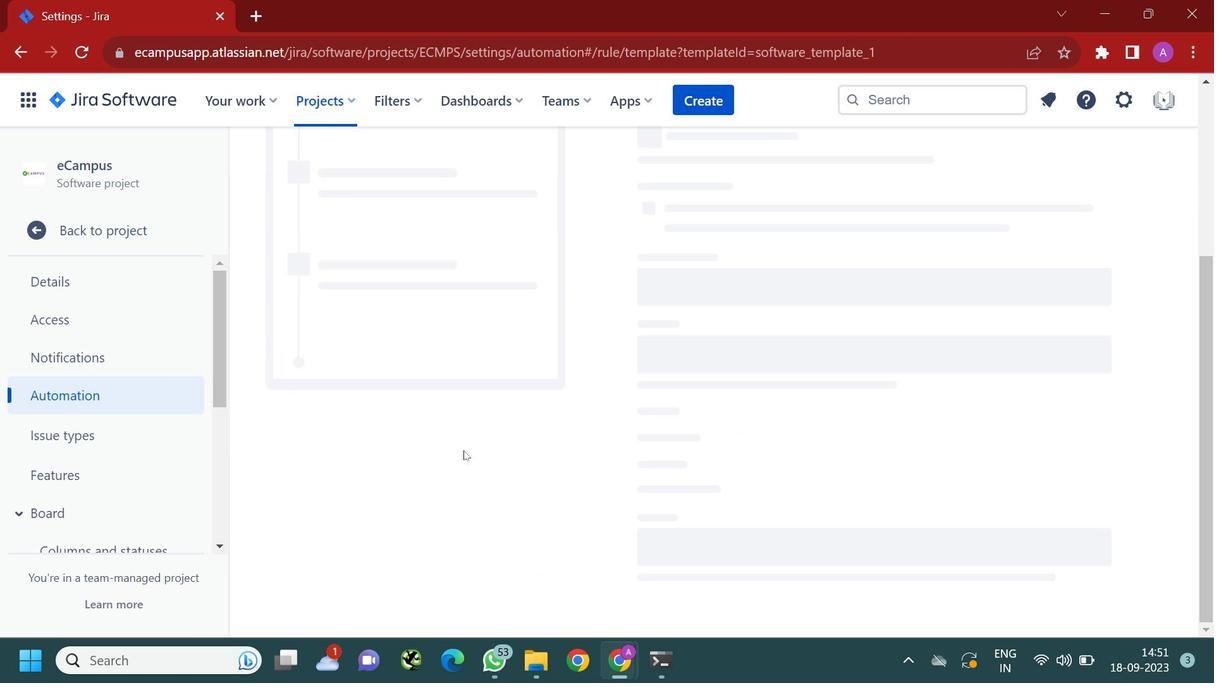 
Action: Mouse pressed left at (451, 454)
Screenshot: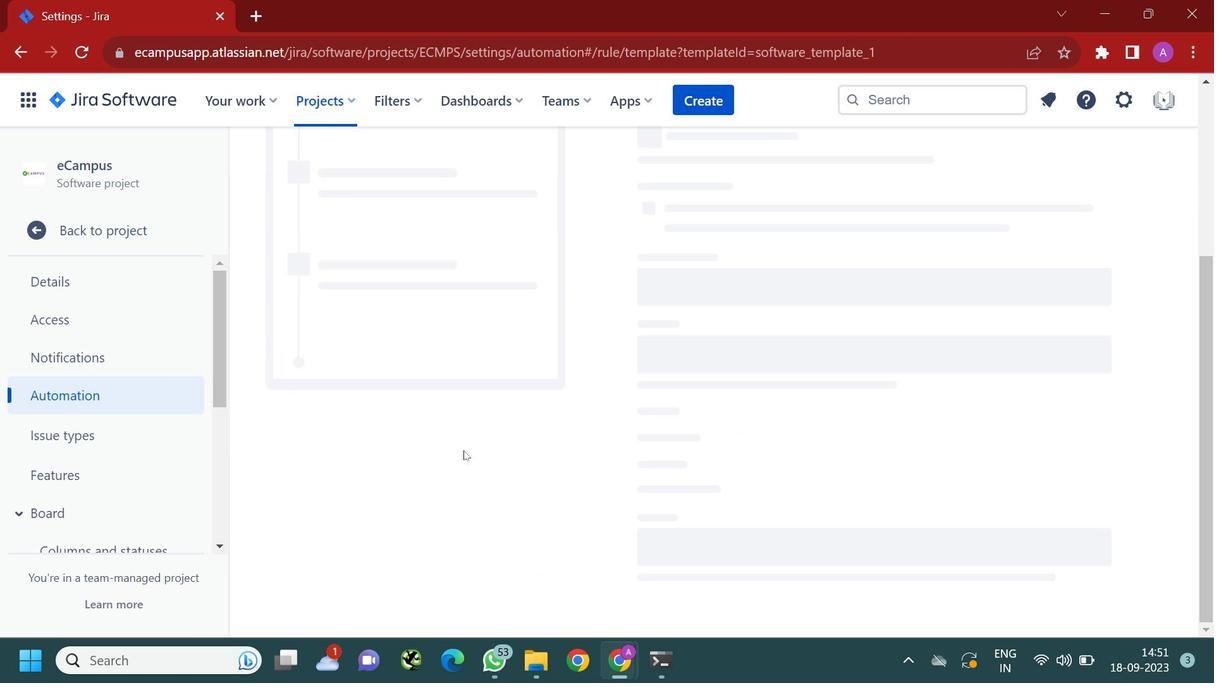 
Action: Mouse moved to (472, 452)
Screenshot: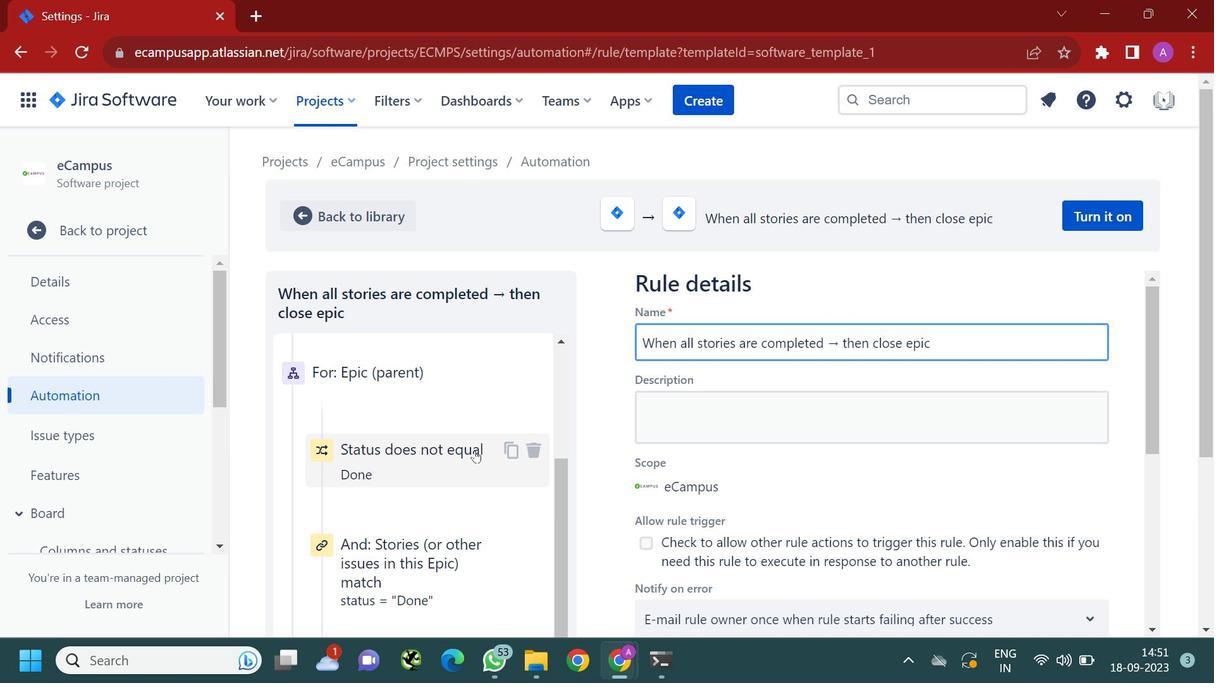 
Action: Mouse scrolled (472, 452) with delta (0, 0)
Screenshot: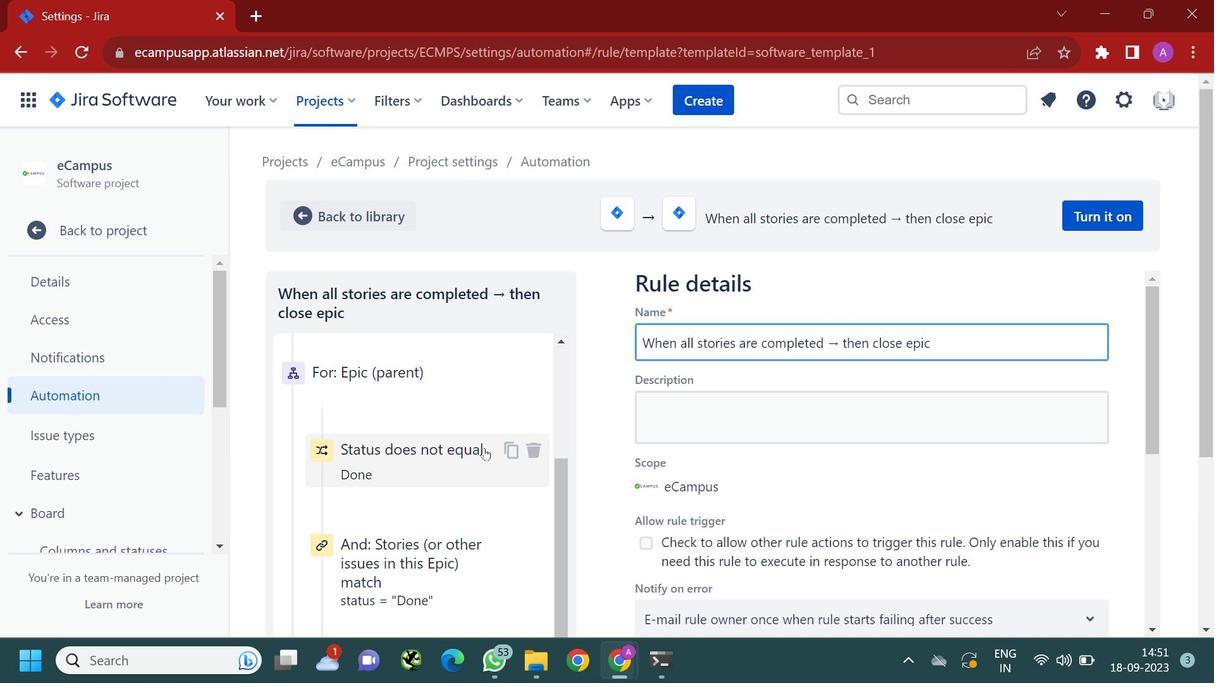 
Action: Mouse scrolled (472, 452) with delta (0, 0)
Screenshot: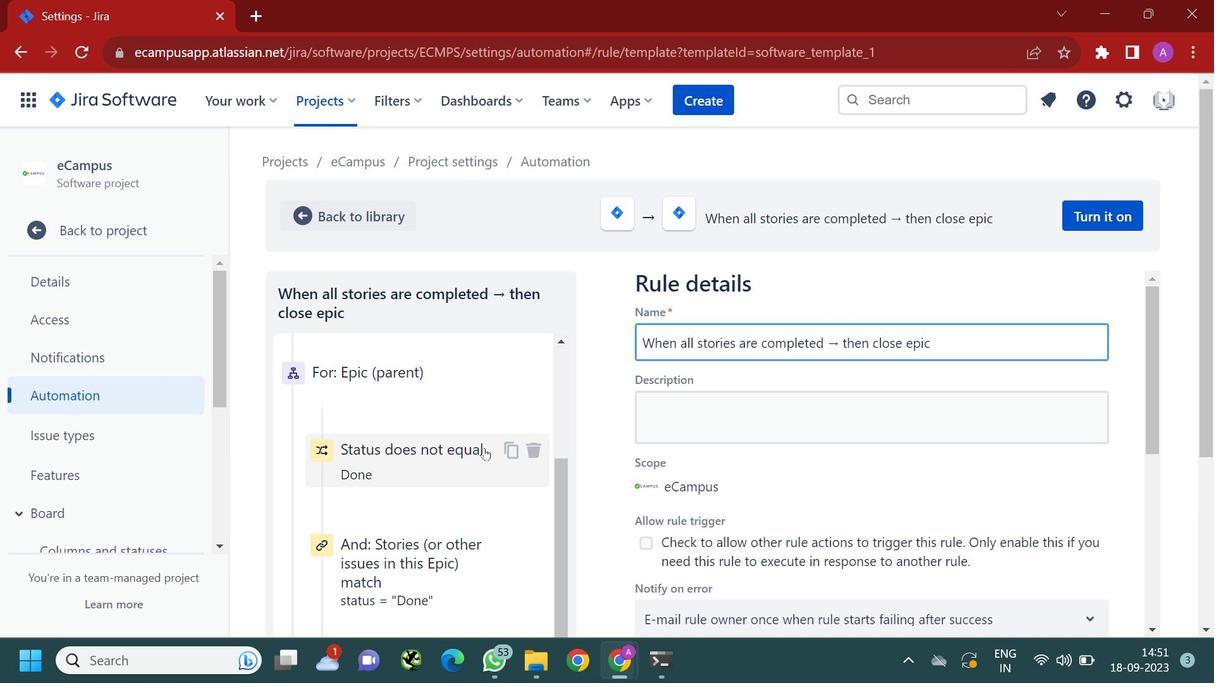 
Action: Mouse moved to (808, 339)
Screenshot: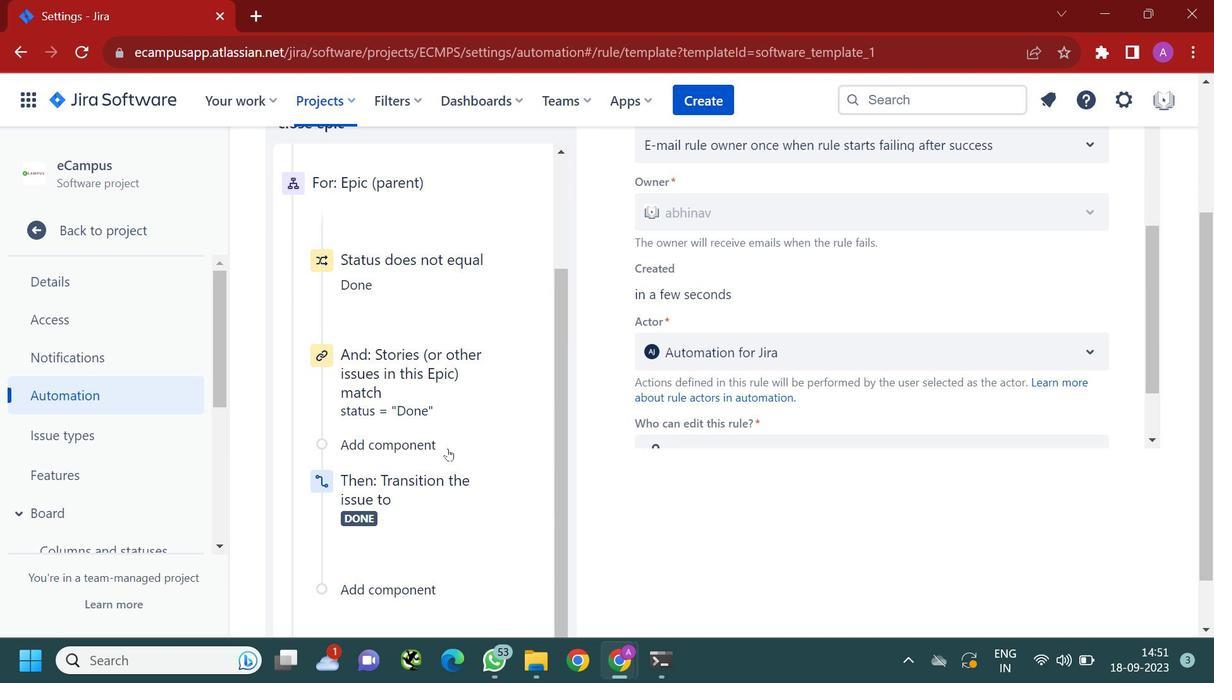 
Action: Mouse scrolled (808, 339) with delta (0, 0)
Screenshot: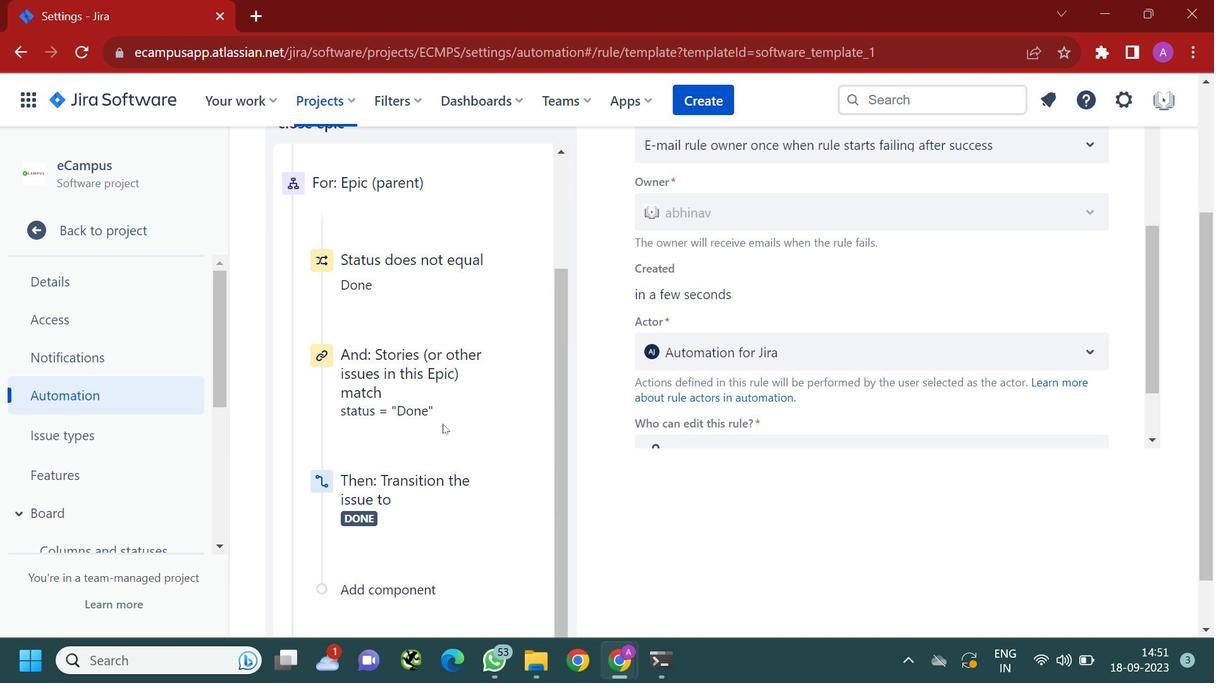 
Action: Mouse scrolled (808, 339) with delta (0, 0)
Screenshot: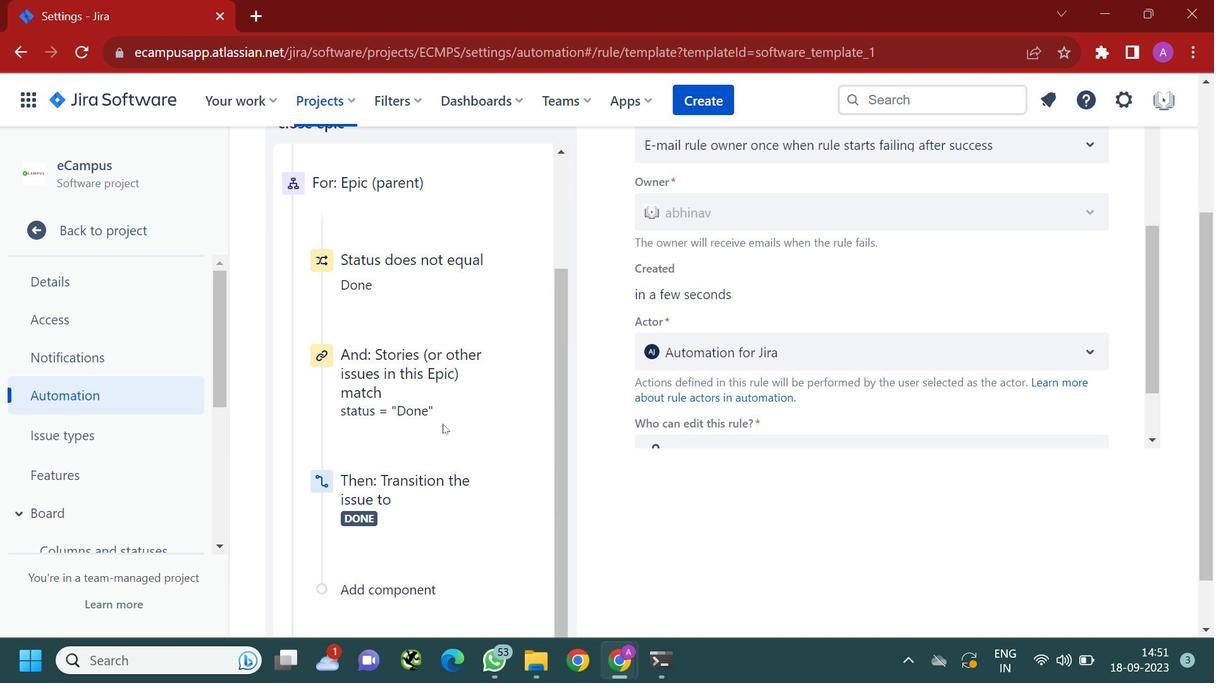 
Action: Mouse scrolled (808, 339) with delta (0, 0)
Screenshot: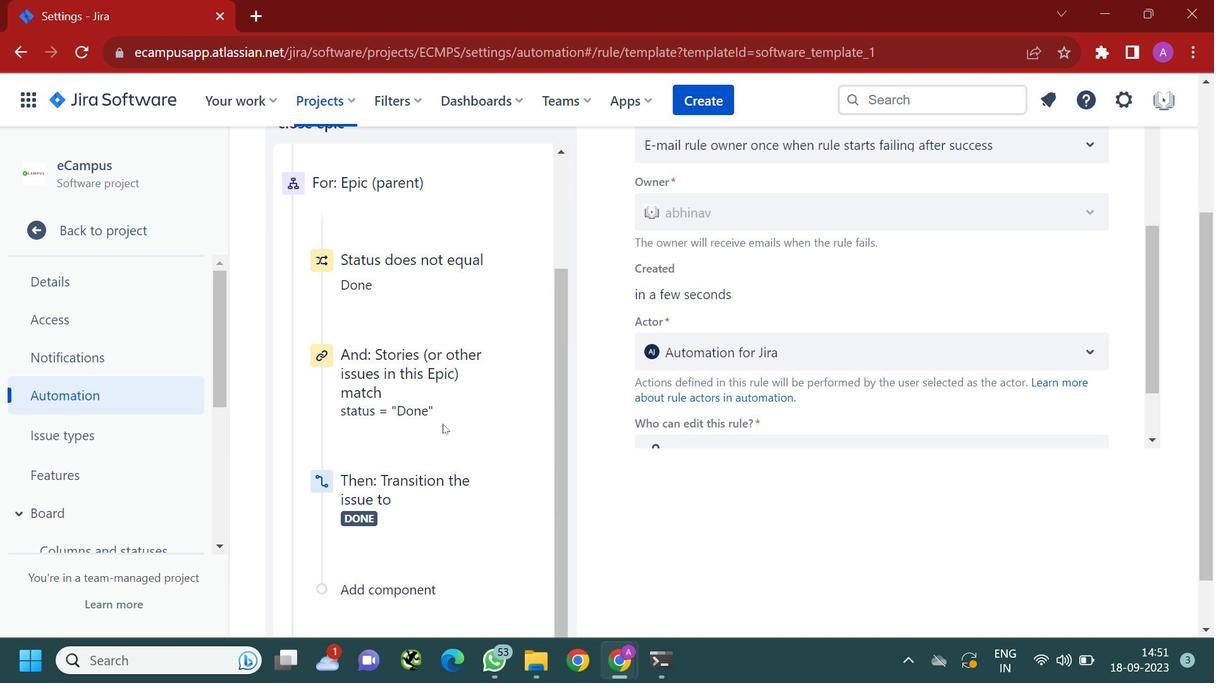 
Action: Mouse moved to (446, 447)
Screenshot: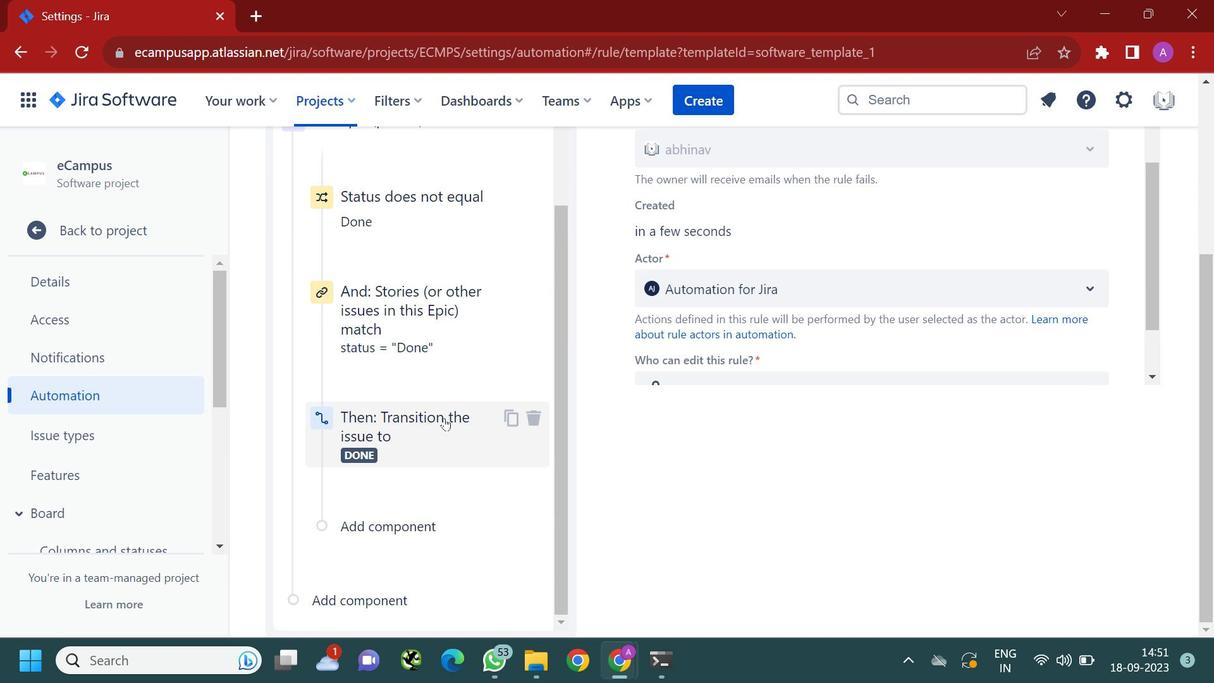 
Action: Mouse scrolled (446, 446) with delta (0, 0)
Screenshot: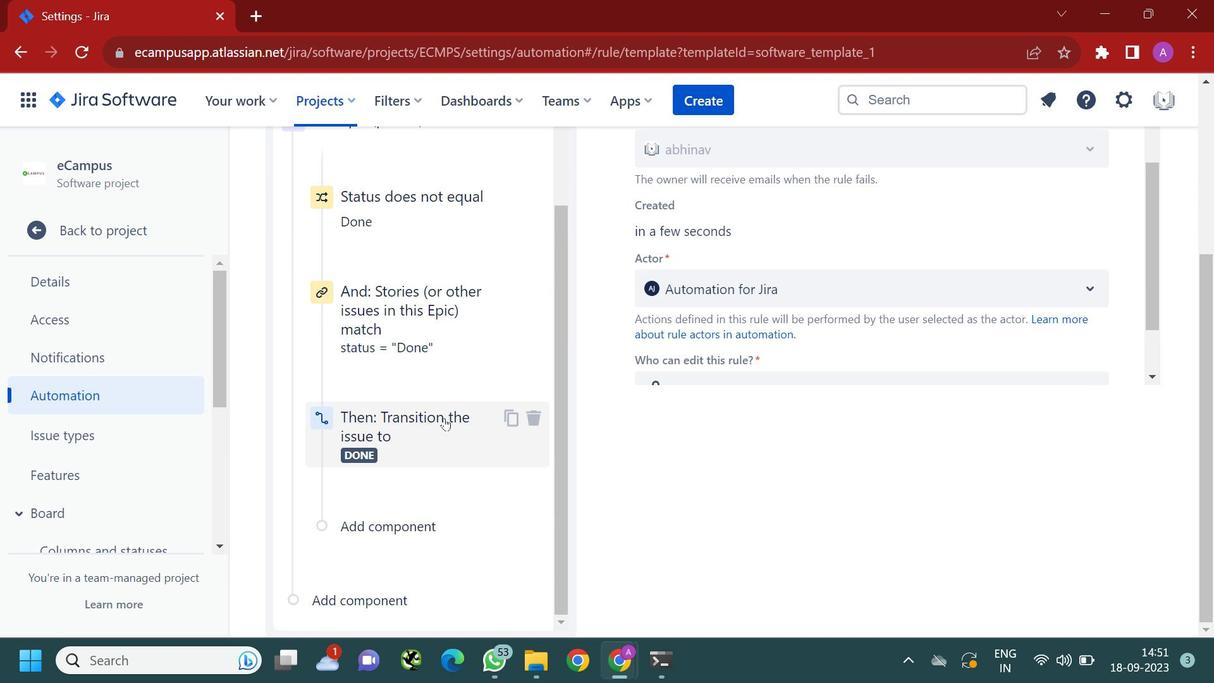 
Action: Mouse scrolled (446, 446) with delta (0, 0)
Screenshot: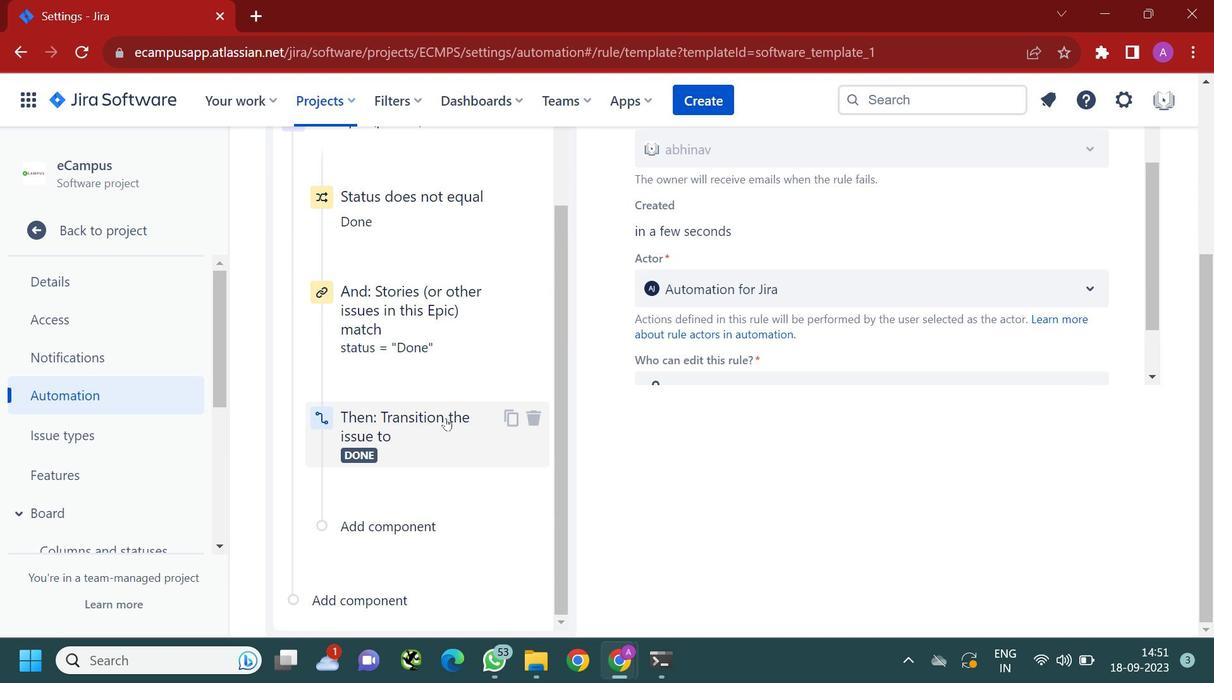 
Action: Mouse moved to (442, 423)
Screenshot: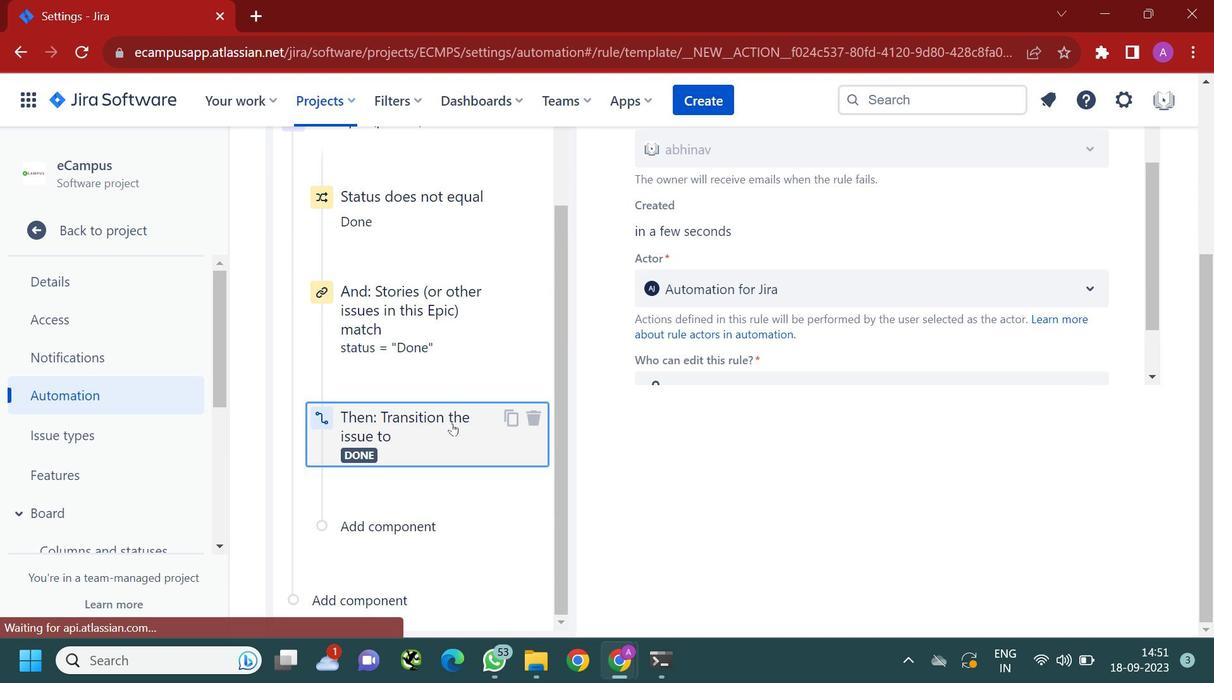 
Action: Mouse scrolled (442, 422) with delta (0, 0)
Screenshot: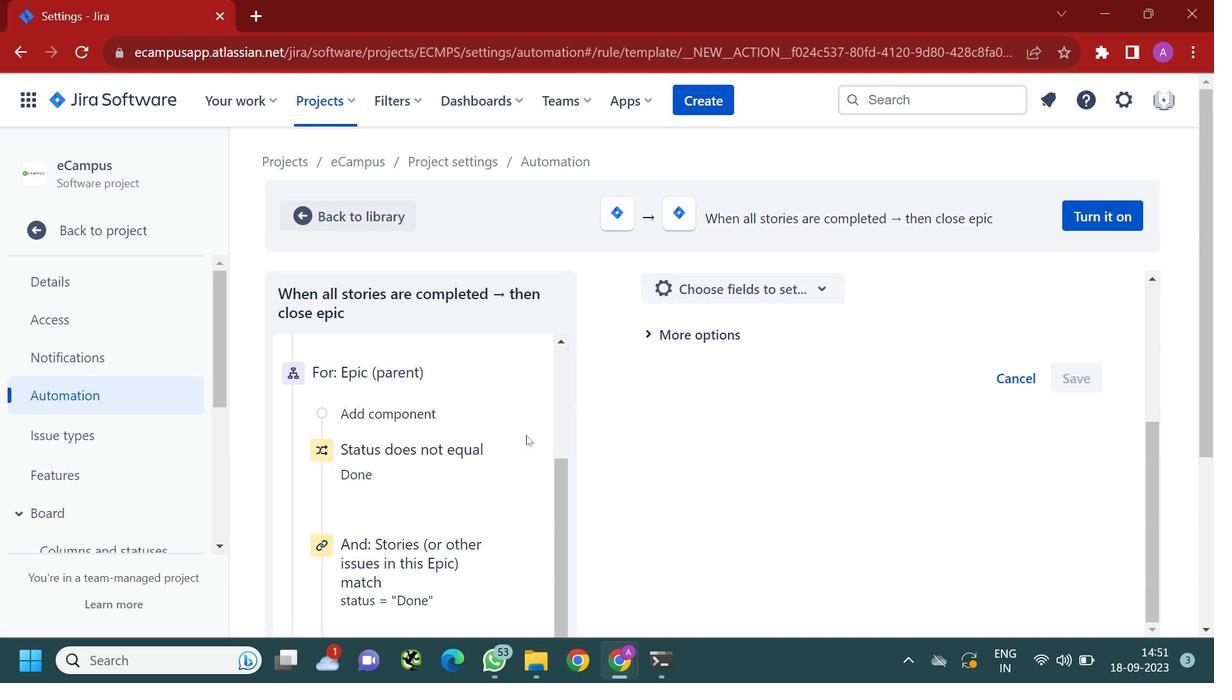 
Action: Mouse moved to (447, 421)
Screenshot: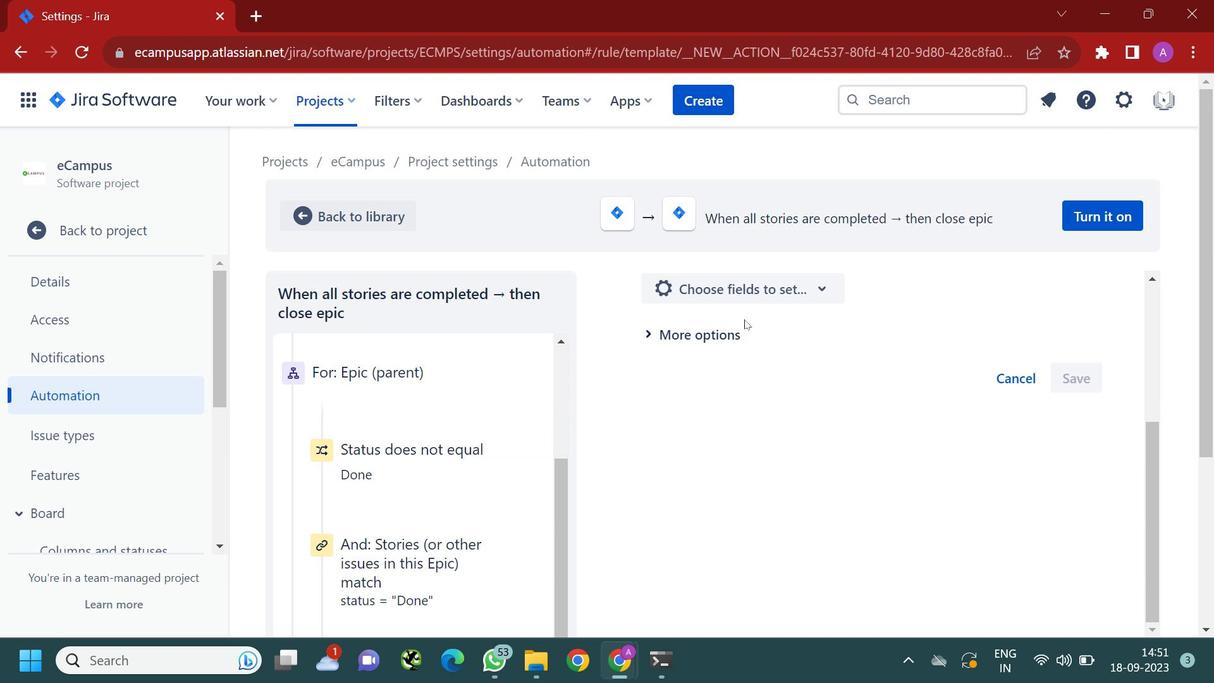 
Action: Mouse pressed left at (447, 421)
Screenshot: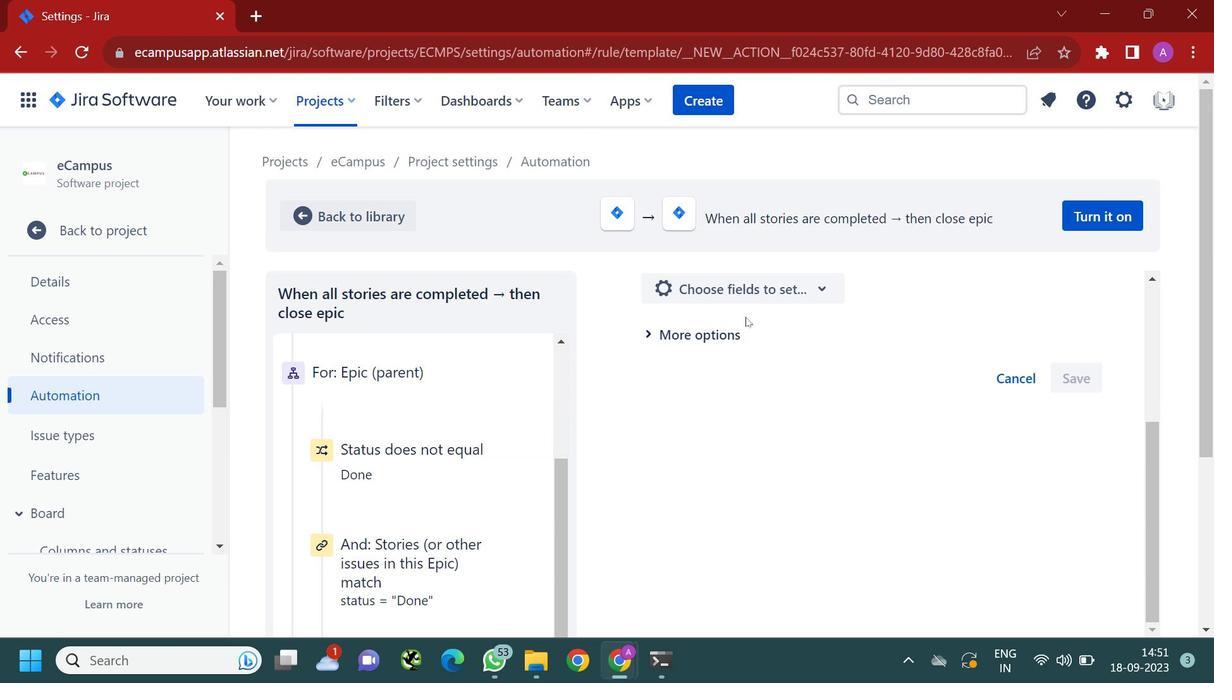 
Action: Mouse moved to (753, 299)
Screenshot: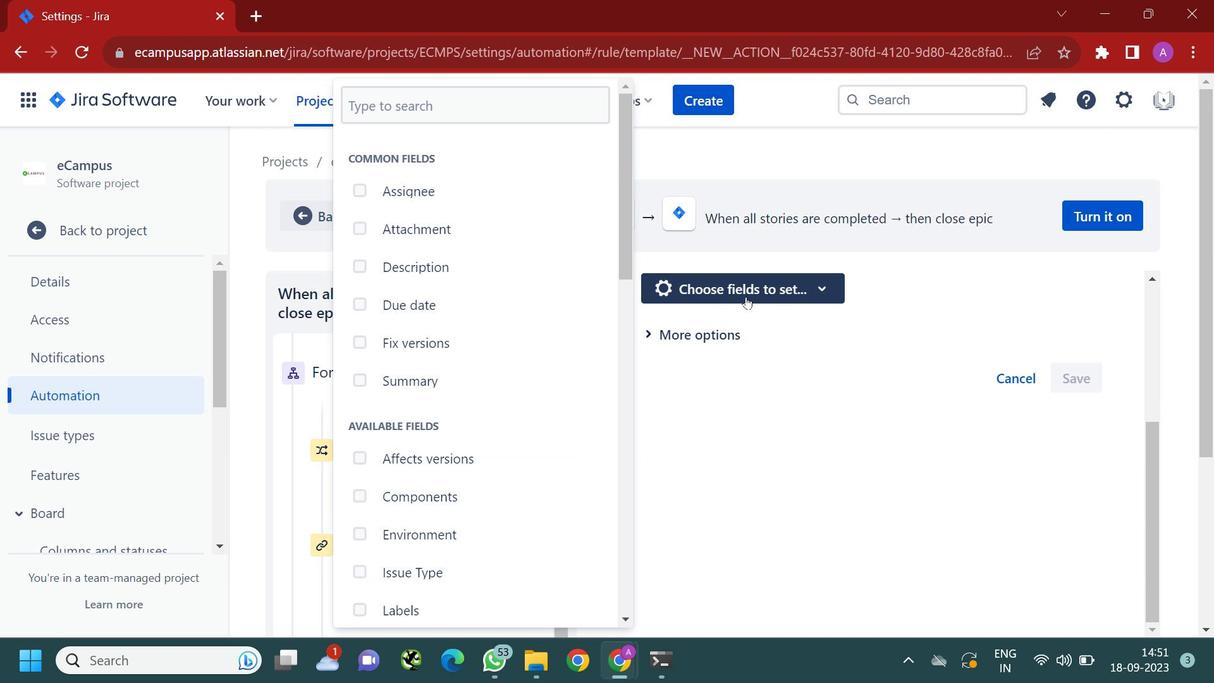 
Action: Mouse pressed left at (753, 299)
Screenshot: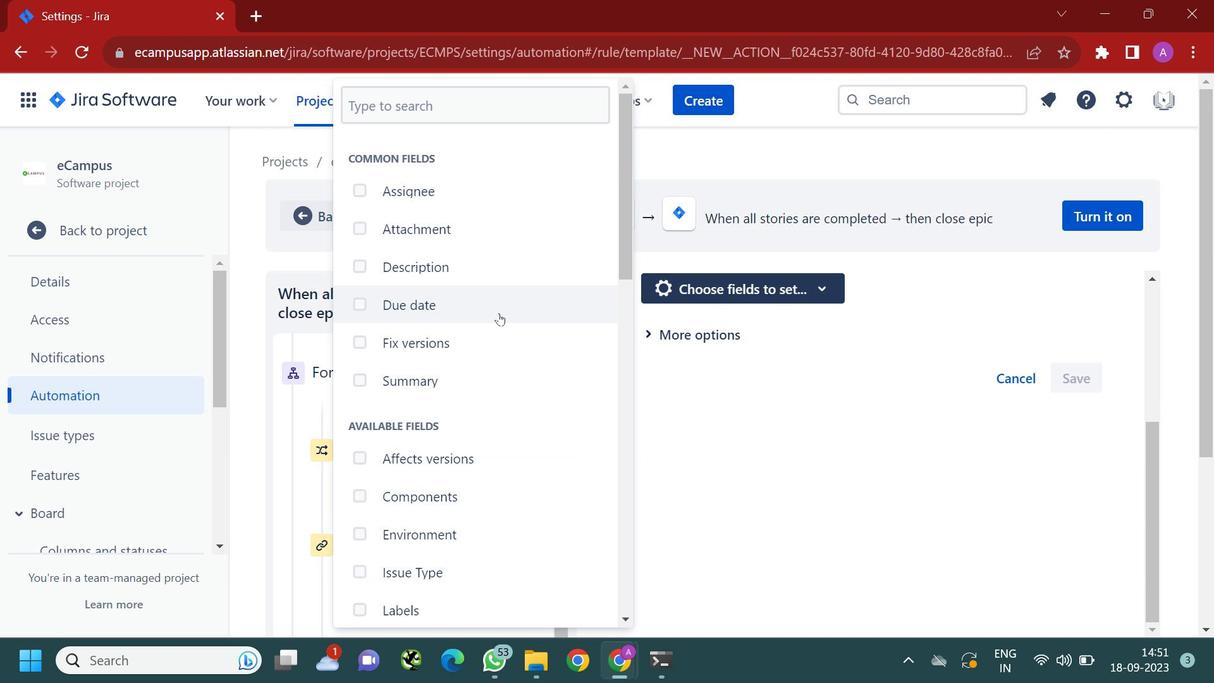 
Action: Mouse moved to (435, 233)
Screenshot: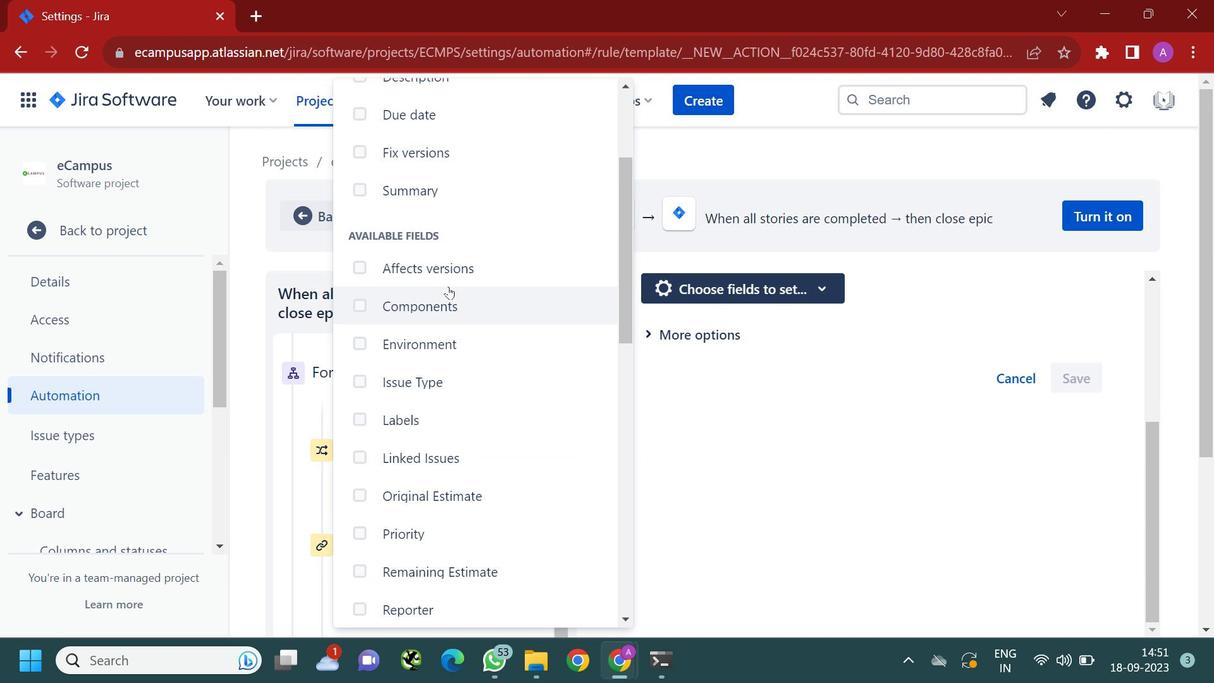 
Action: Mouse scrolled (435, 232) with delta (0, 0)
Screenshot: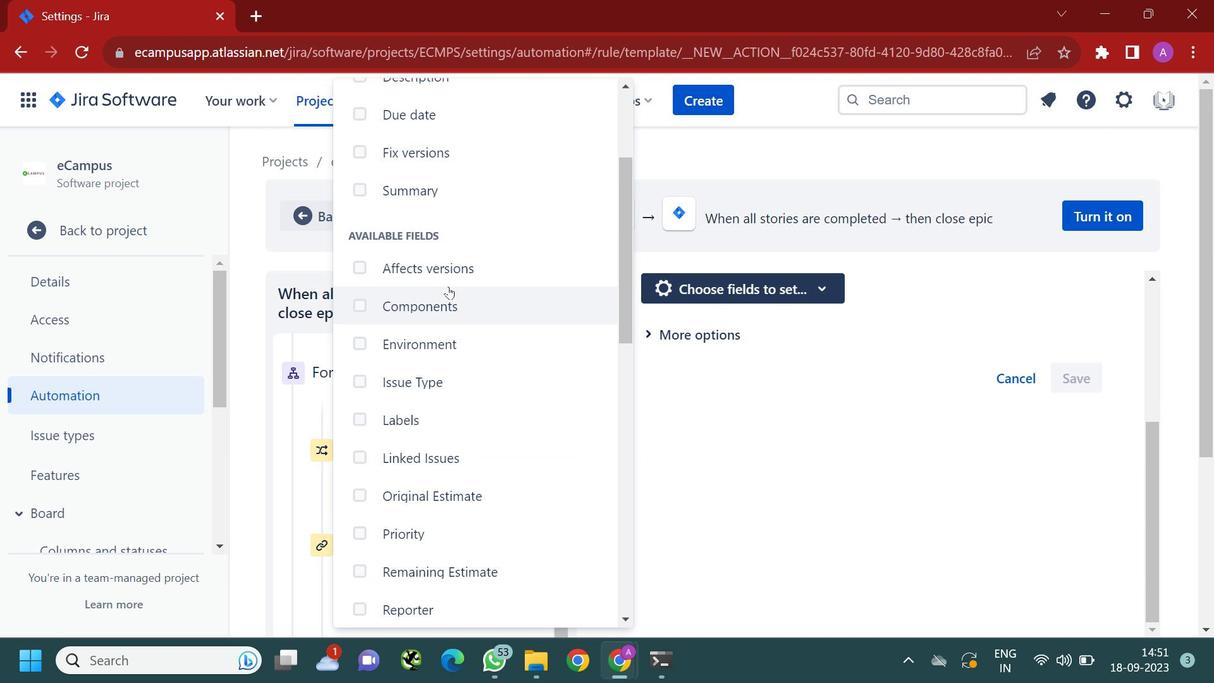 
Action: Mouse scrolled (435, 232) with delta (0, 0)
Screenshot: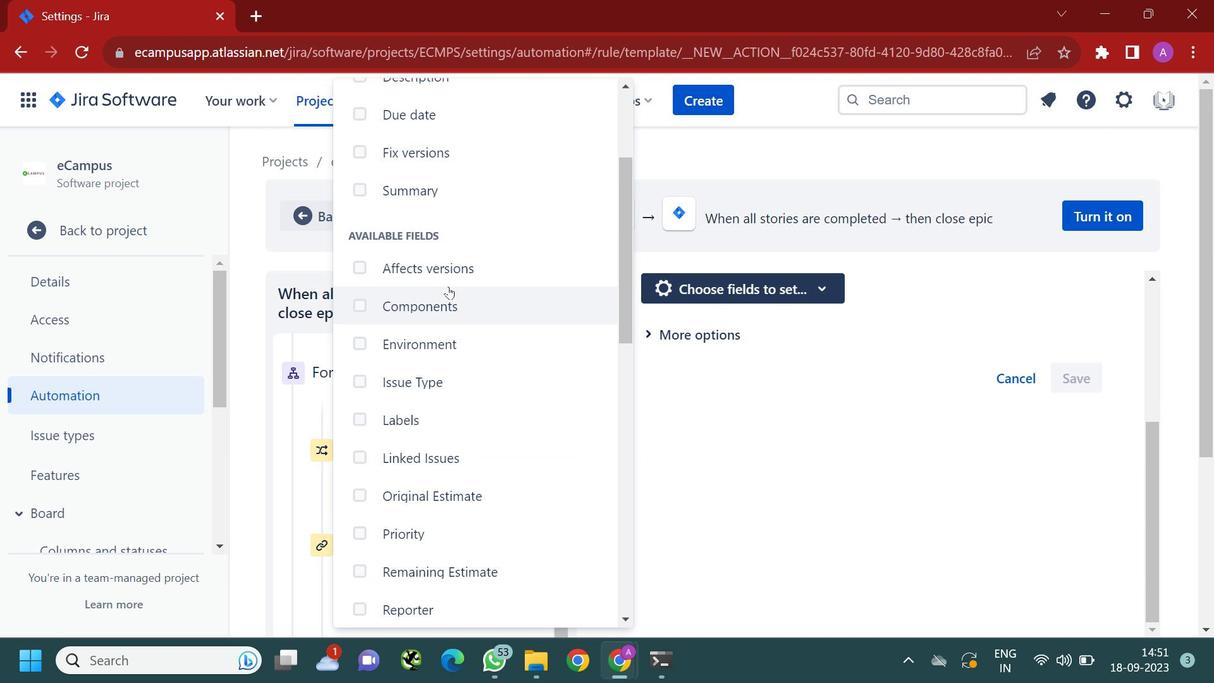 
Action: Mouse moved to (456, 388)
Screenshot: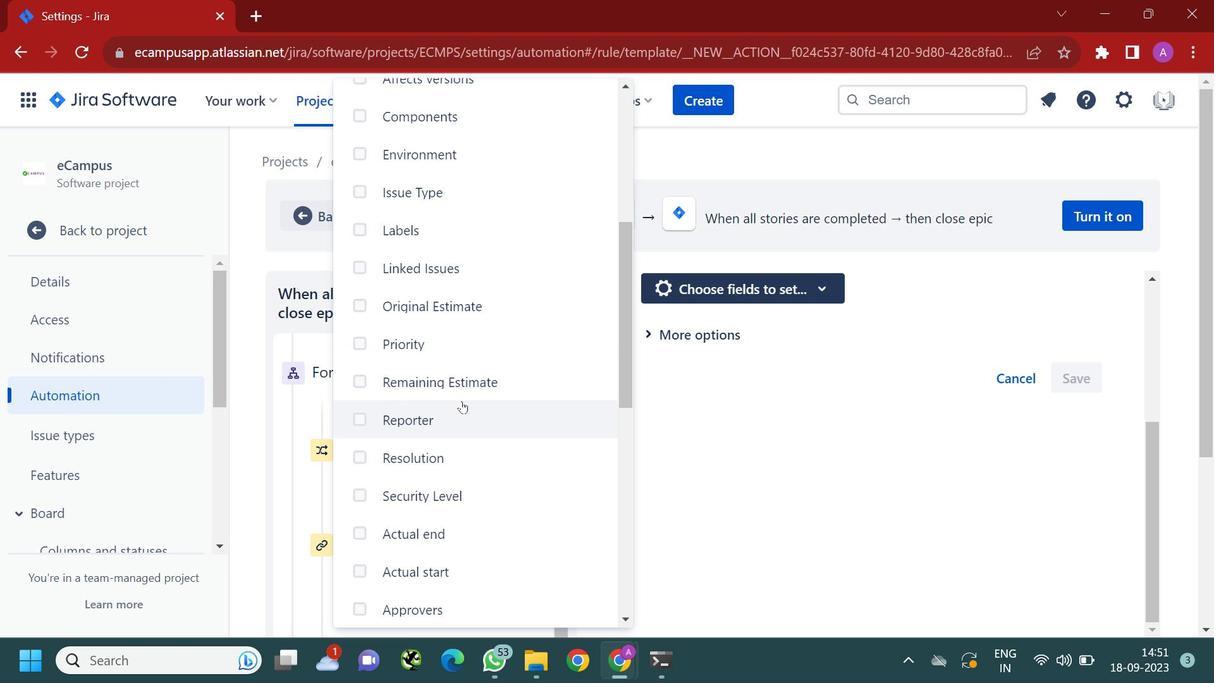 
Action: Mouse scrolled (456, 387) with delta (0, 0)
Screenshot: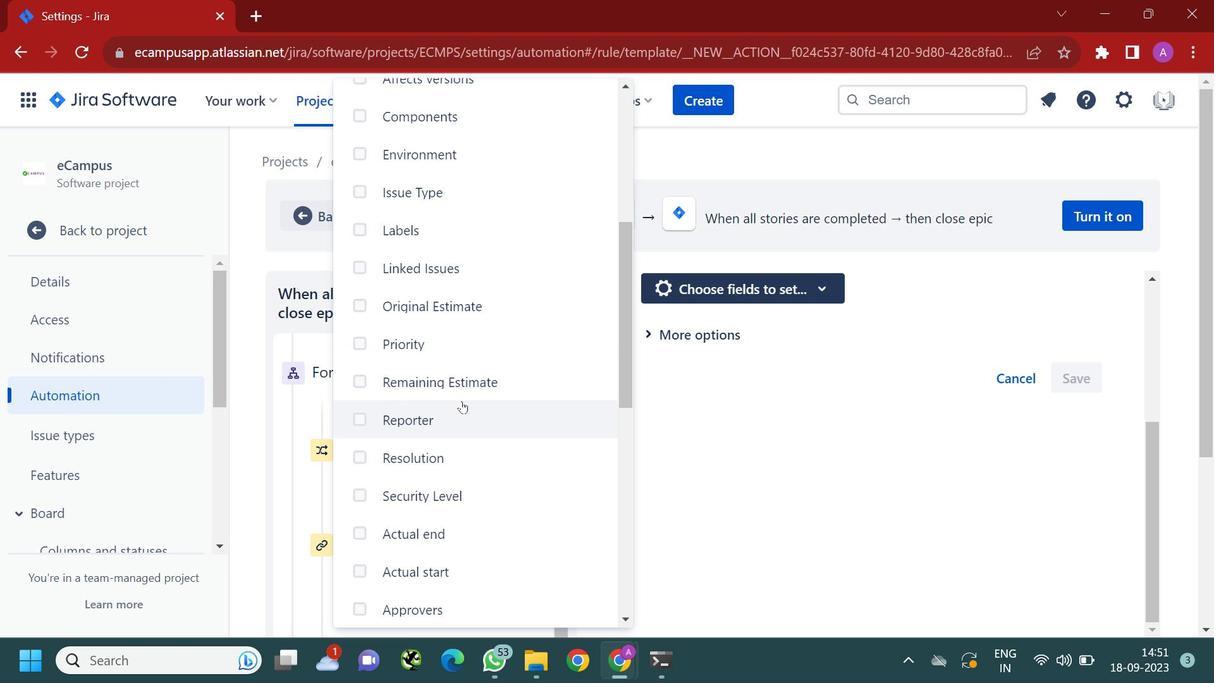 
Action: Mouse scrolled (456, 387) with delta (0, 0)
Screenshot: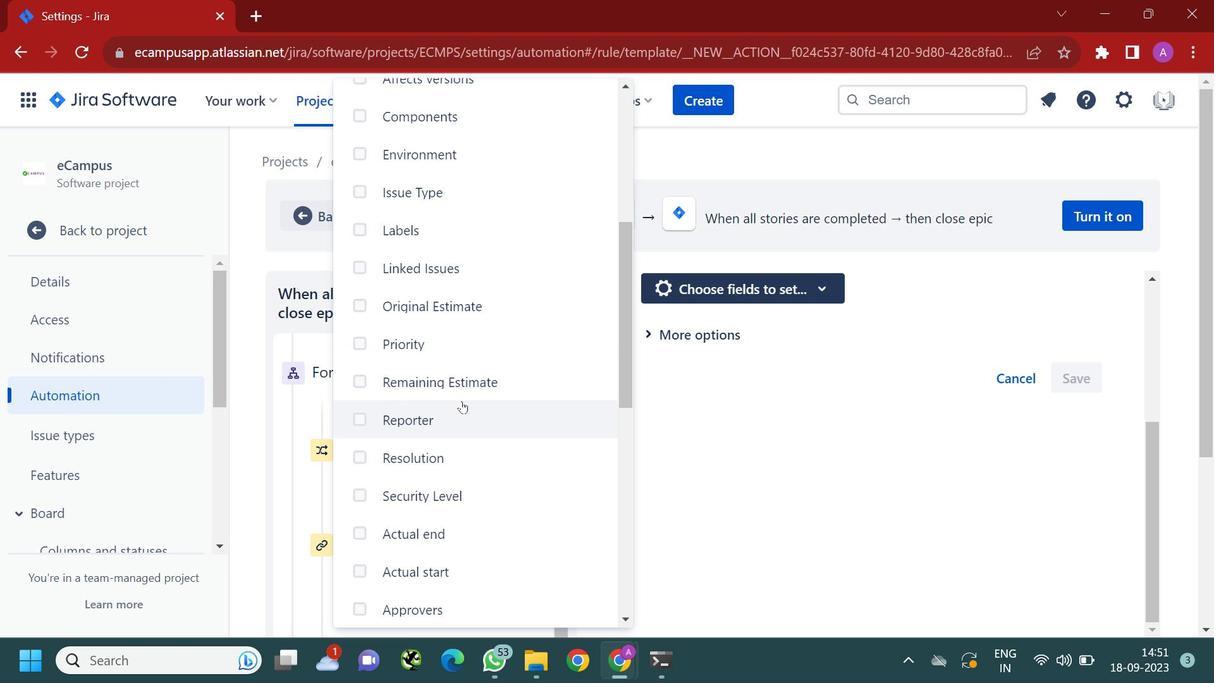 
Action: Mouse moved to (480, 391)
Screenshot: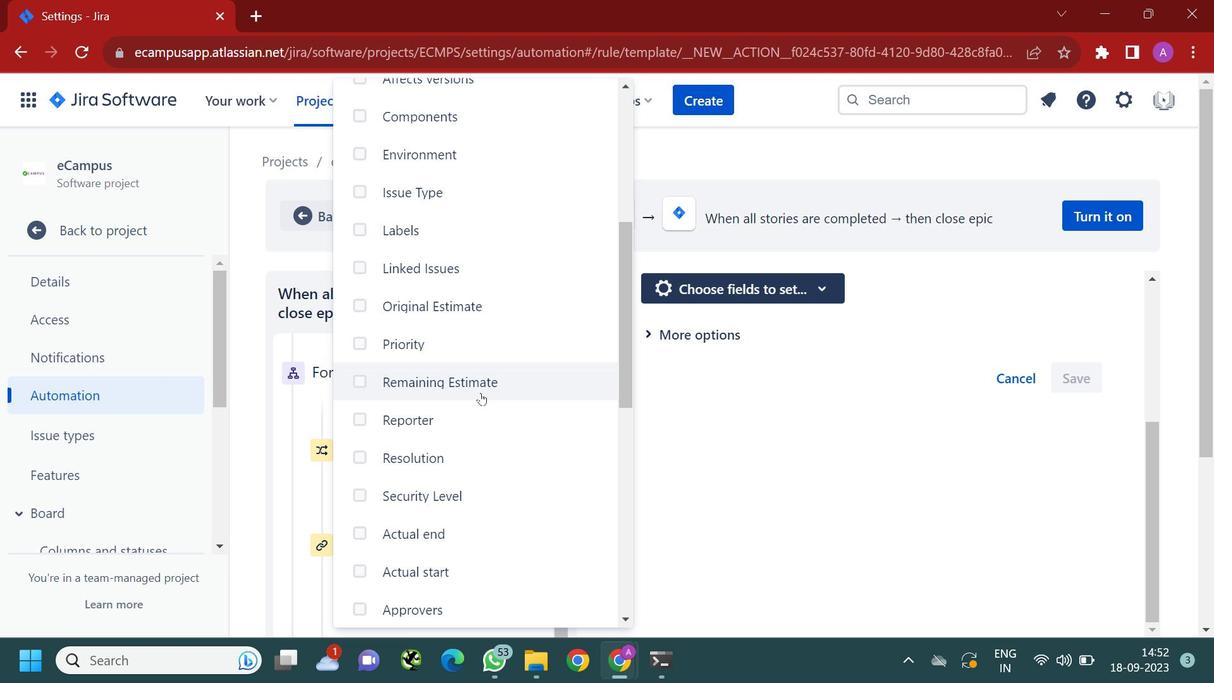 
Action: Mouse scrolled (480, 390) with delta (0, 0)
Screenshot: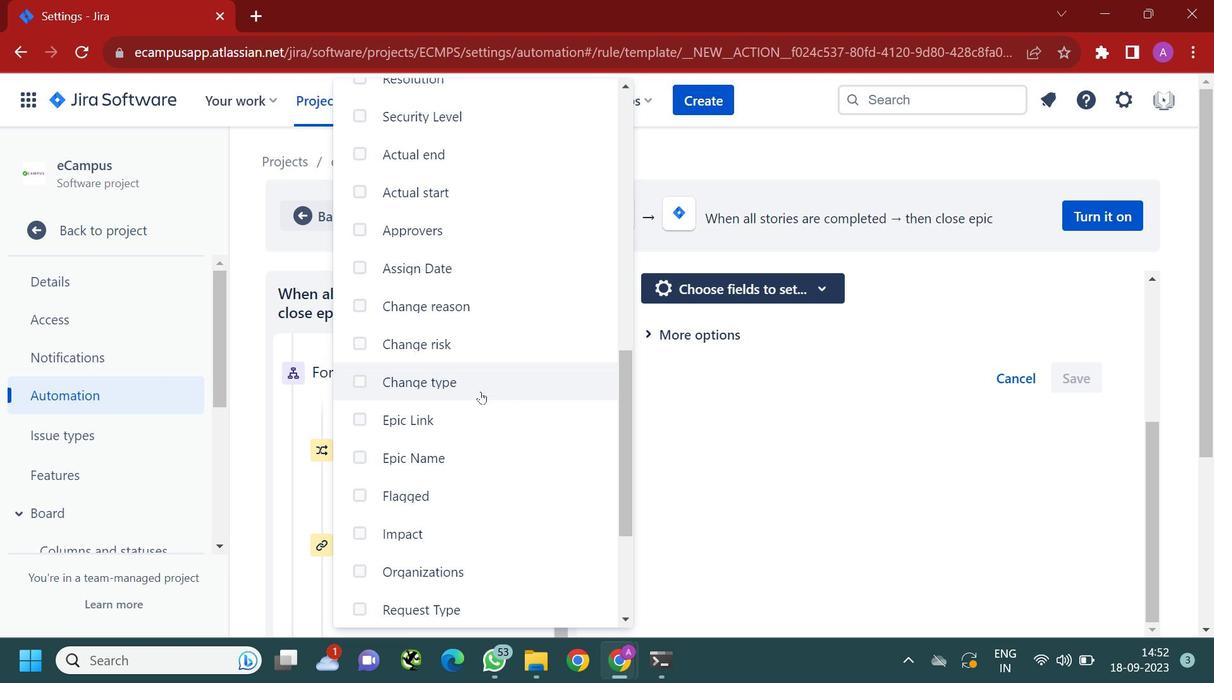 
Action: Mouse scrolled (480, 390) with delta (0, 0)
Screenshot: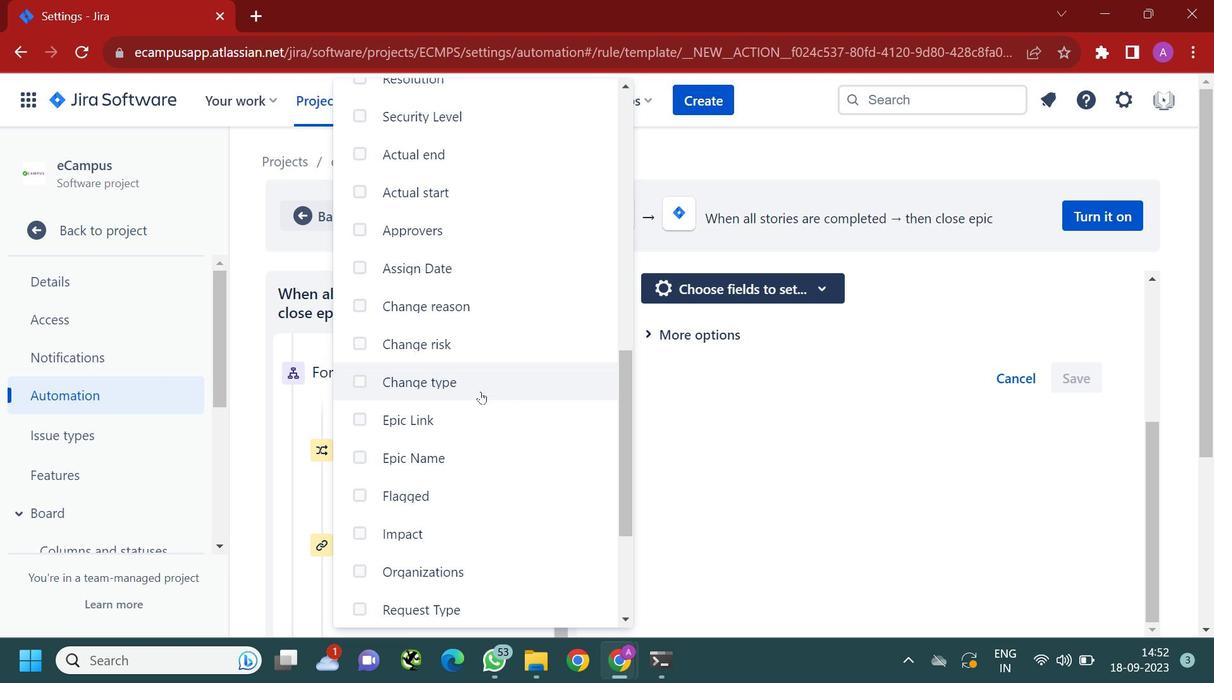 
Action: Mouse scrolled (480, 390) with delta (0, 0)
Screenshot: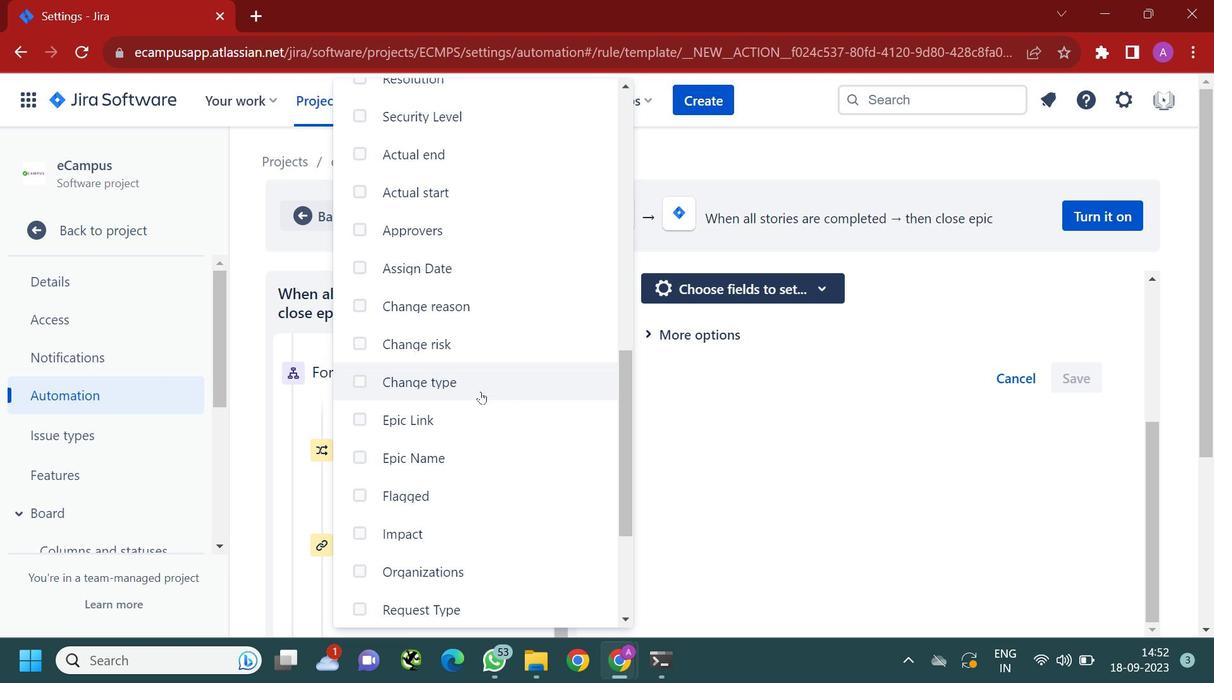
Action: Mouse scrolled (480, 390) with delta (0, 0)
Screenshot: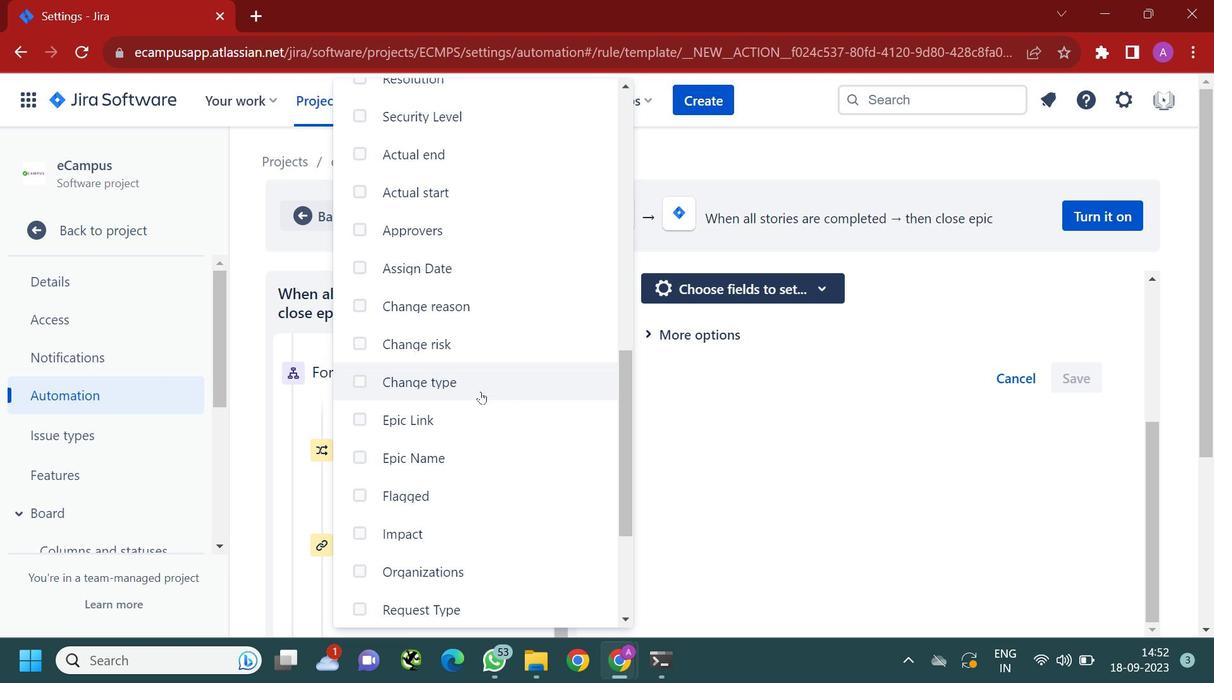 
Action: Mouse moved to (485, 413)
Screenshot: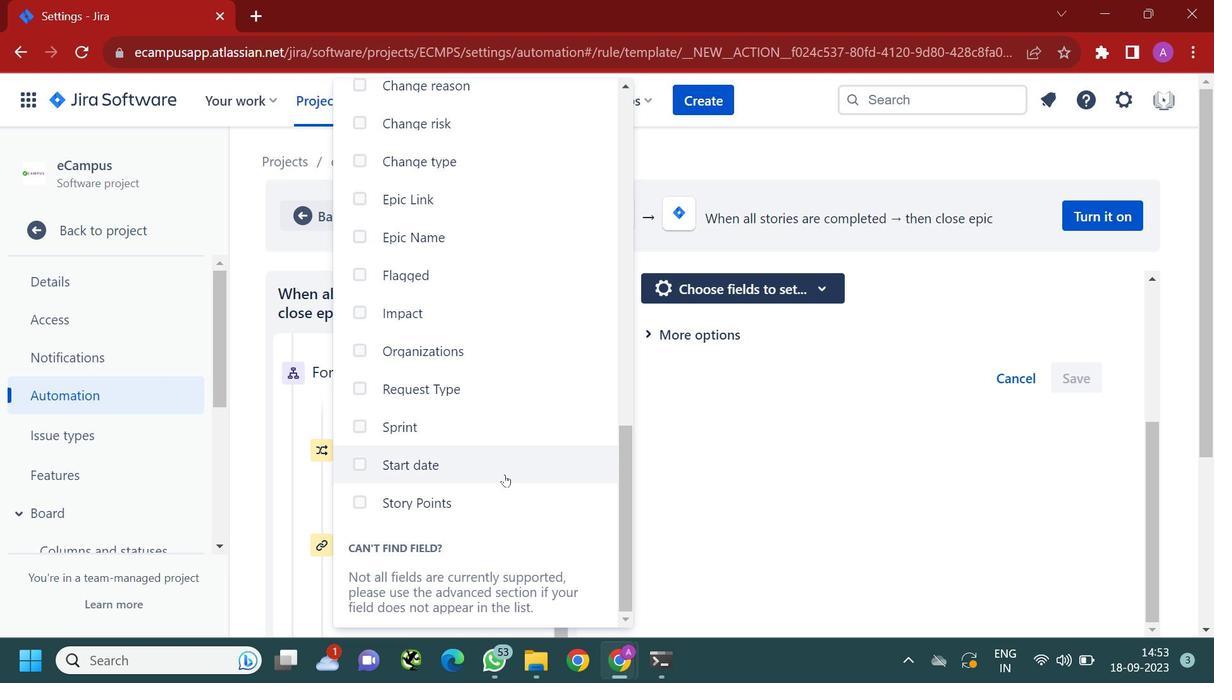 
Action: Mouse scrolled (485, 412) with delta (0, 0)
Screenshot: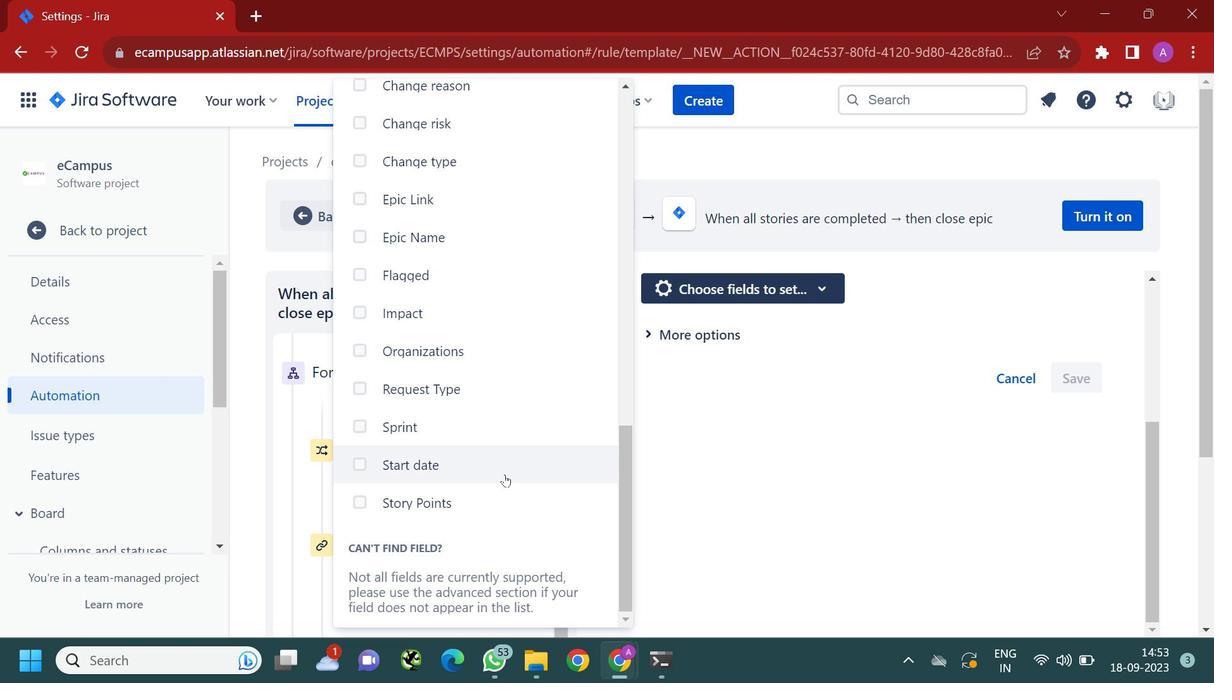 
Action: Mouse scrolled (485, 412) with delta (0, 0)
Screenshot: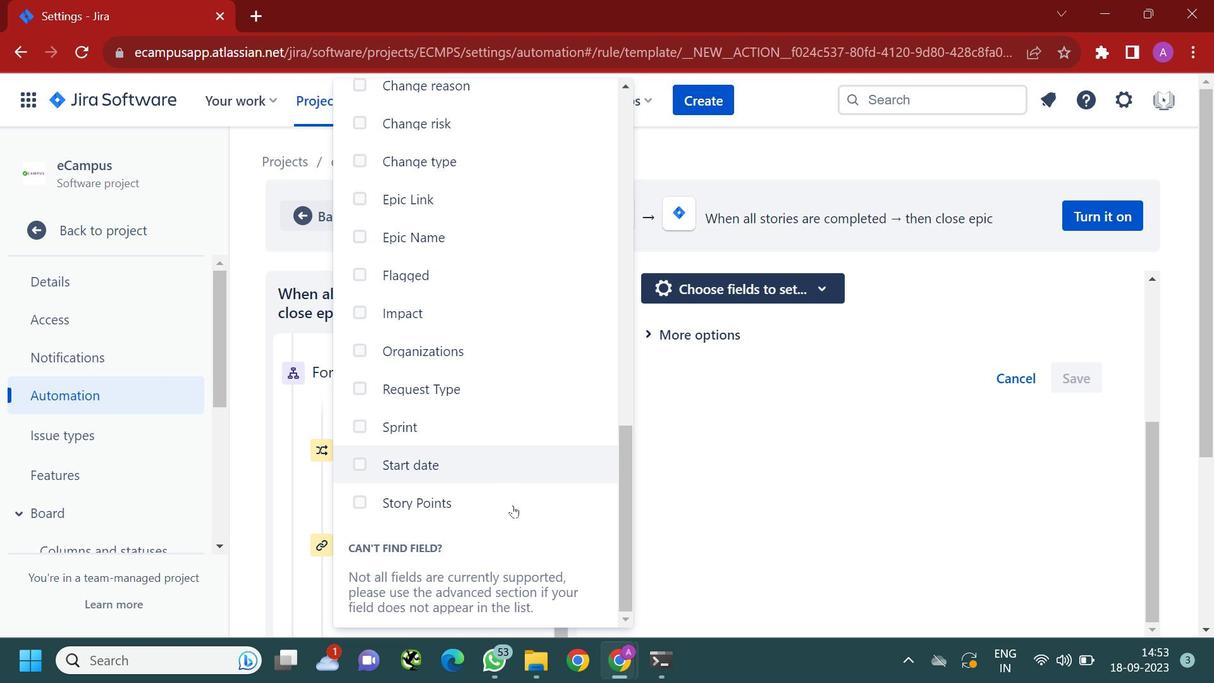 
Action: Mouse moved to (493, 423)
Screenshot: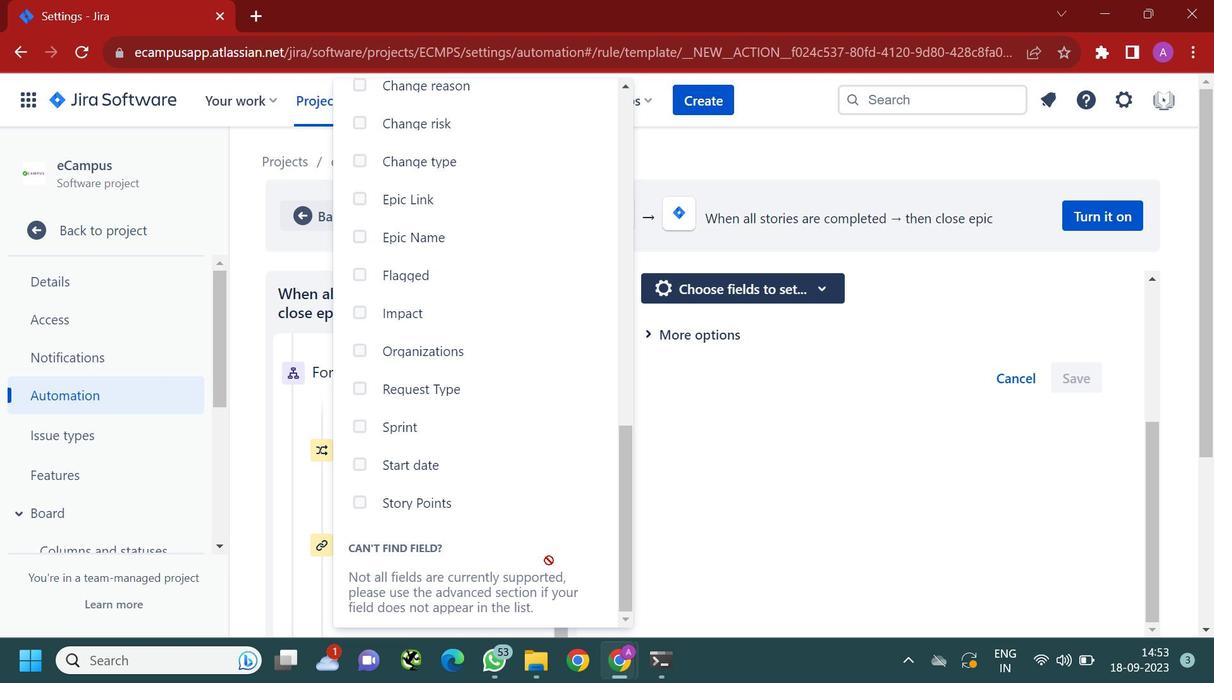 
Action: Mouse scrolled (493, 423) with delta (0, 0)
Screenshot: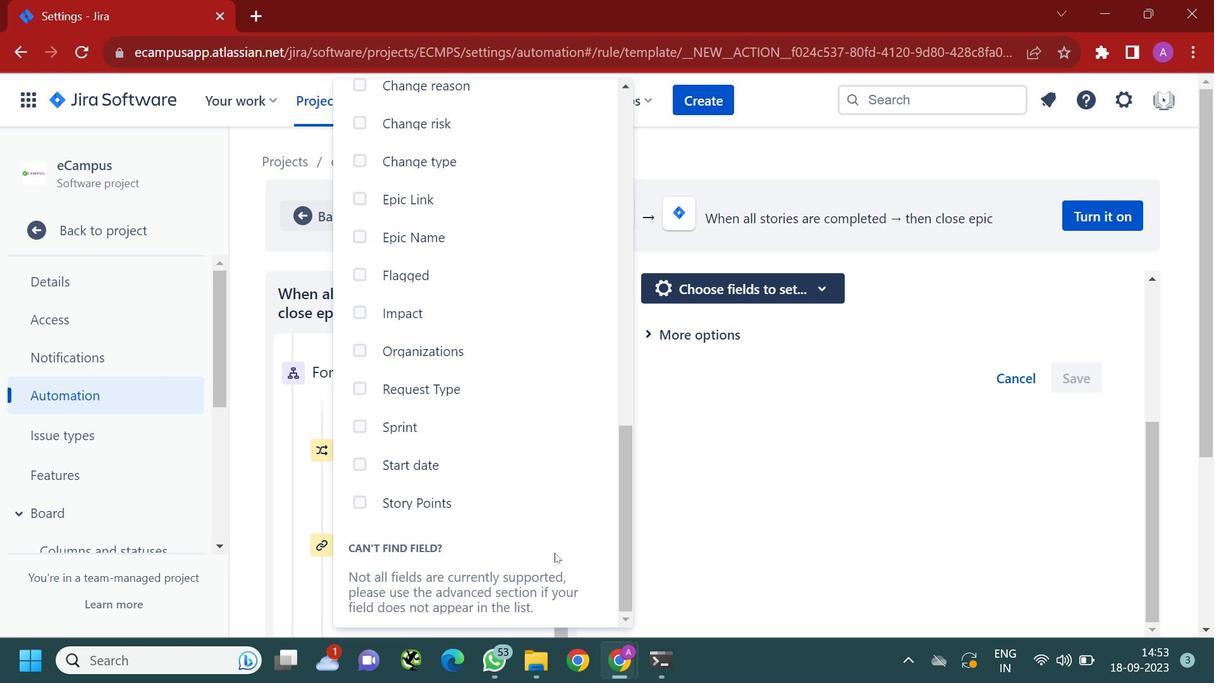 
Action: Mouse moved to (494, 424)
Screenshot: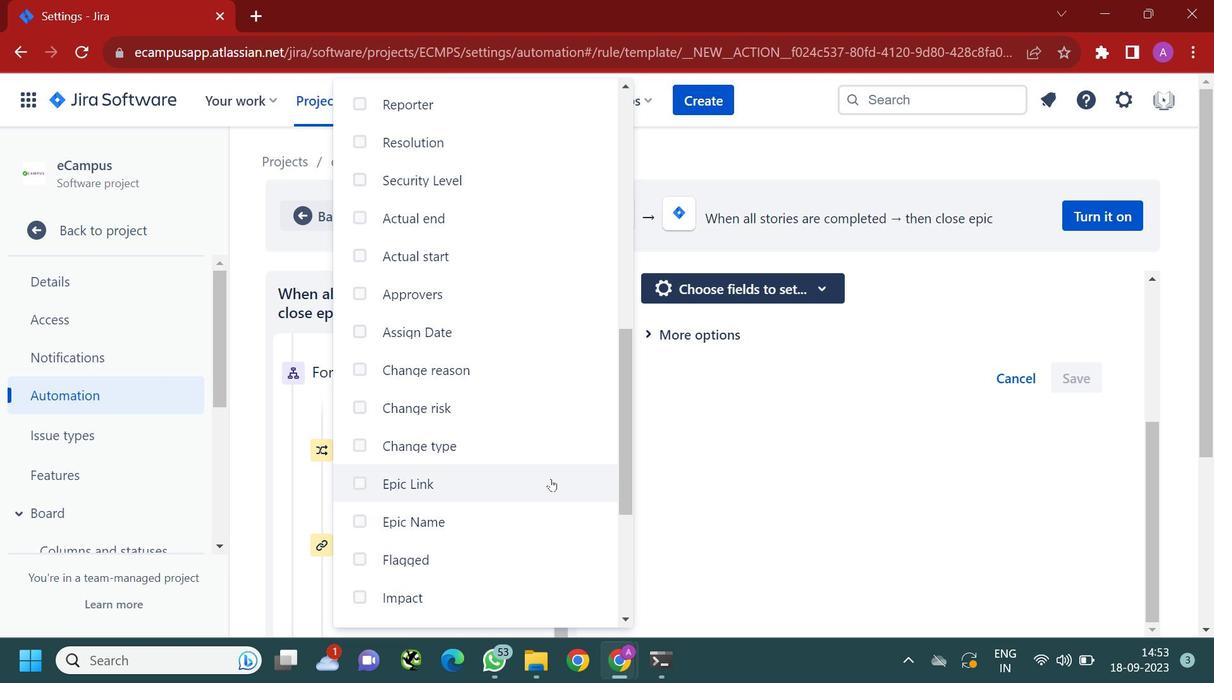 
Action: Mouse scrolled (494, 423) with delta (0, 0)
Screenshot: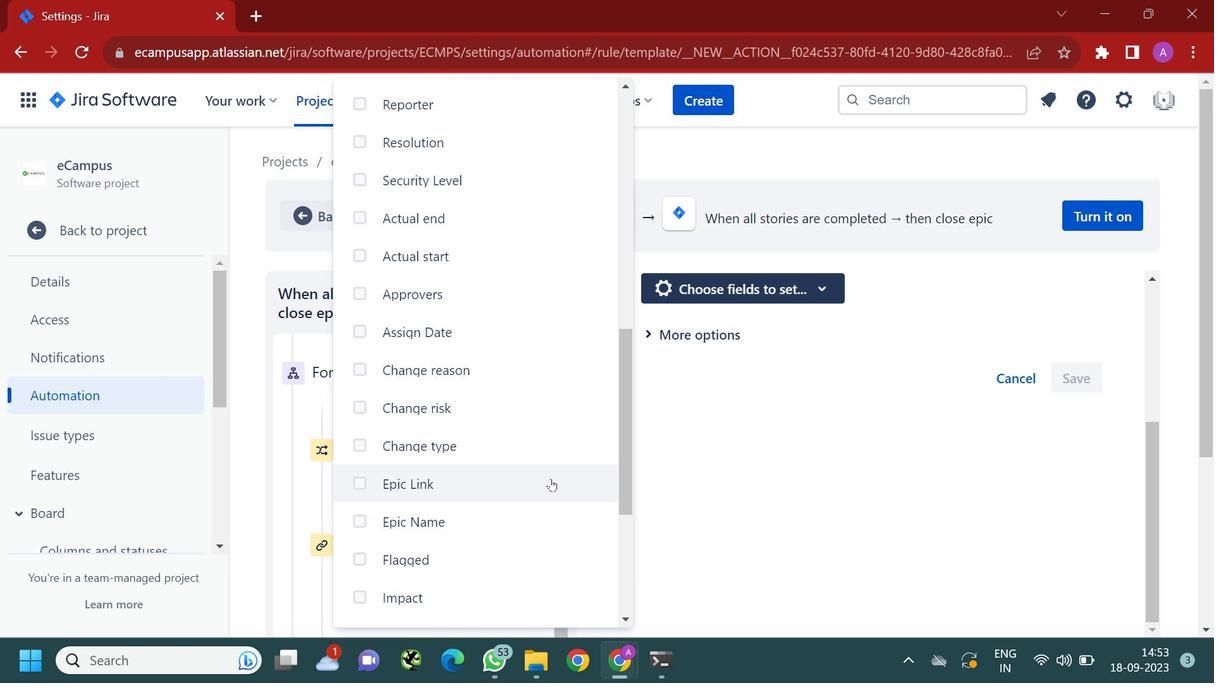
Action: Mouse scrolled (494, 423) with delta (0, 0)
Screenshot: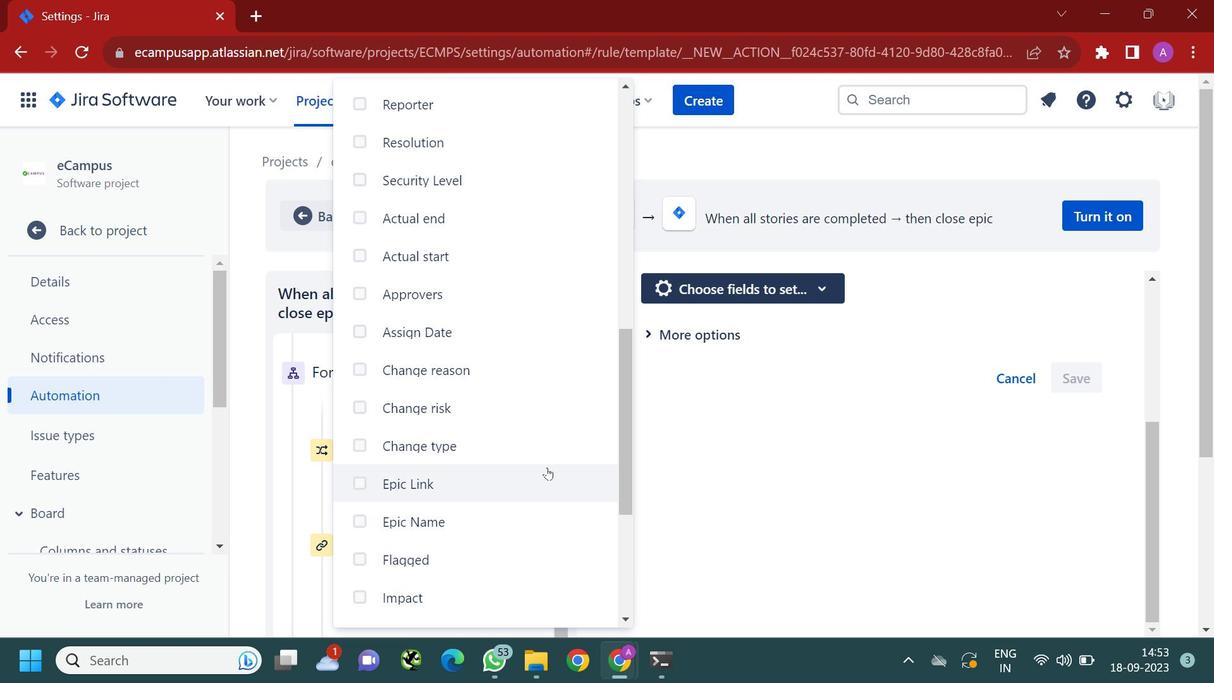 
Action: Mouse moved to (570, 519)
Screenshot: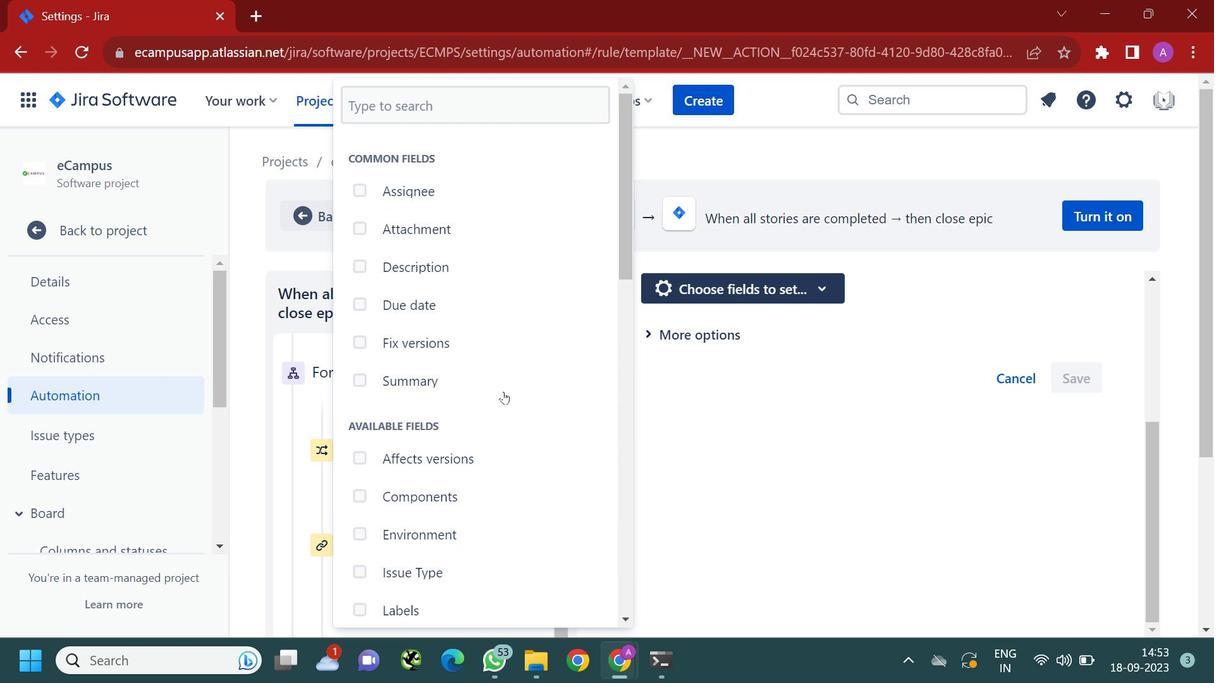 
Action: Mouse scrolled (570, 520) with delta (0, 0)
Screenshot: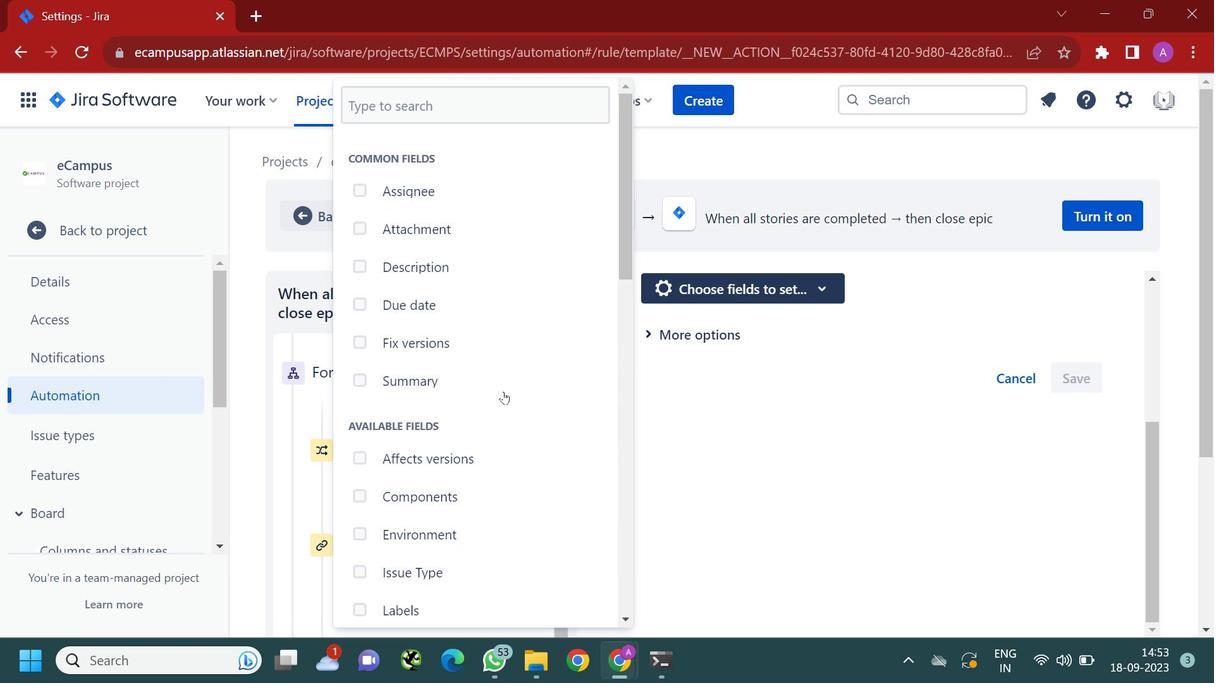 
Action: Mouse moved to (570, 518)
Screenshot: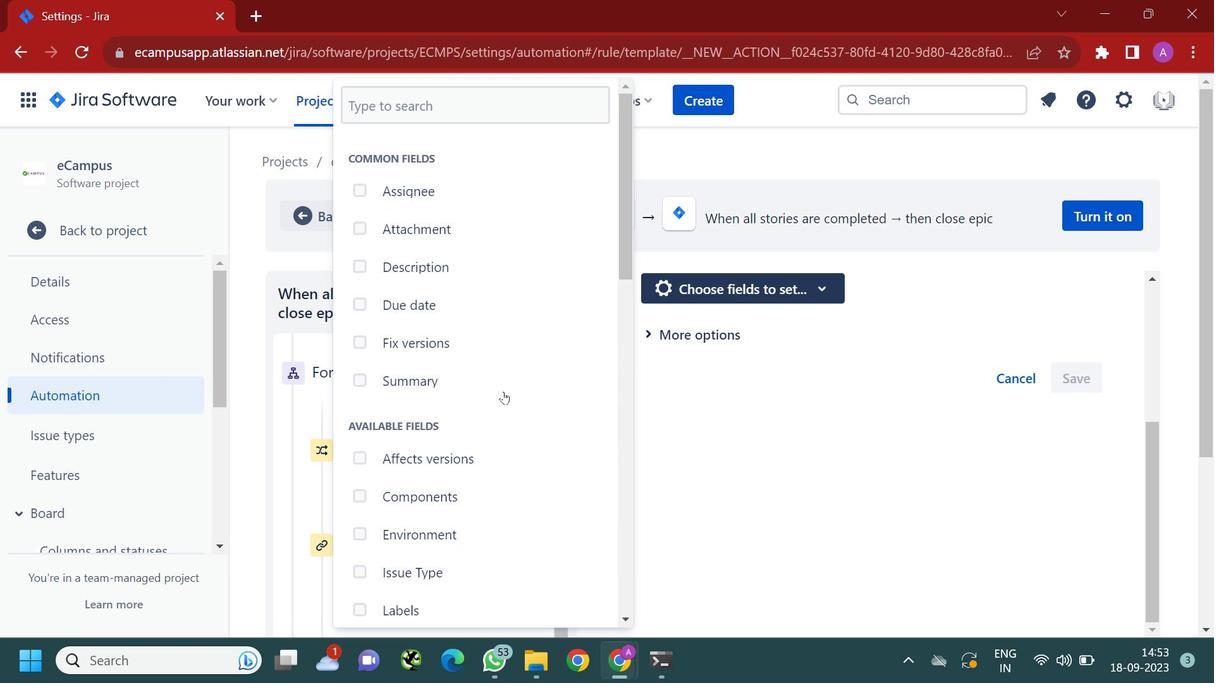 
Action: Mouse scrolled (570, 519) with delta (0, 0)
Screenshot: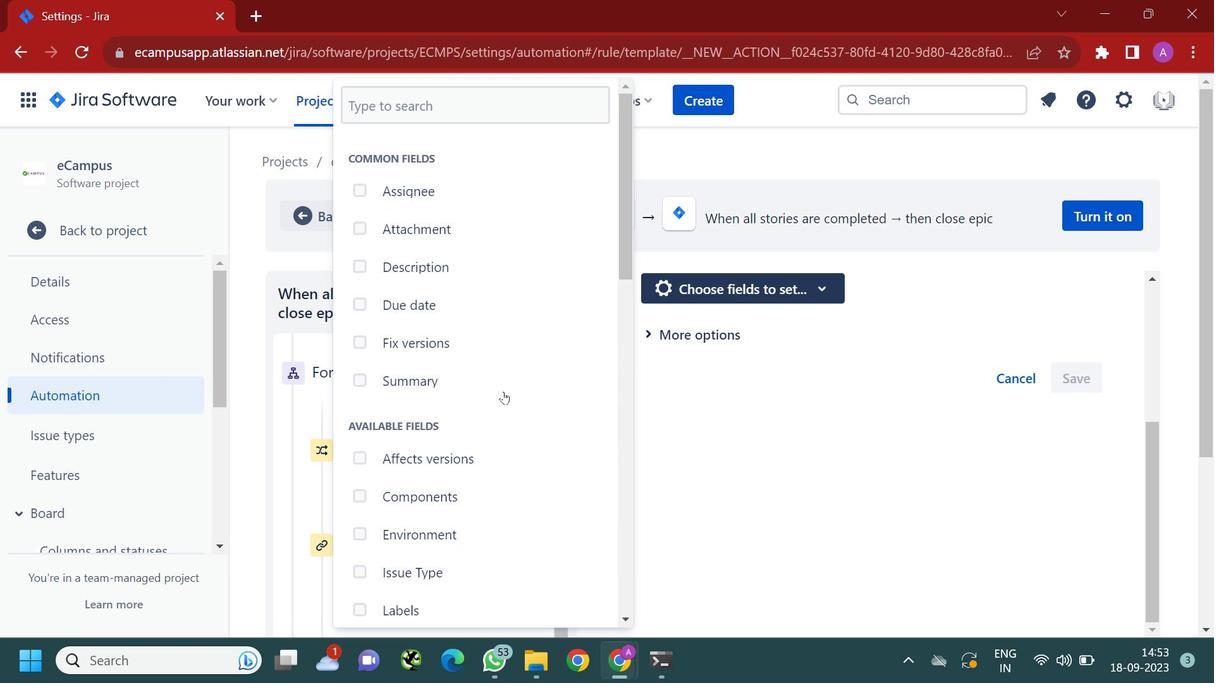 
Action: Mouse moved to (570, 518)
Screenshot: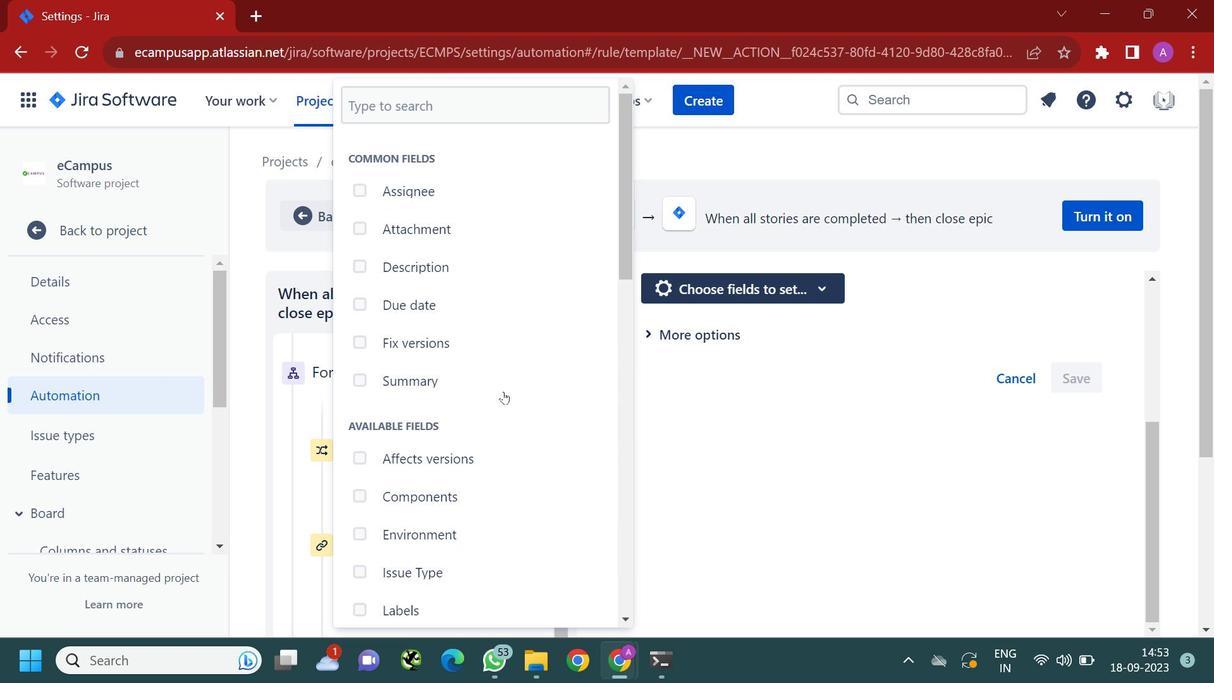 
Action: Mouse scrolled (570, 518) with delta (0, 0)
Screenshot: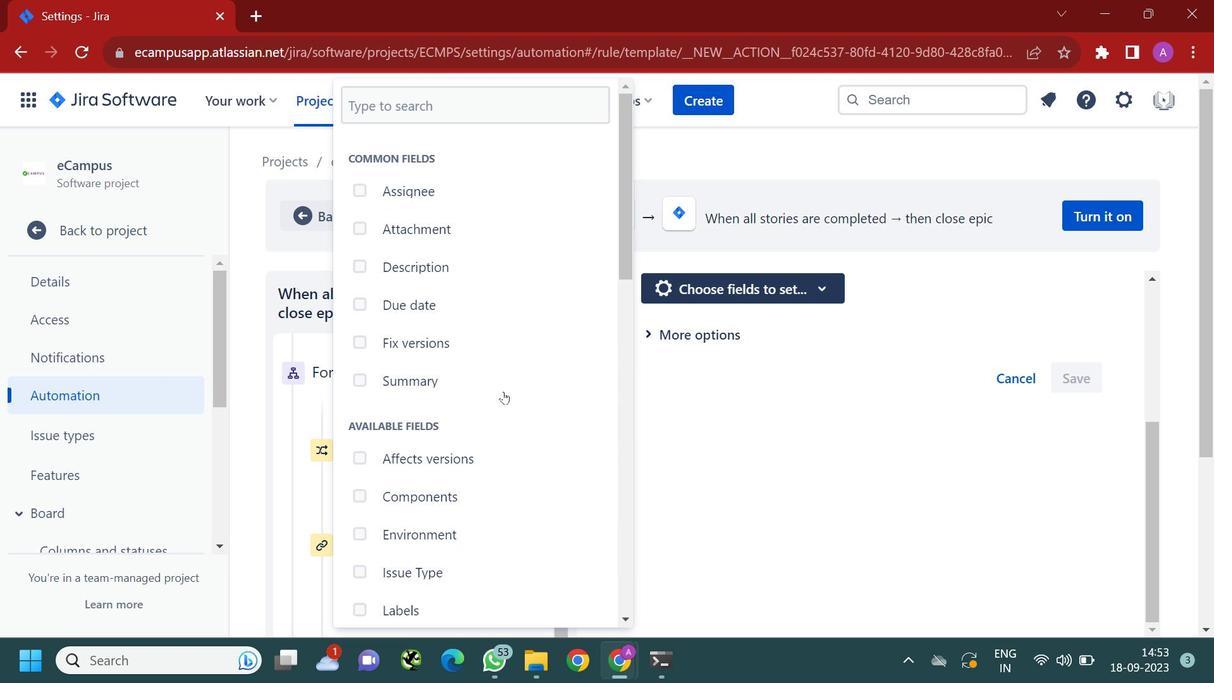 
Action: Mouse moved to (544, 458)
Screenshot: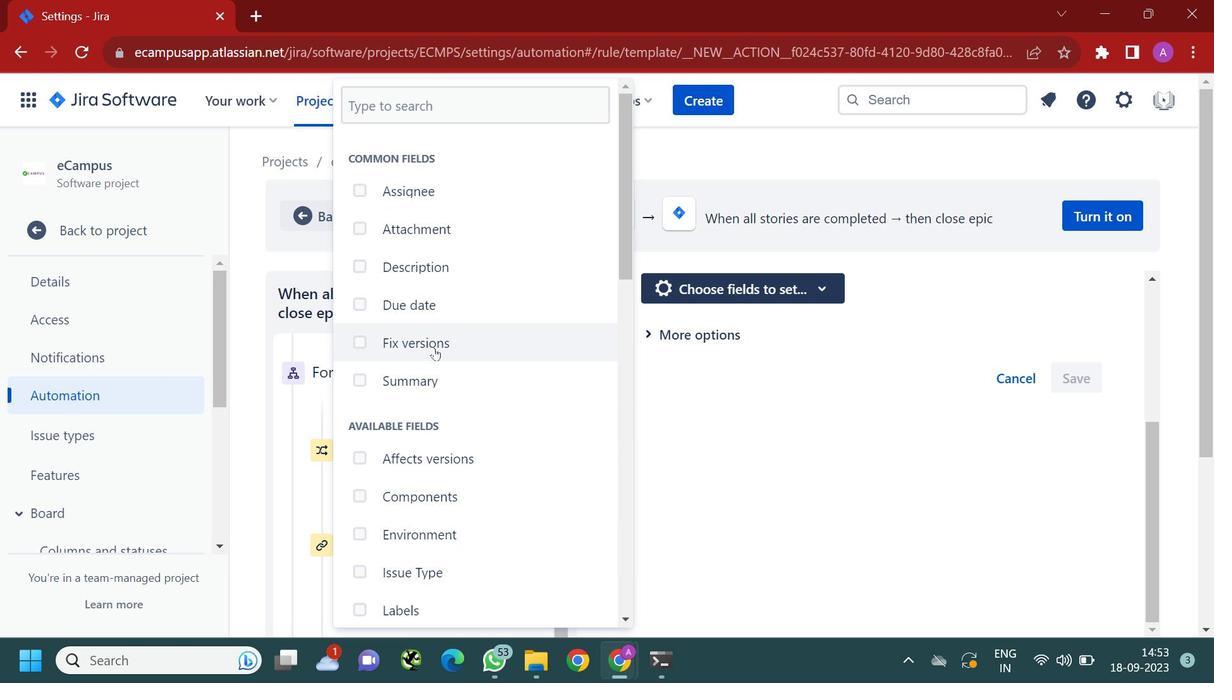 
Action: Mouse scrolled (544, 459) with delta (0, 0)
Screenshot: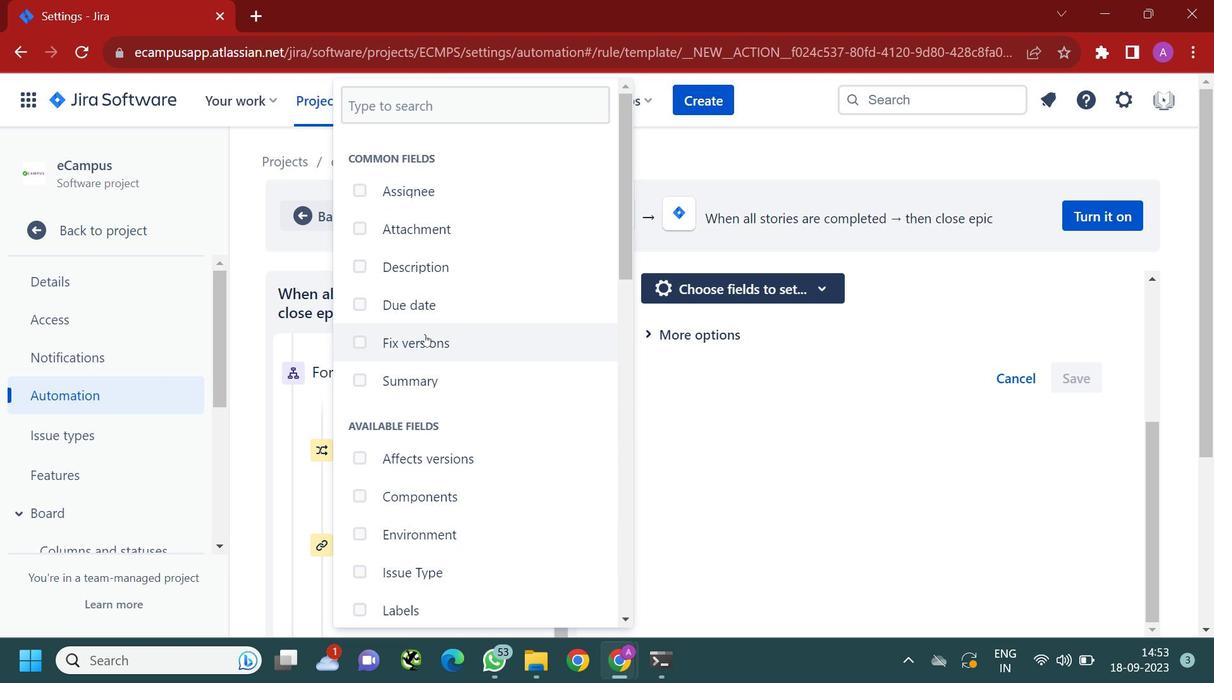 
Action: Mouse moved to (542, 457)
Screenshot: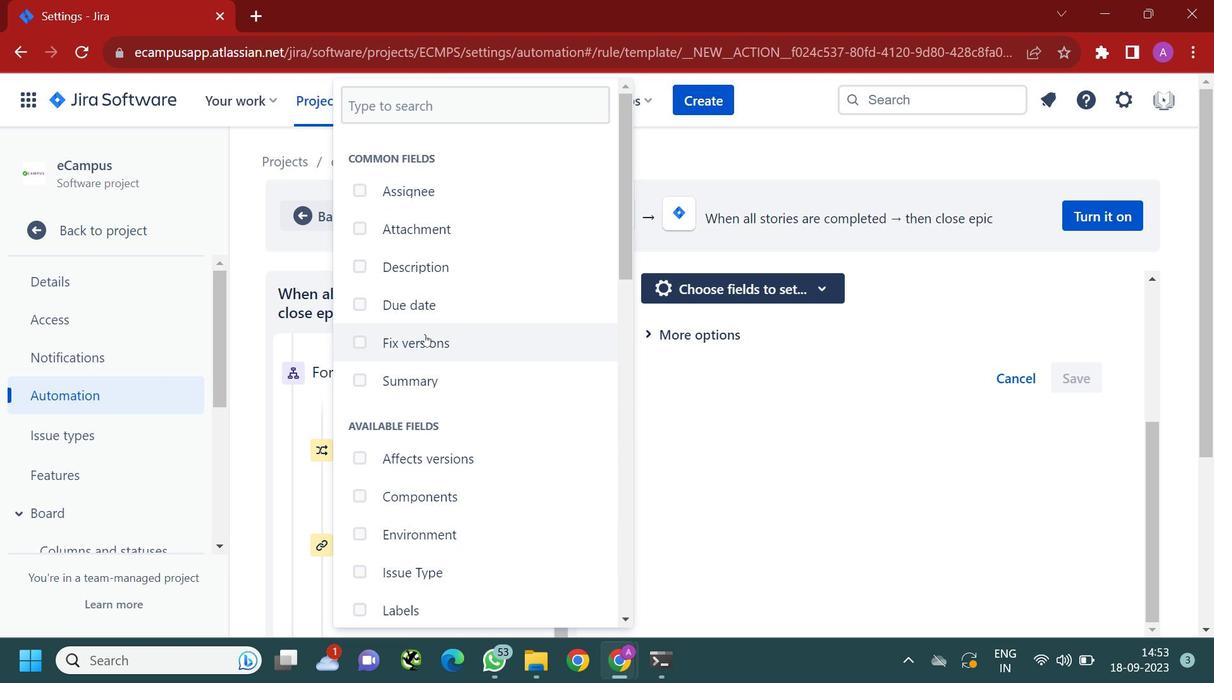 
Action: Mouse scrolled (542, 458) with delta (0, 0)
Screenshot: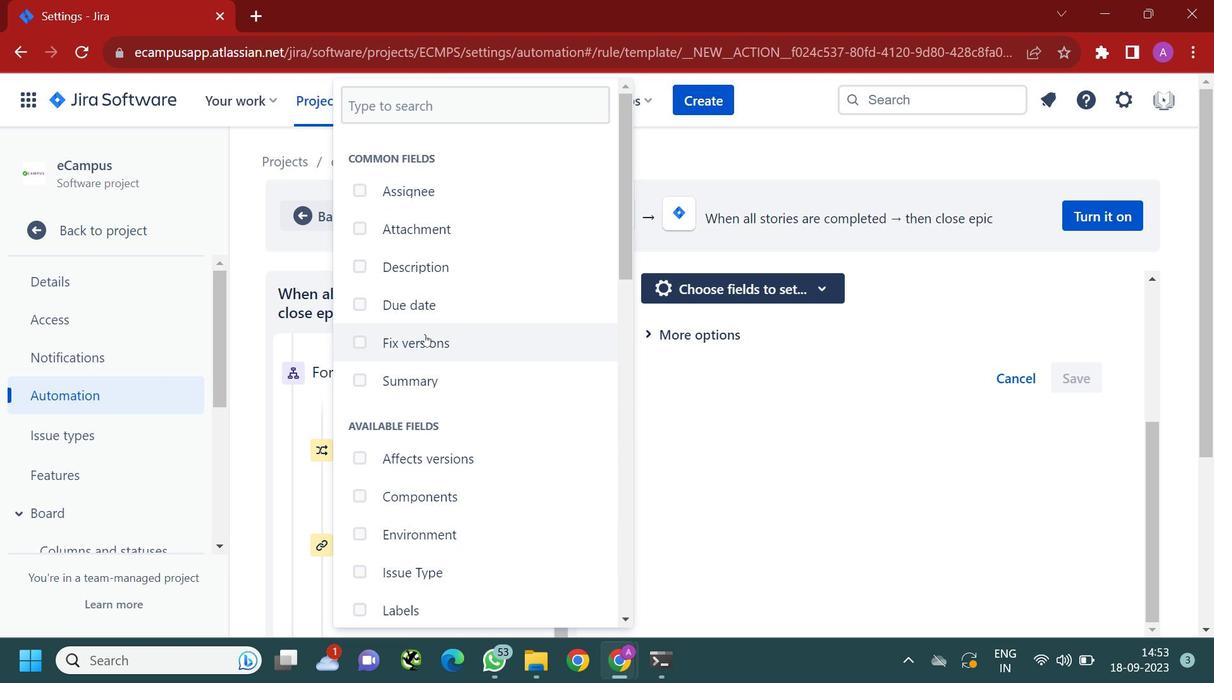 
Action: Mouse moved to (539, 449)
Screenshot: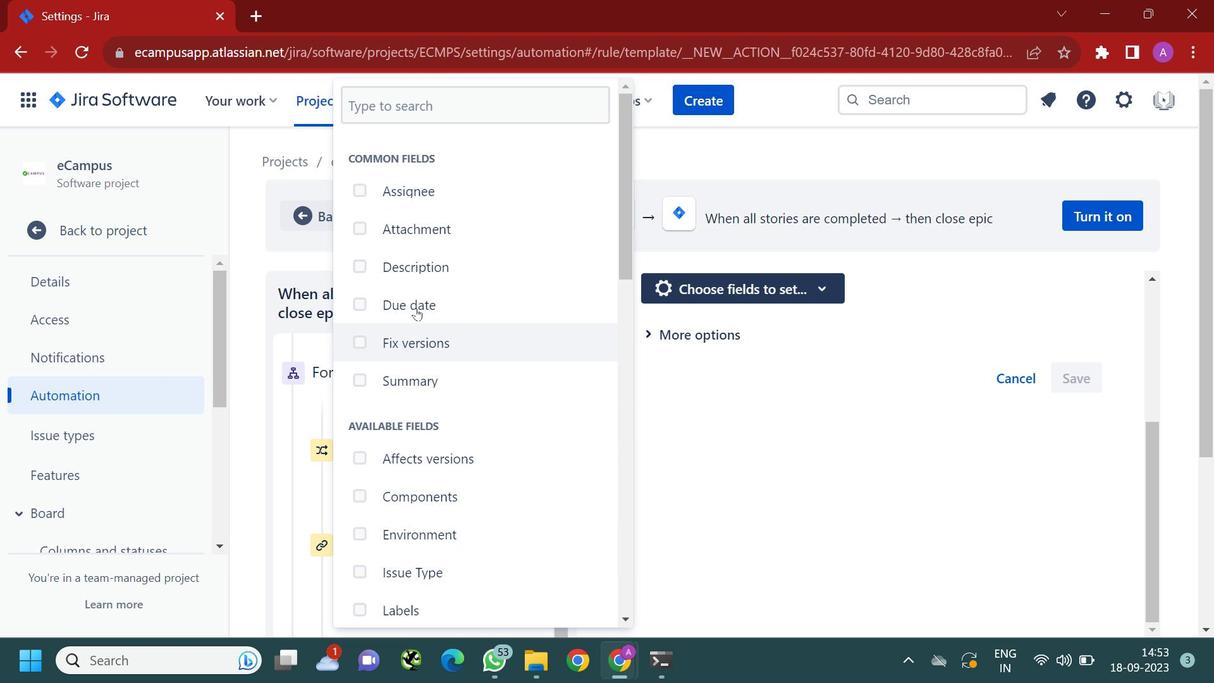
Action: Mouse scrolled (539, 450) with delta (0, 0)
Screenshot: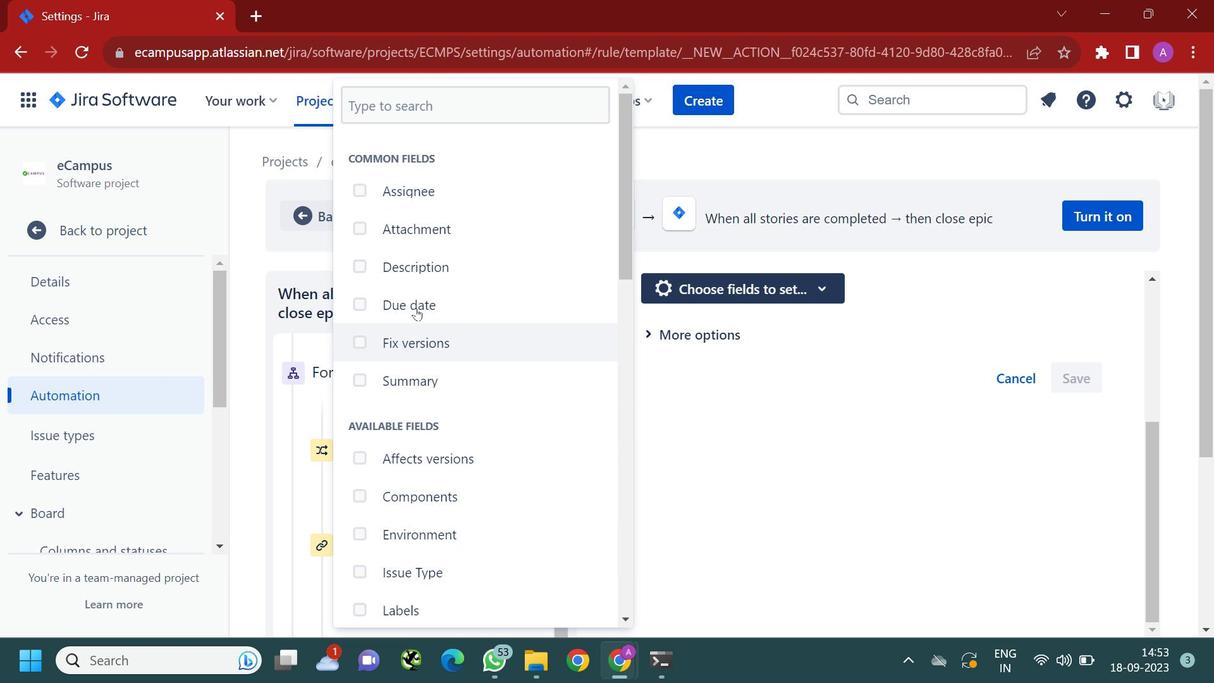 
Action: Mouse moved to (502, 390)
Screenshot: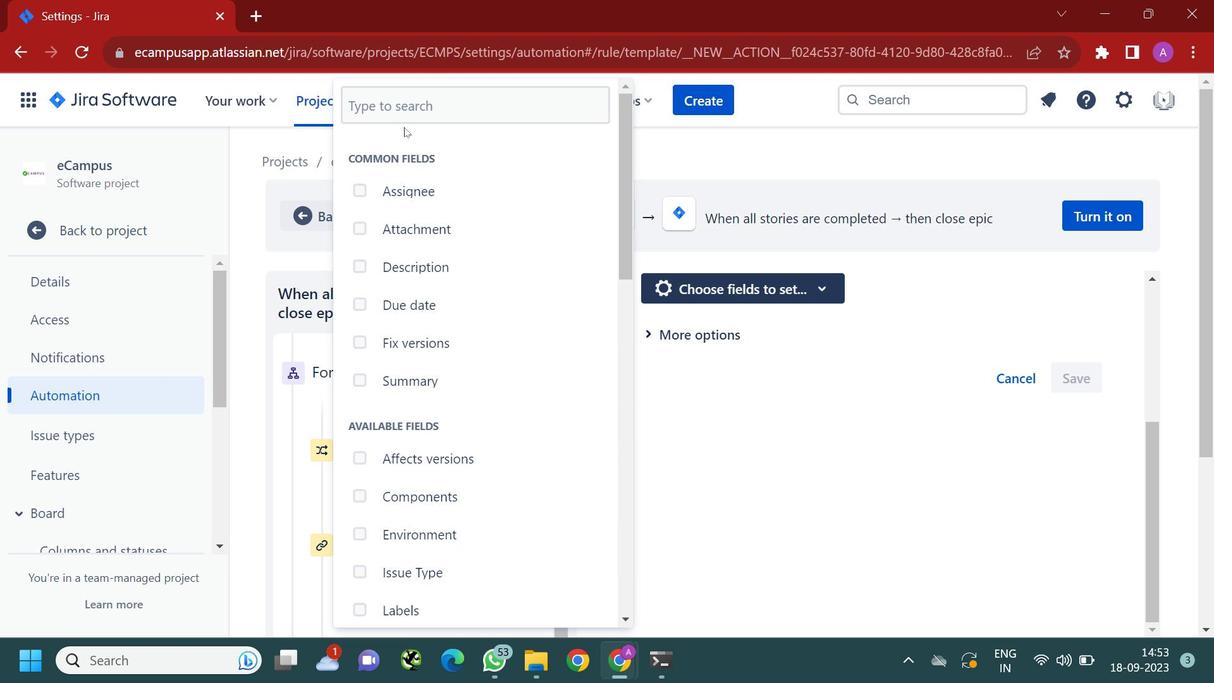 
Action: Mouse scrolled (502, 391) with delta (0, 0)
Screenshot: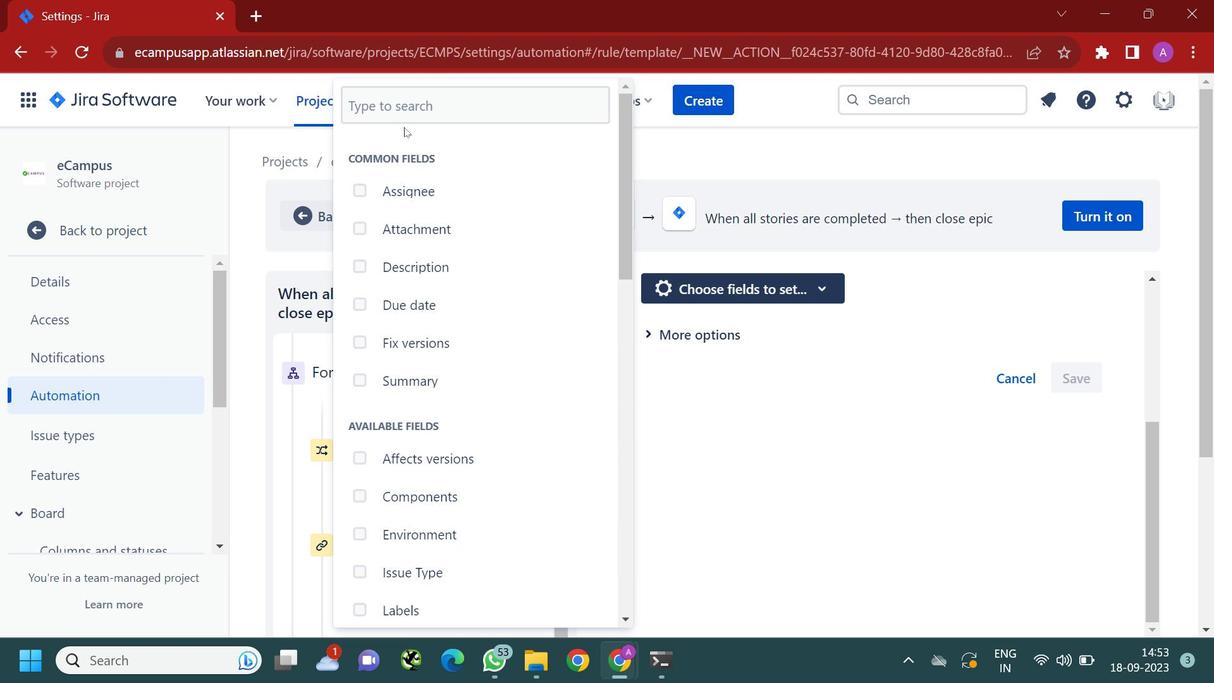 
Action: Mouse scrolled (502, 391) with delta (0, 0)
Screenshot: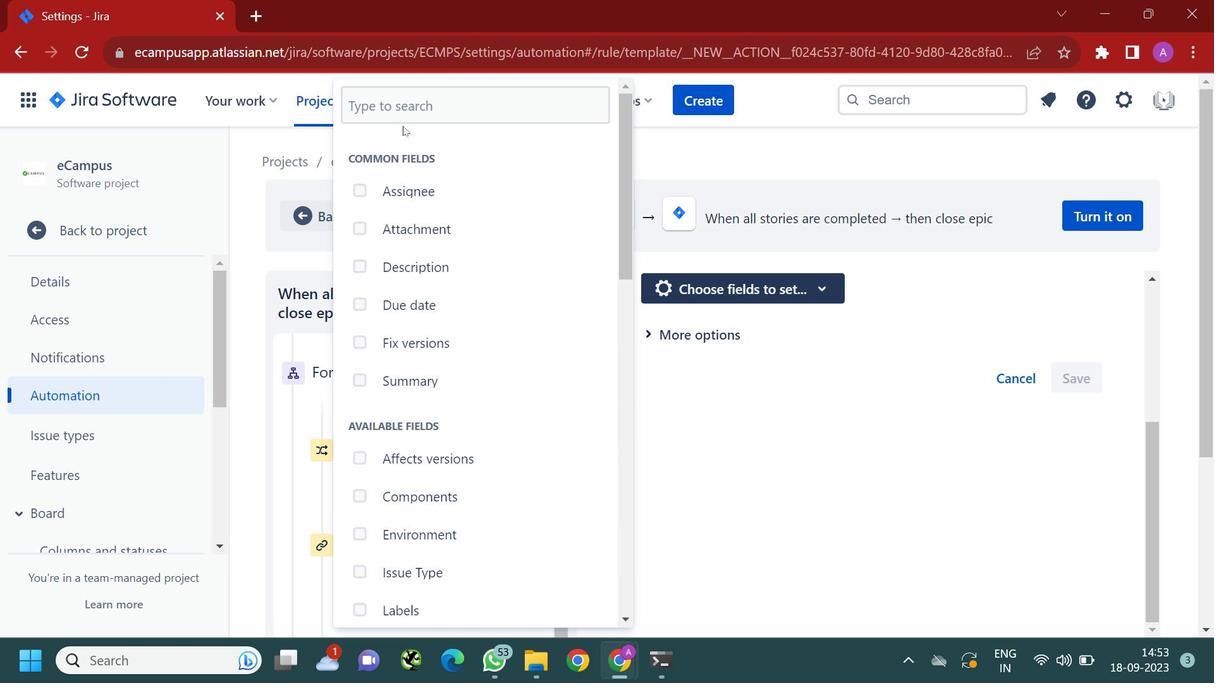 
Action: Mouse scrolled (502, 391) with delta (0, 0)
Screenshot: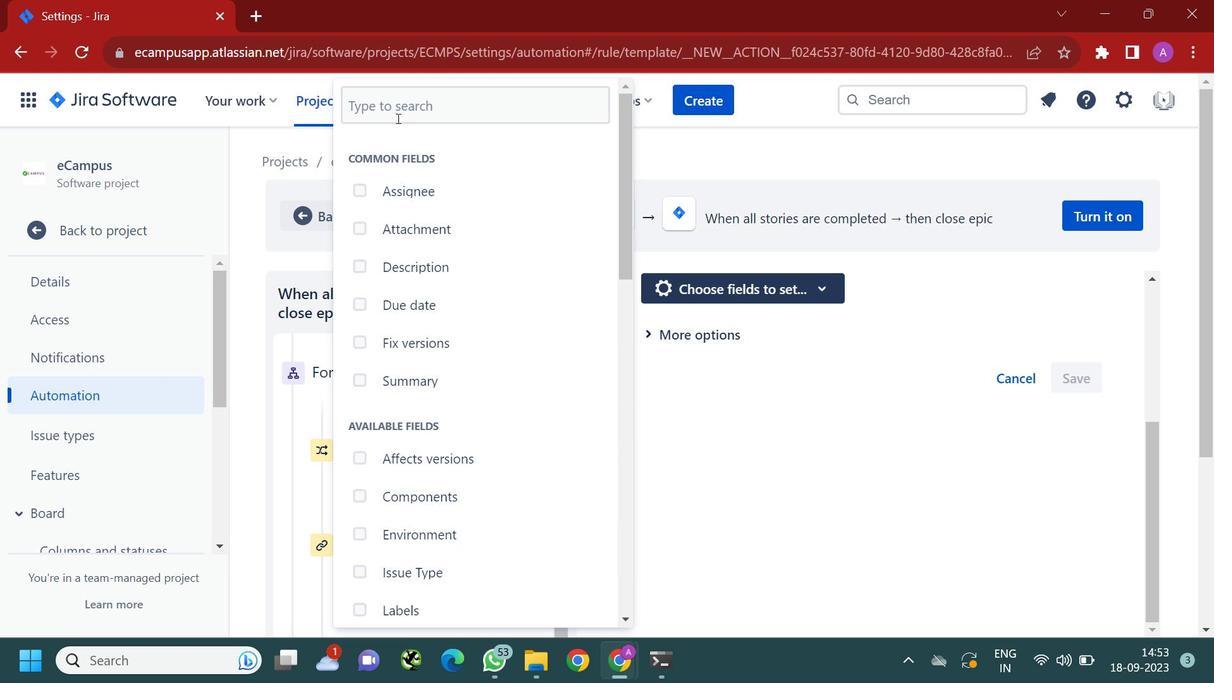 
Action: Mouse scrolled (502, 391) with delta (0, 0)
Screenshot: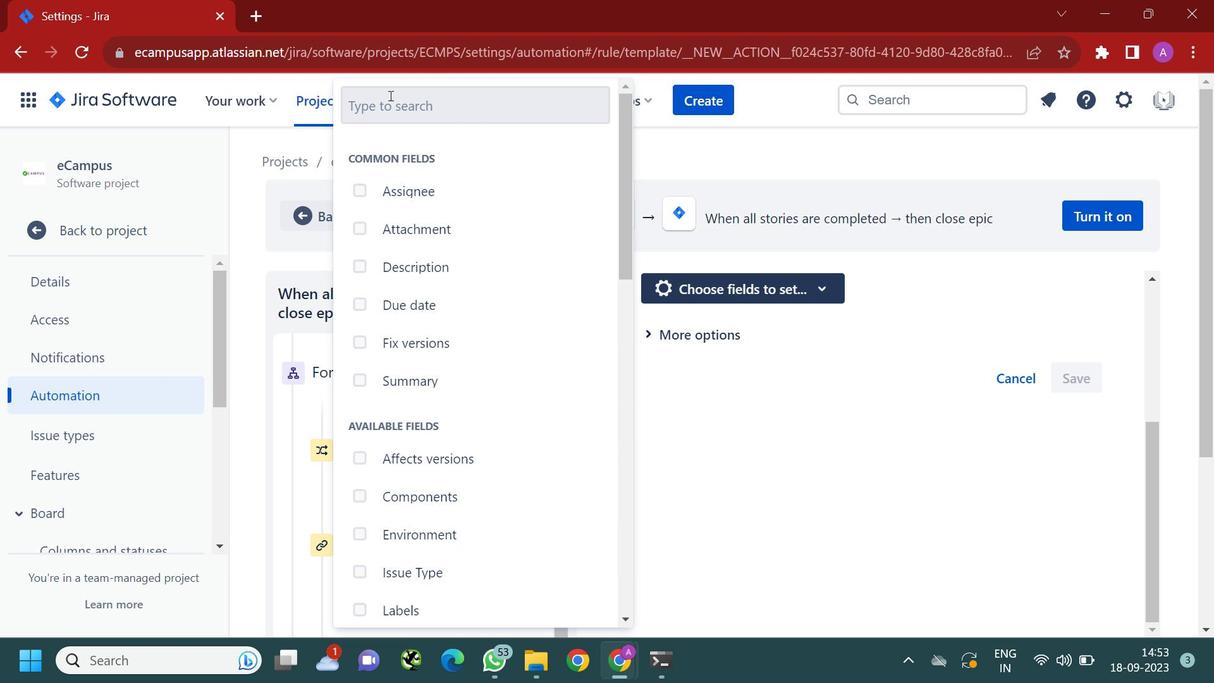 
Action: Mouse scrolled (502, 391) with delta (0, 0)
Screenshot: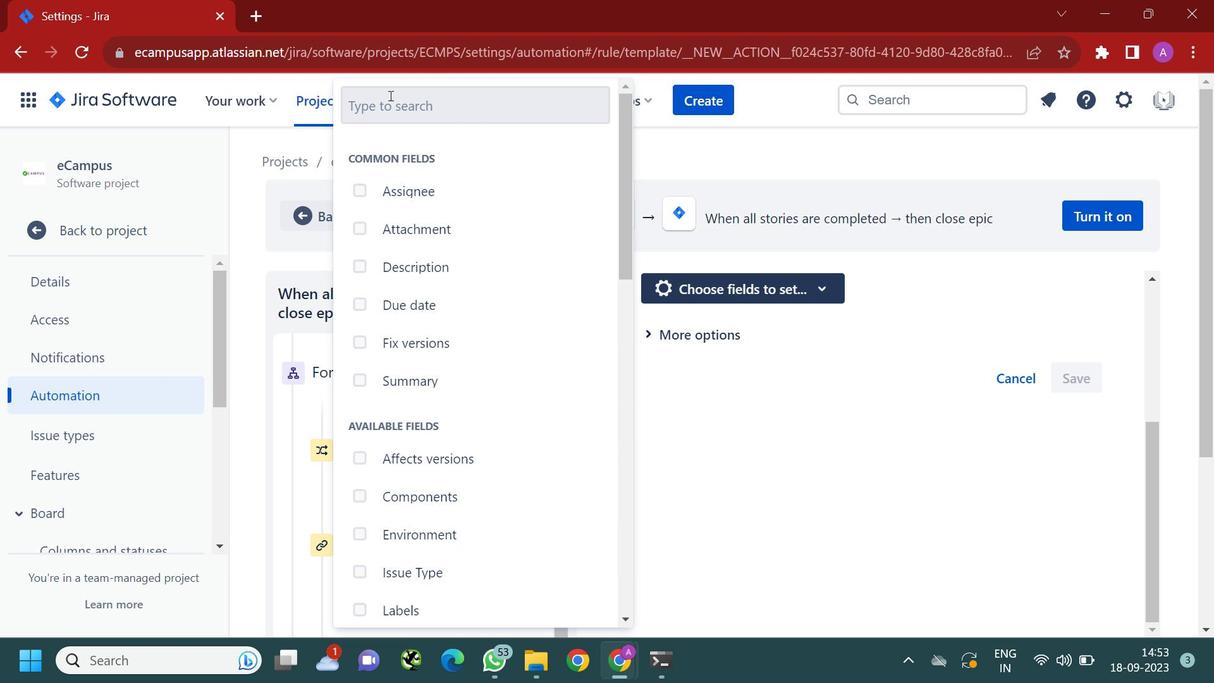
Action: Mouse scrolled (502, 391) with delta (0, 0)
Screenshot: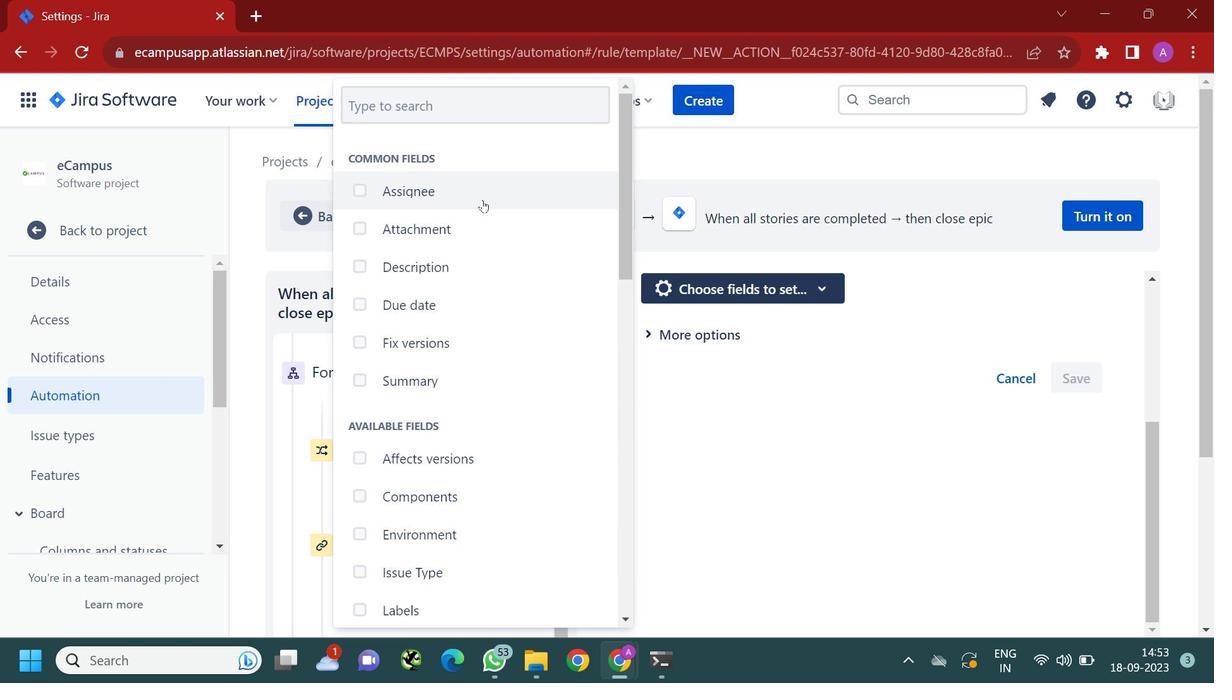 
Action: Mouse scrolled (502, 391) with delta (0, 0)
Screenshot: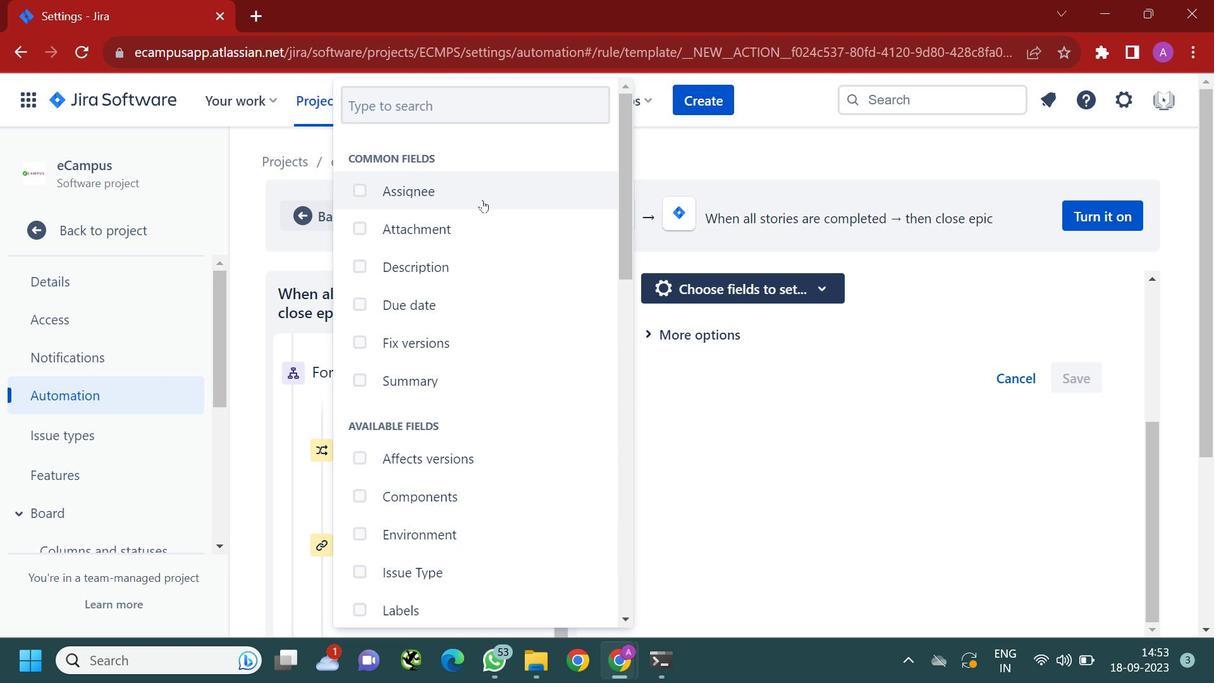 
Action: Mouse scrolled (502, 391) with delta (0, 0)
Screenshot: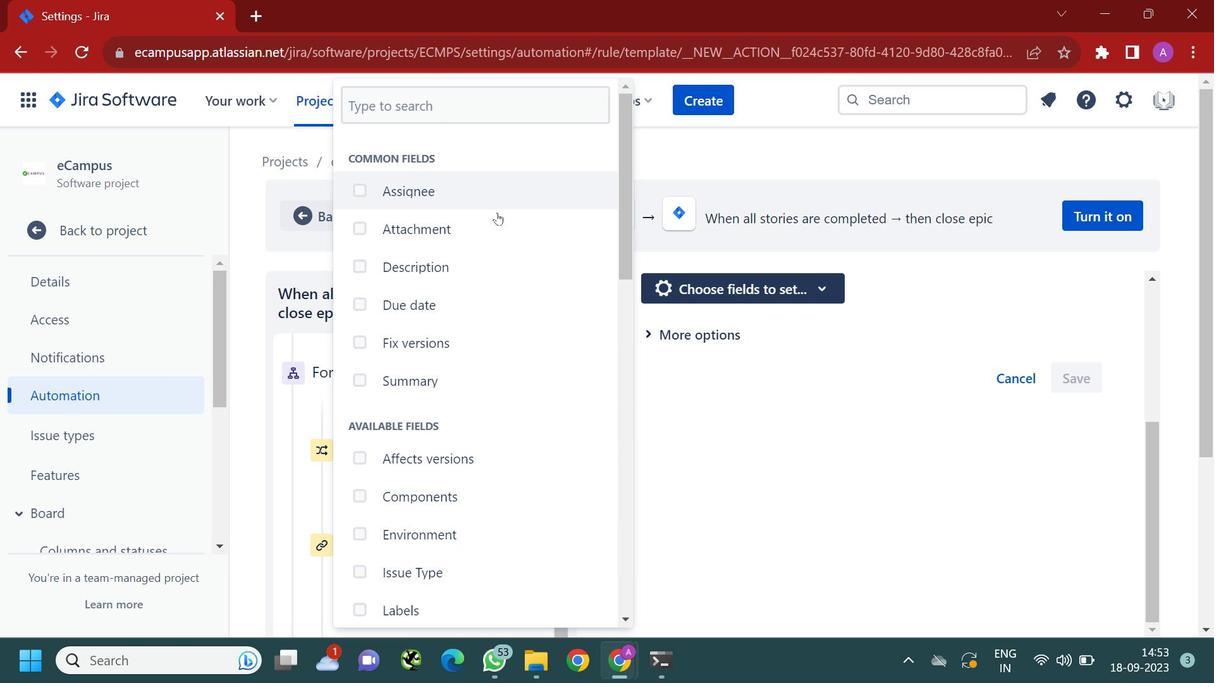 
Action: Mouse moved to (695, 339)
Screenshot: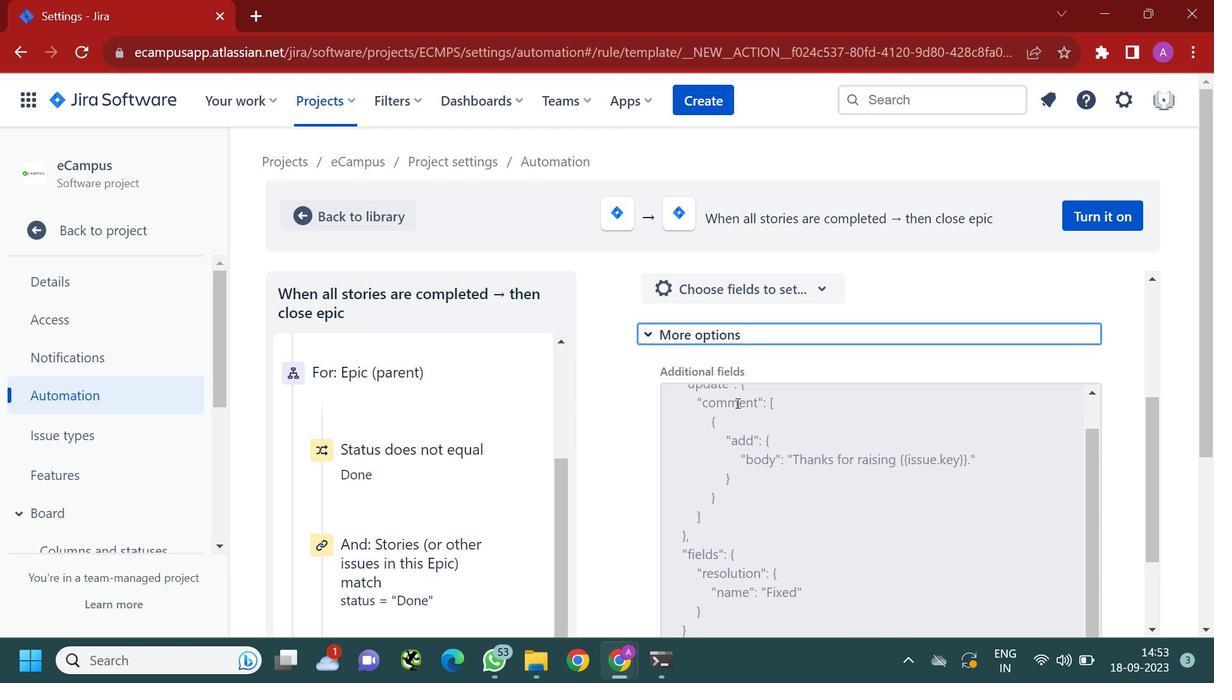 
Action: Mouse pressed left at (695, 339)
Screenshot: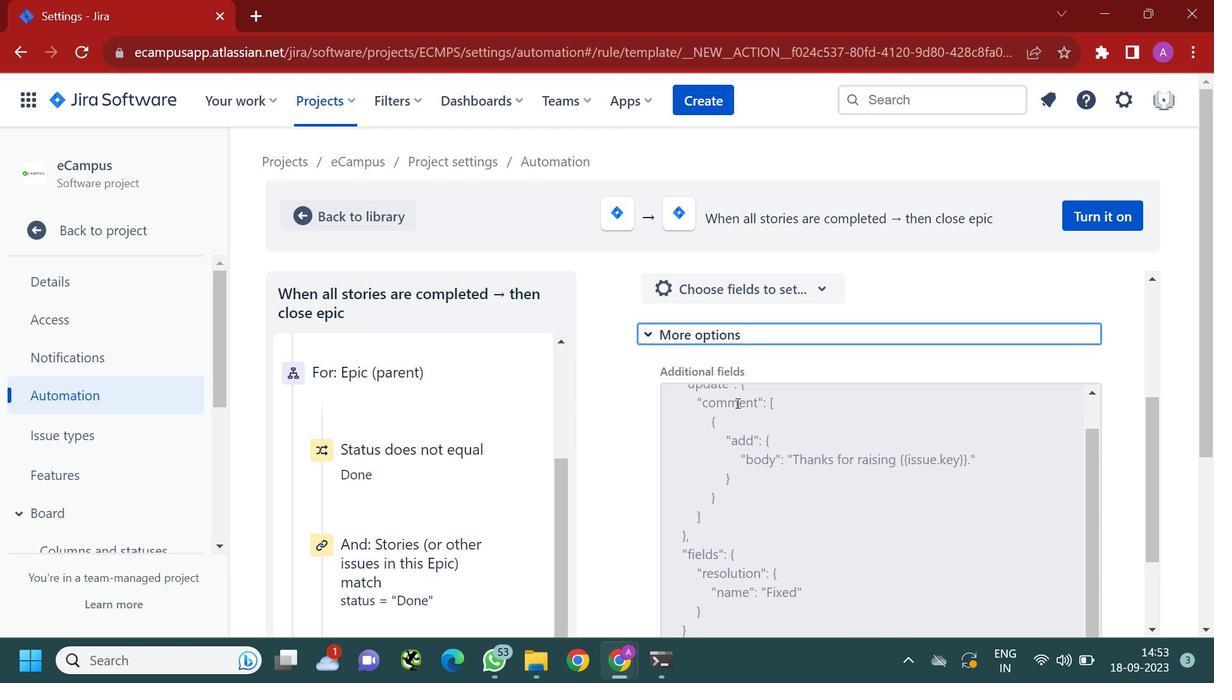 
Action: Mouse moved to (735, 401)
Screenshot: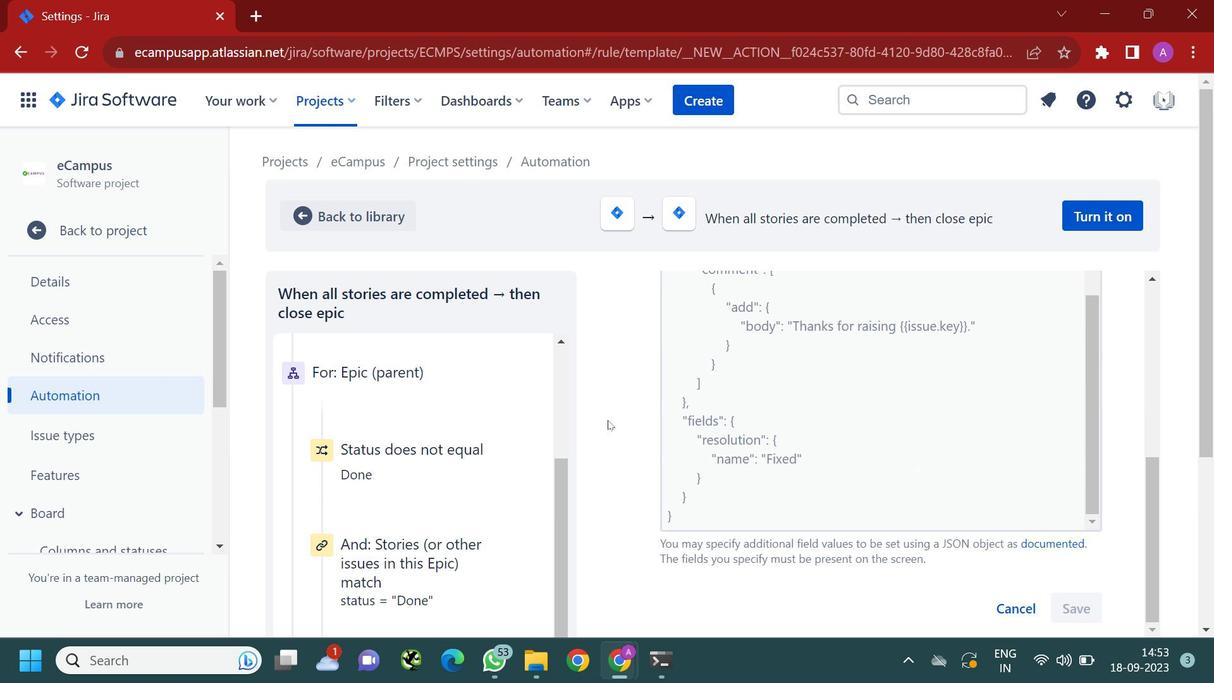 
Action: Mouse scrolled (735, 401) with delta (0, 0)
Screenshot: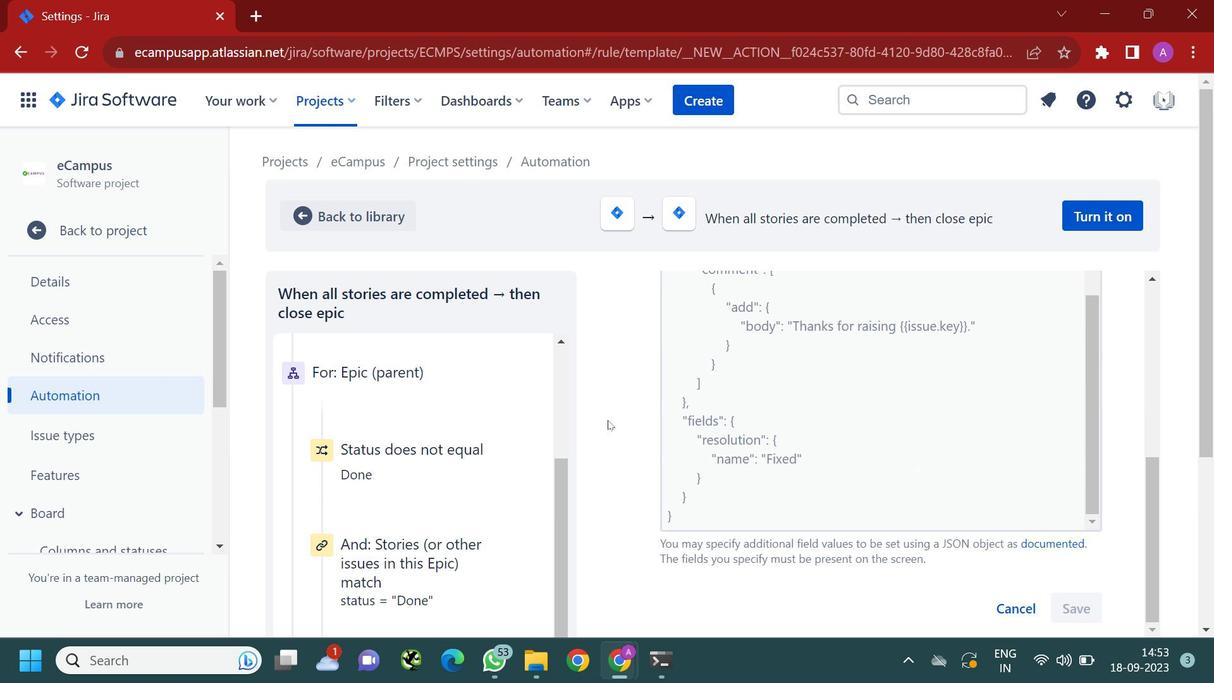 
Action: Mouse scrolled (735, 401) with delta (0, 0)
Screenshot: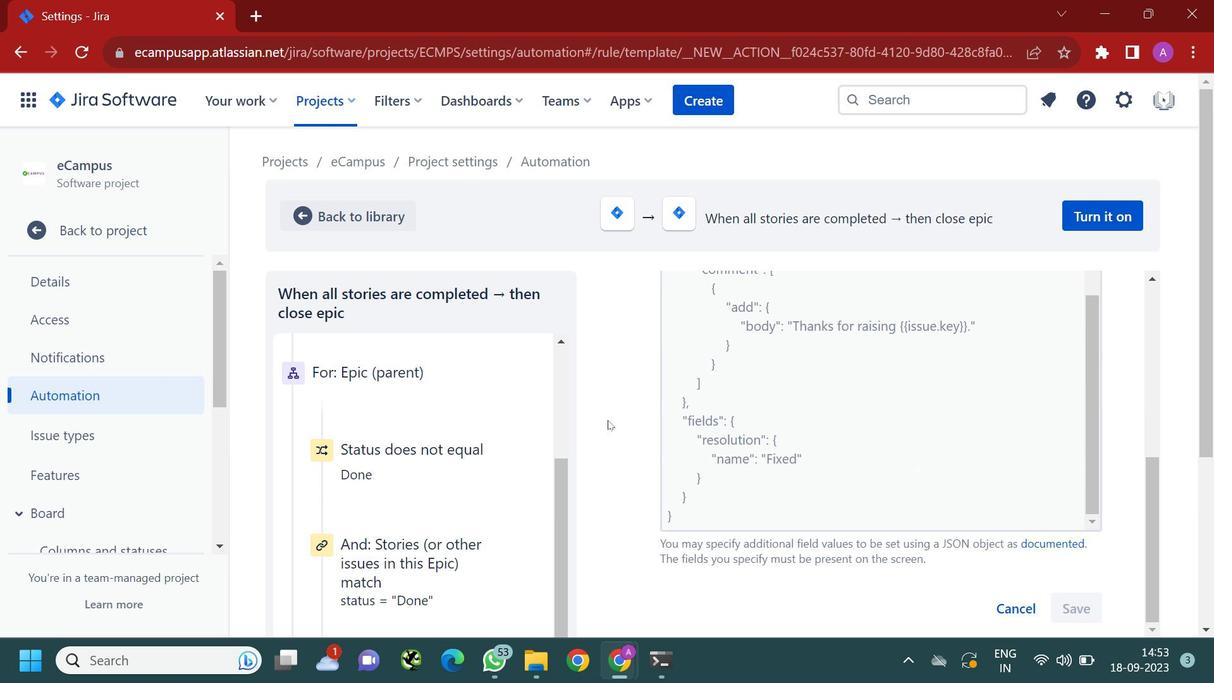 
Action: Mouse scrolled (735, 401) with delta (0, 0)
Screenshot: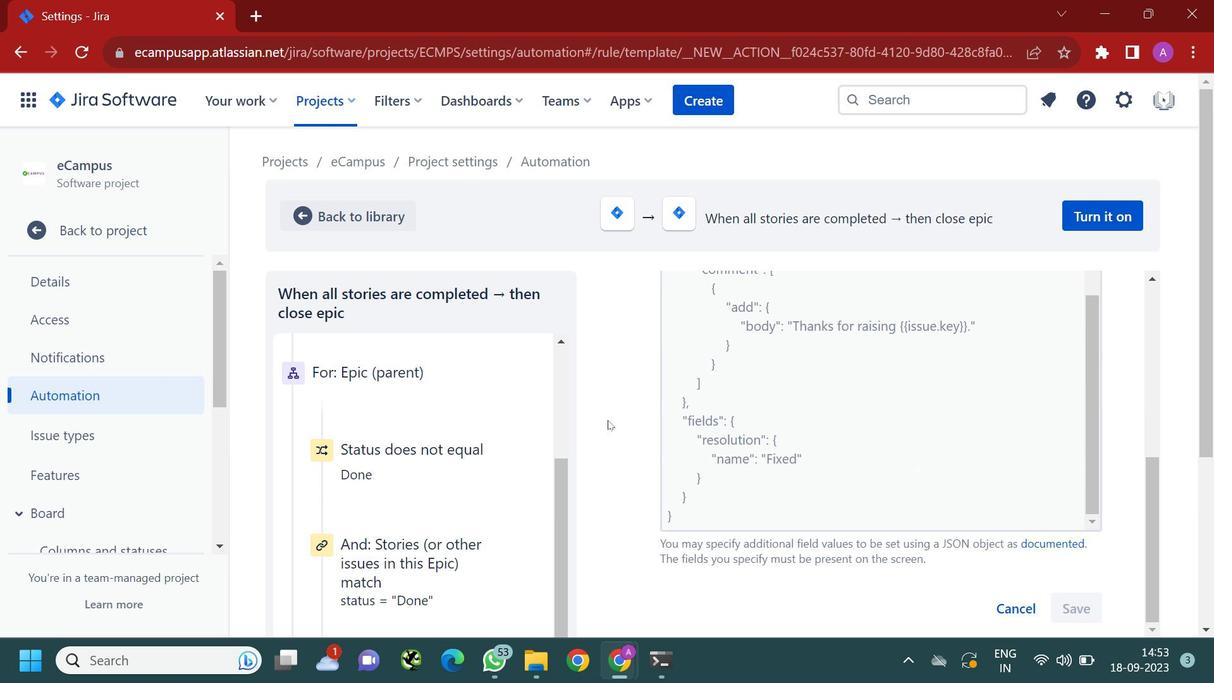 
Action: Mouse moved to (607, 418)
Screenshot: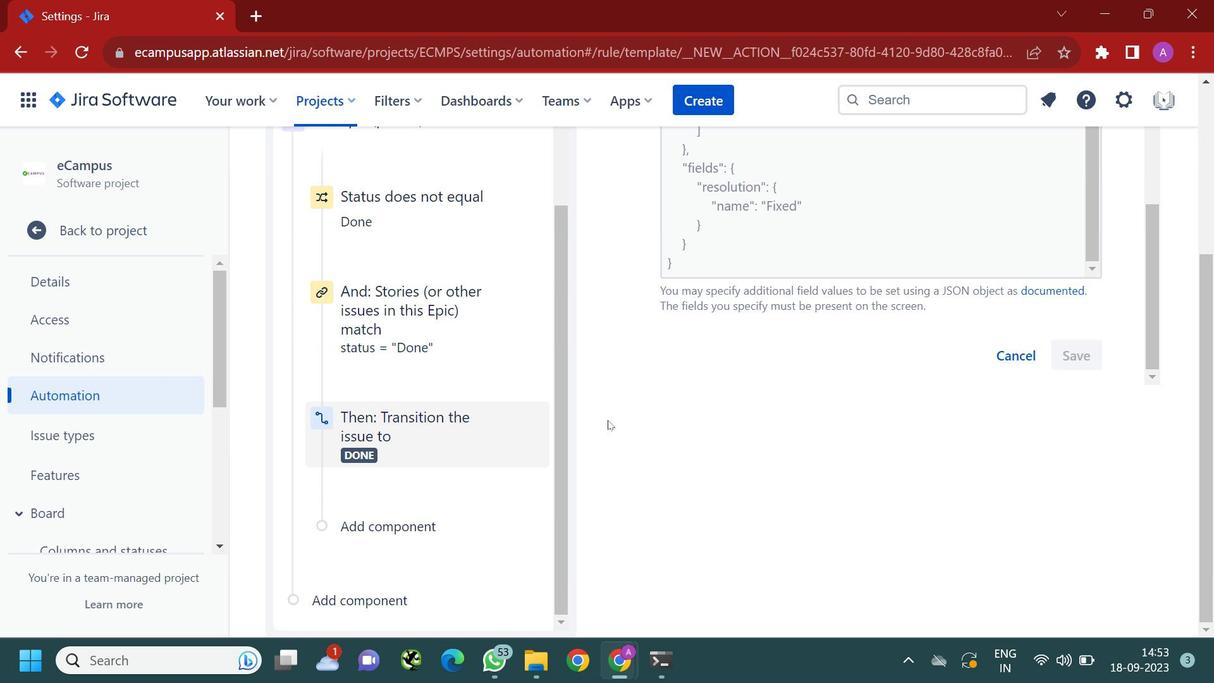 
Action: Mouse scrolled (607, 417) with delta (0, 0)
Screenshot: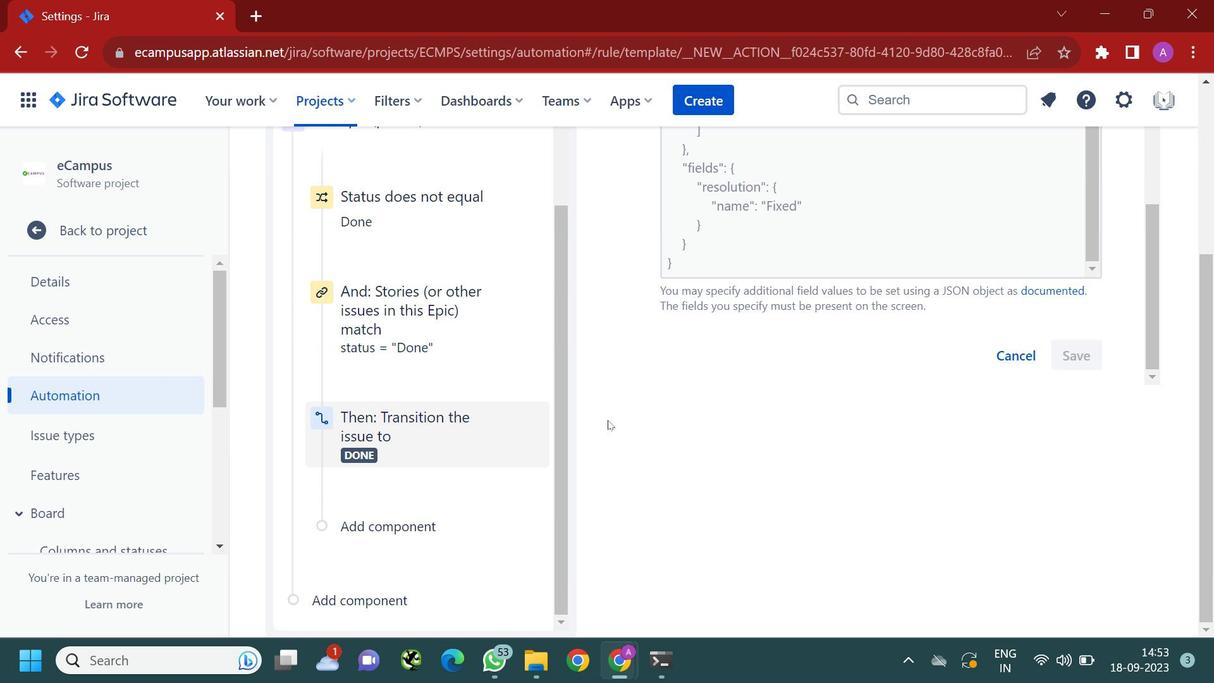 
Action: Mouse scrolled (607, 417) with delta (0, 0)
Screenshot: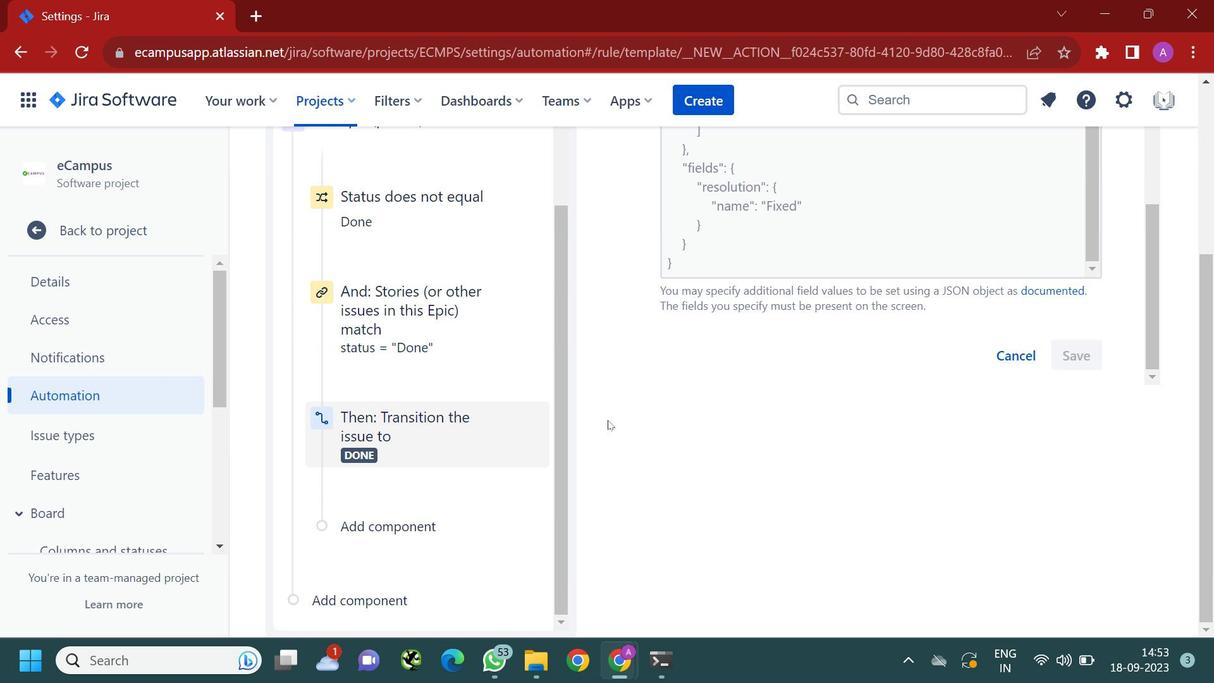 
Action: Mouse moved to (607, 418)
Screenshot: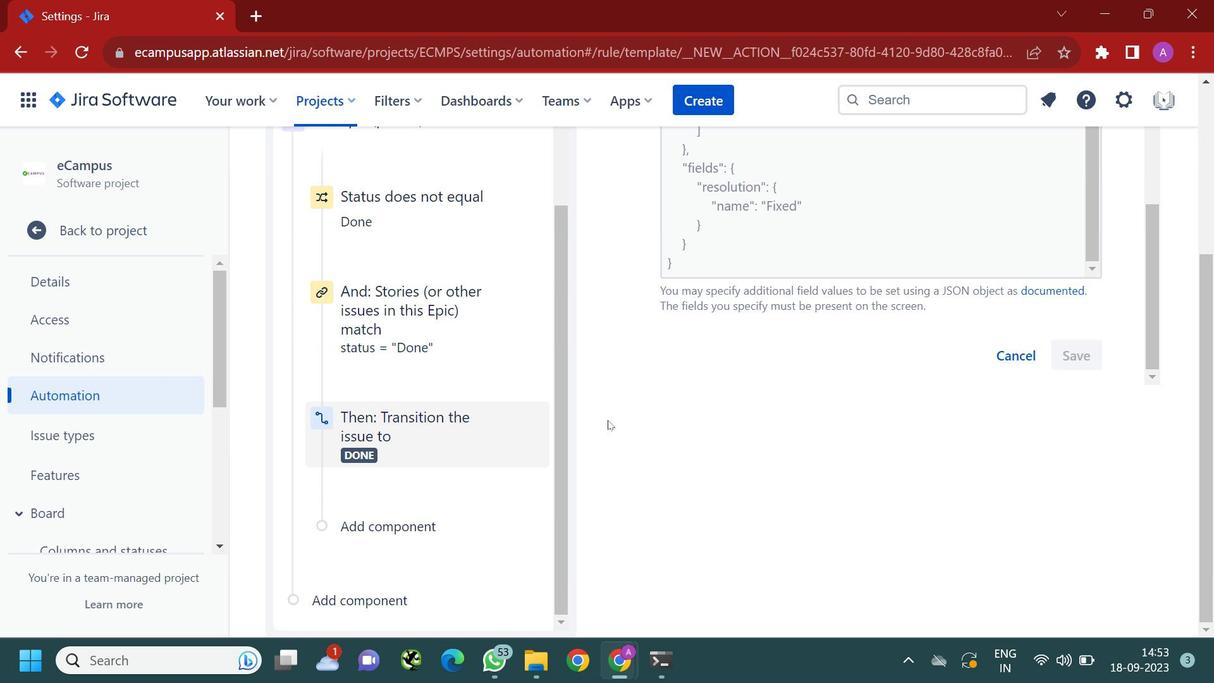 
Action: Mouse scrolled (607, 418) with delta (0, 0)
Screenshot: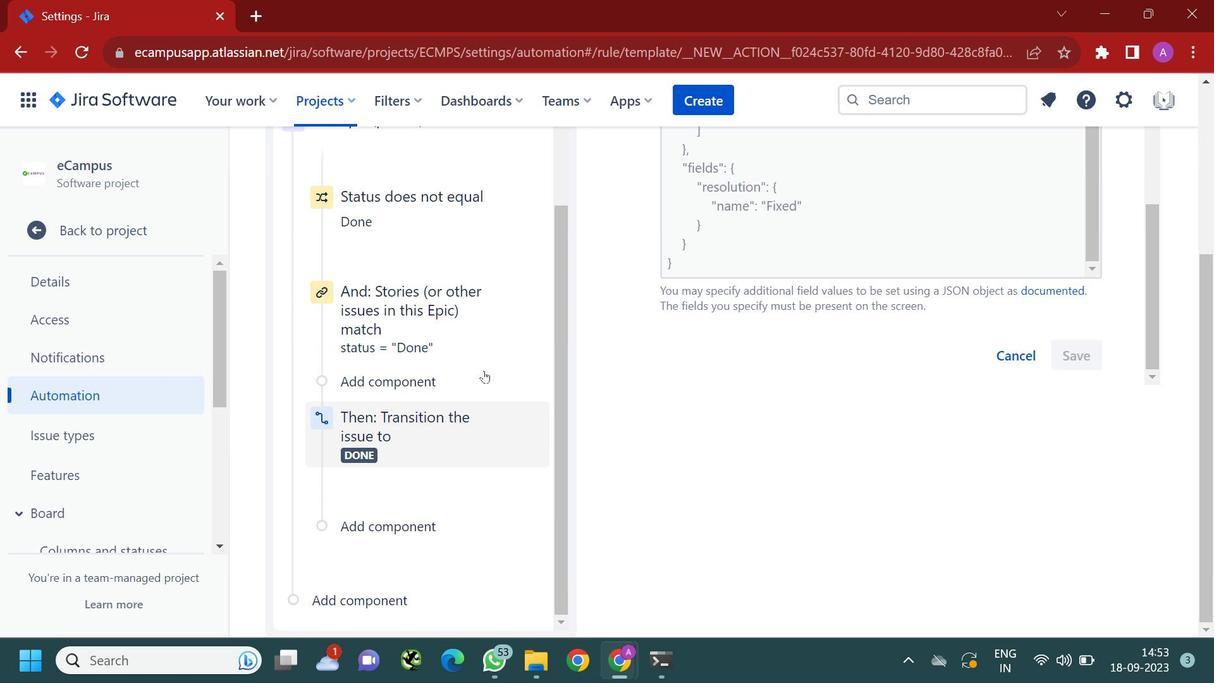 
Action: Mouse scrolled (607, 418) with delta (0, 0)
Screenshot: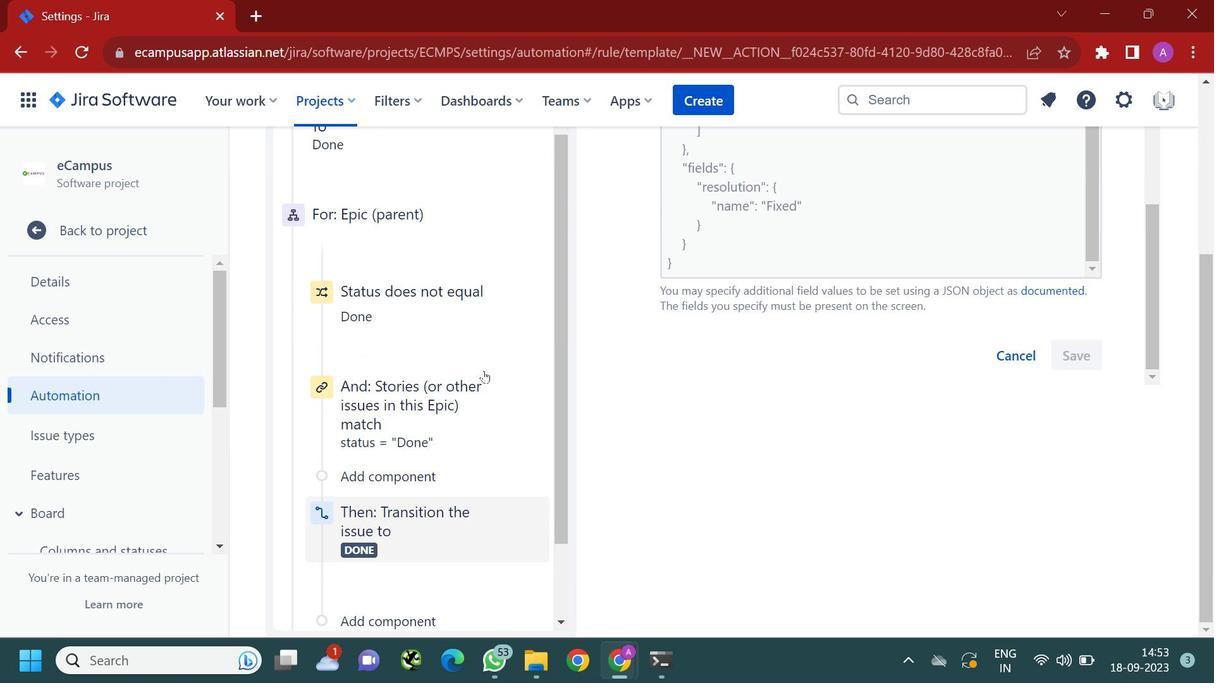 
Action: Mouse scrolled (607, 418) with delta (0, 0)
Screenshot: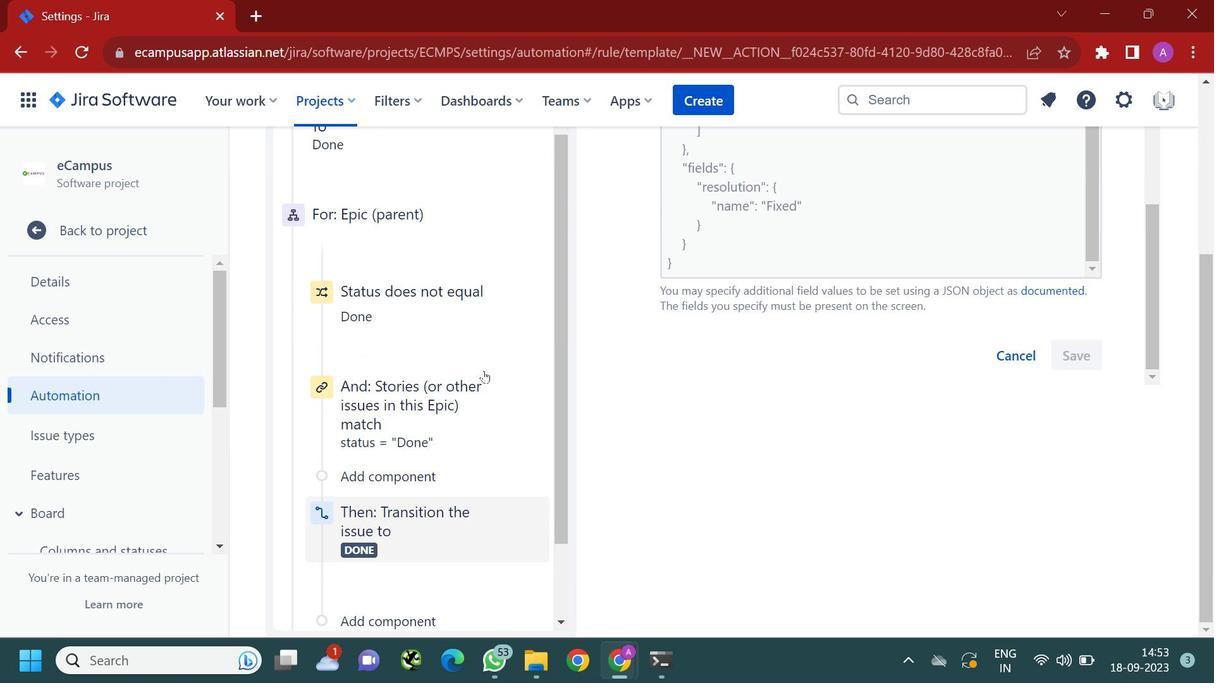 
Action: Mouse moved to (482, 370)
Screenshot: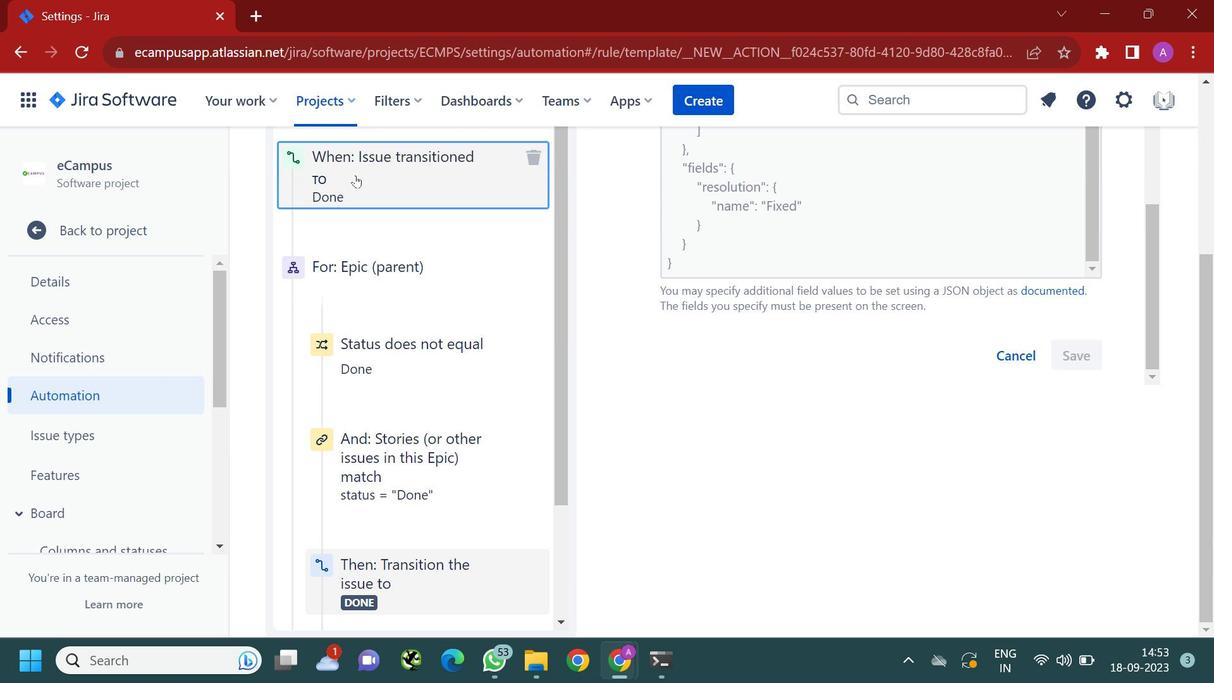 
Action: Mouse scrolled (482, 370) with delta (0, 0)
Screenshot: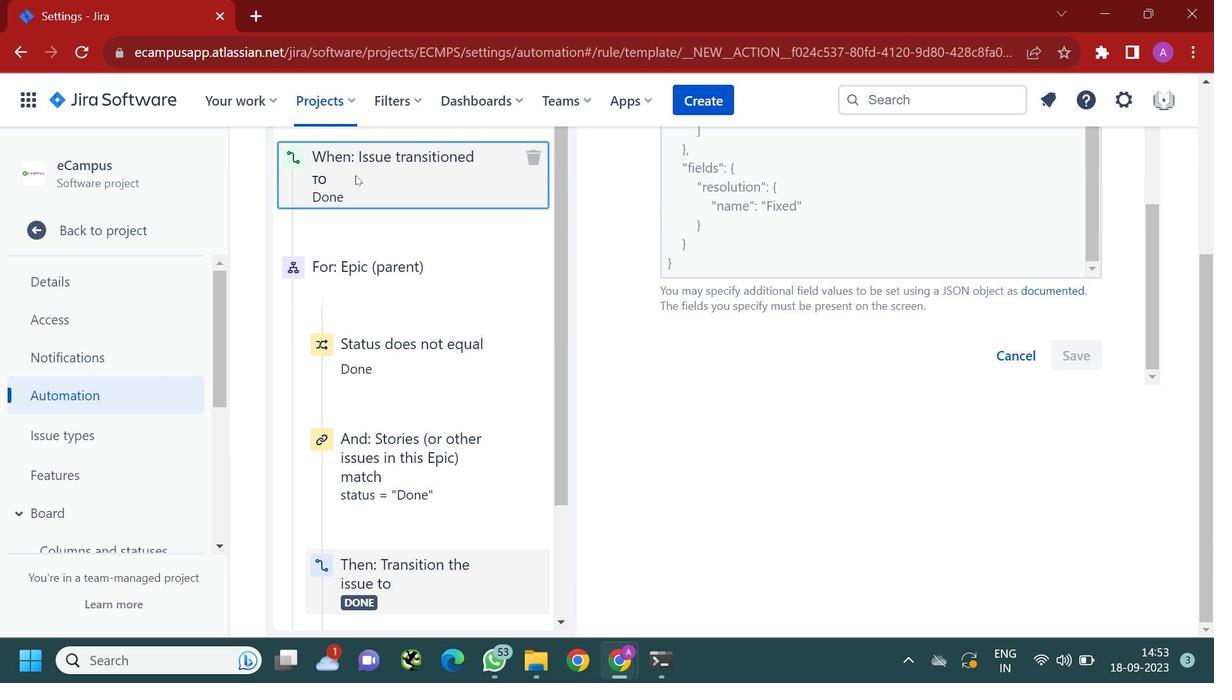
Action: Mouse scrolled (482, 370) with delta (0, 0)
Screenshot: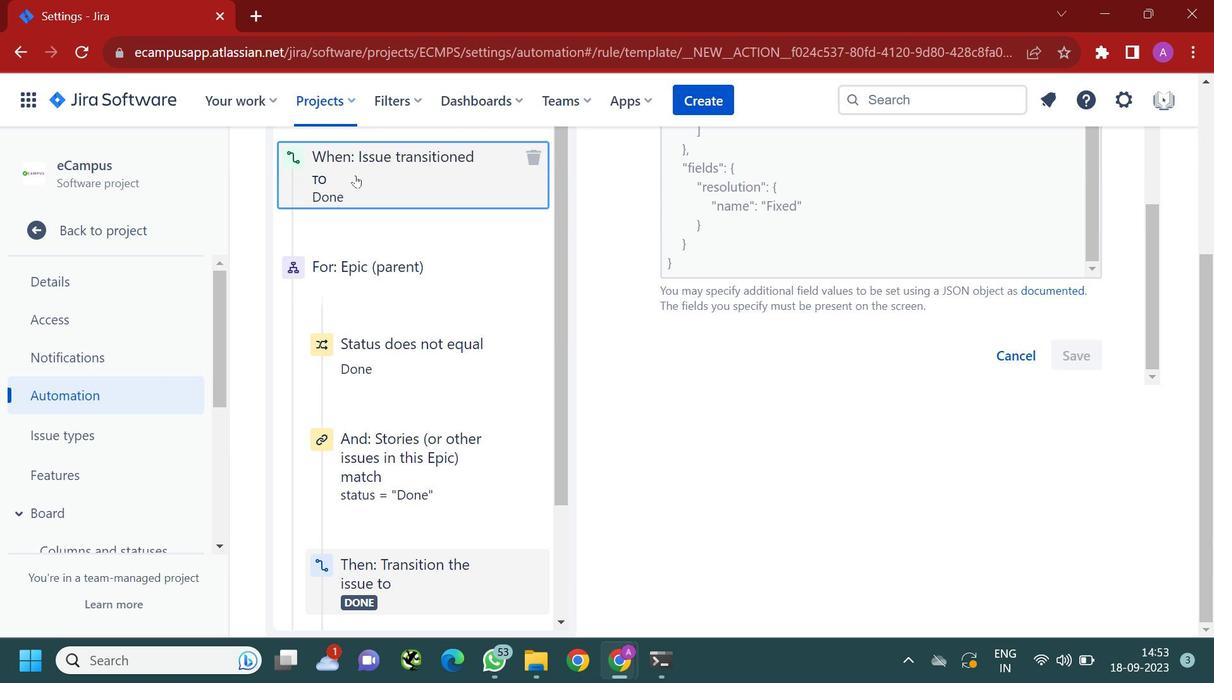 
Action: Mouse scrolled (482, 370) with delta (0, 0)
Screenshot: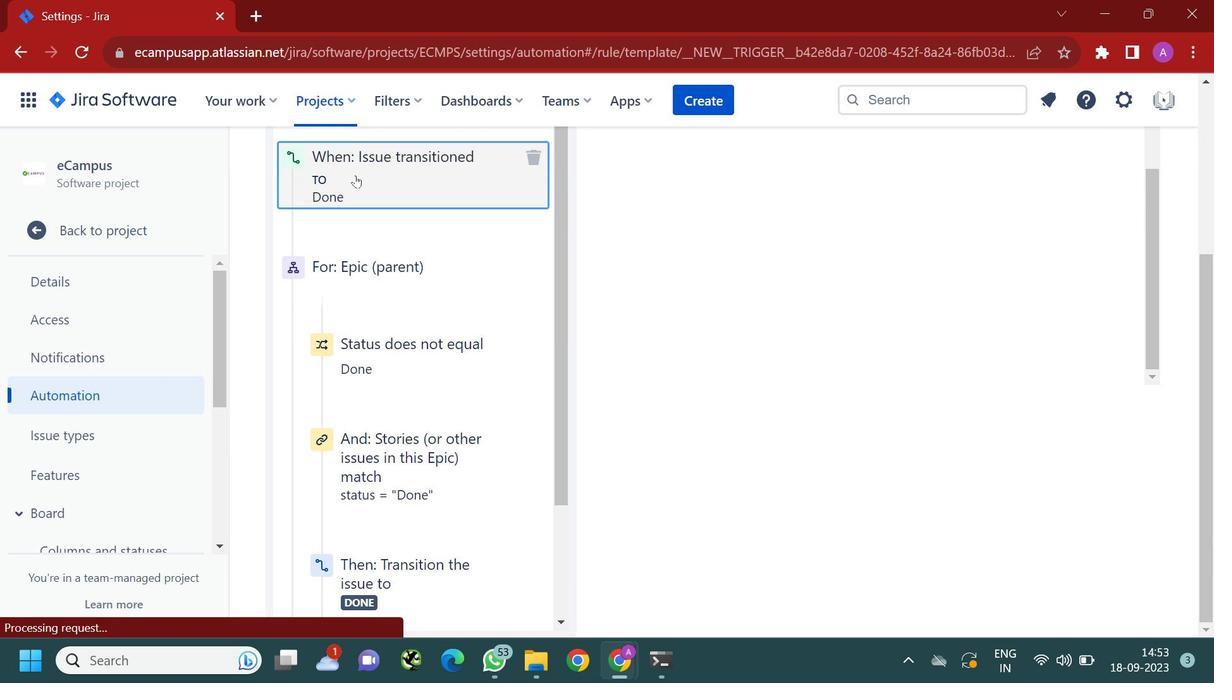 
Action: Mouse scrolled (482, 370) with delta (0, 0)
Screenshot: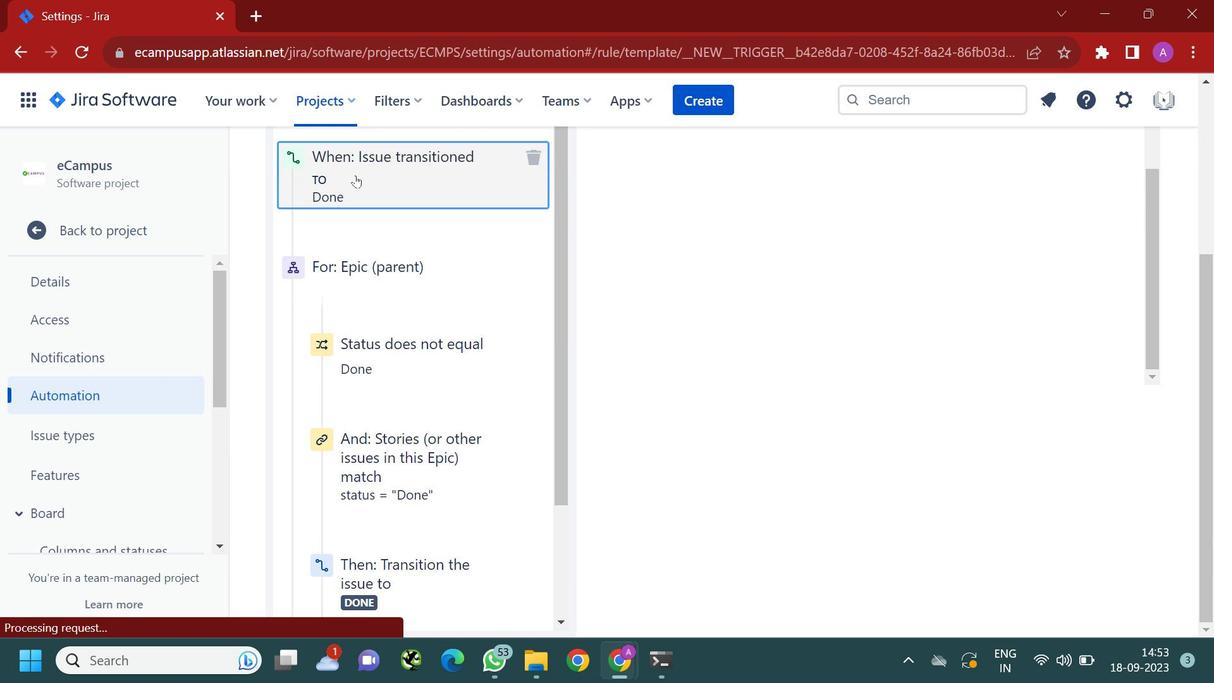 
Action: Mouse scrolled (482, 370) with delta (0, 0)
Screenshot: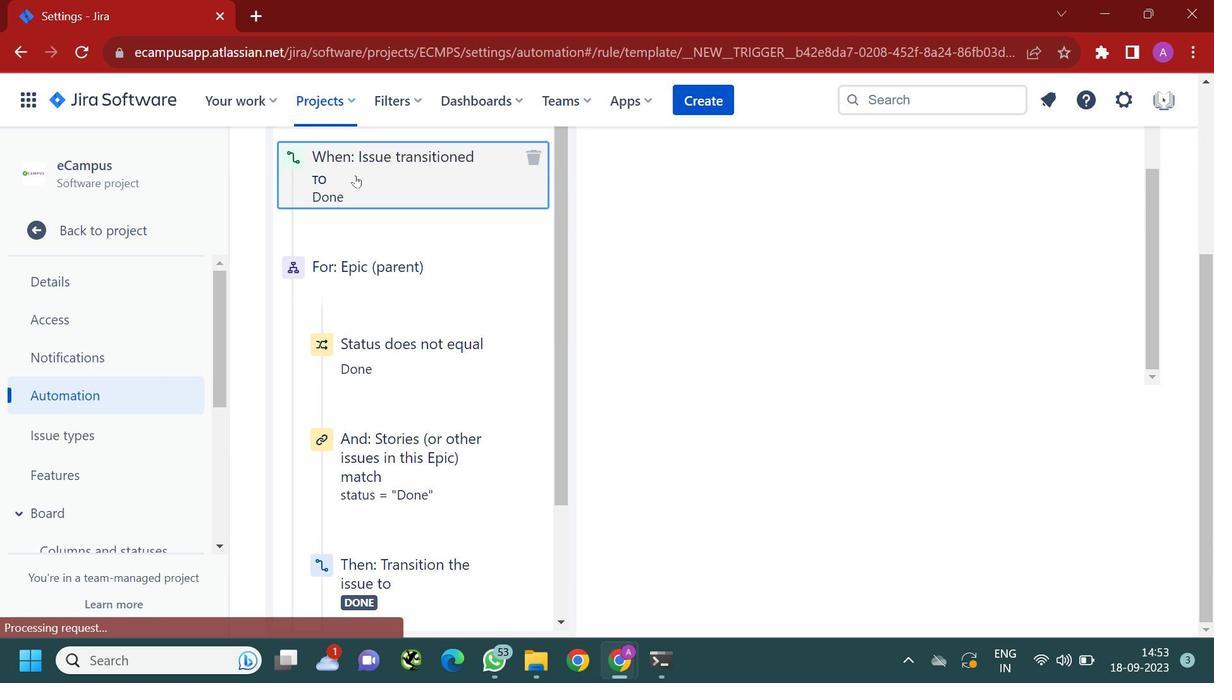 
Action: Mouse moved to (354, 174)
Screenshot: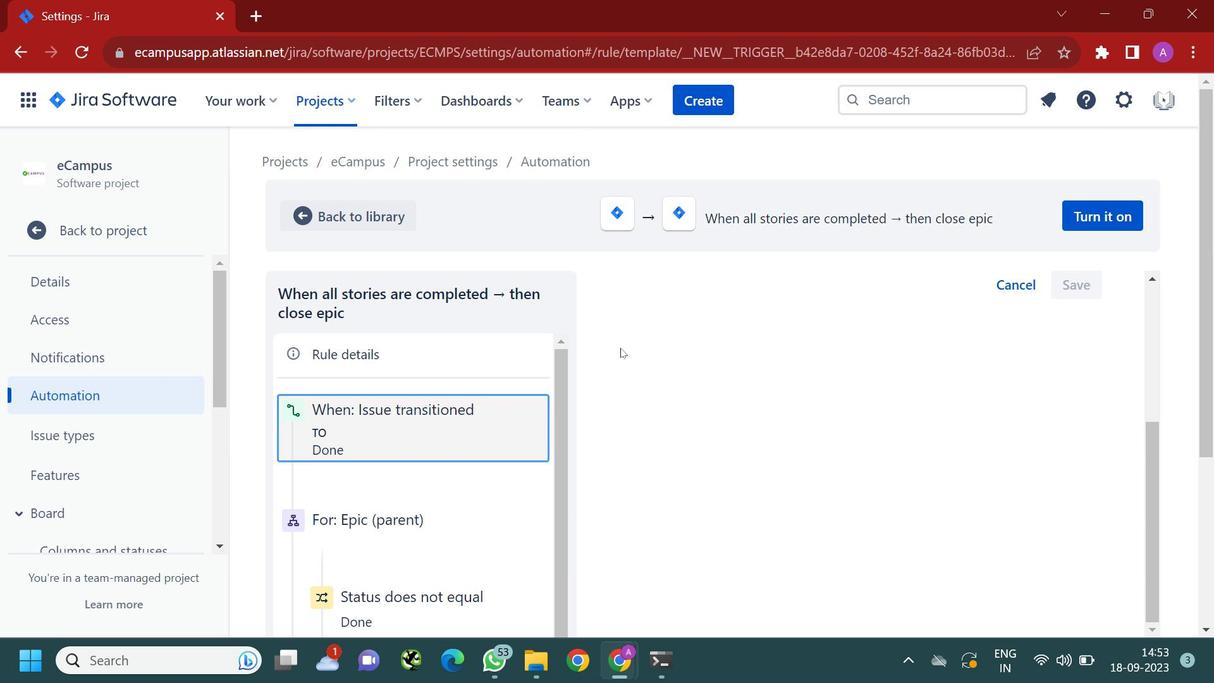 
Action: Mouse pressed left at (354, 174)
Screenshot: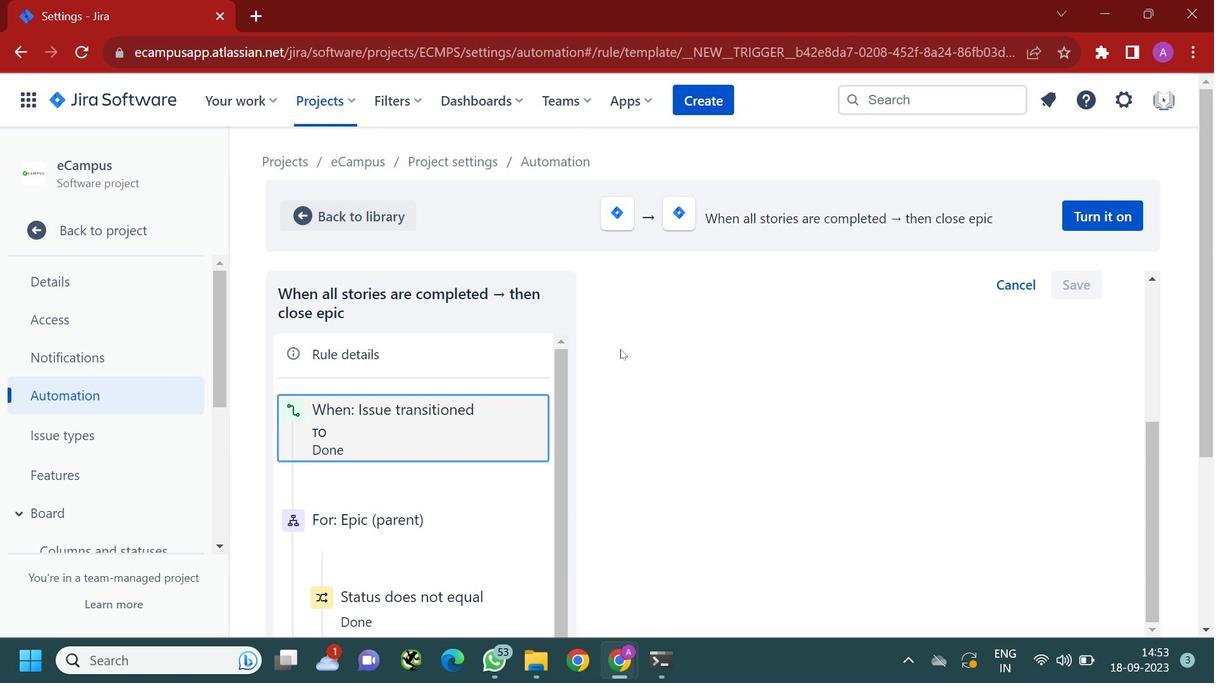 
Action: Mouse moved to (368, 204)
Screenshot: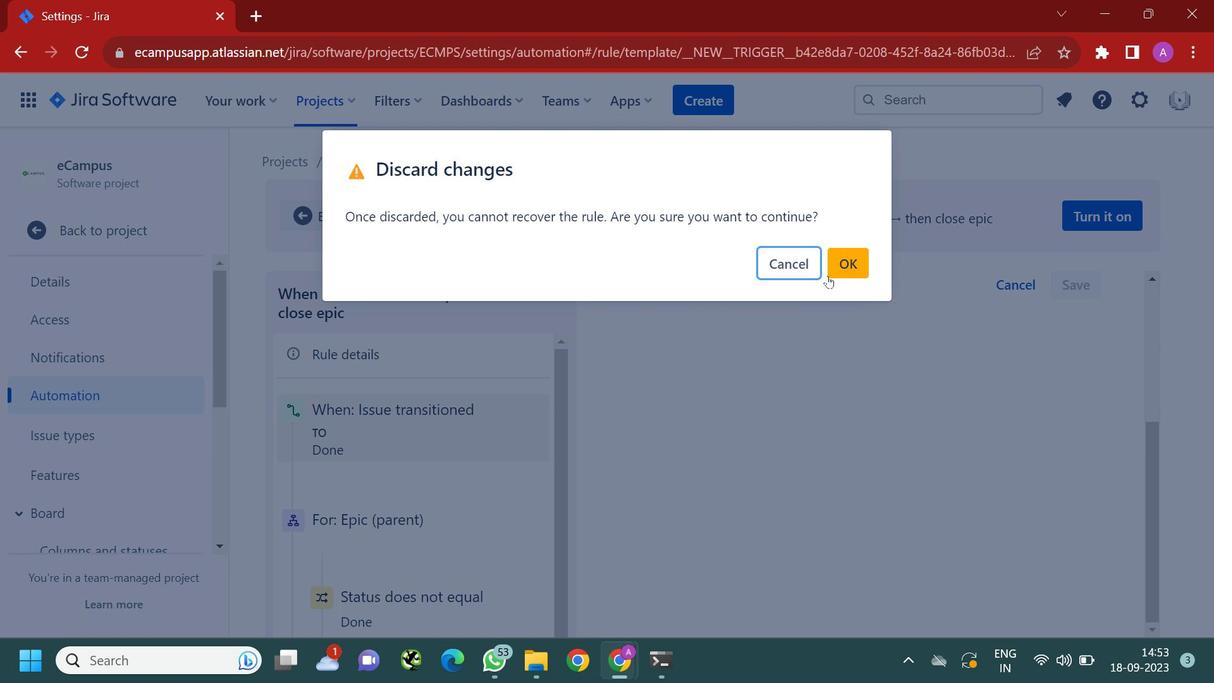 
Action: Mouse pressed left at (368, 204)
Screenshot: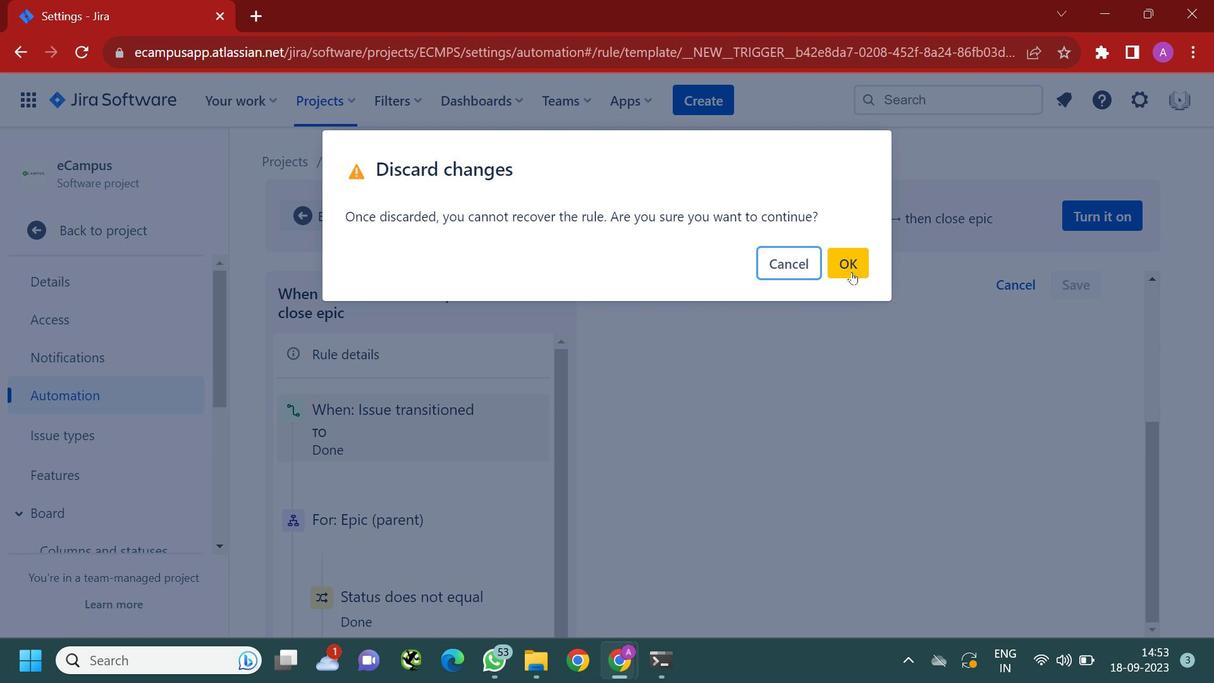 
Action: Mouse moved to (850, 271)
Screenshot: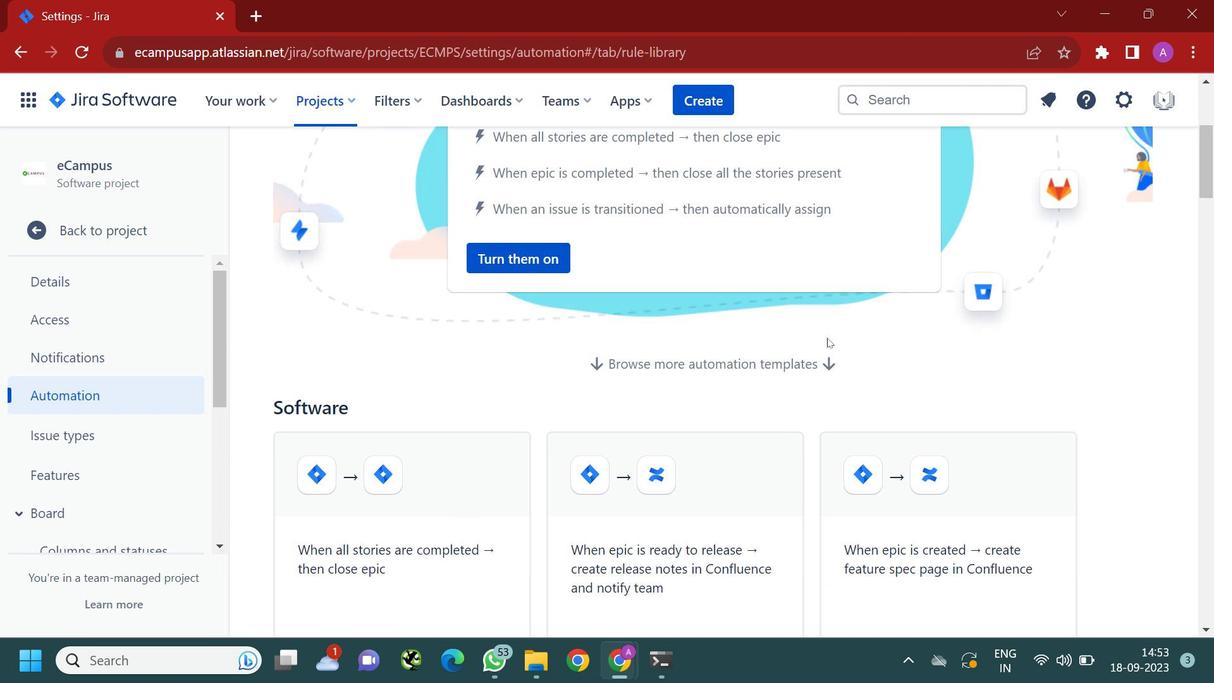 
Action: Mouse pressed left at (850, 271)
Screenshot: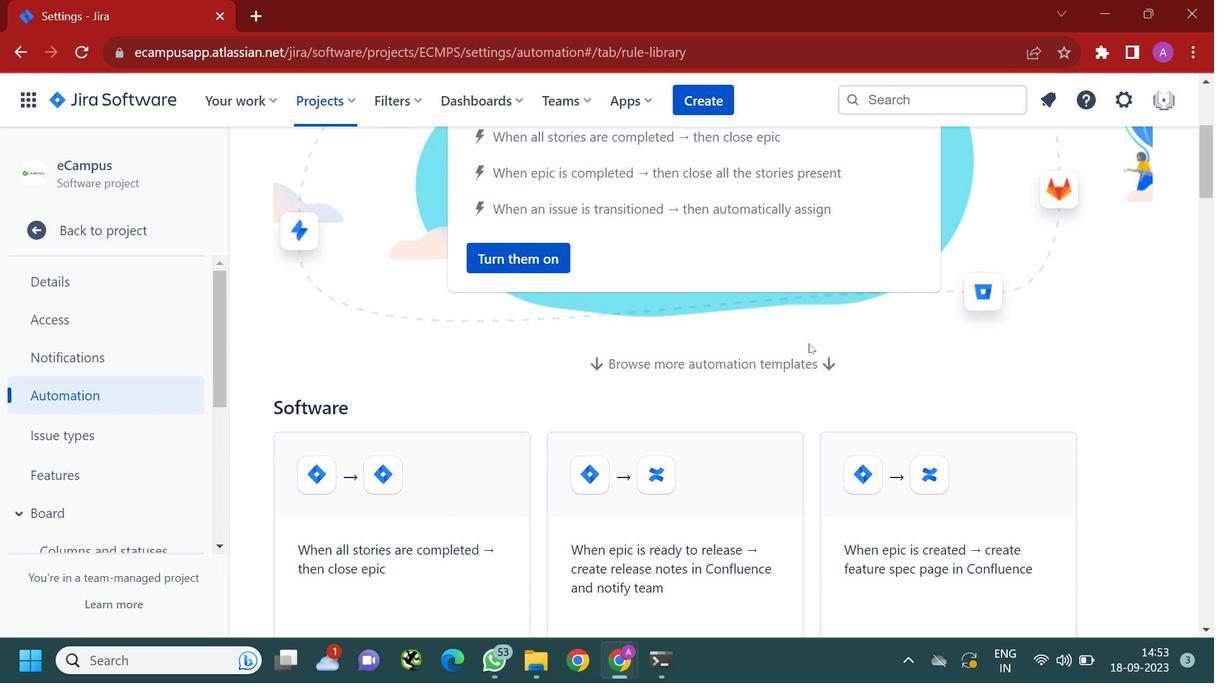 
Action: Mouse moved to (837, 322)
